 Task: Exporting MIDI.
Action: Mouse moved to (104, 13)
Screenshot: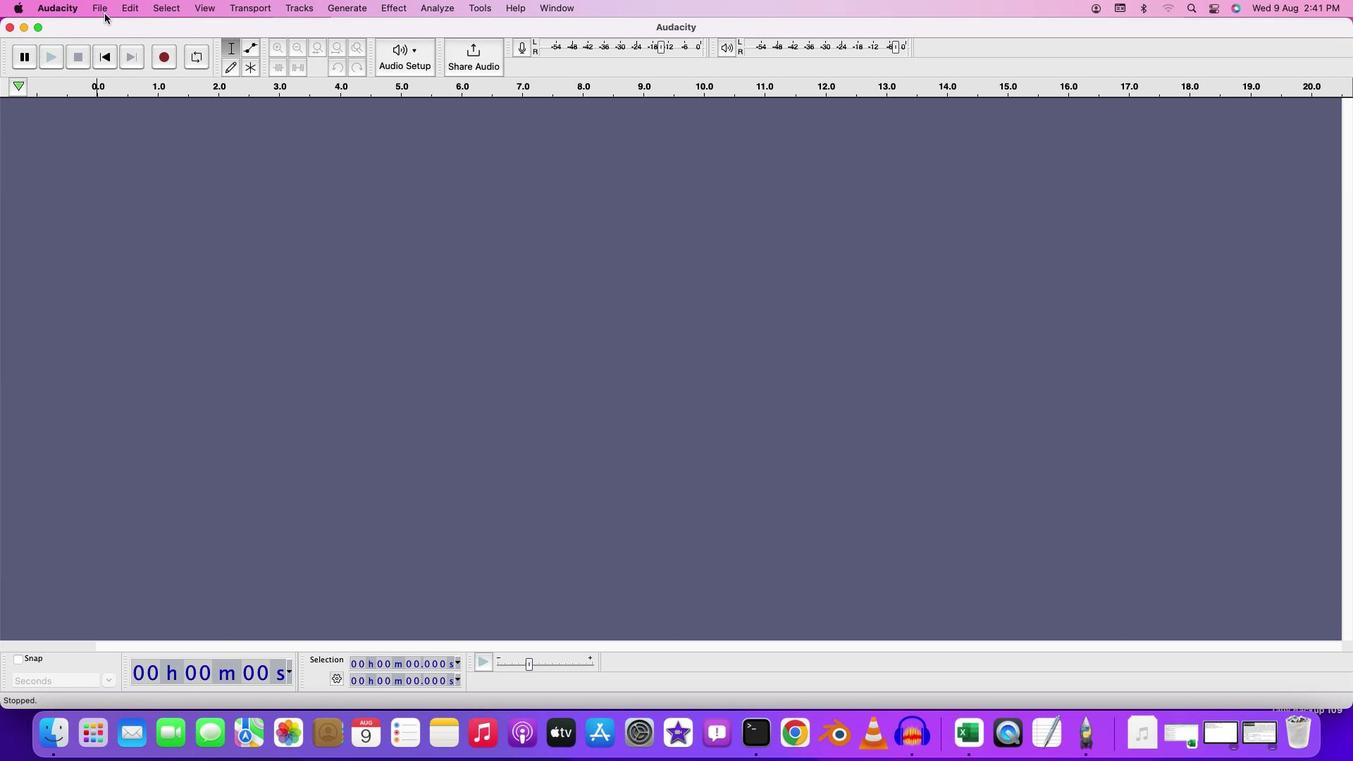 
Action: Mouse pressed left at (104, 13)
Screenshot: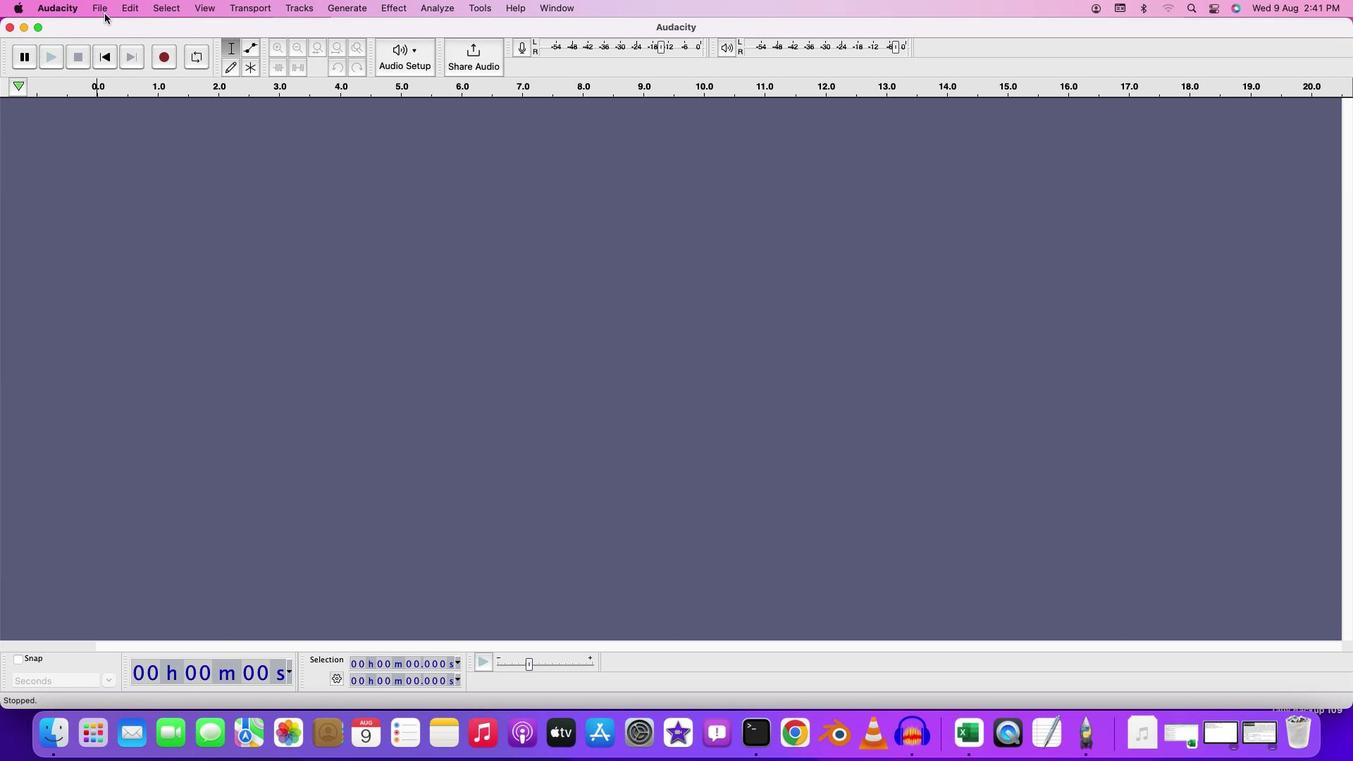 
Action: Mouse moved to (107, 45)
Screenshot: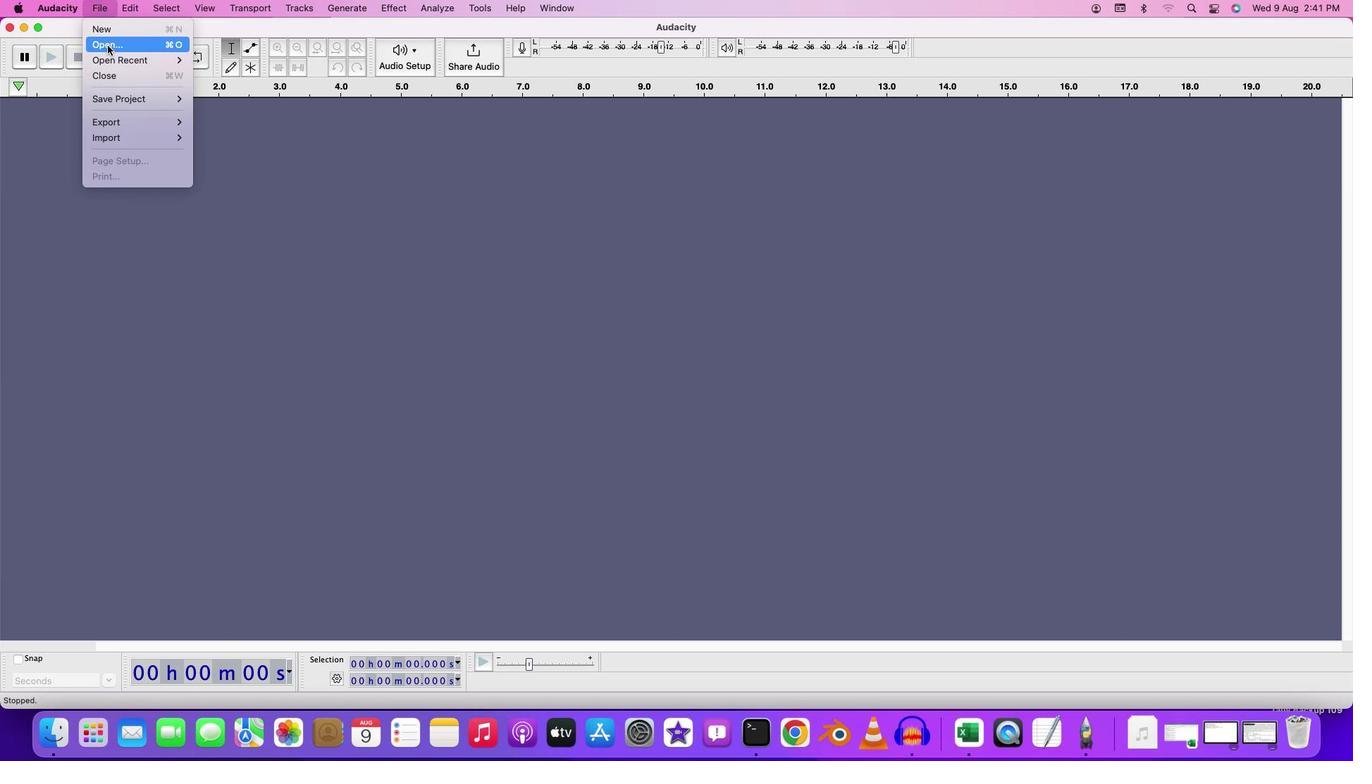 
Action: Mouse pressed left at (107, 45)
Screenshot: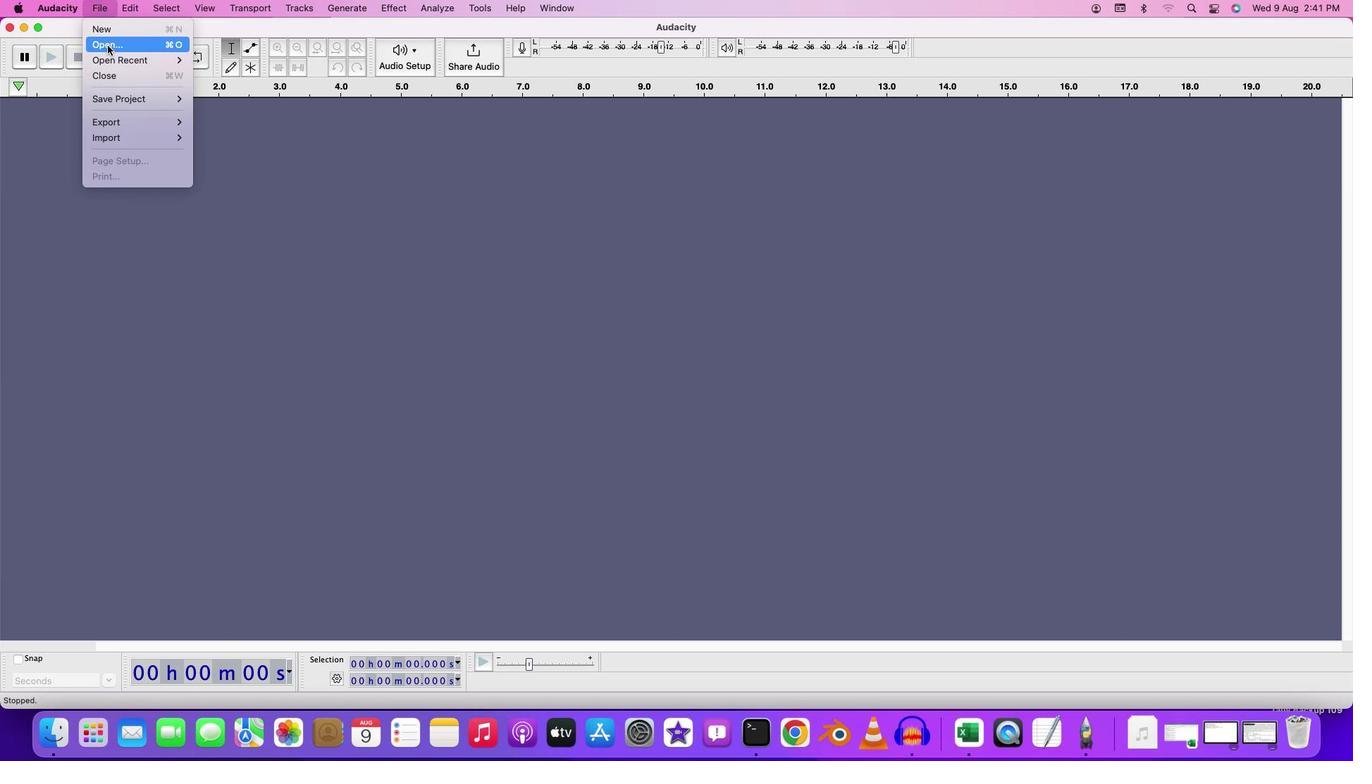 
Action: Mouse moved to (443, 187)
Screenshot: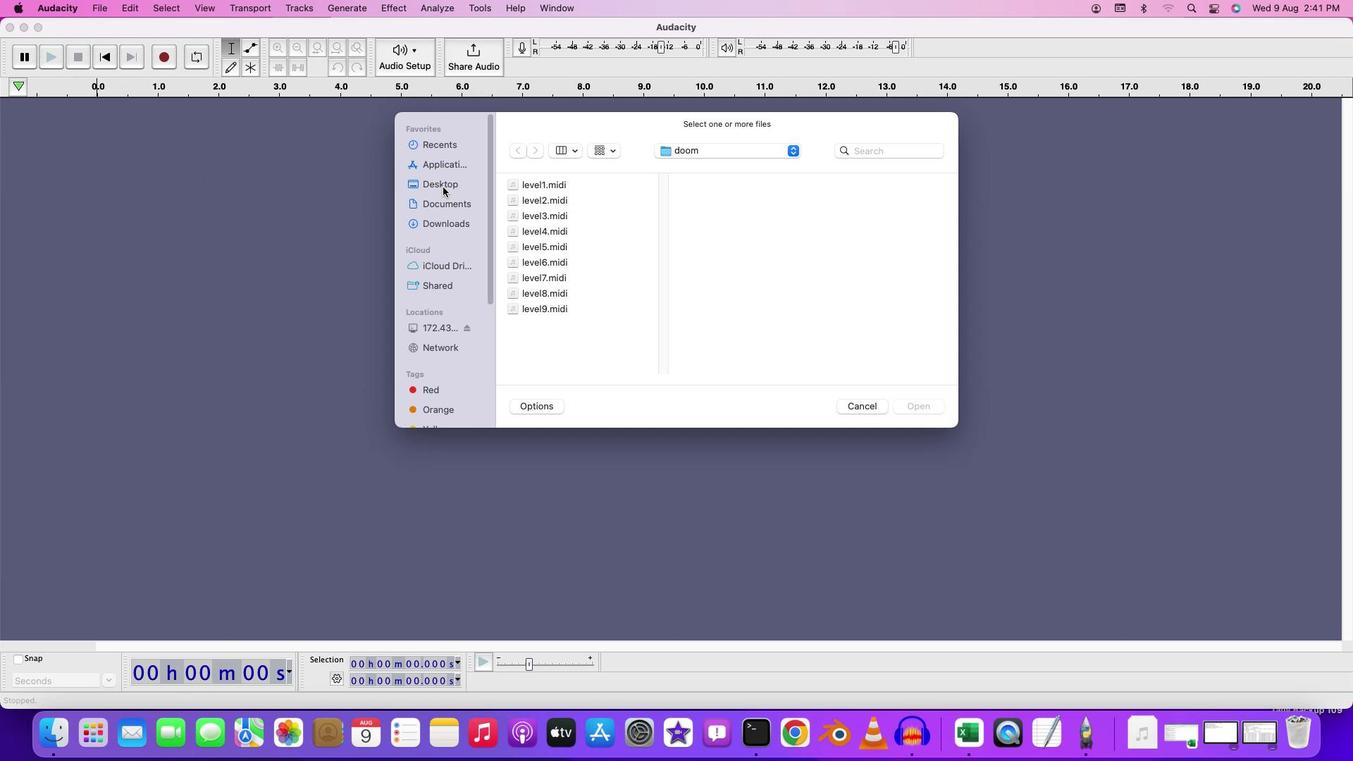 
Action: Mouse pressed left at (443, 187)
Screenshot: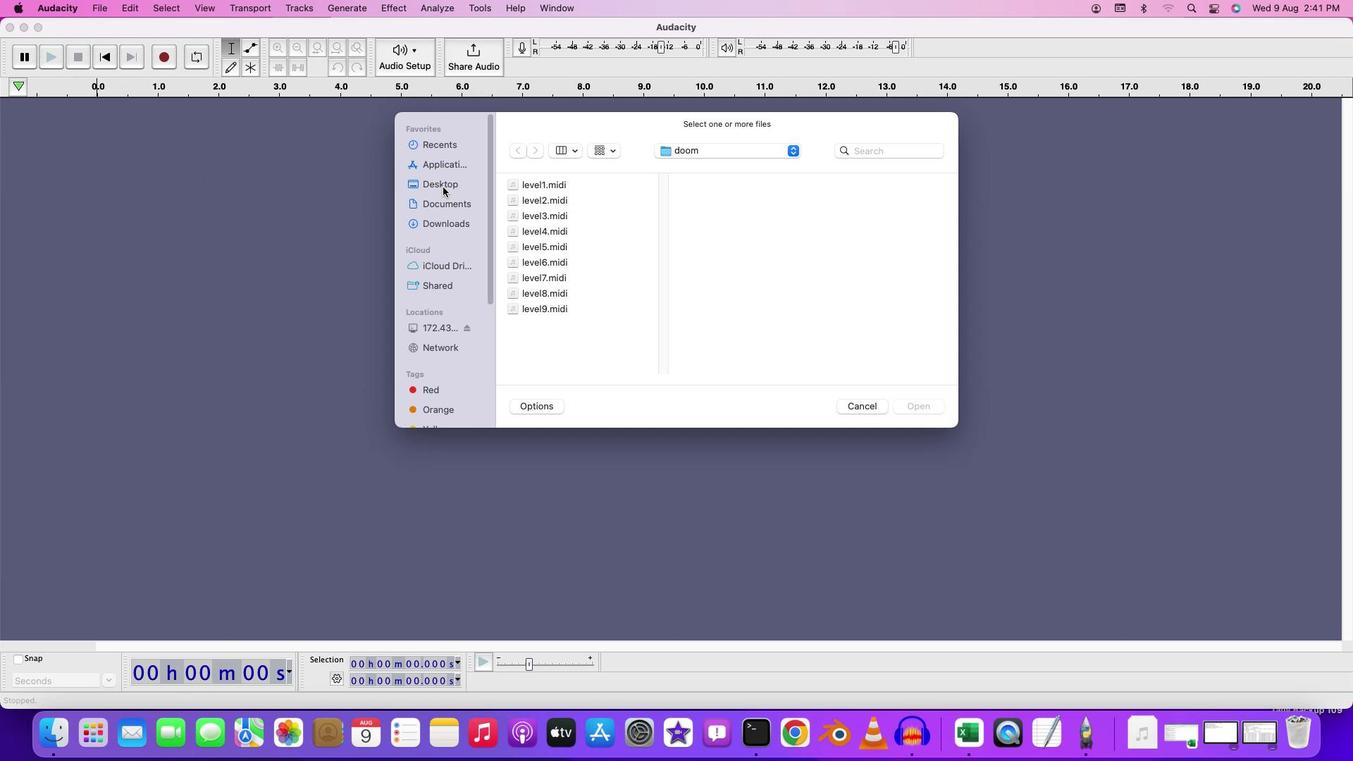 
Action: Mouse moved to (568, 205)
Screenshot: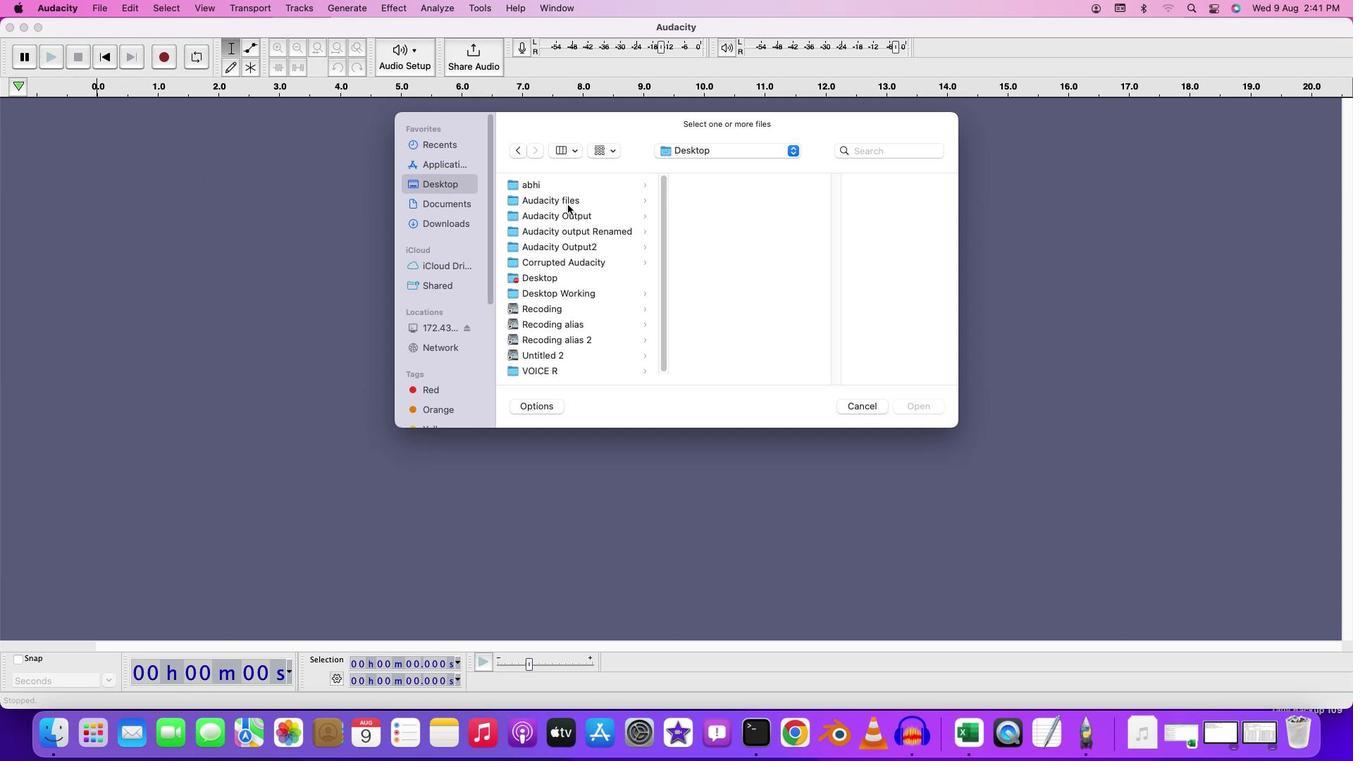 
Action: Mouse pressed left at (568, 205)
Screenshot: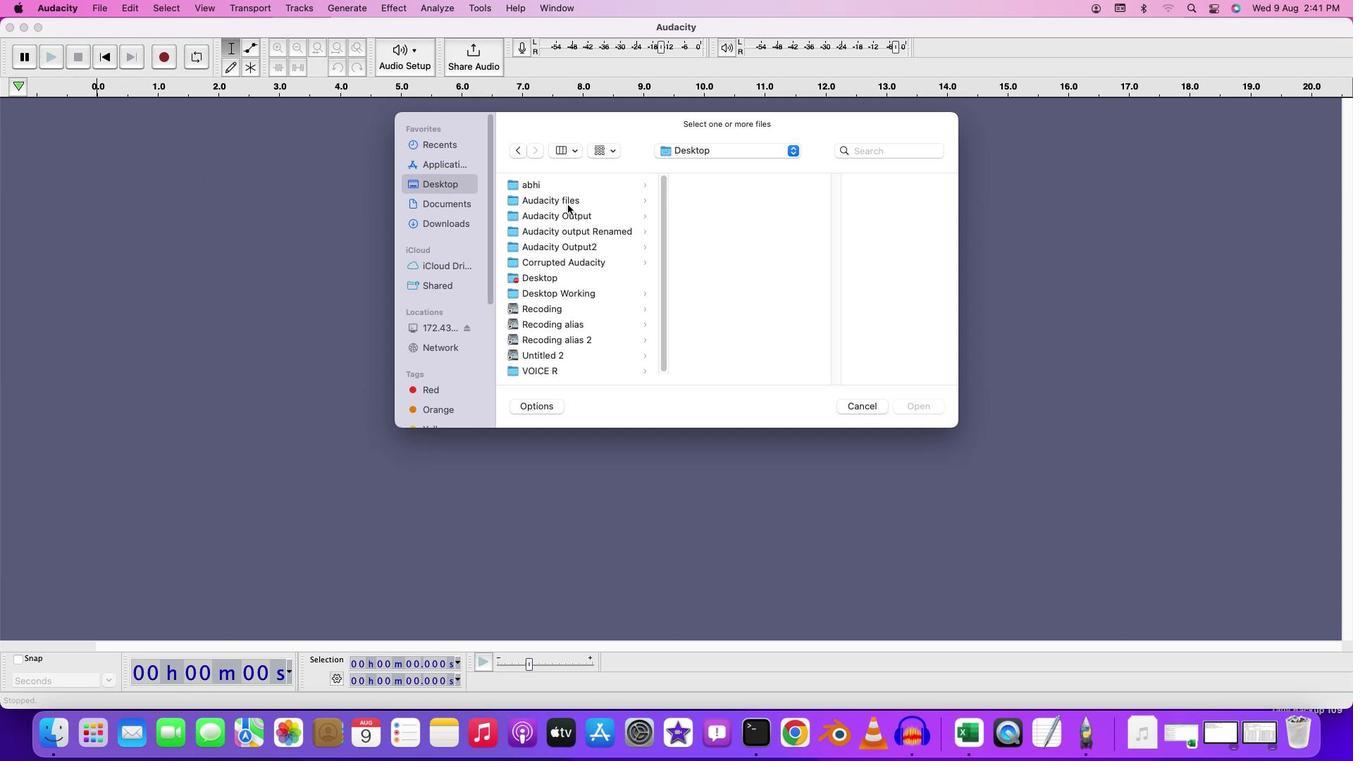 
Action: Mouse moved to (820, 306)
Screenshot: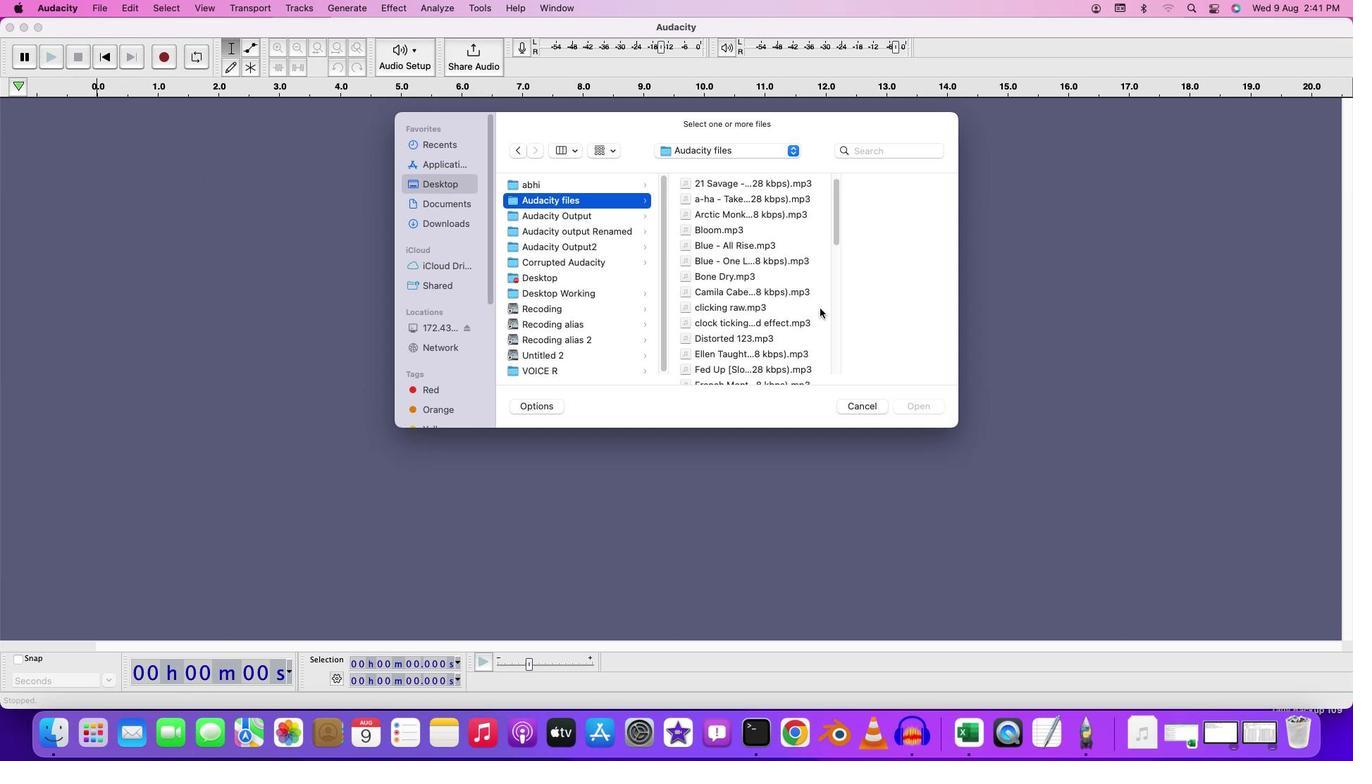 
Action: Mouse scrolled (820, 306) with delta (0, 0)
Screenshot: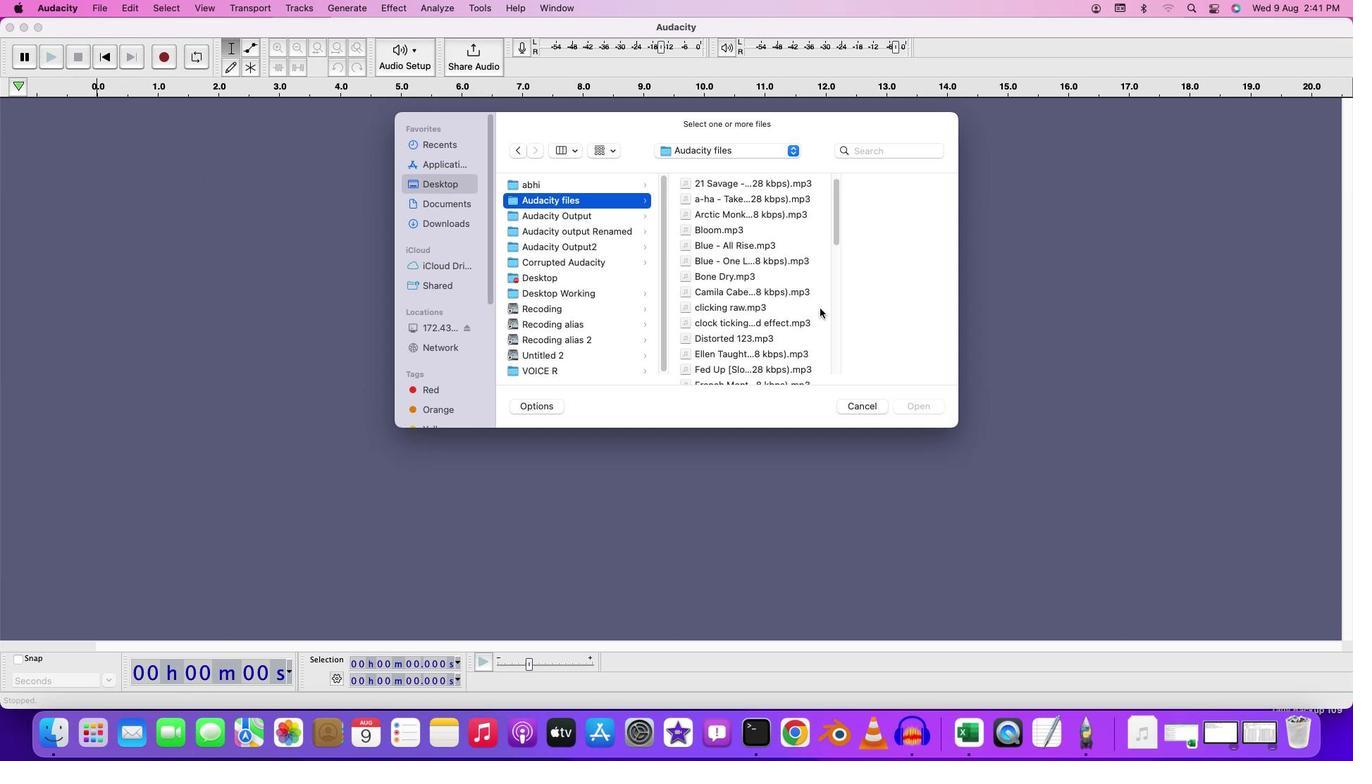 
Action: Mouse moved to (820, 308)
Screenshot: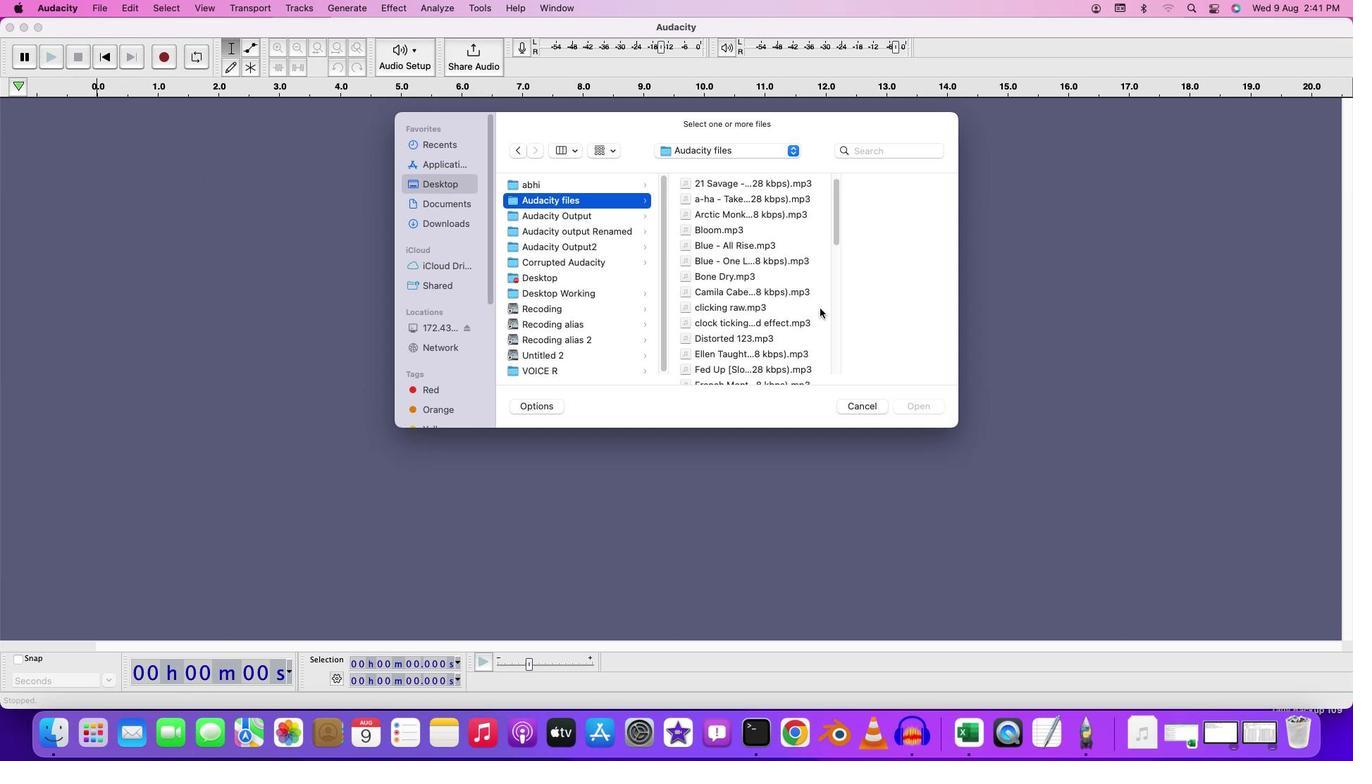 
Action: Mouse scrolled (820, 308) with delta (0, 0)
Screenshot: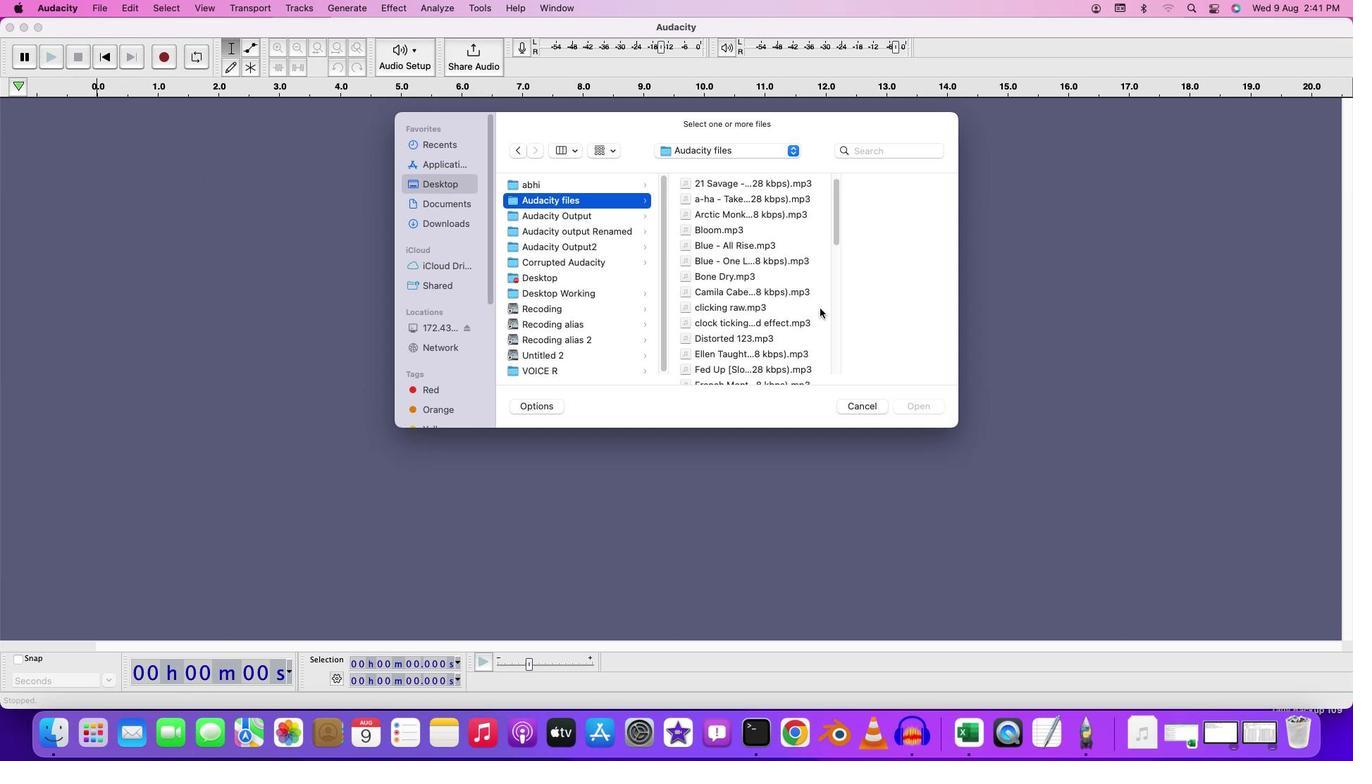 
Action: Mouse scrolled (820, 308) with delta (0, -2)
Screenshot: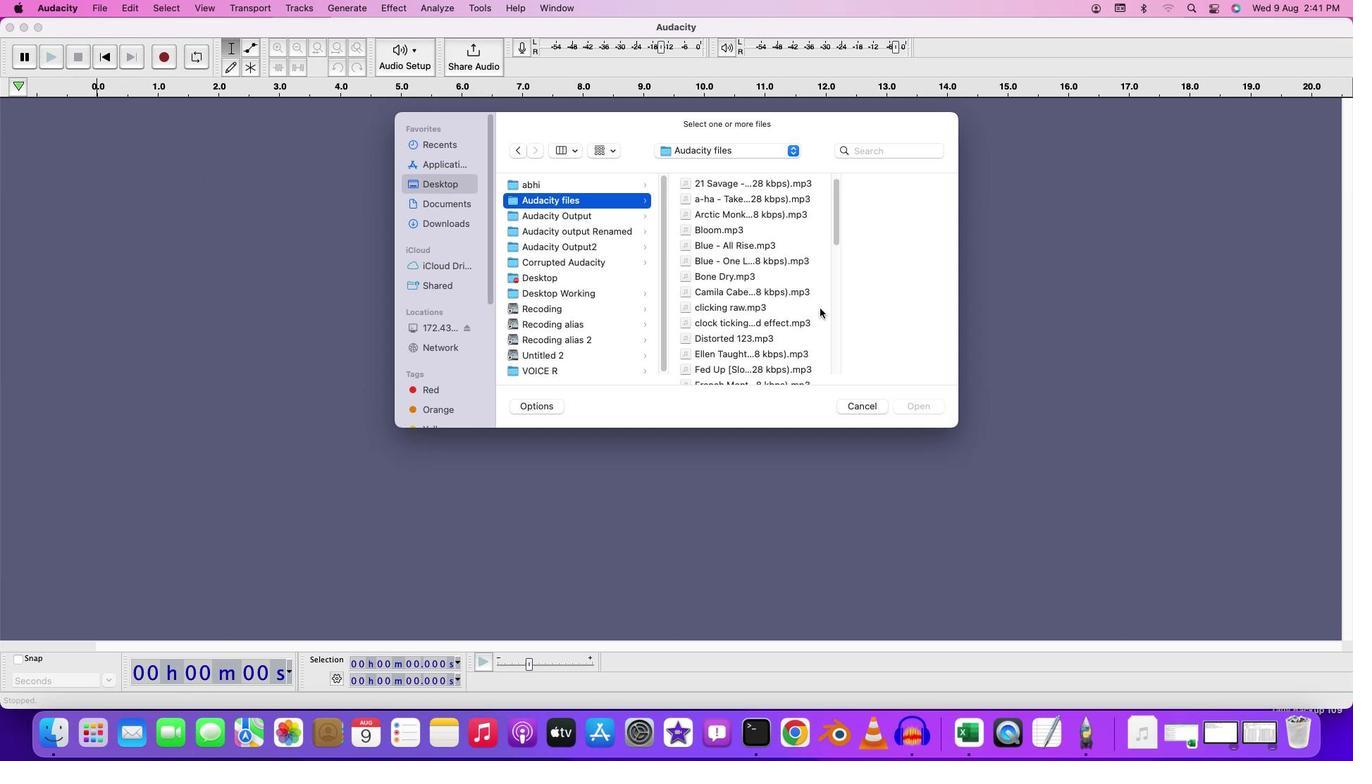 
Action: Mouse moved to (820, 308)
Screenshot: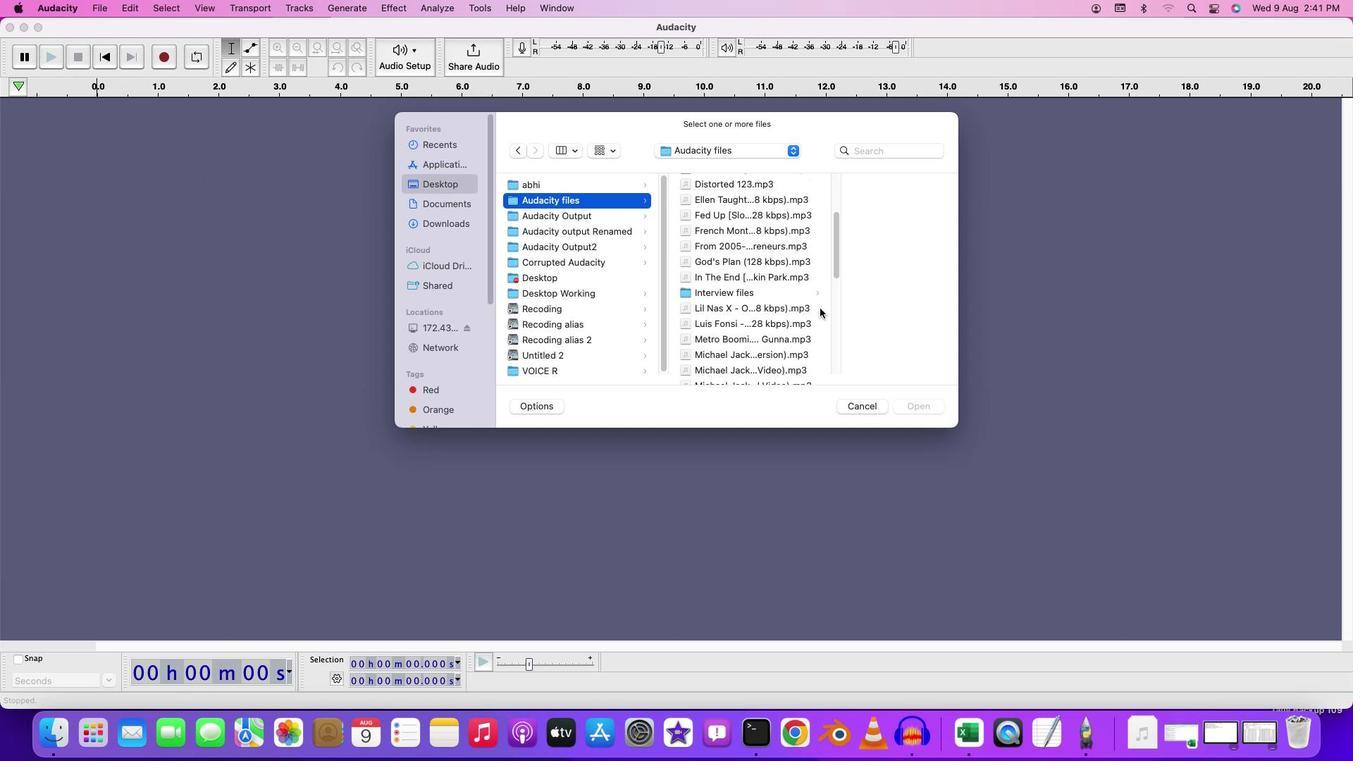 
Action: Mouse scrolled (820, 308) with delta (0, -3)
Screenshot: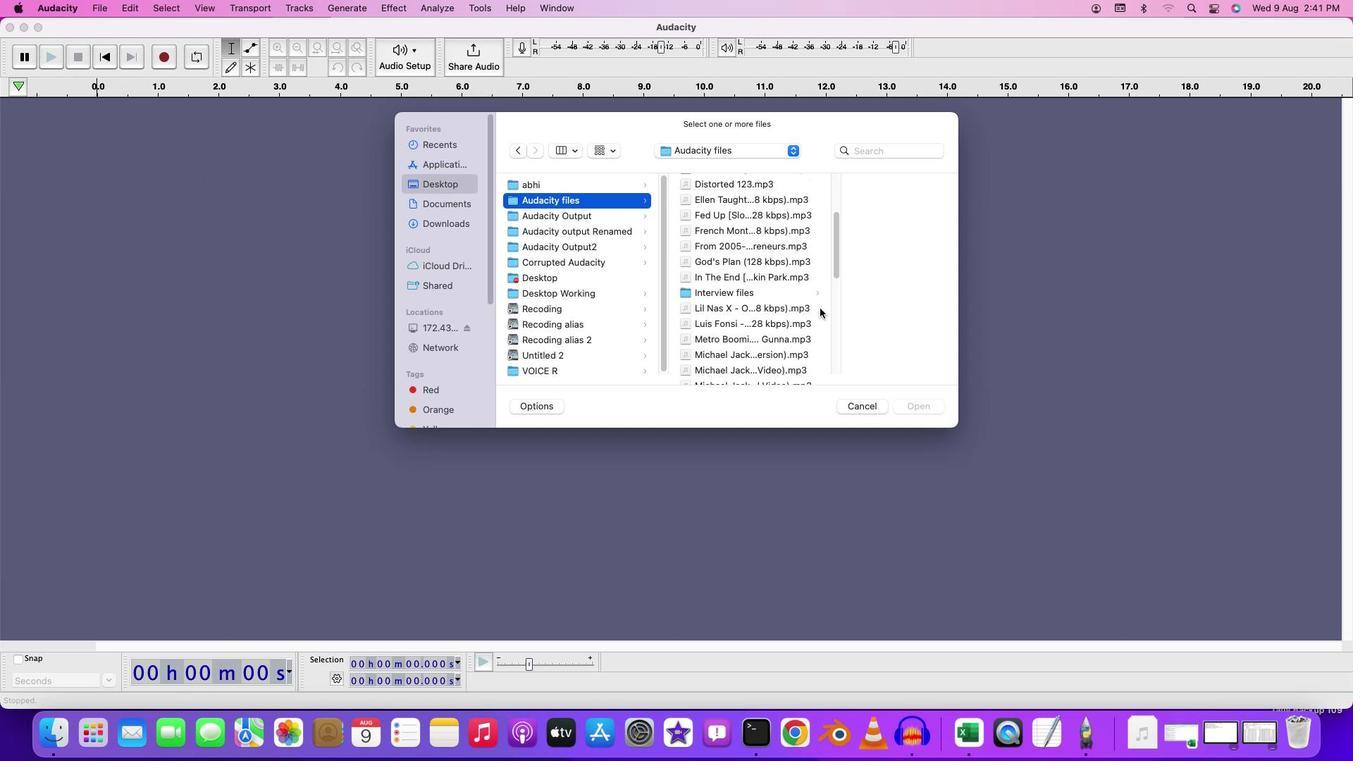 
Action: Mouse scrolled (820, 308) with delta (0, 0)
Screenshot: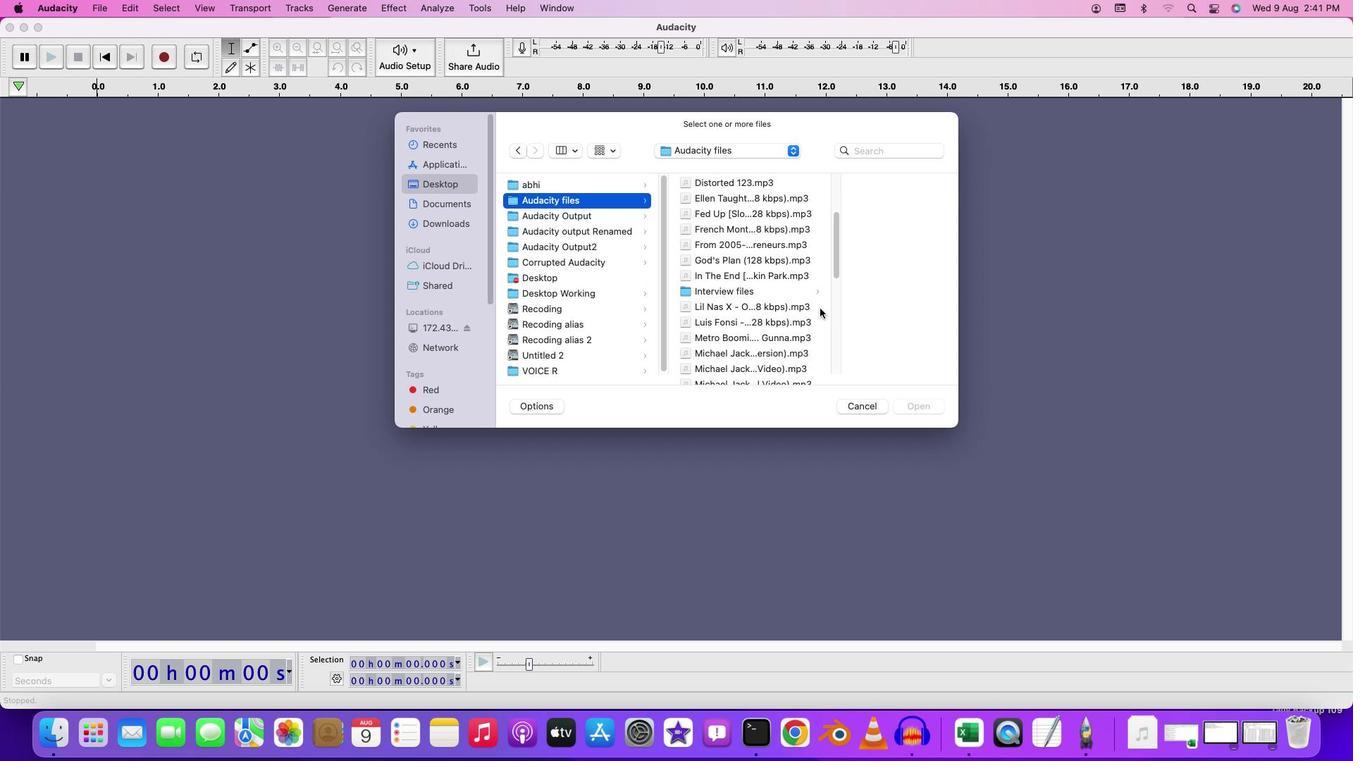 
Action: Mouse scrolled (820, 308) with delta (0, 0)
Screenshot: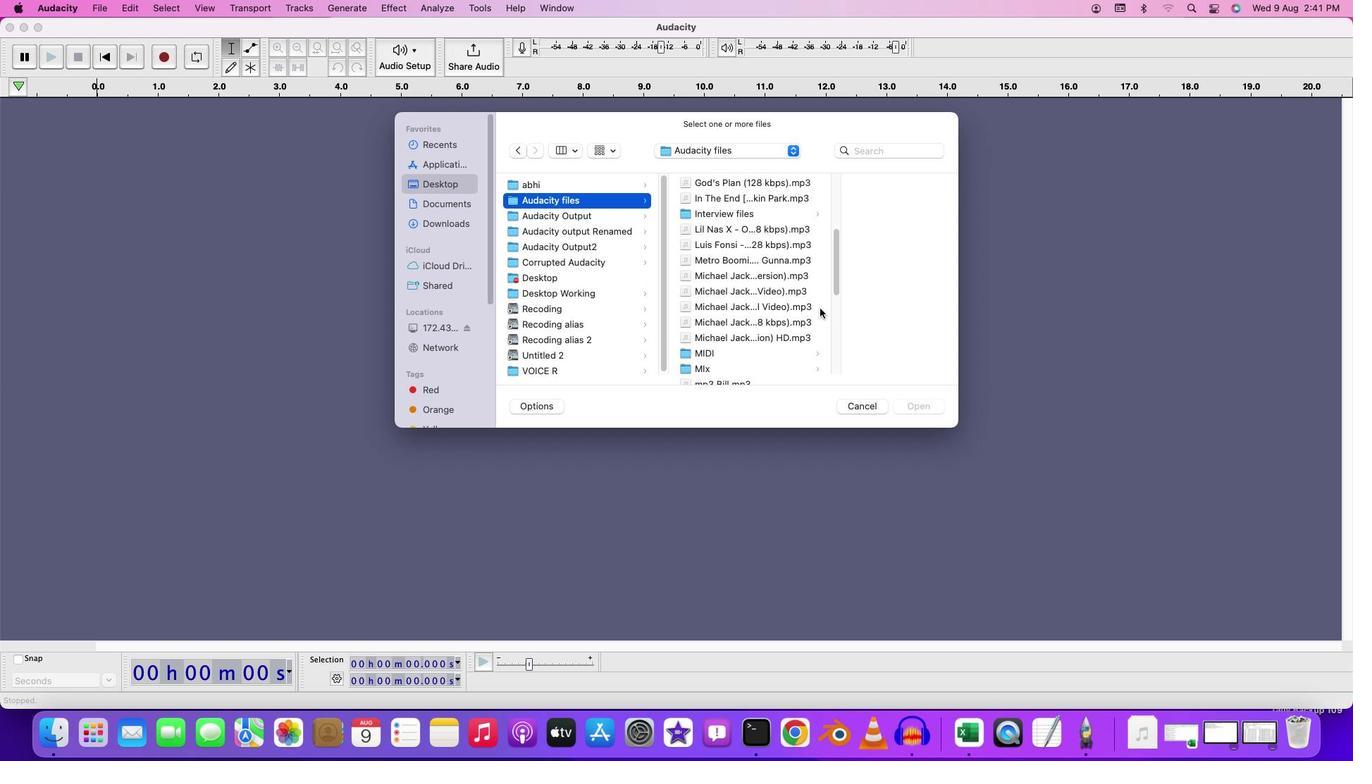 
Action: Mouse scrolled (820, 308) with delta (0, -2)
Screenshot: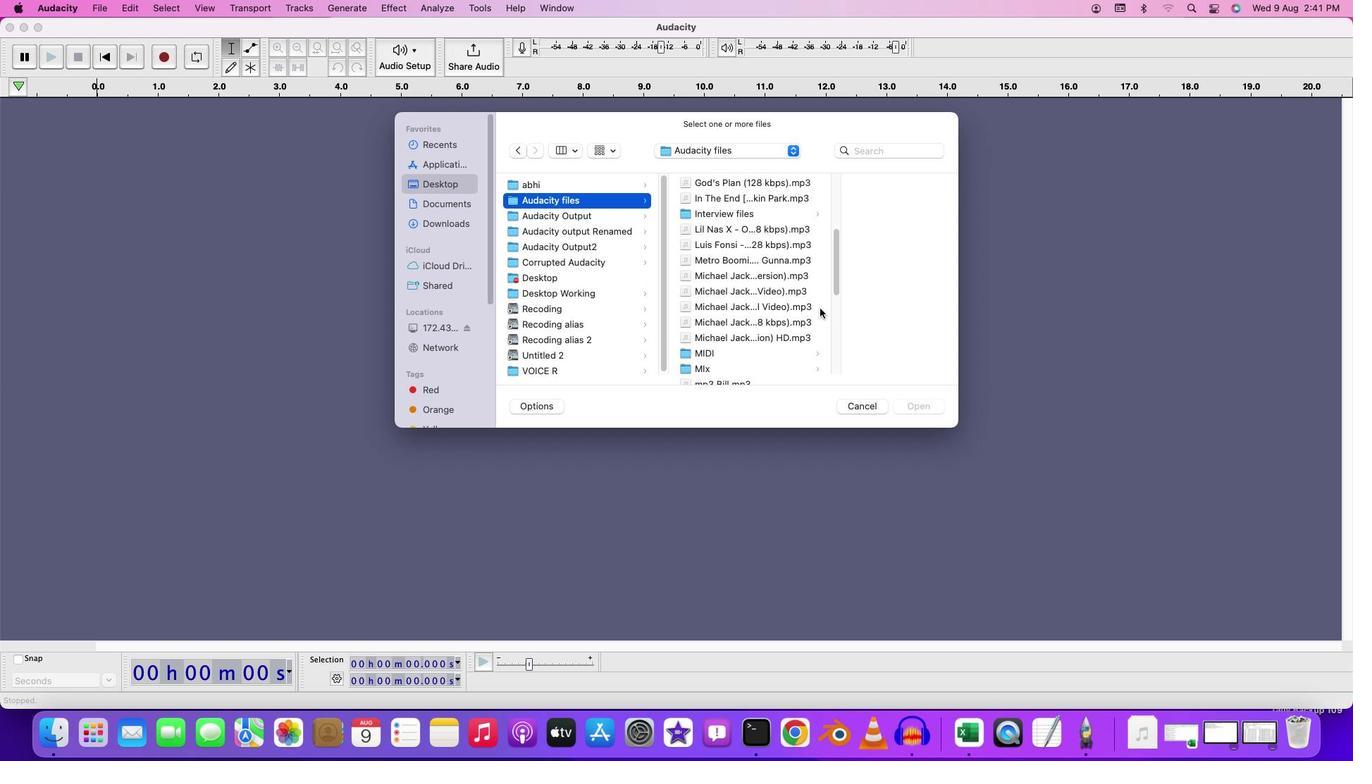 
Action: Mouse scrolled (820, 308) with delta (0, -3)
Screenshot: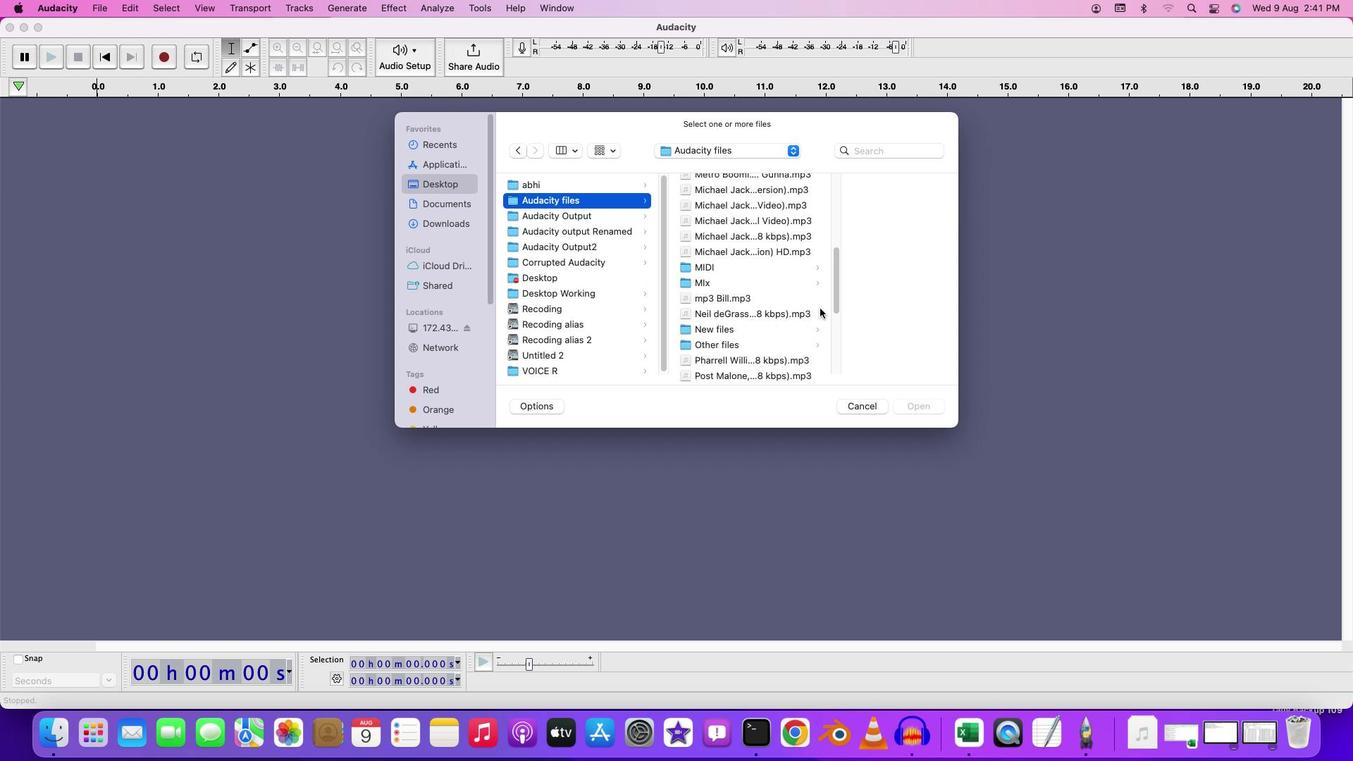 
Action: Mouse moved to (709, 263)
Screenshot: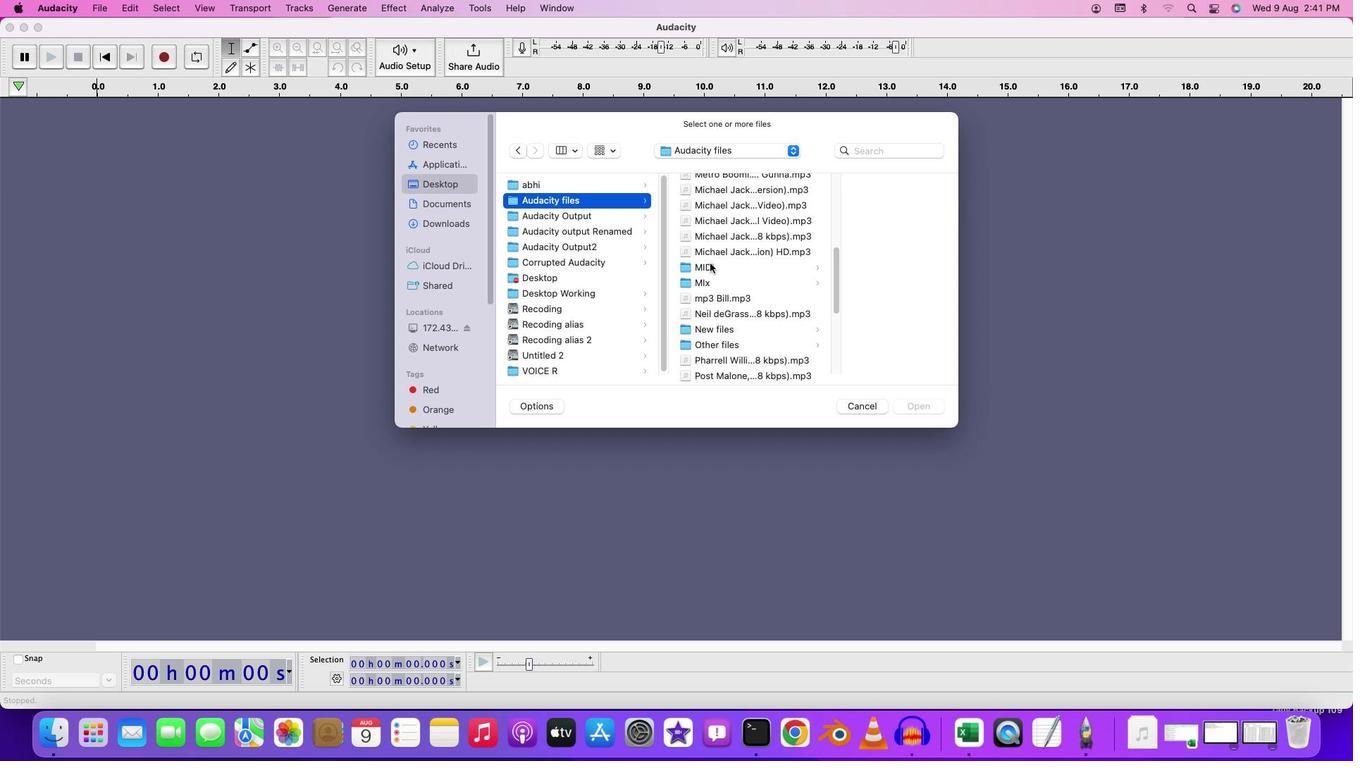 
Action: Mouse pressed left at (709, 263)
Screenshot: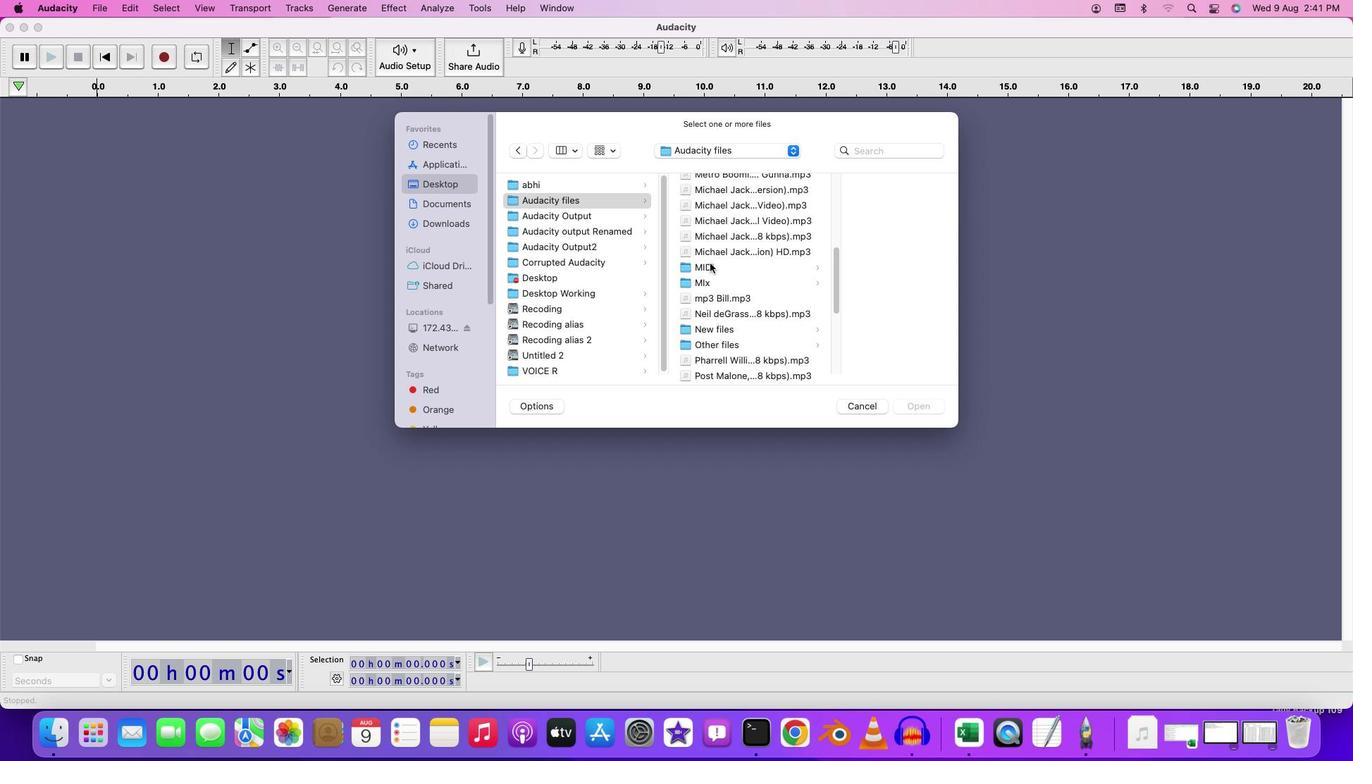 
Action: Mouse moved to (831, 181)
Screenshot: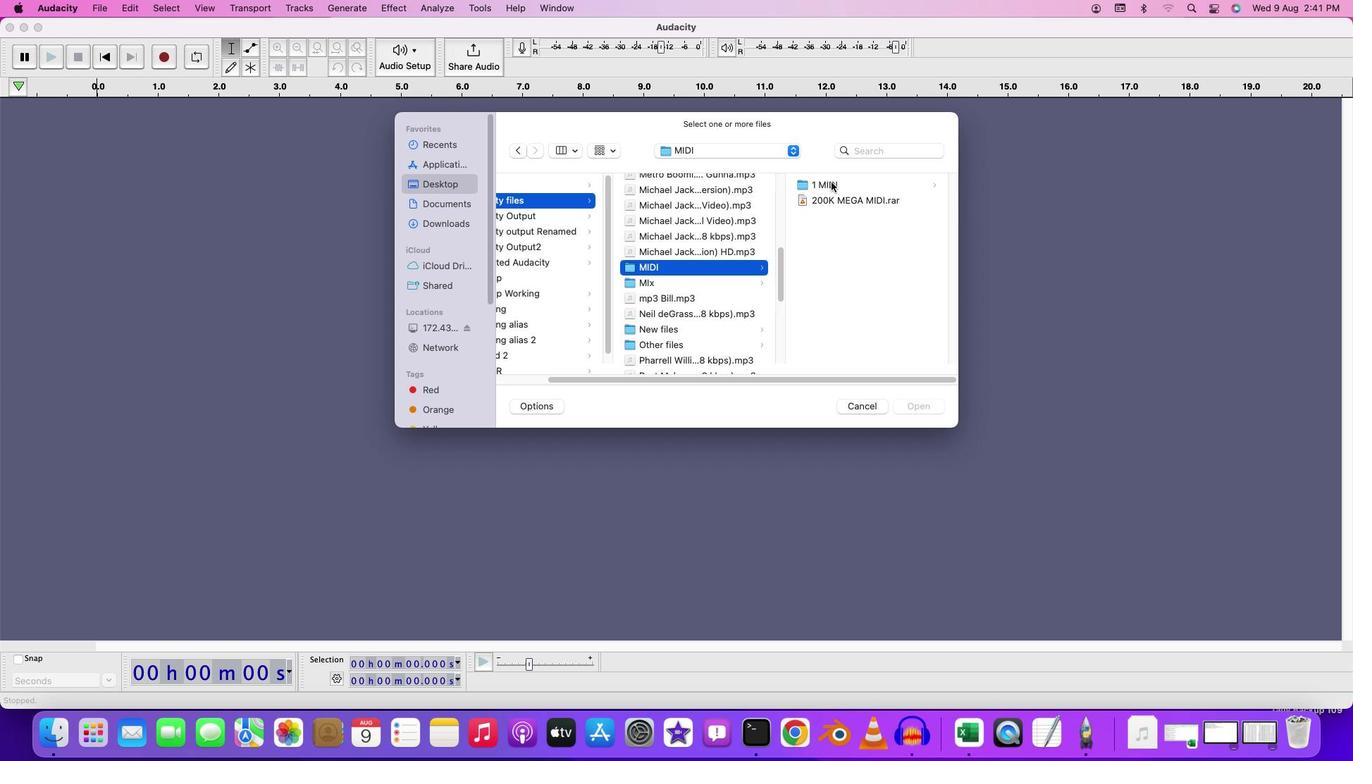 
Action: Mouse pressed left at (831, 181)
Screenshot: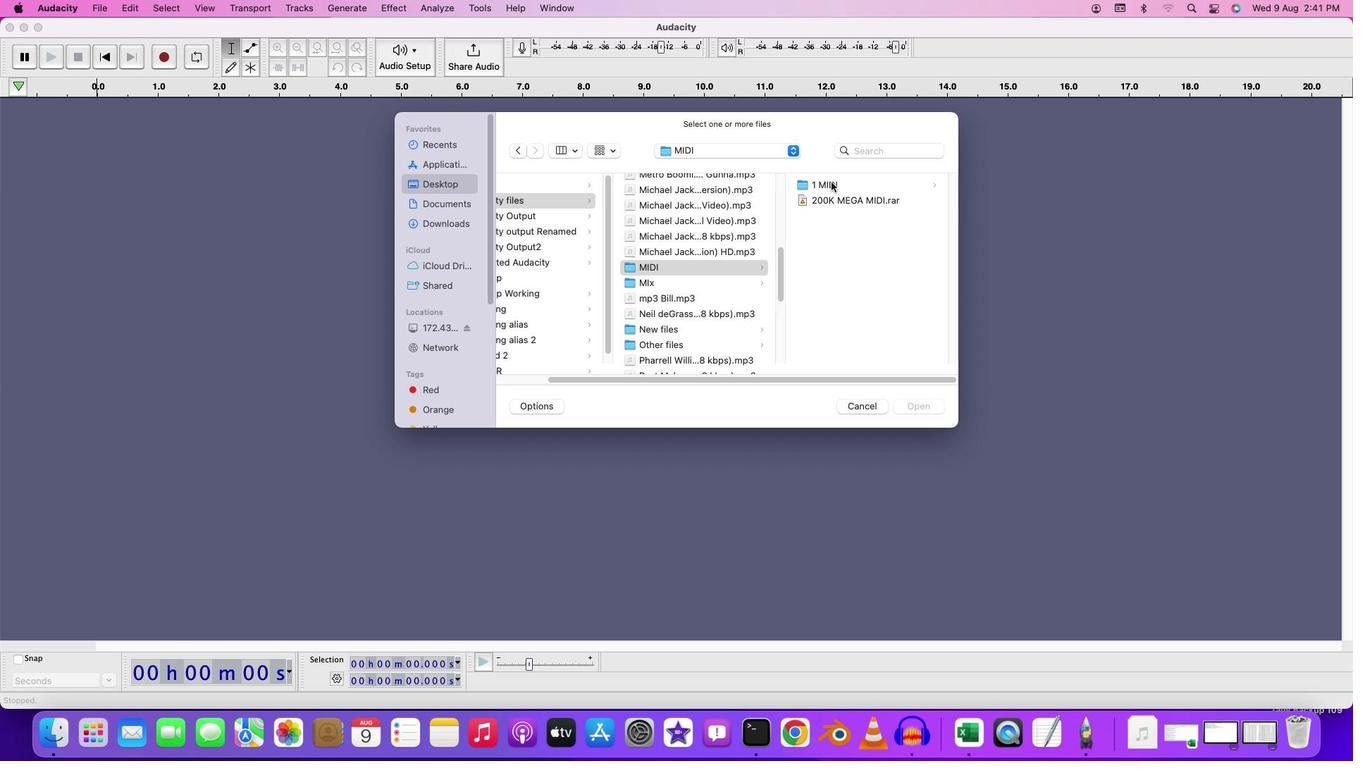 
Action: Mouse pressed left at (831, 181)
Screenshot: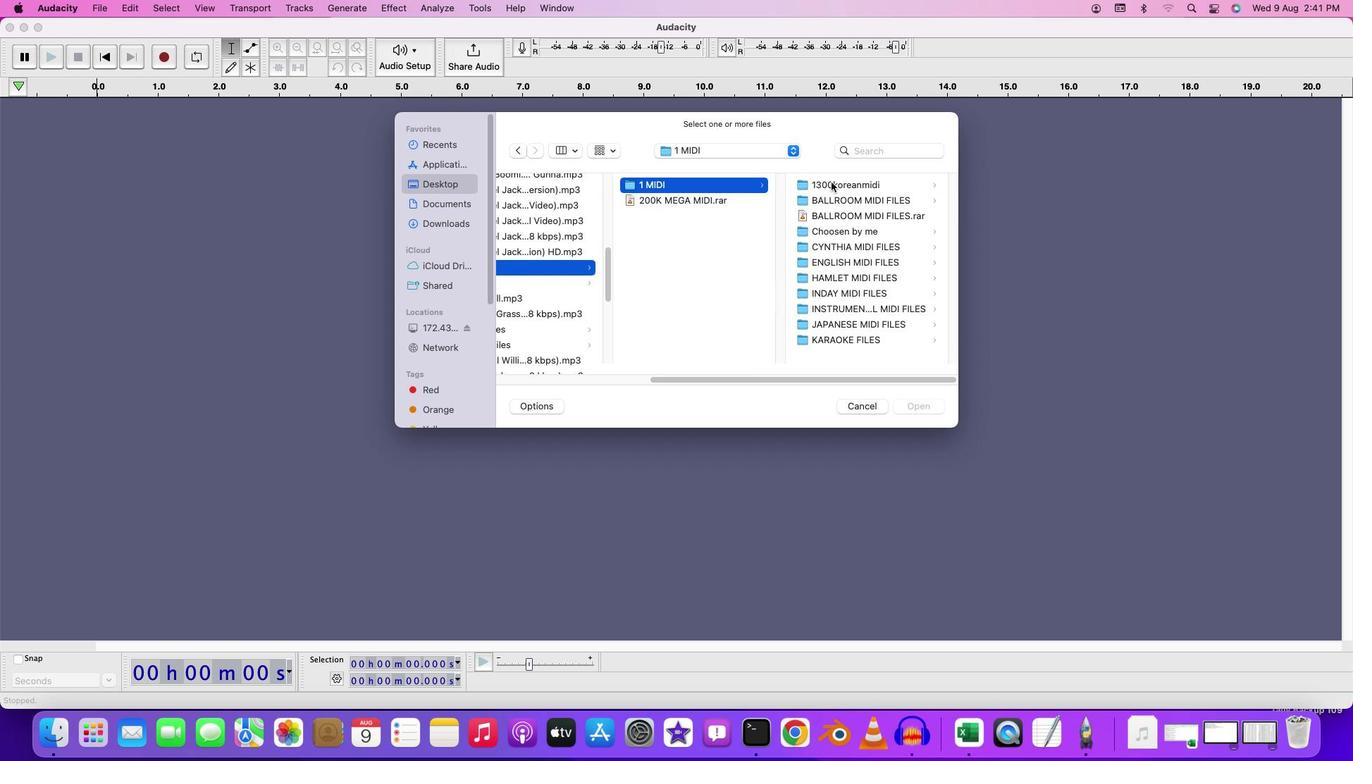 
Action: Mouse moved to (833, 240)
Screenshot: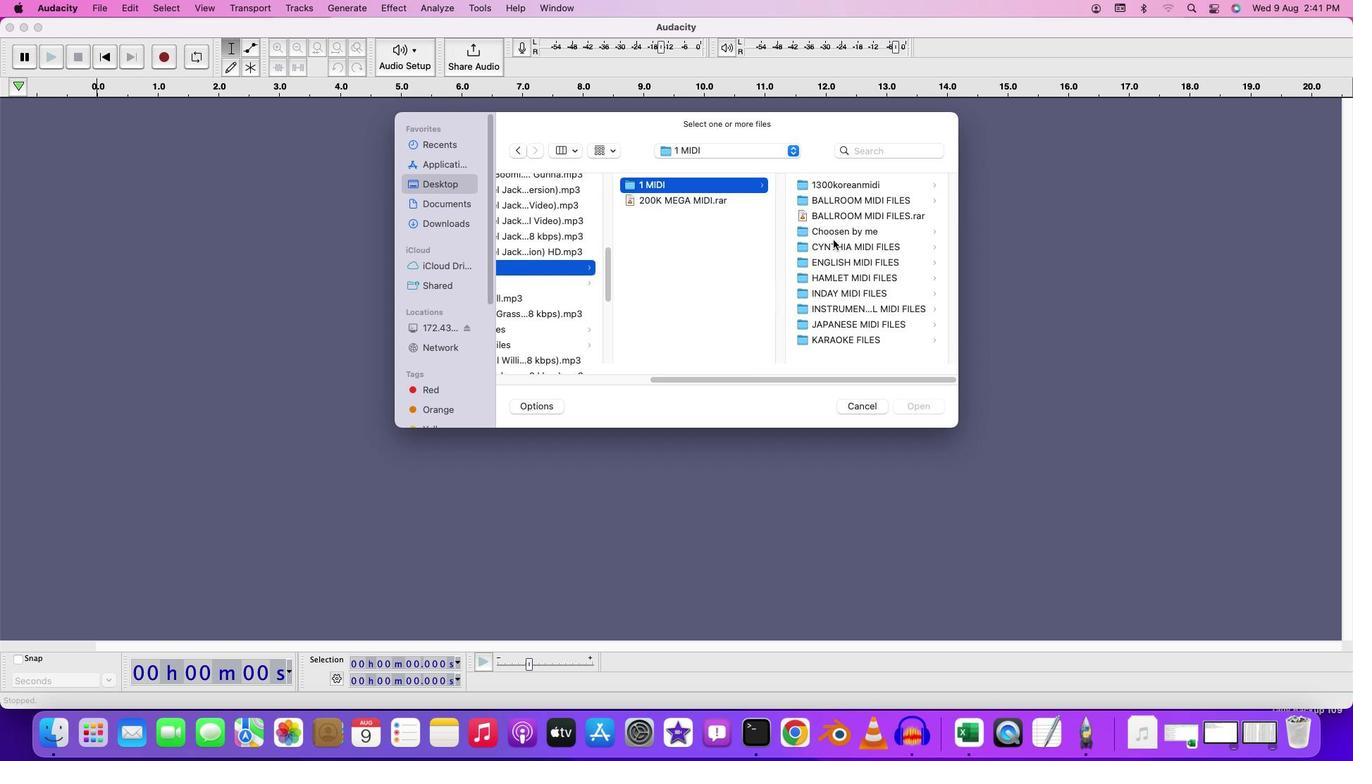 
Action: Mouse pressed left at (833, 240)
Screenshot: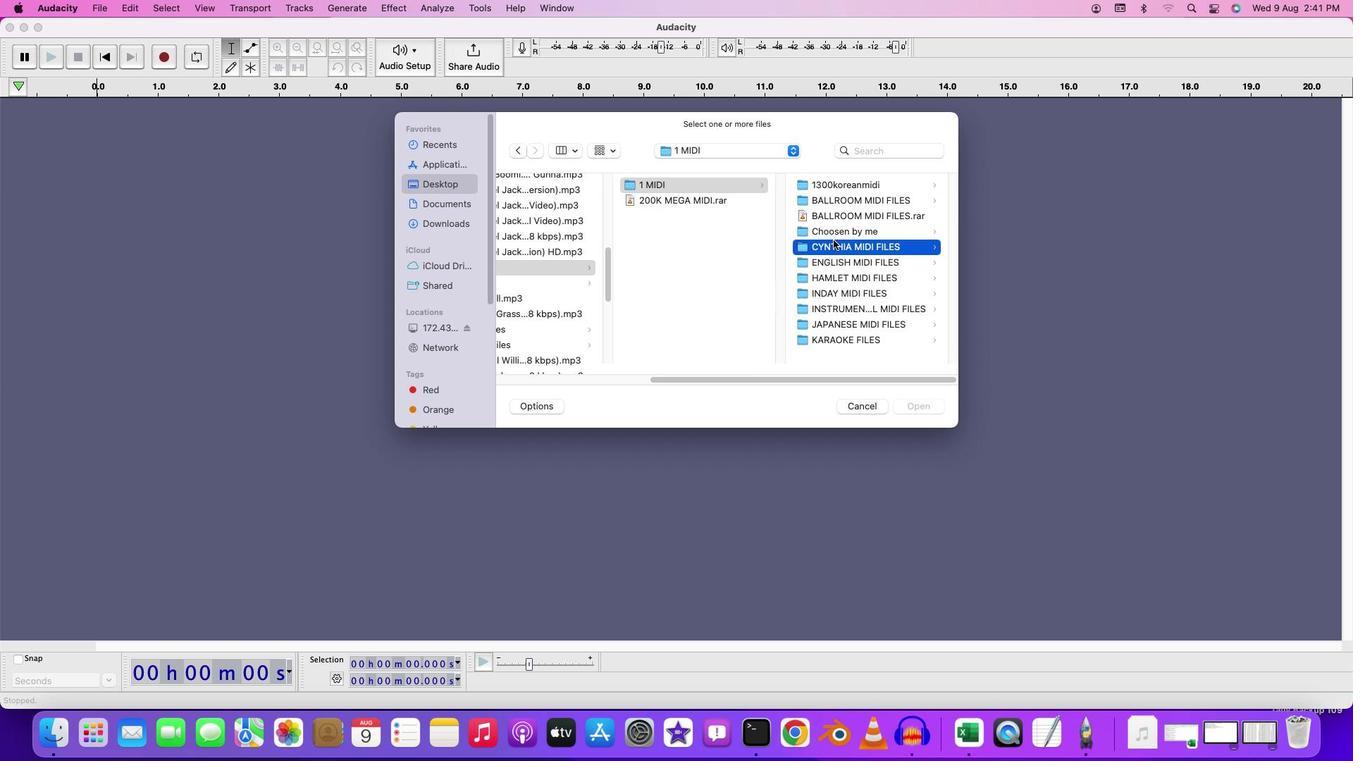 
Action: Mouse moved to (834, 235)
Screenshot: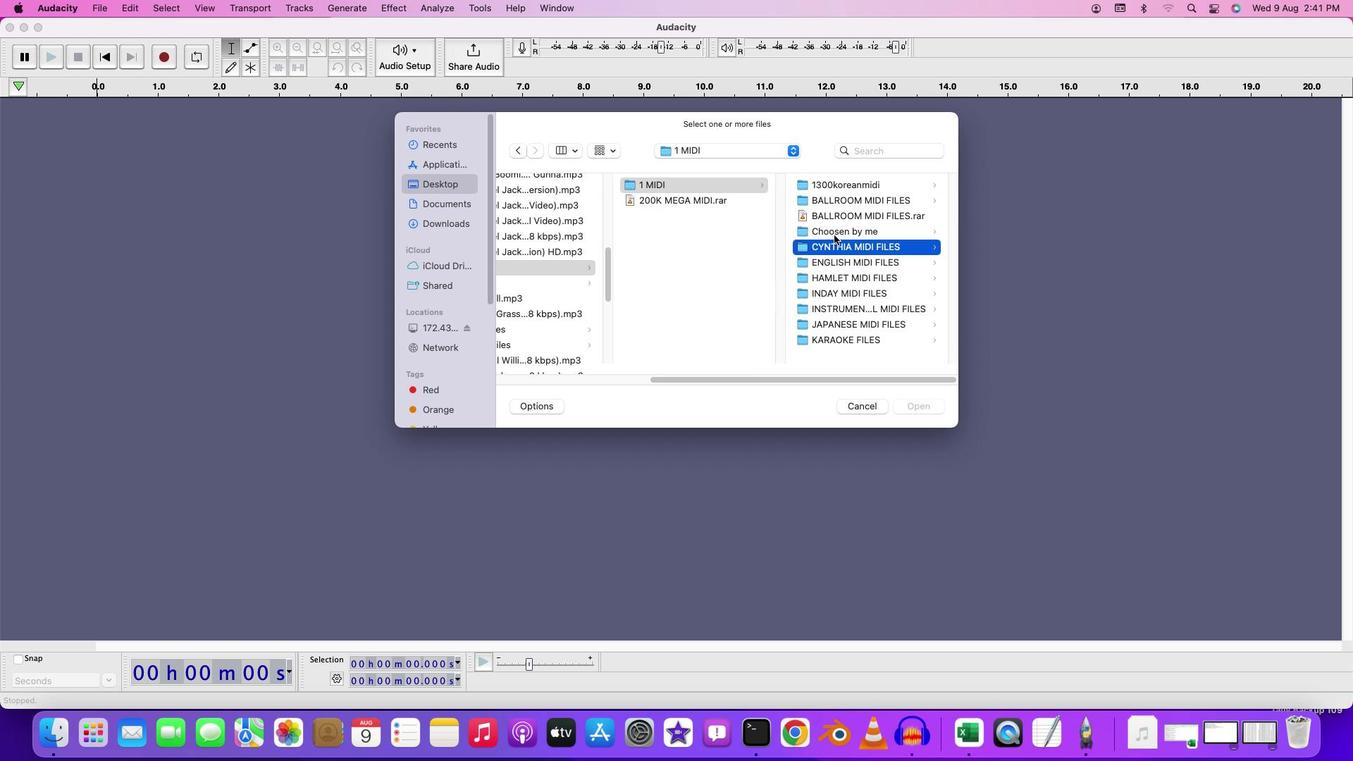 
Action: Mouse pressed left at (834, 235)
Screenshot: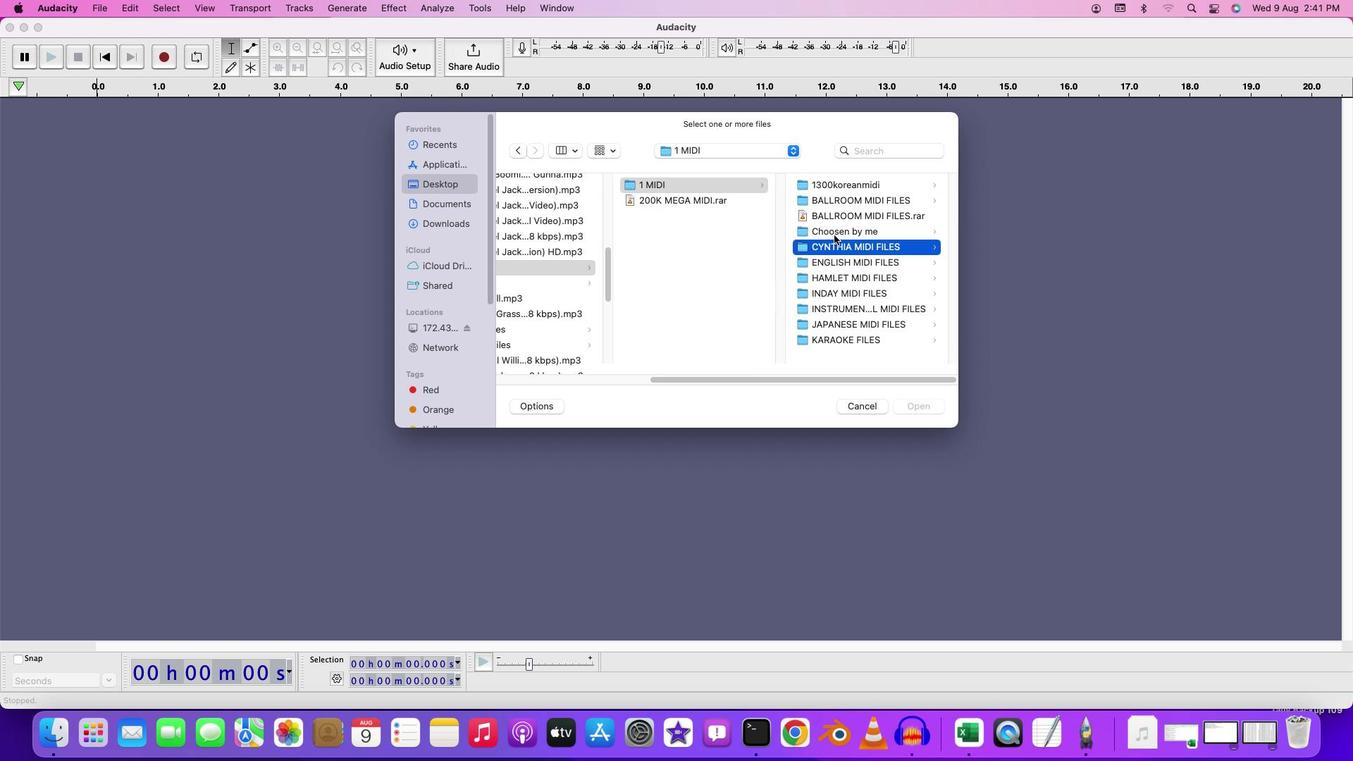 
Action: Mouse pressed left at (834, 235)
Screenshot: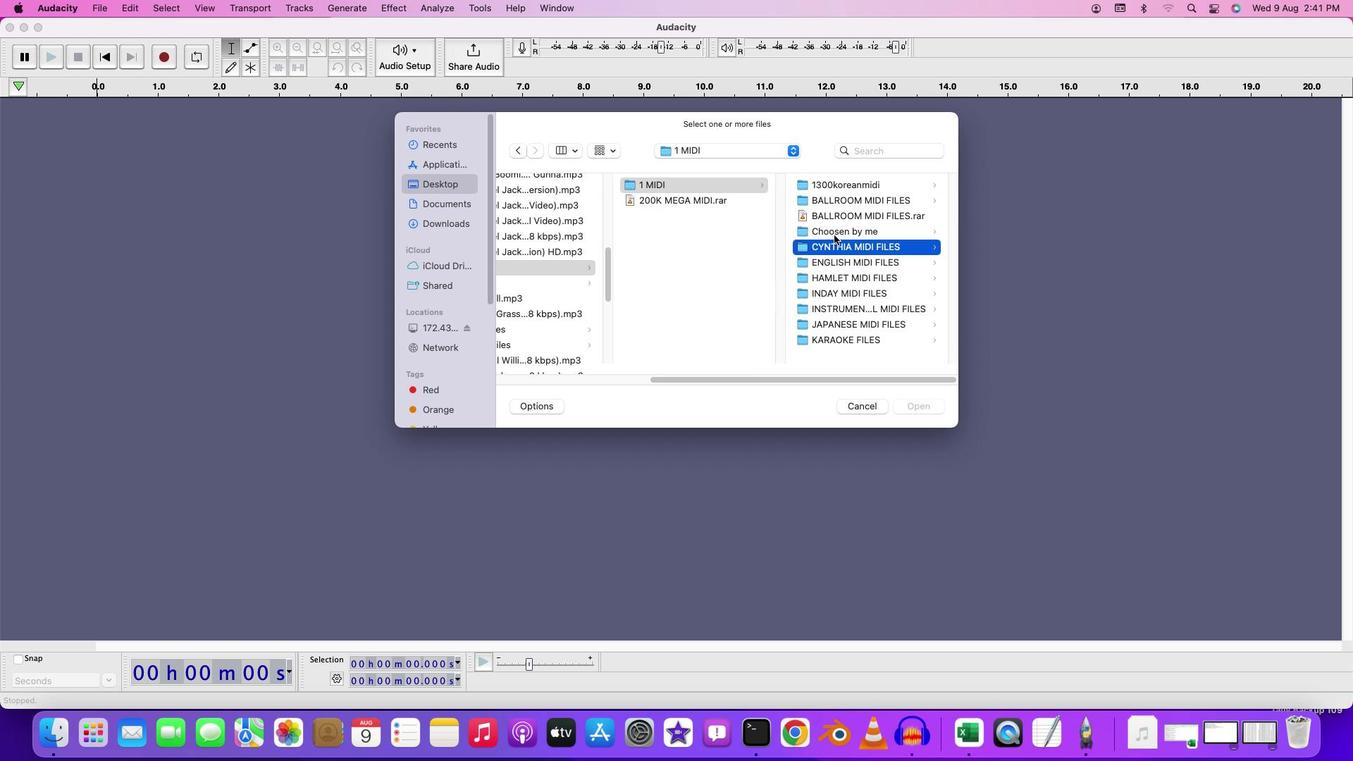 
Action: Mouse moved to (11, 107)
Screenshot: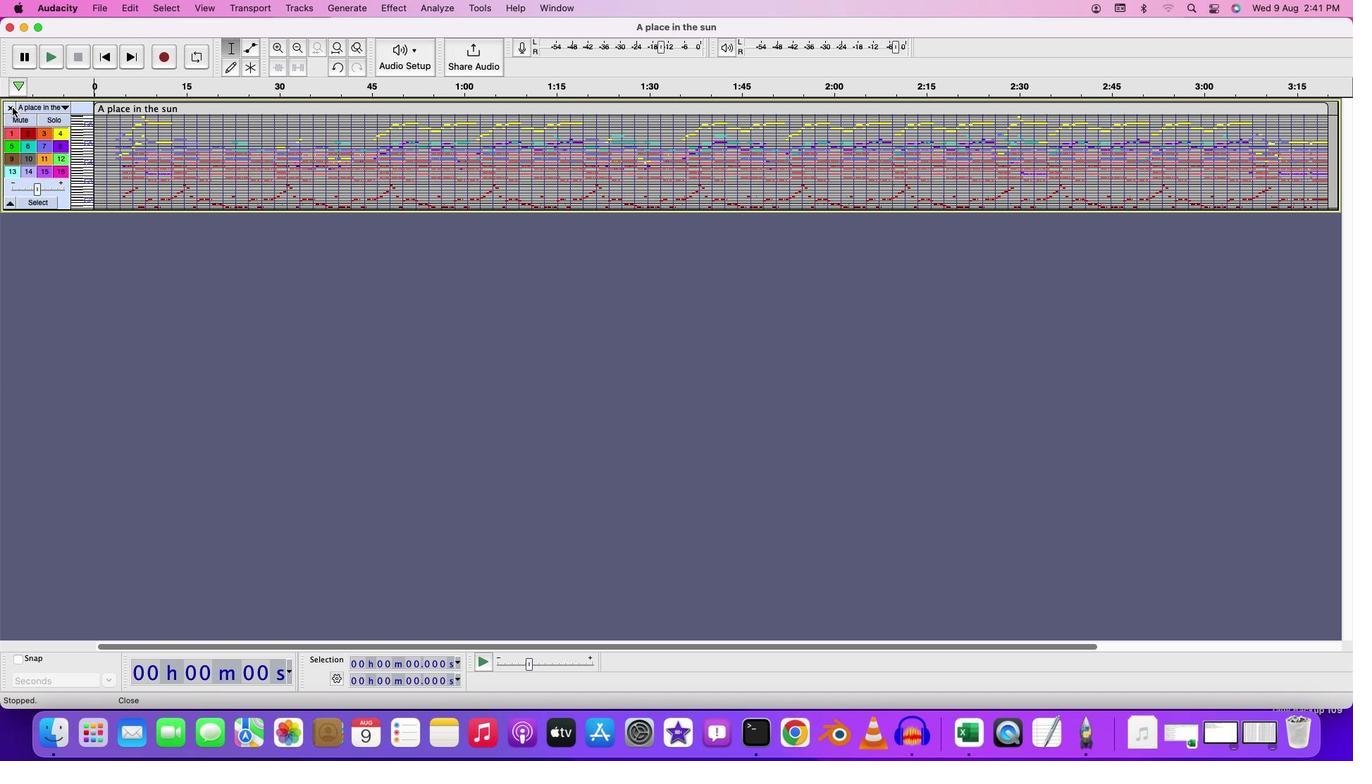 
Action: Mouse pressed left at (11, 107)
Screenshot: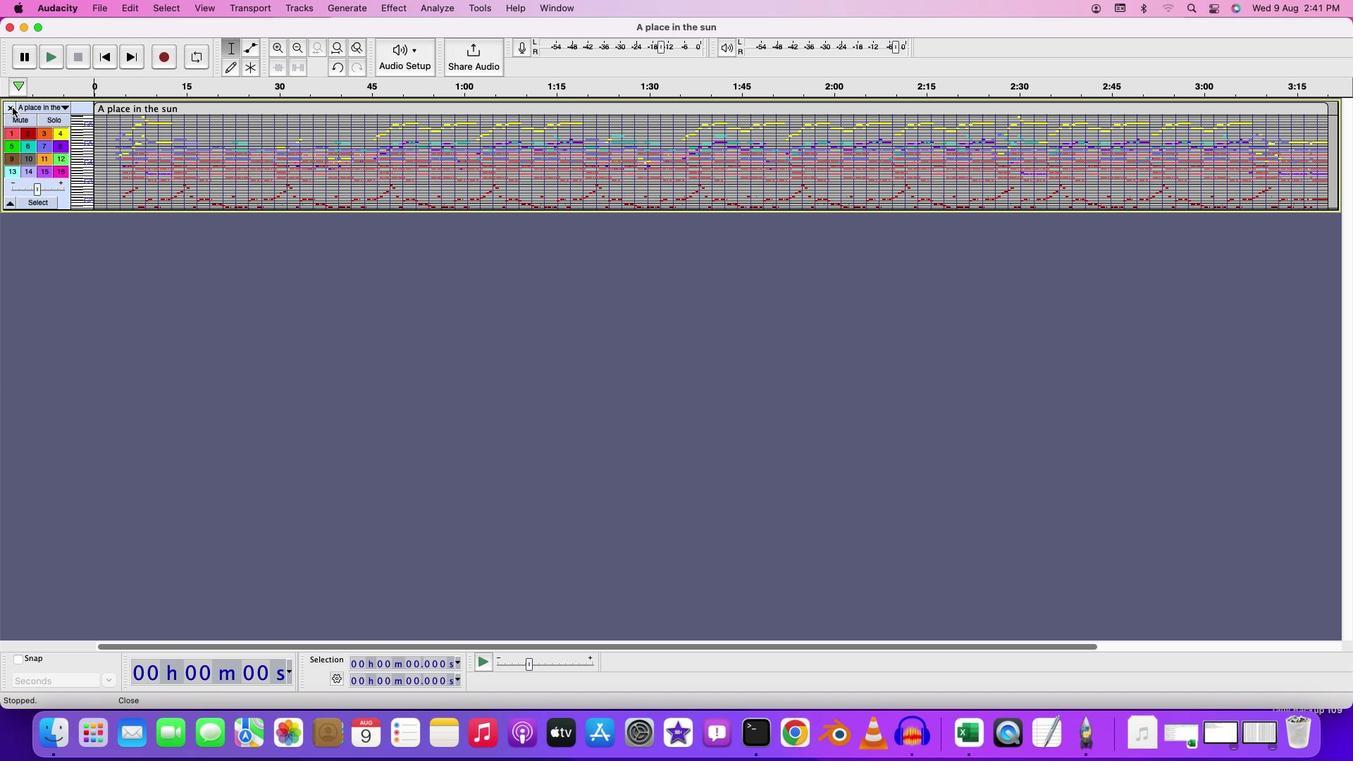 
Action: Mouse moved to (101, 11)
Screenshot: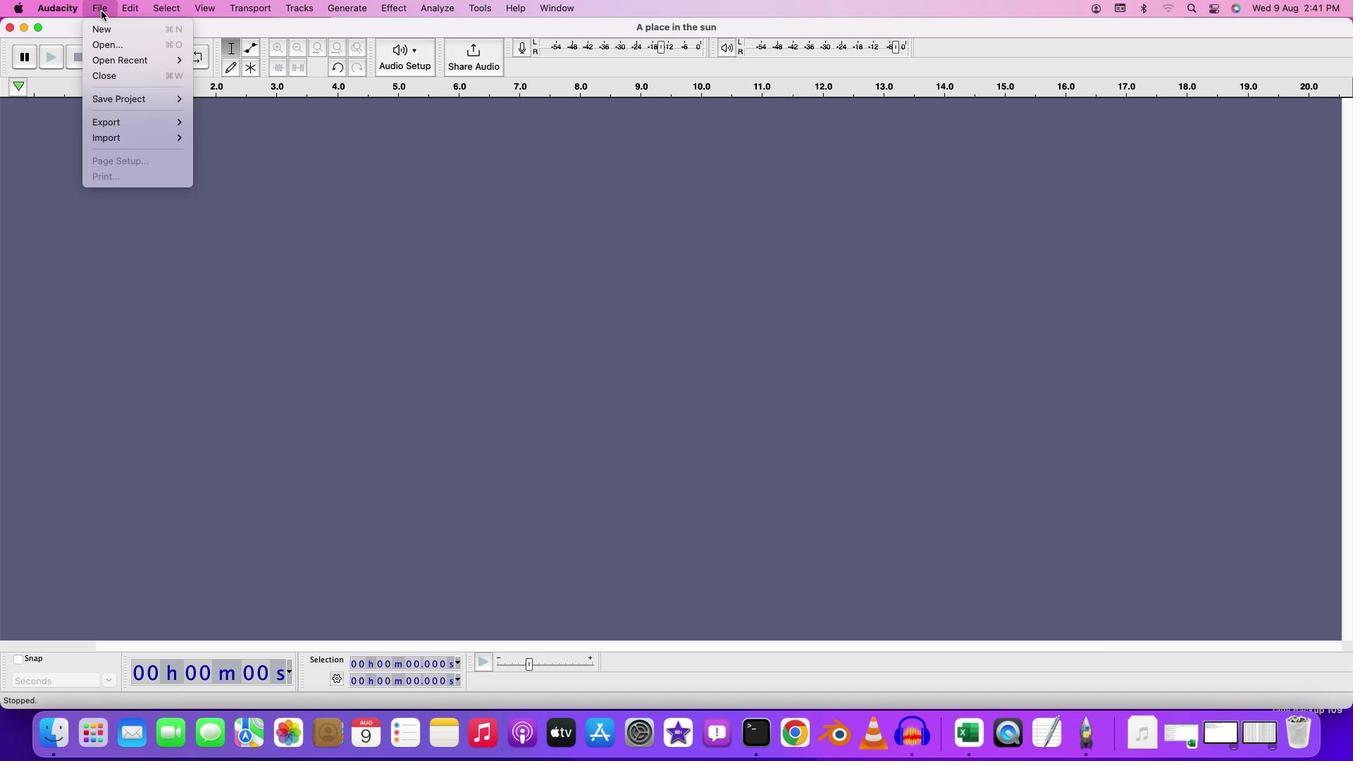 
Action: Mouse pressed left at (101, 11)
Screenshot: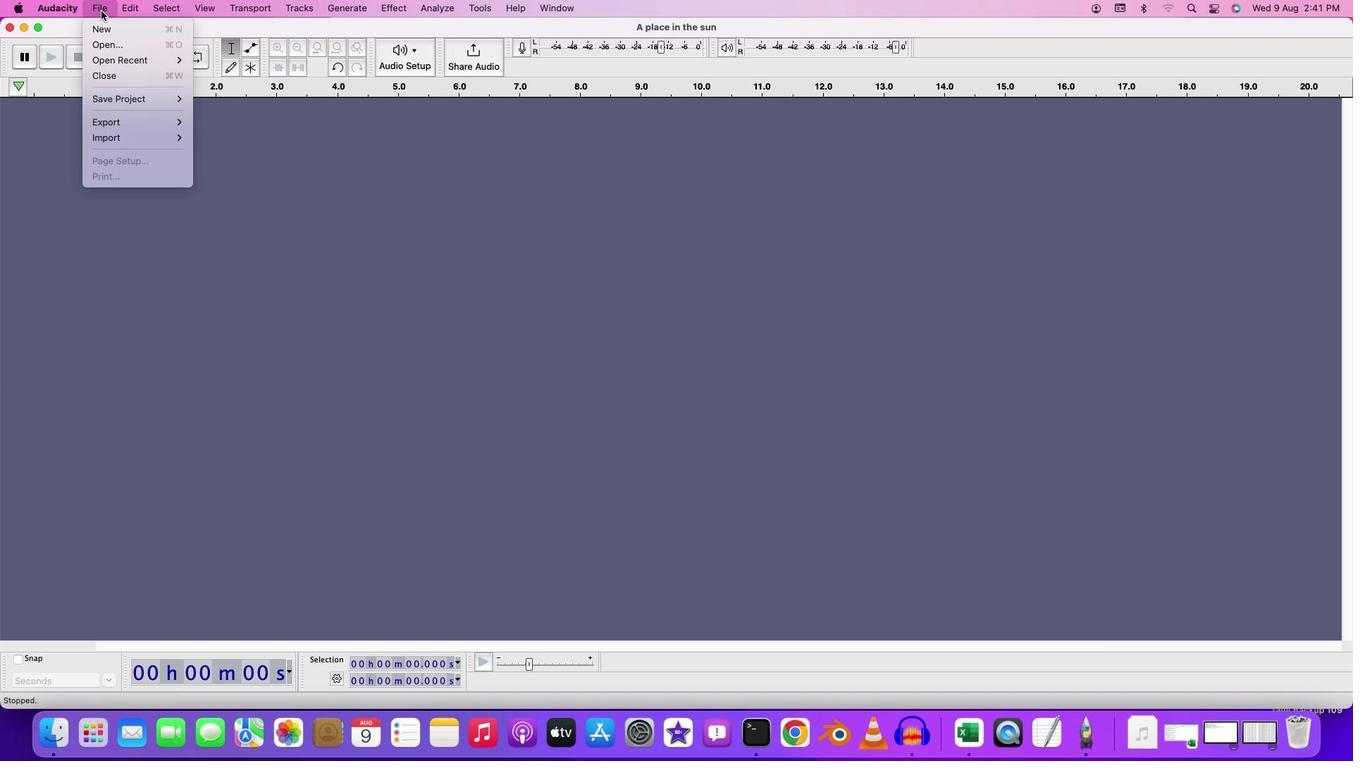 
Action: Mouse moved to (107, 47)
Screenshot: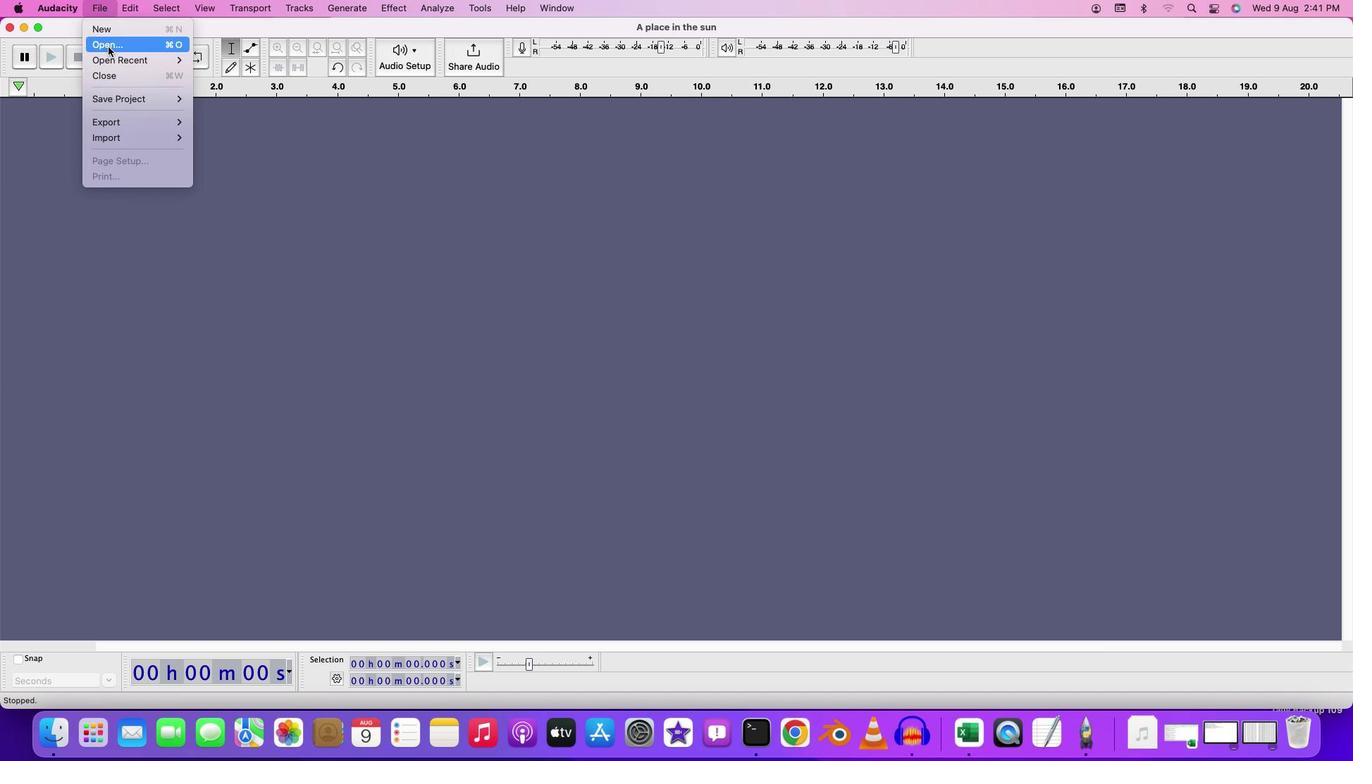 
Action: Mouse pressed left at (107, 47)
Screenshot: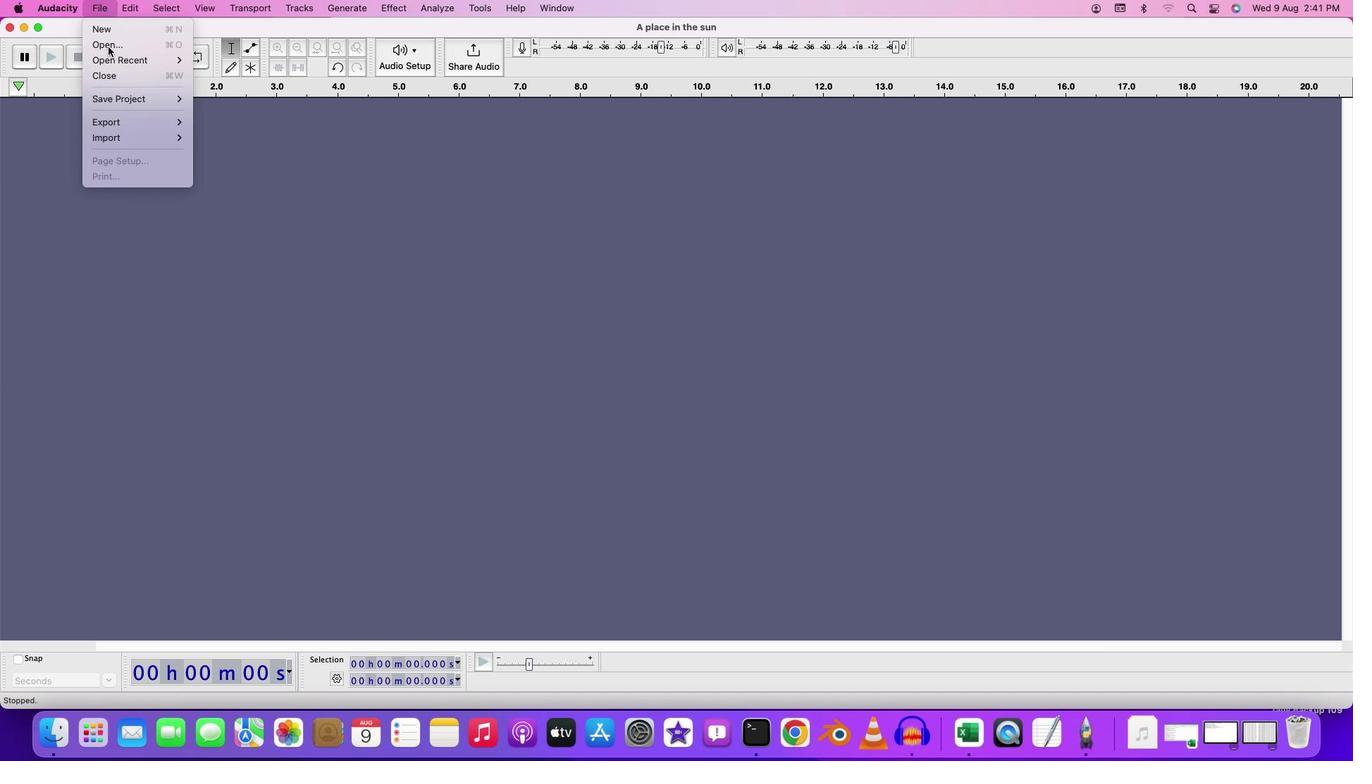 
Action: Mouse moved to (442, 184)
Screenshot: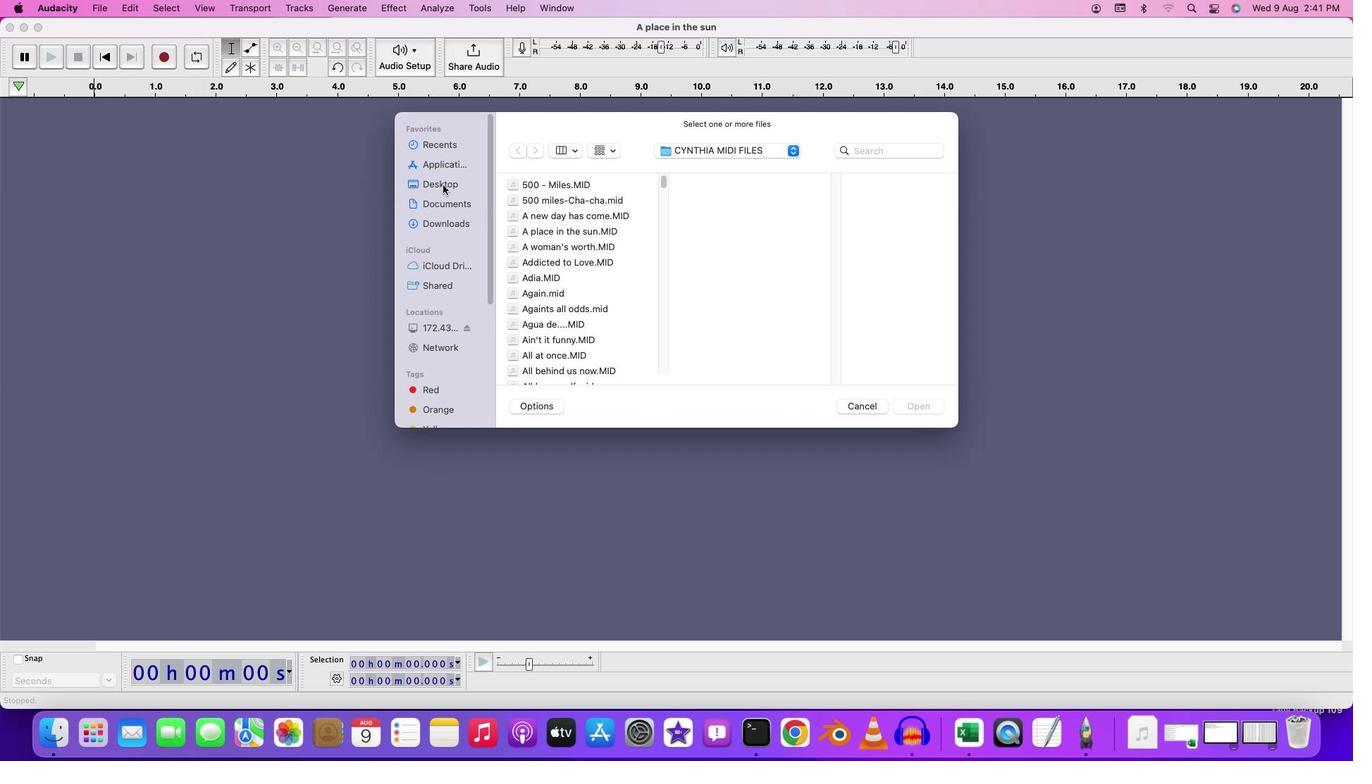 
Action: Mouse pressed left at (442, 184)
Screenshot: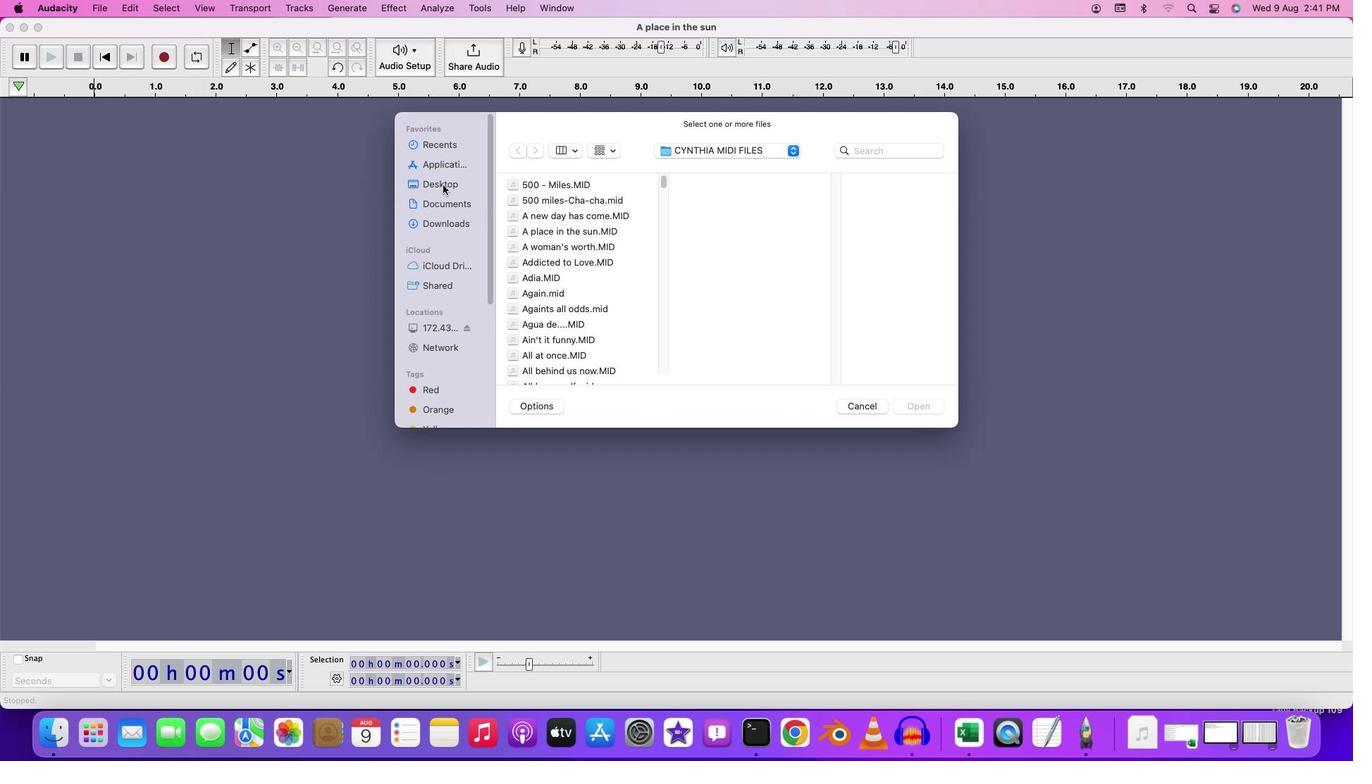 
Action: Mouse moved to (558, 205)
Screenshot: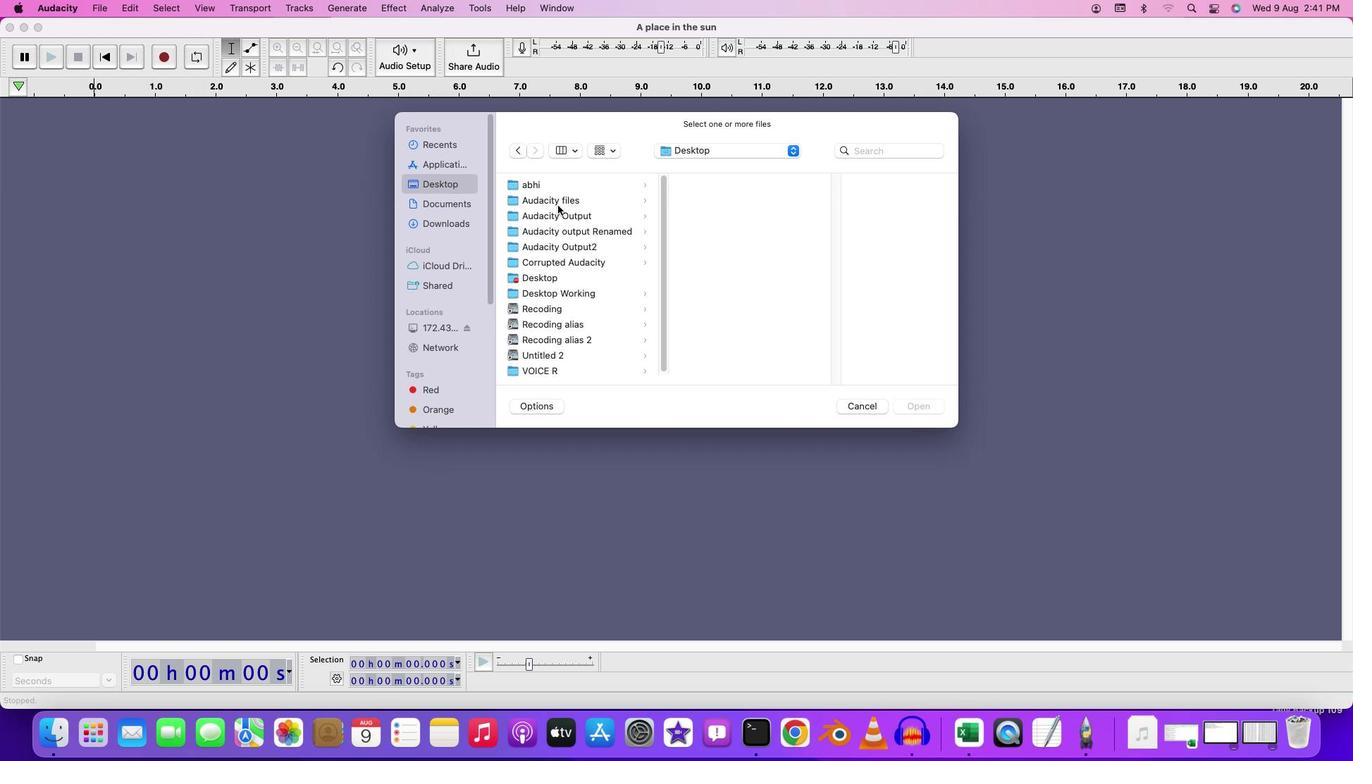 
Action: Mouse pressed left at (558, 205)
Screenshot: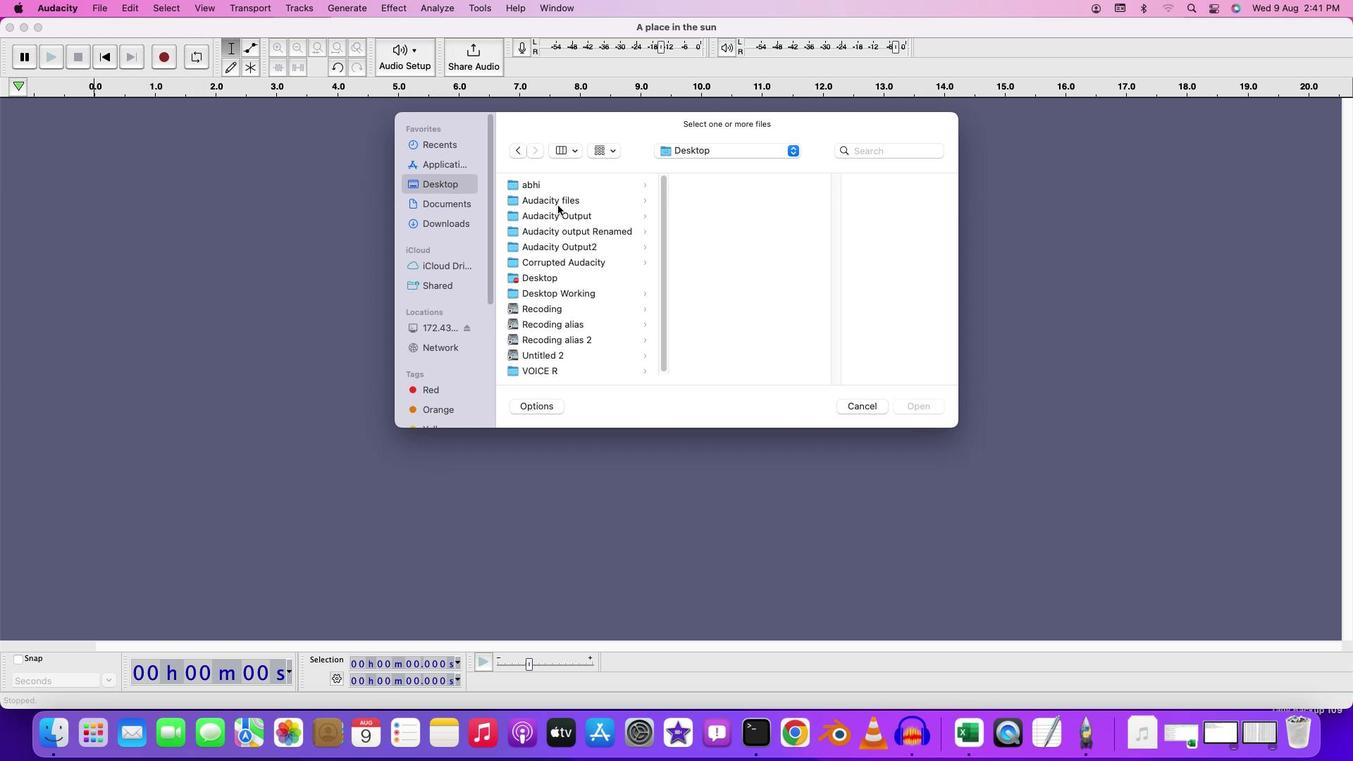 
Action: Mouse moved to (730, 272)
Screenshot: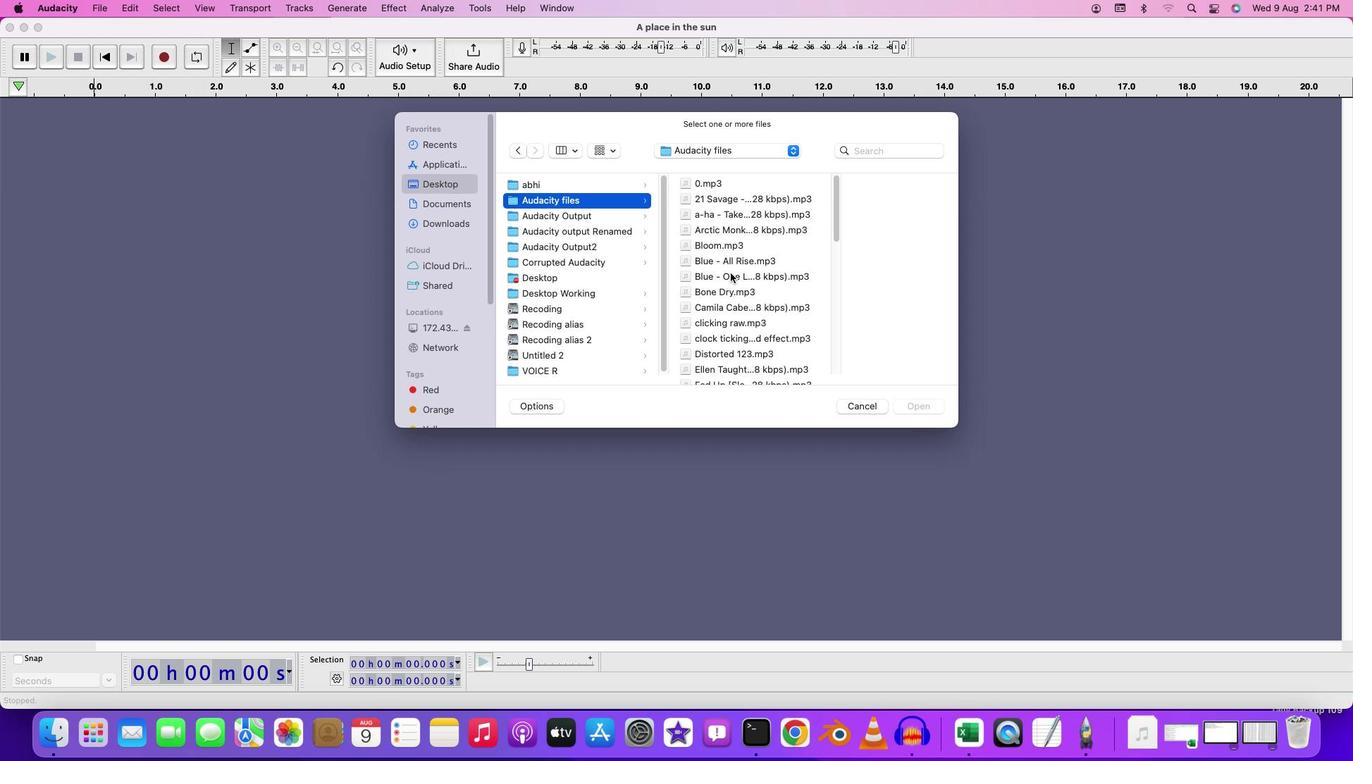 
Action: Mouse scrolled (730, 272) with delta (0, 0)
Screenshot: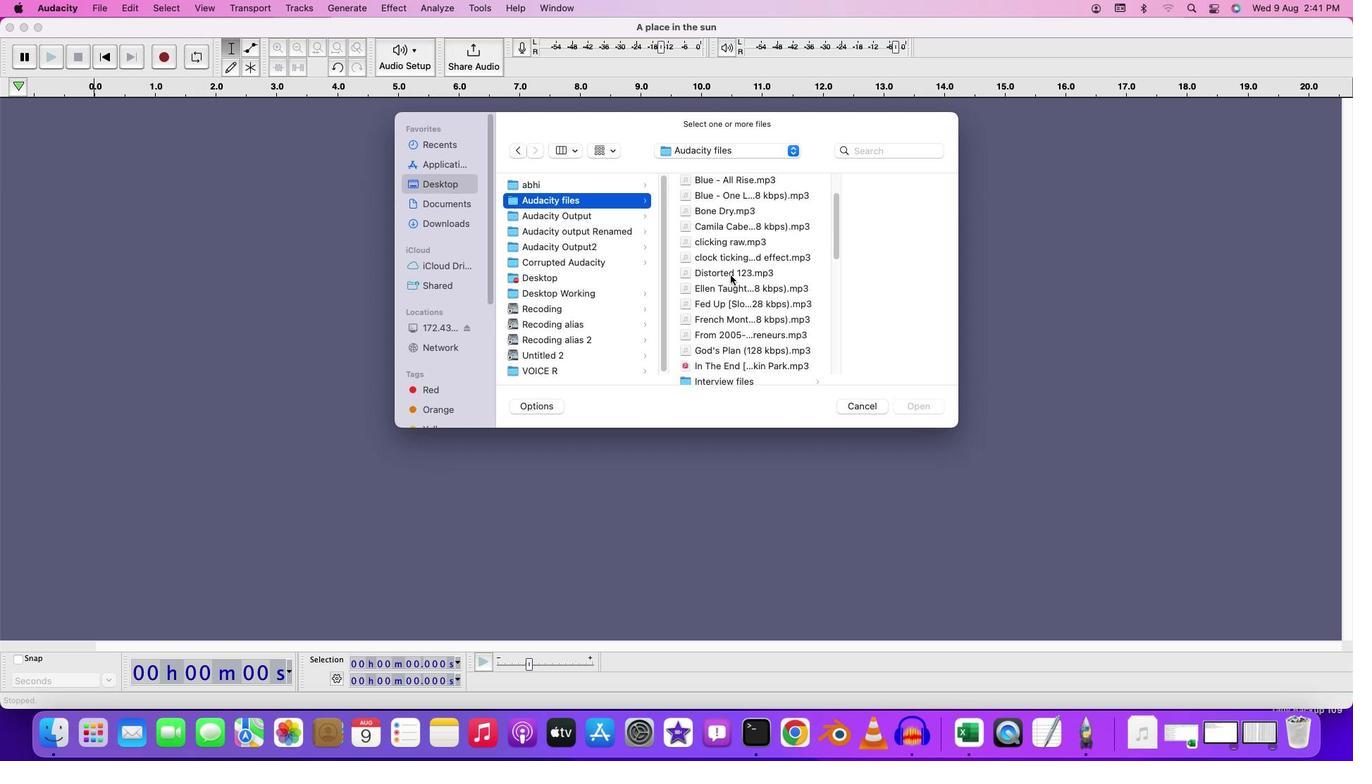 
Action: Mouse scrolled (730, 272) with delta (0, 0)
Screenshot: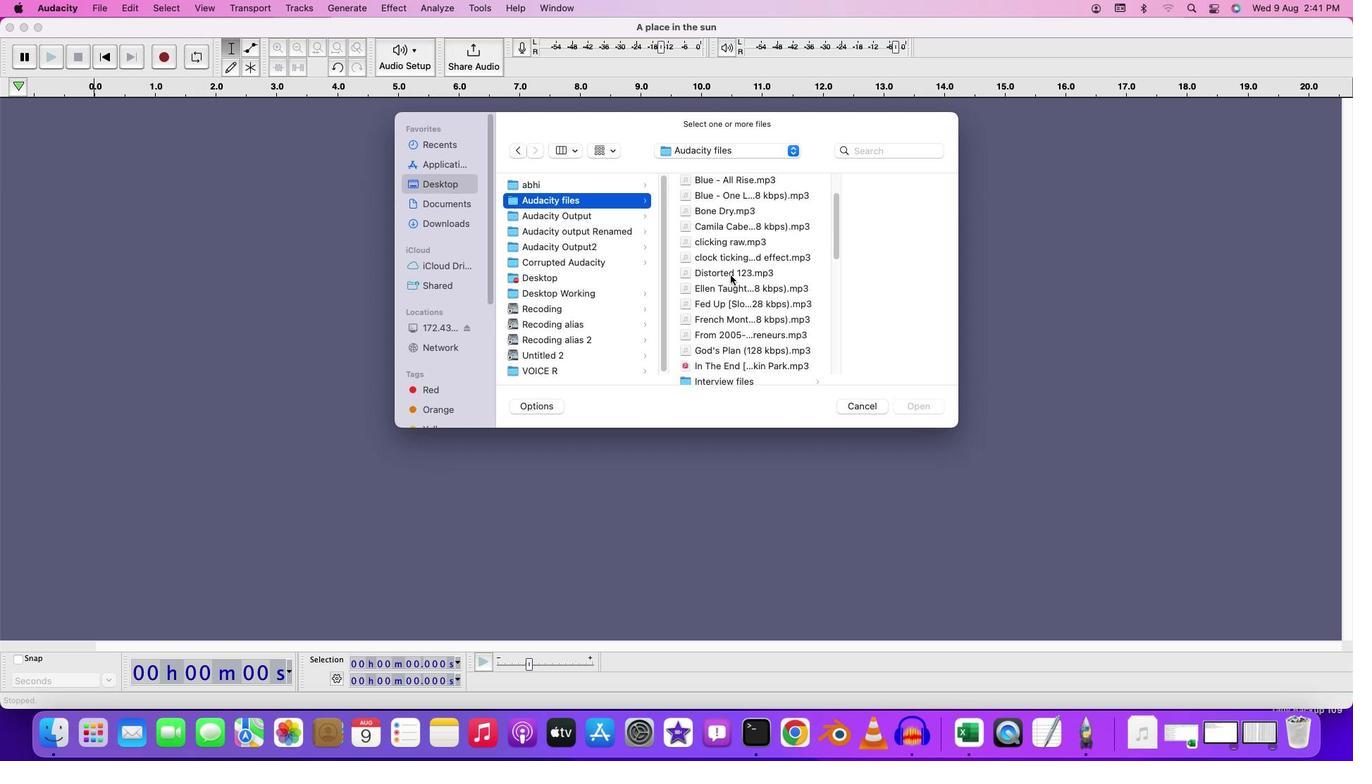 
Action: Mouse scrolled (730, 272) with delta (0, -2)
Screenshot: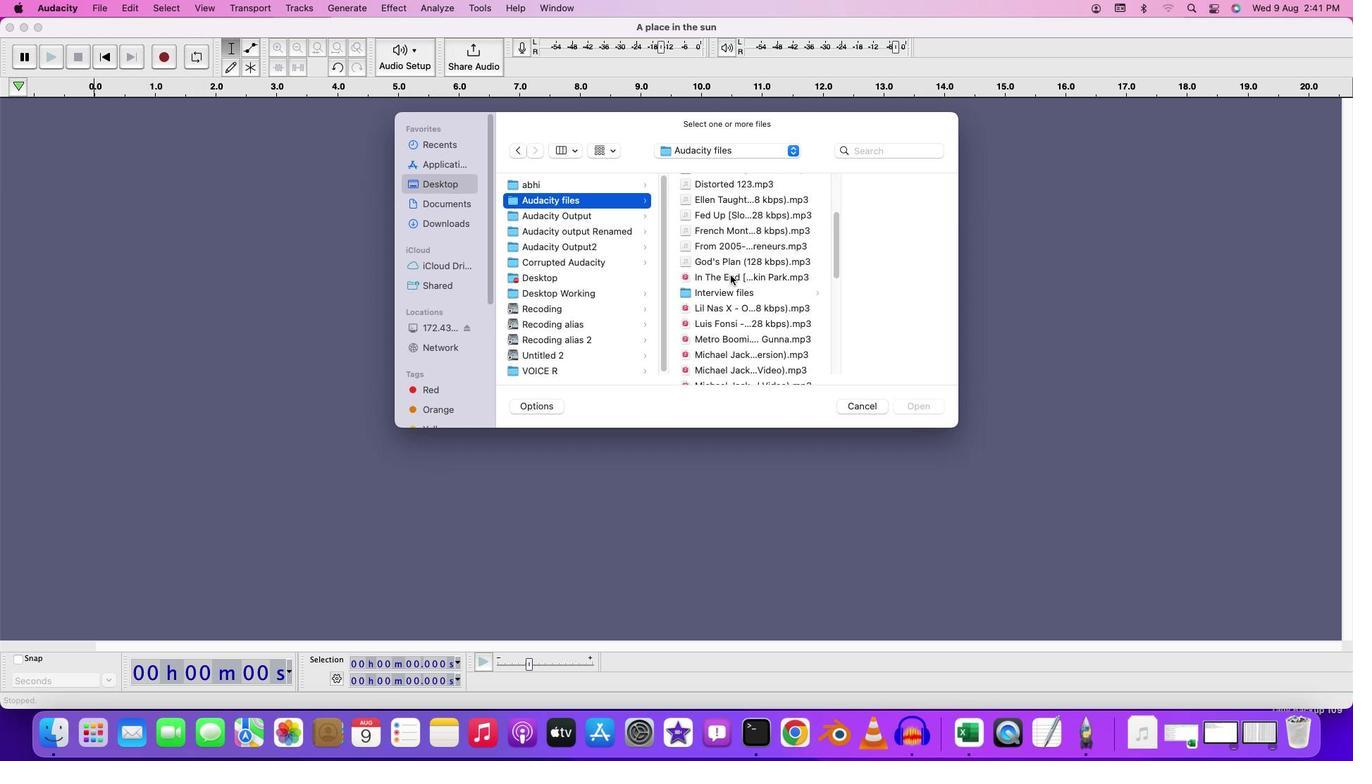 
Action: Mouse scrolled (730, 272) with delta (0, -3)
Screenshot: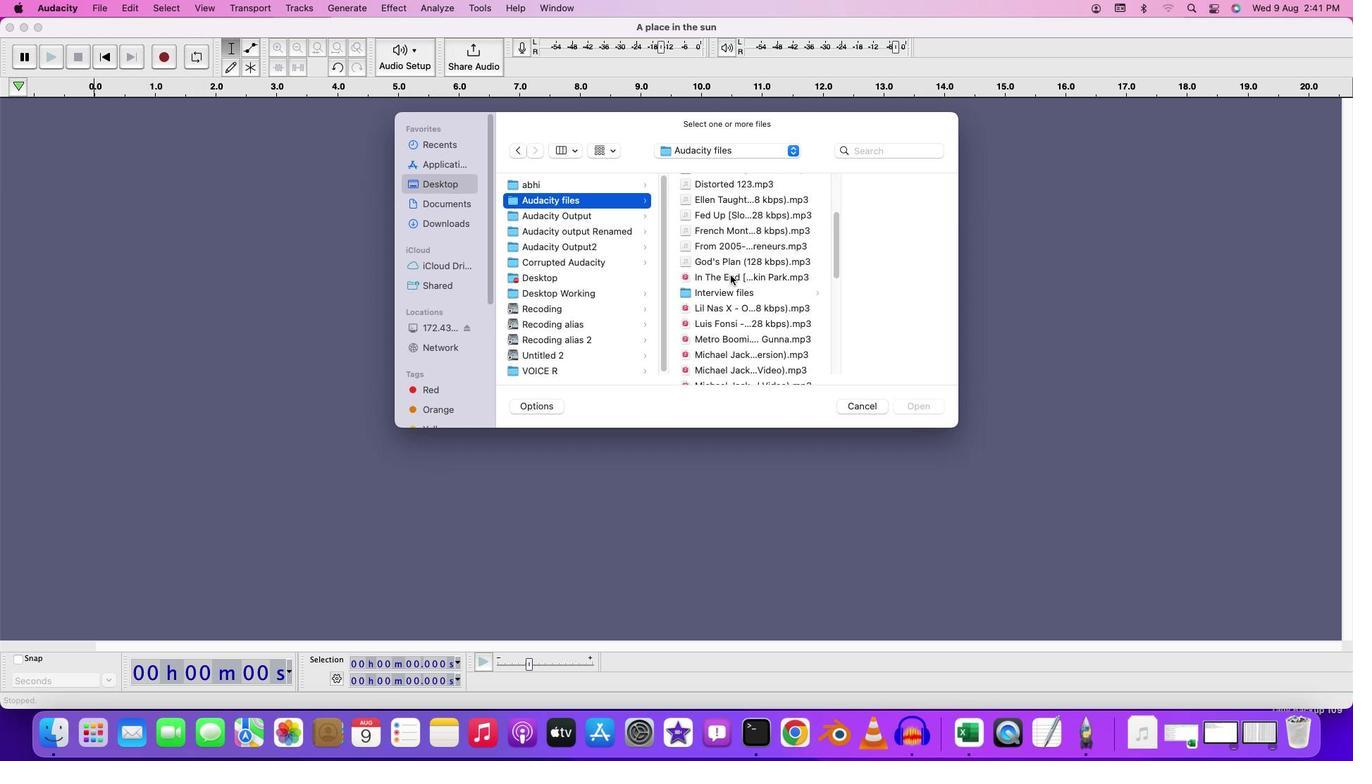 
Action: Mouse scrolled (730, 272) with delta (0, -4)
Screenshot: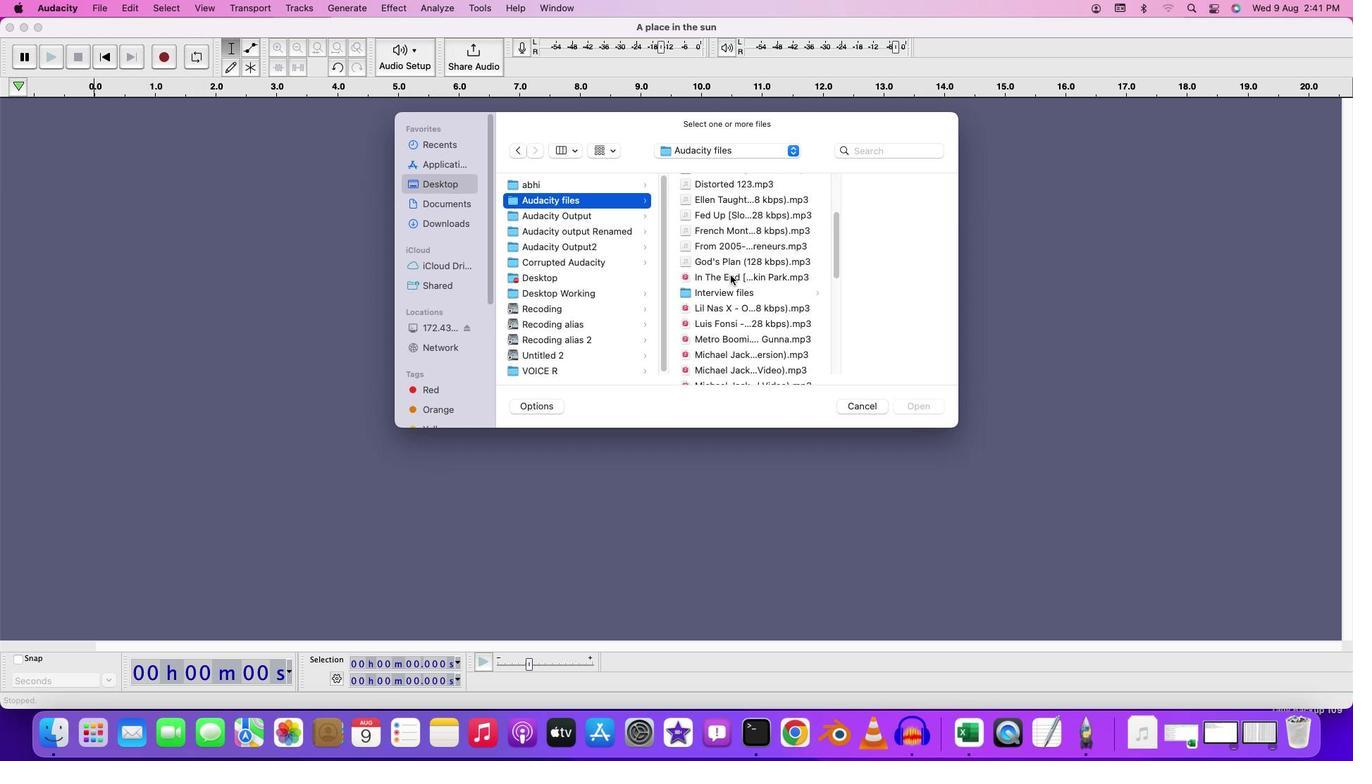 
Action: Mouse moved to (717, 334)
Screenshot: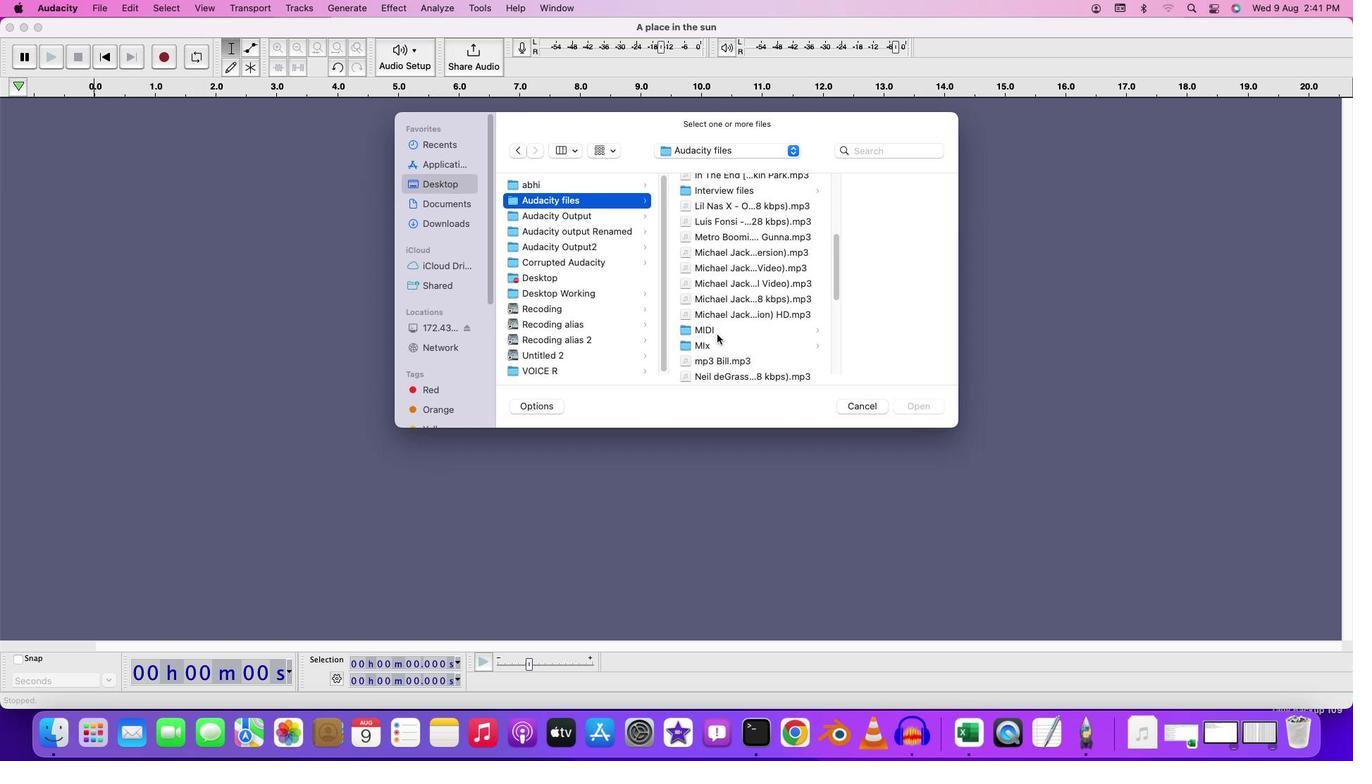 
Action: Mouse pressed left at (717, 334)
Screenshot: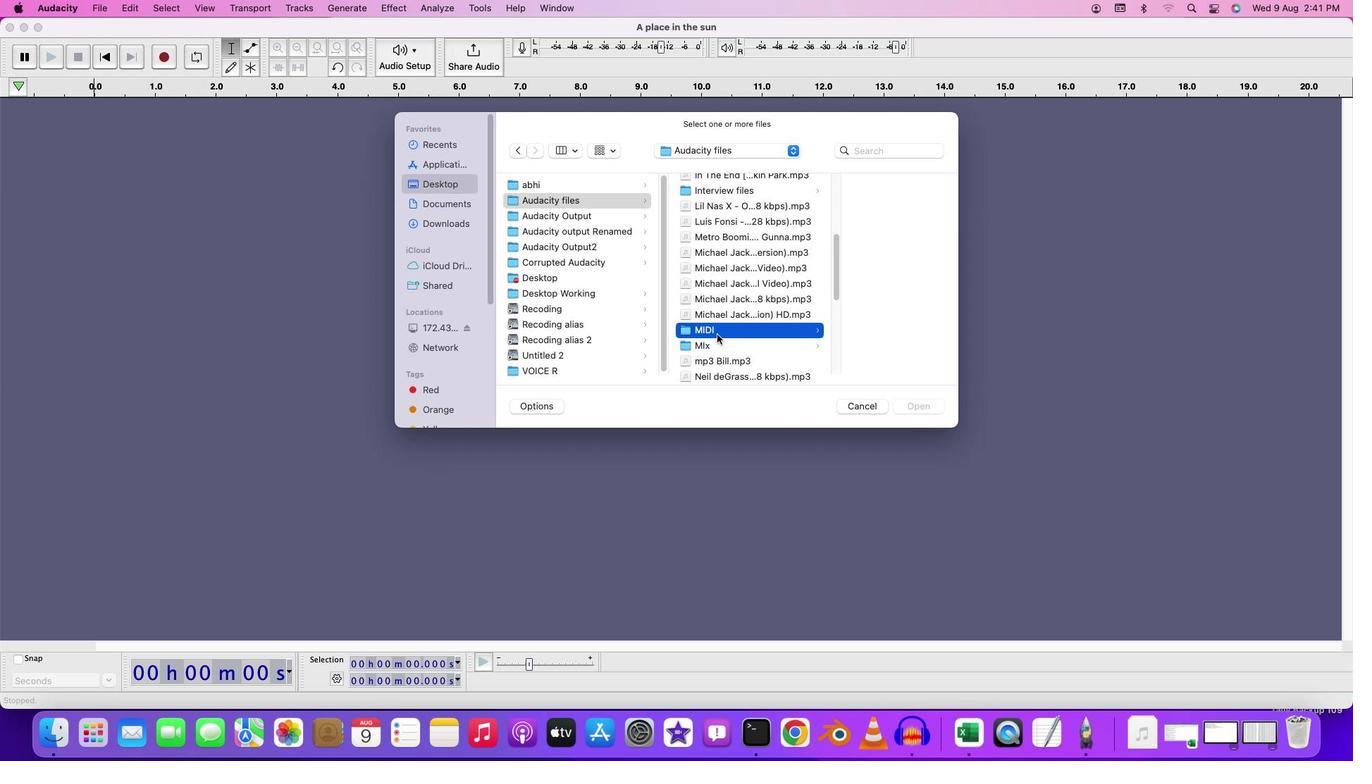 
Action: Mouse moved to (826, 186)
Screenshot: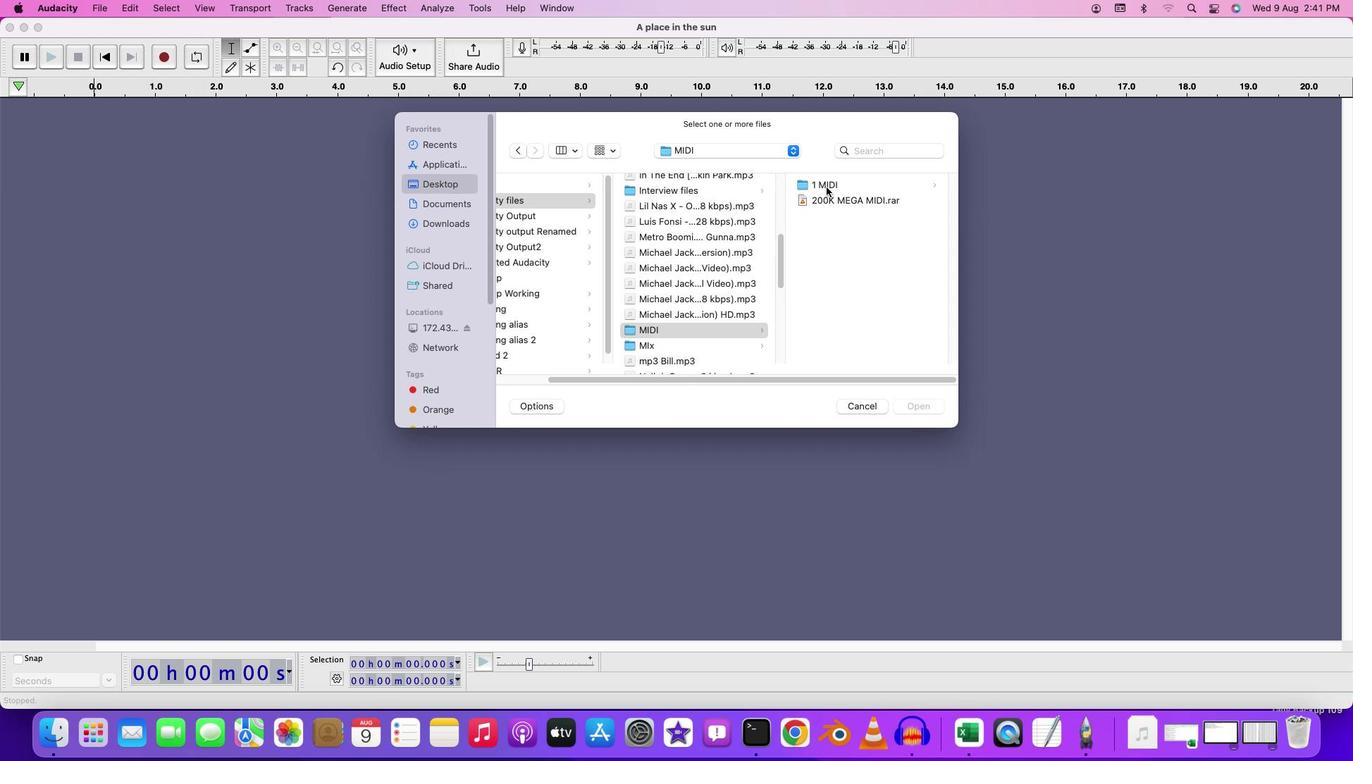 
Action: Mouse pressed left at (826, 186)
Screenshot: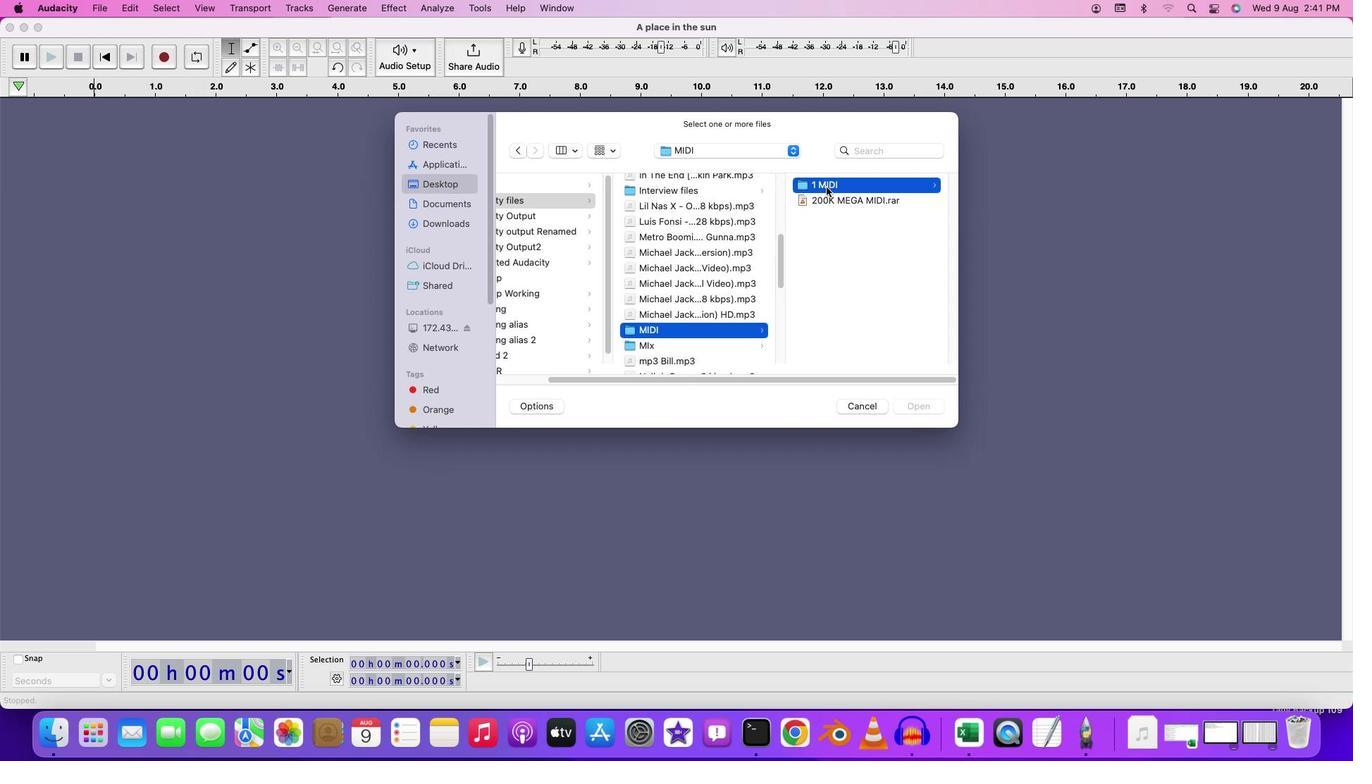 
Action: Mouse moved to (839, 231)
Screenshot: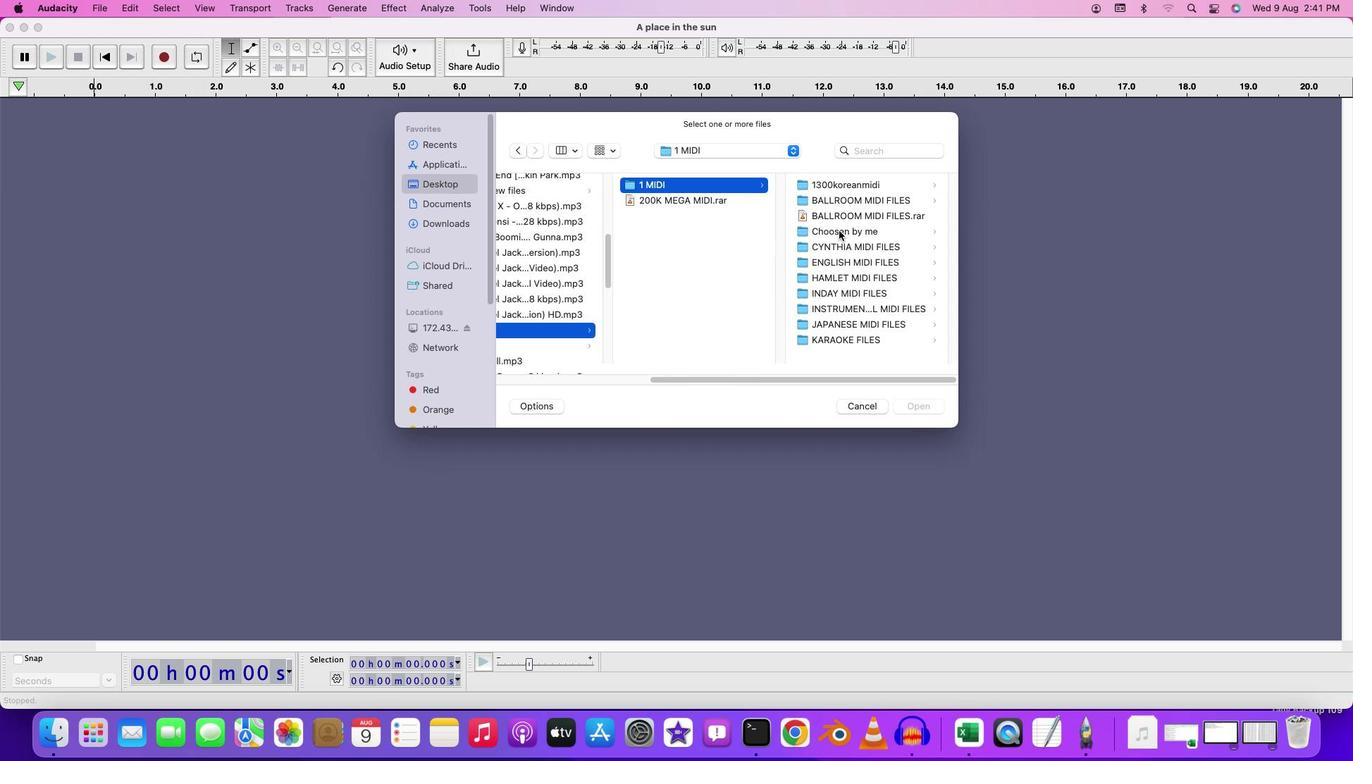 
Action: Mouse pressed left at (839, 231)
Screenshot: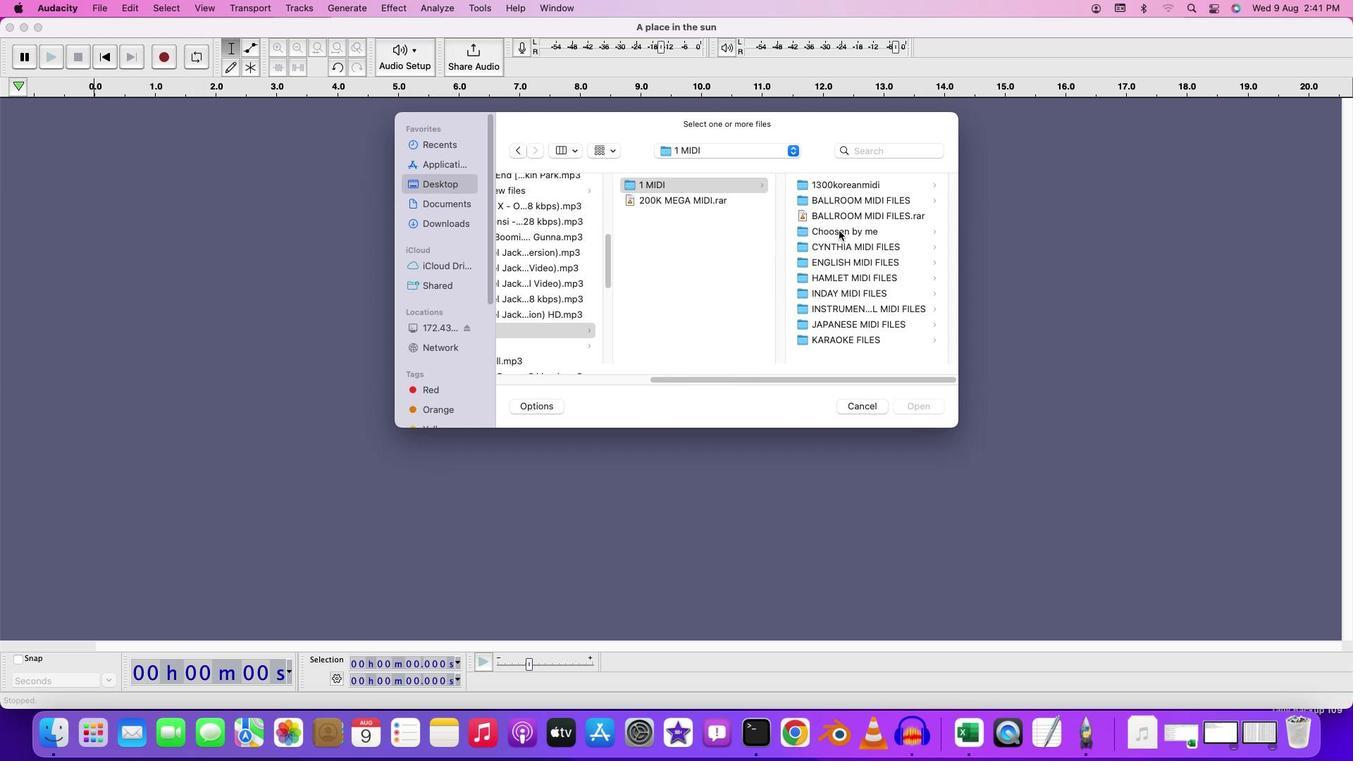 
Action: Mouse moved to (829, 232)
Screenshot: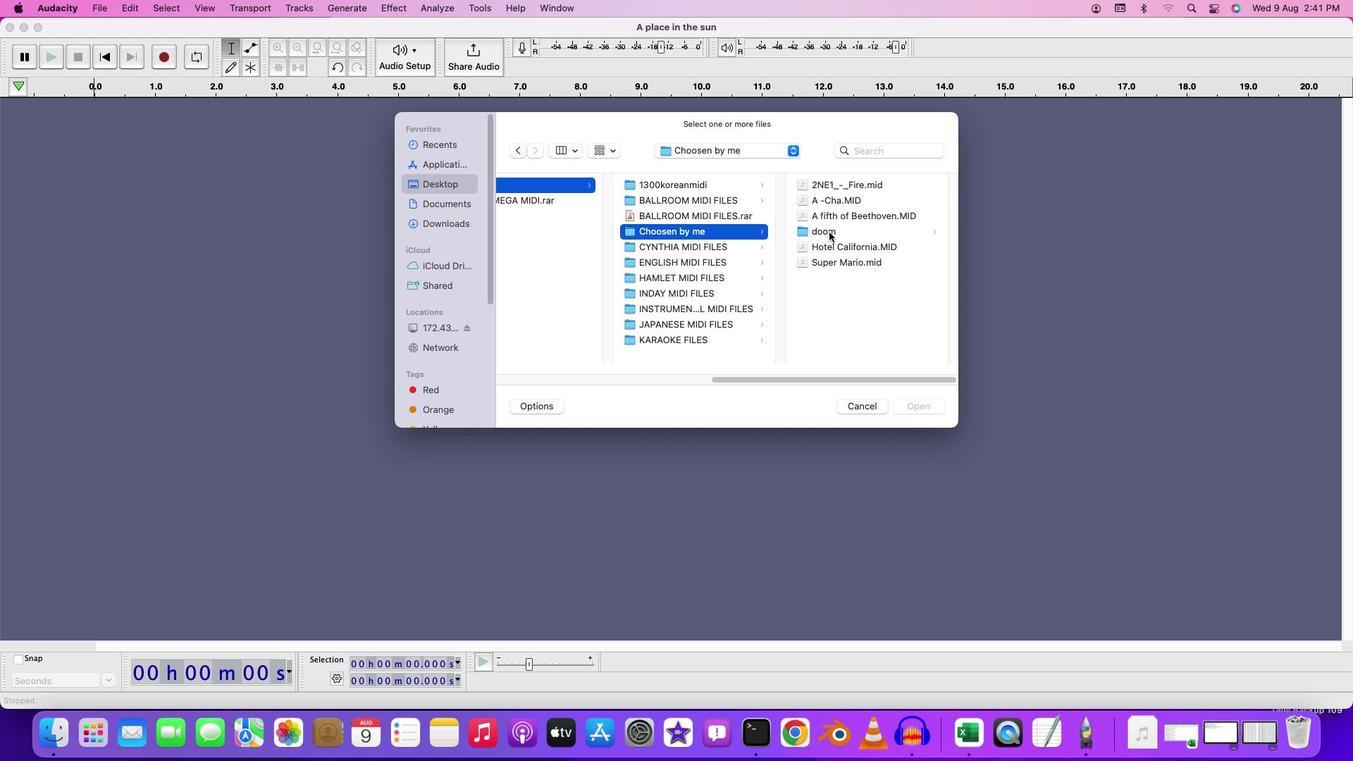 
Action: Mouse pressed left at (829, 232)
Screenshot: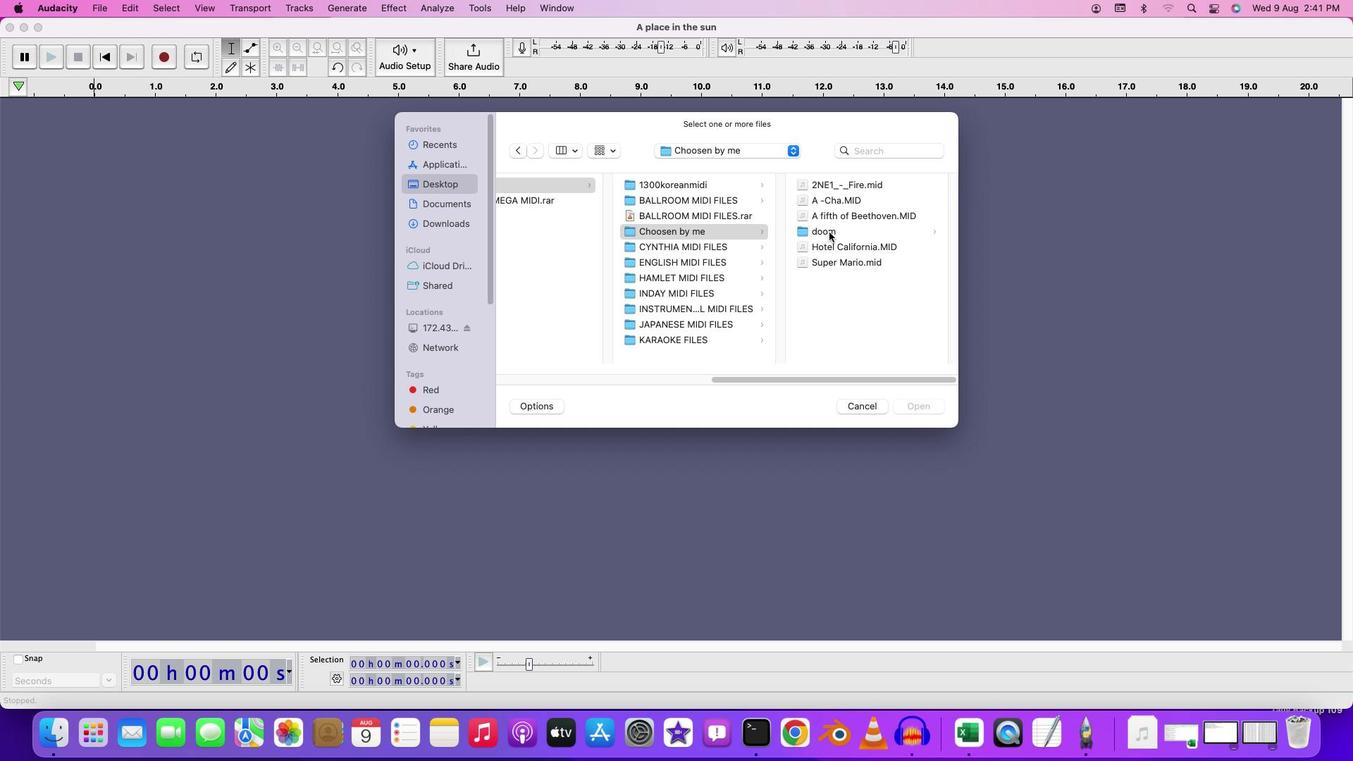 
Action: Mouse moved to (820, 183)
Screenshot: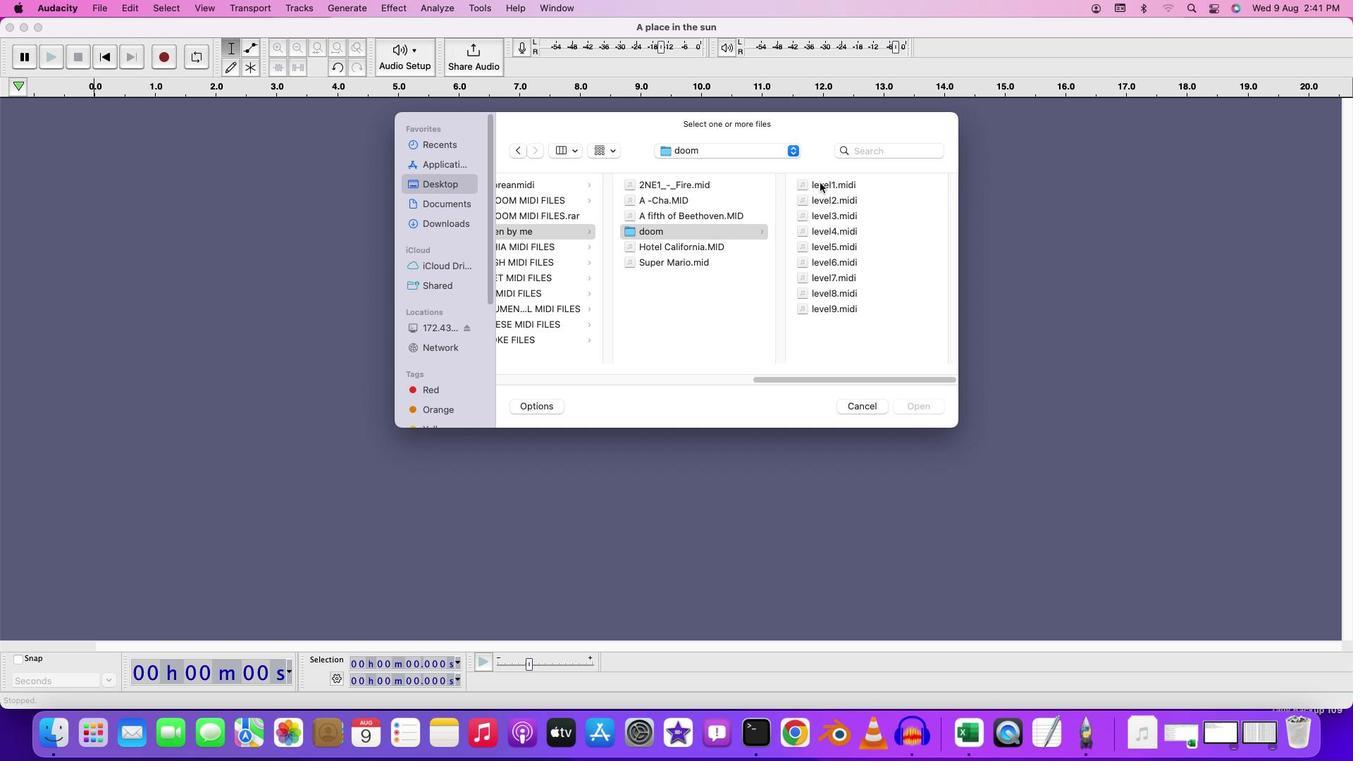 
Action: Mouse pressed left at (820, 183)
Screenshot: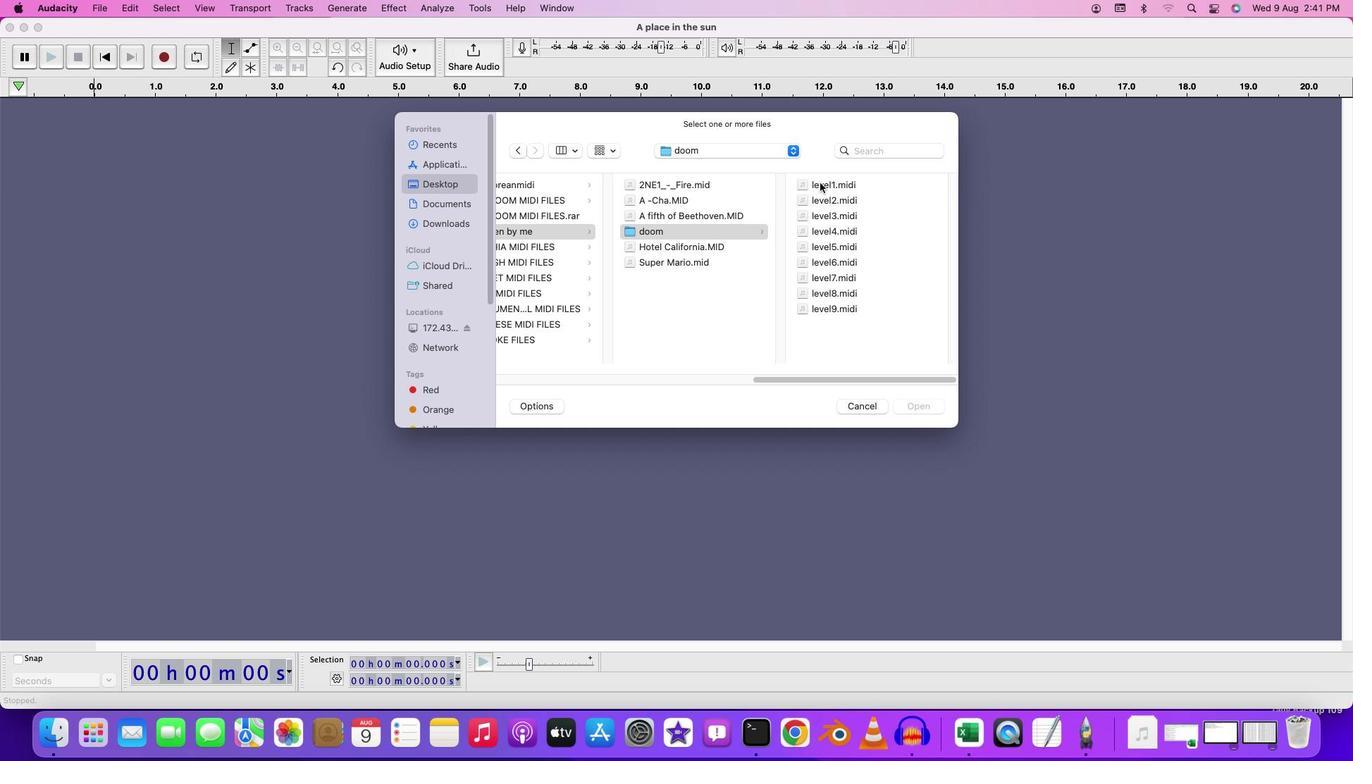 
Action: Mouse pressed left at (820, 183)
Screenshot: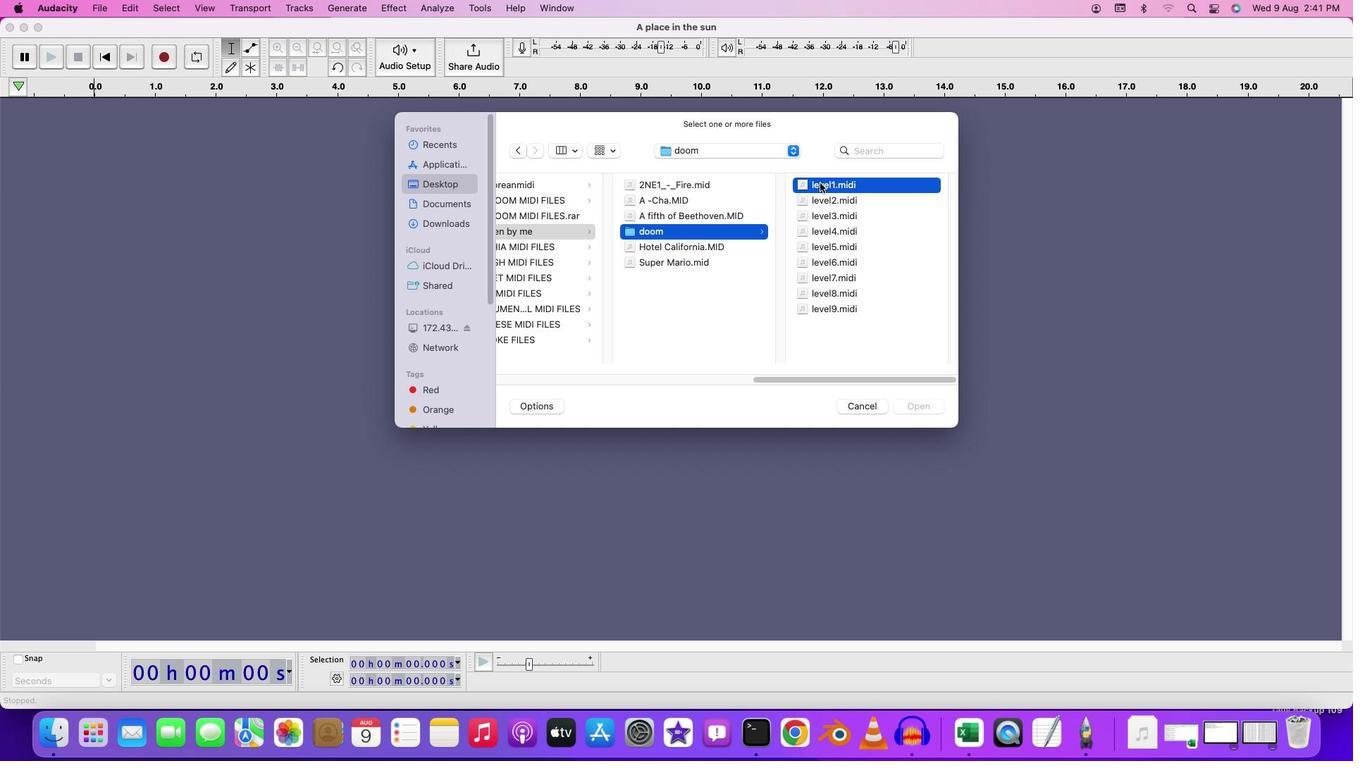 
Action: Mouse moved to (298, 274)
Screenshot: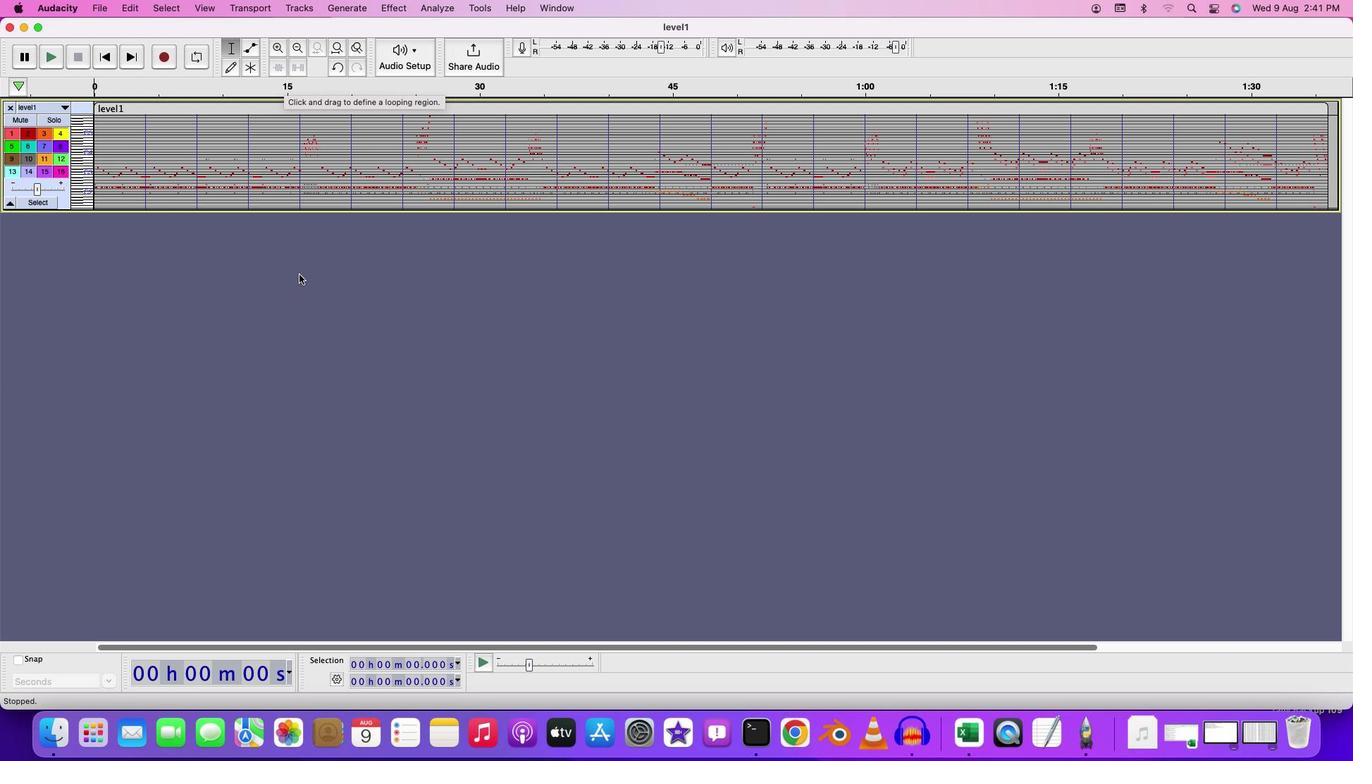 
Action: Mouse pressed left at (298, 274)
Screenshot: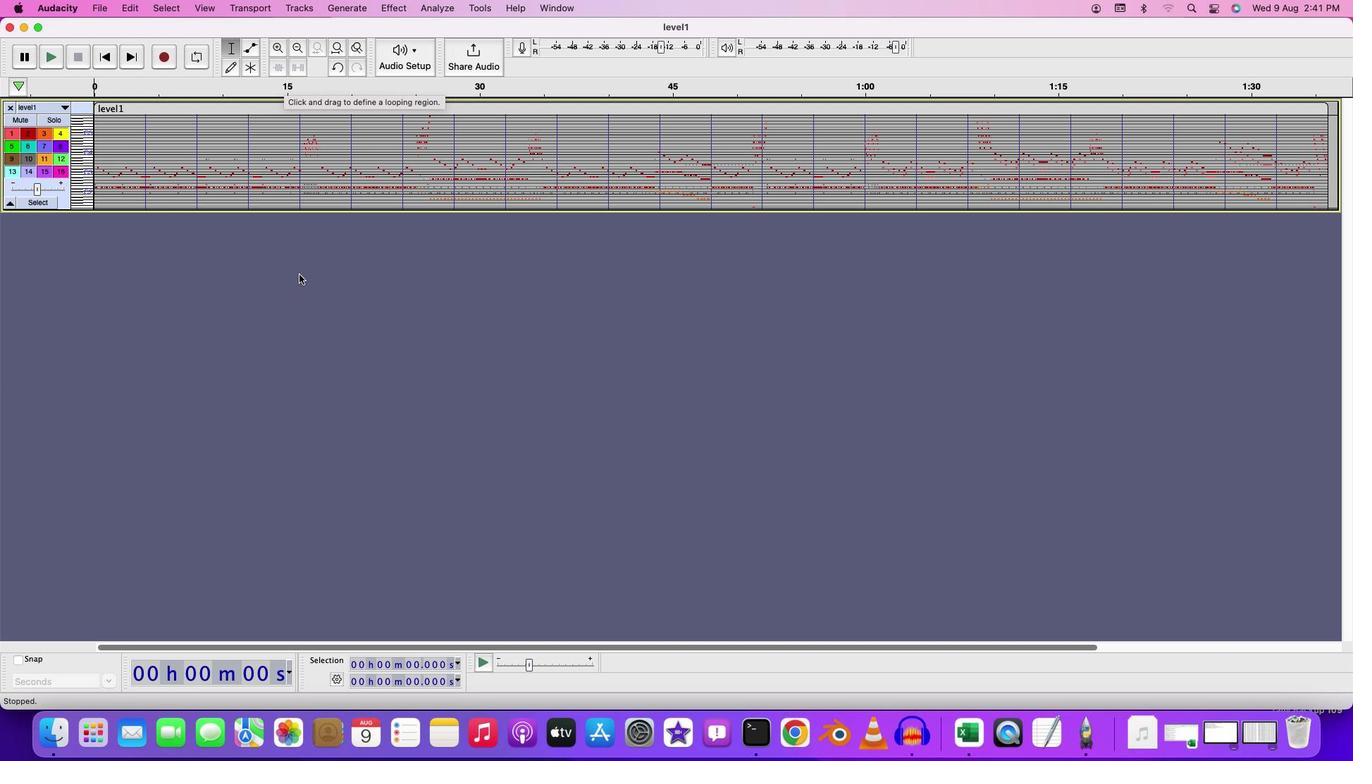 
Action: Mouse moved to (97, 11)
Screenshot: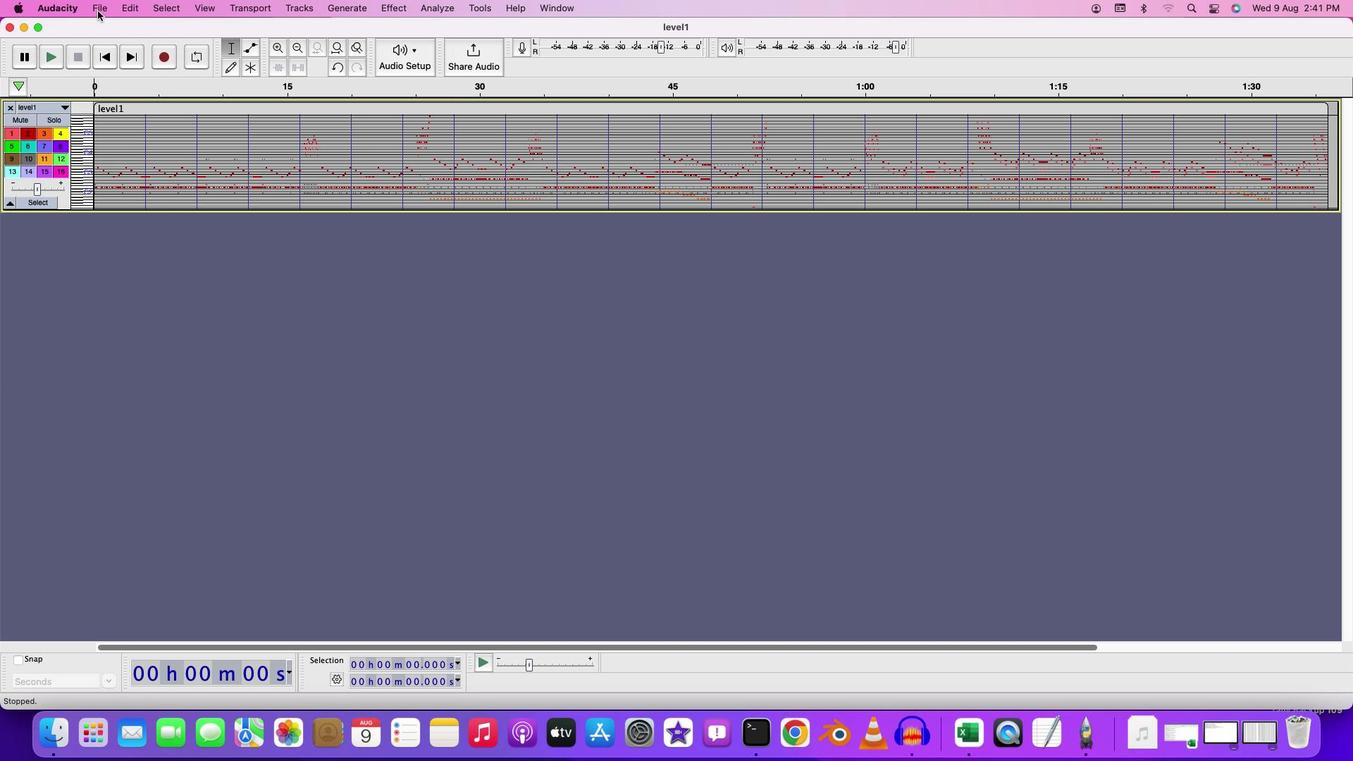 
Action: Mouse pressed left at (97, 11)
Screenshot: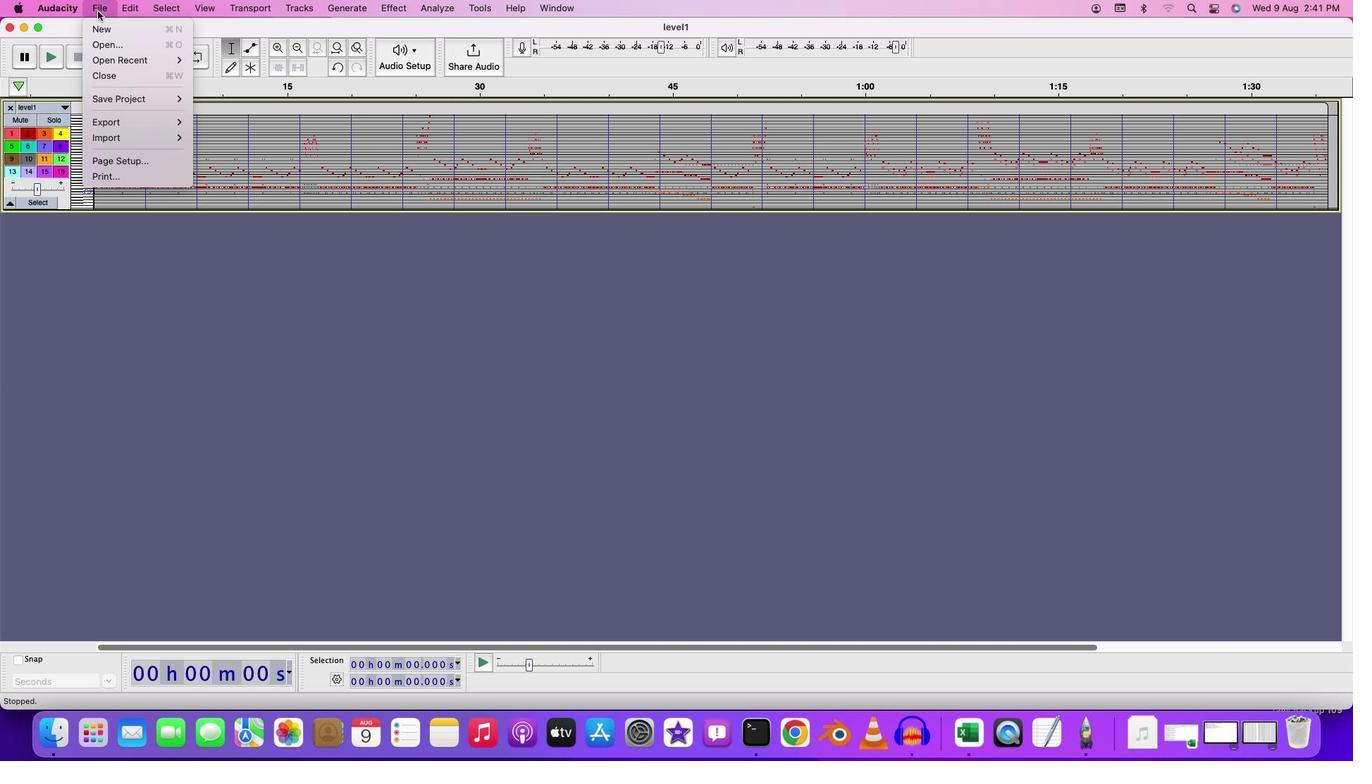 
Action: Mouse moved to (114, 42)
Screenshot: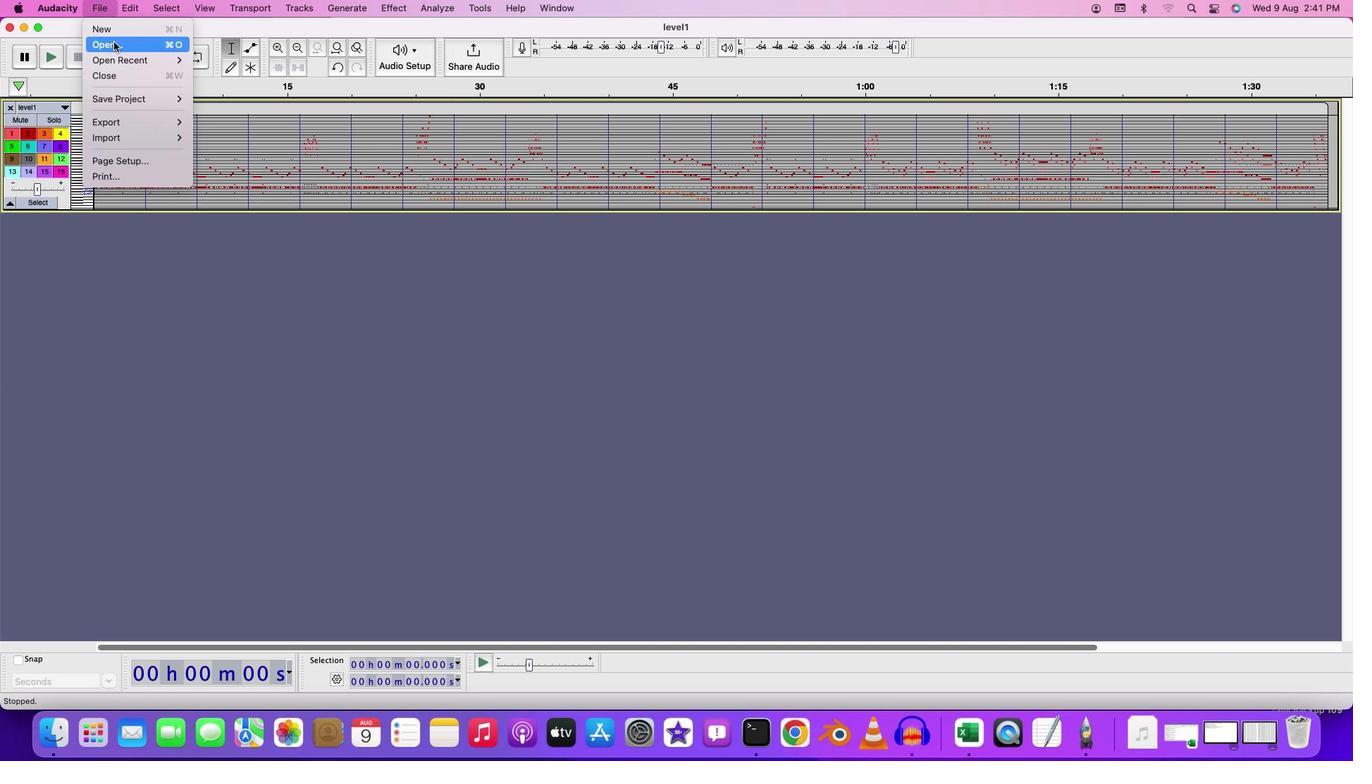 
Action: Mouse pressed left at (114, 42)
Screenshot: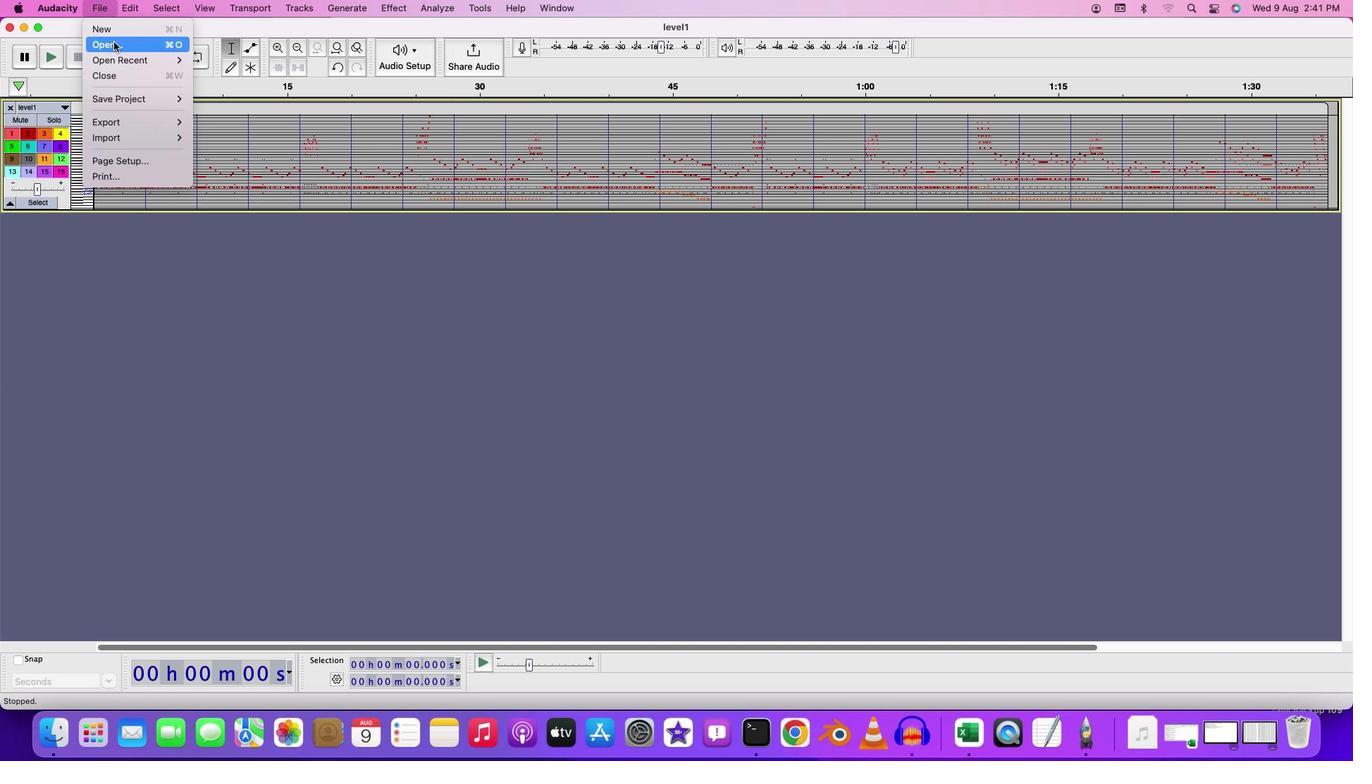 
Action: Mouse moved to (549, 201)
Screenshot: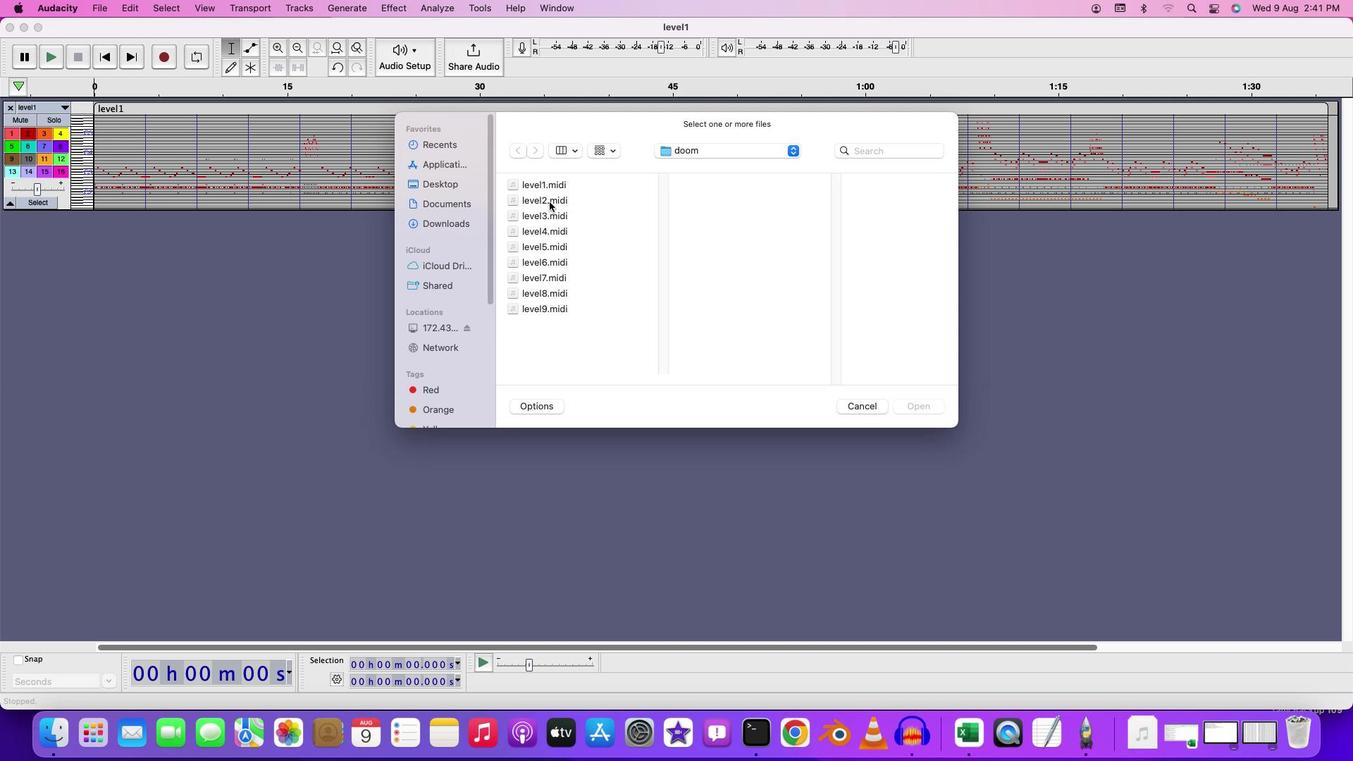 
Action: Mouse pressed left at (549, 201)
Screenshot: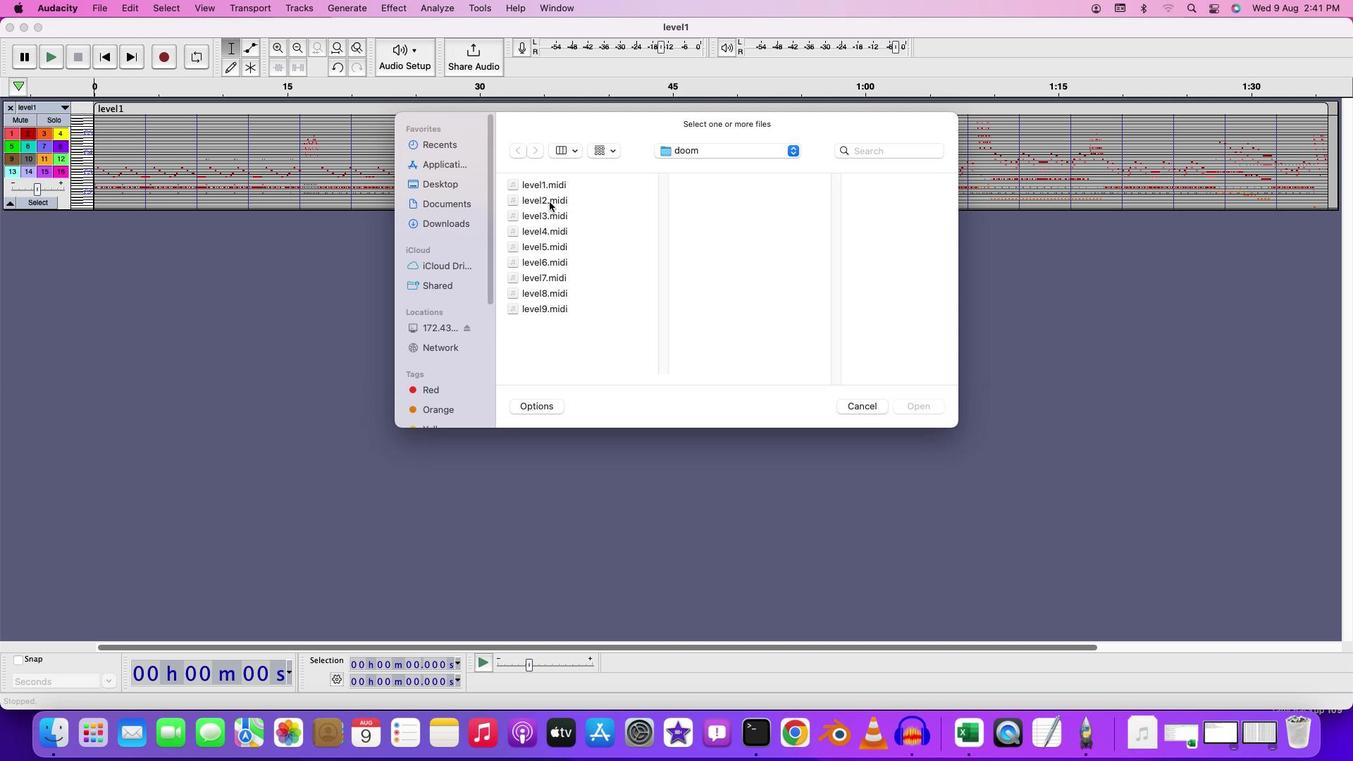 
Action: Mouse moved to (591, 121)
Screenshot: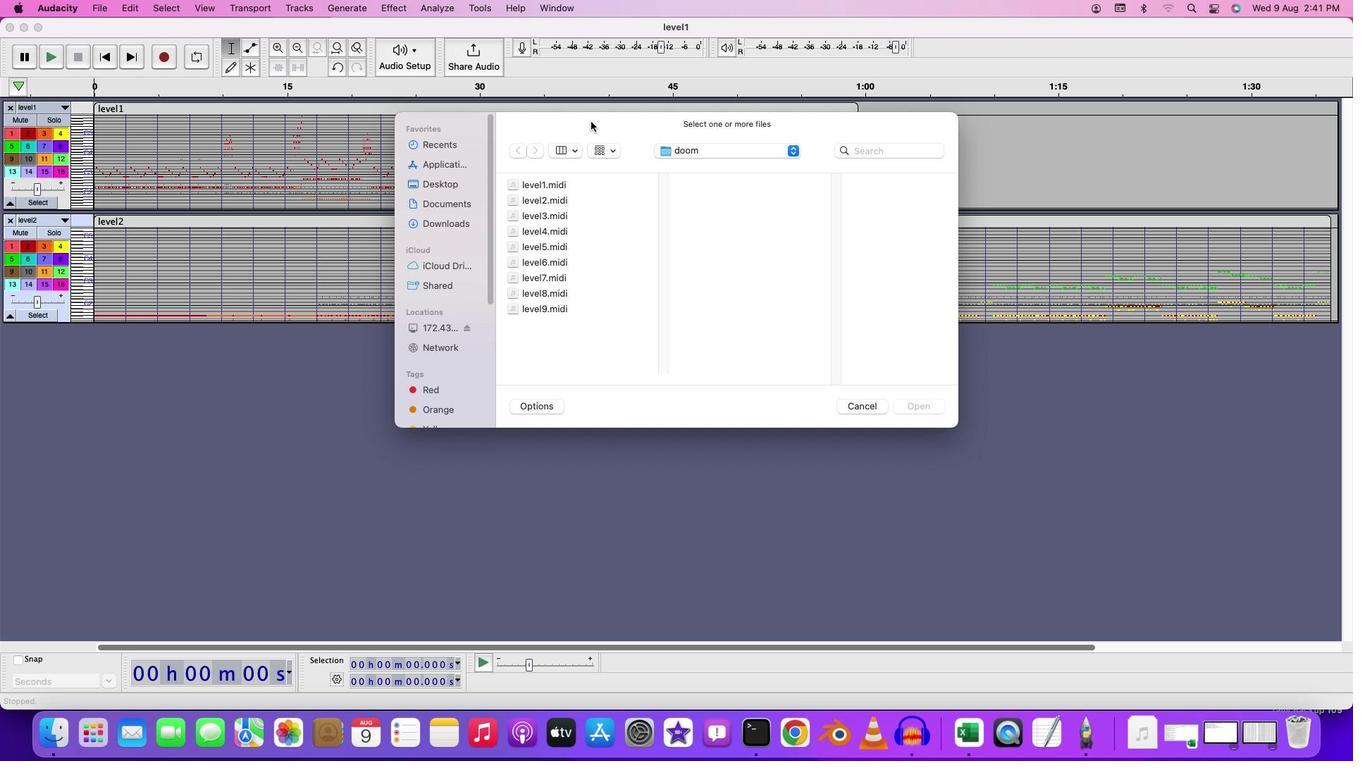 
Action: Mouse pressed left at (591, 121)
Screenshot: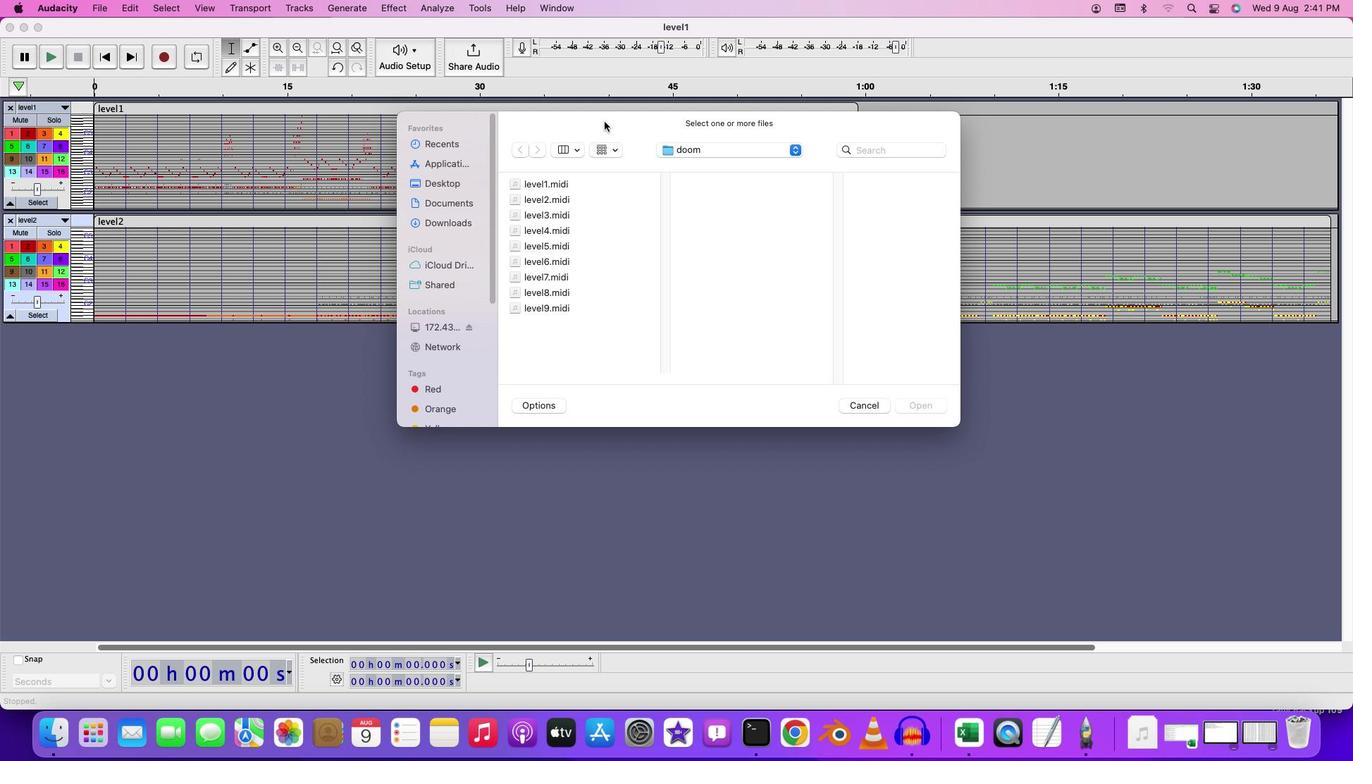 
Action: Mouse moved to (819, 210)
Screenshot: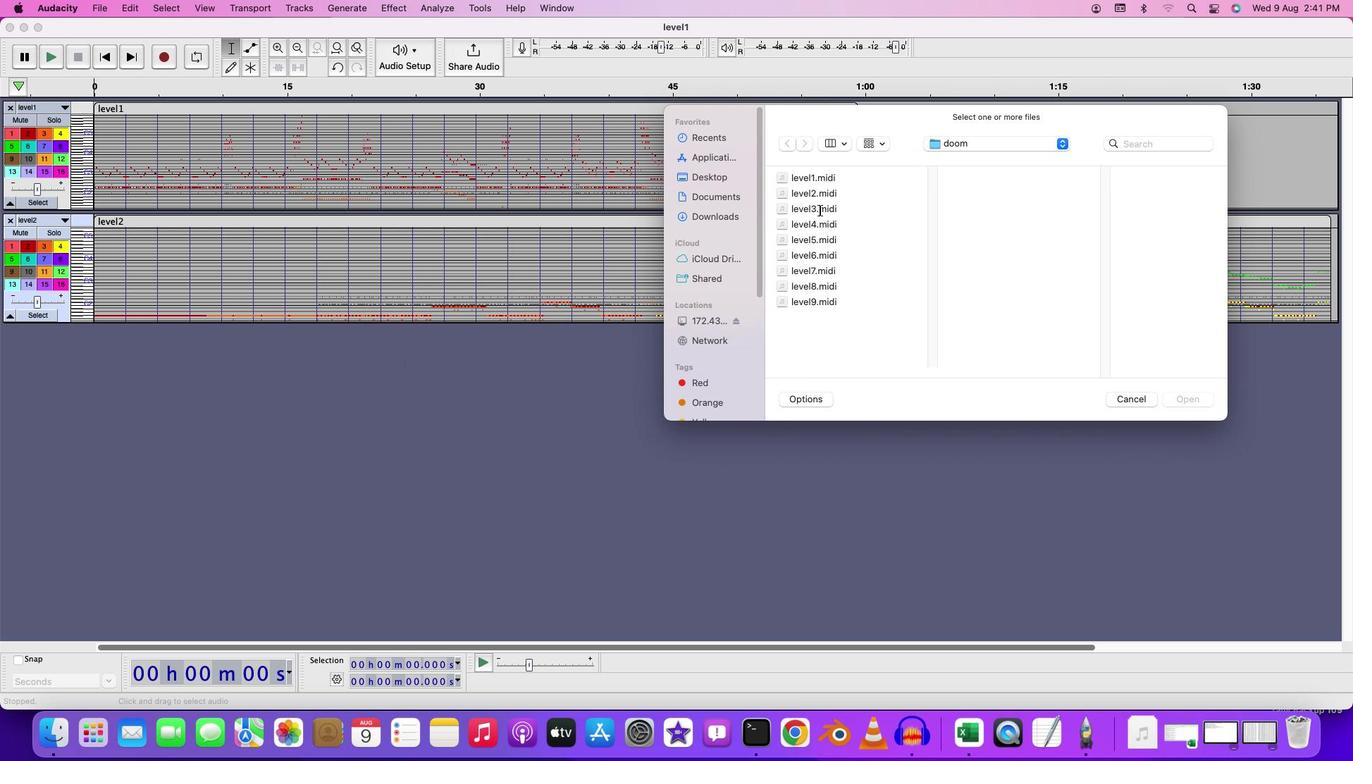 
Action: Mouse pressed left at (819, 210)
Screenshot: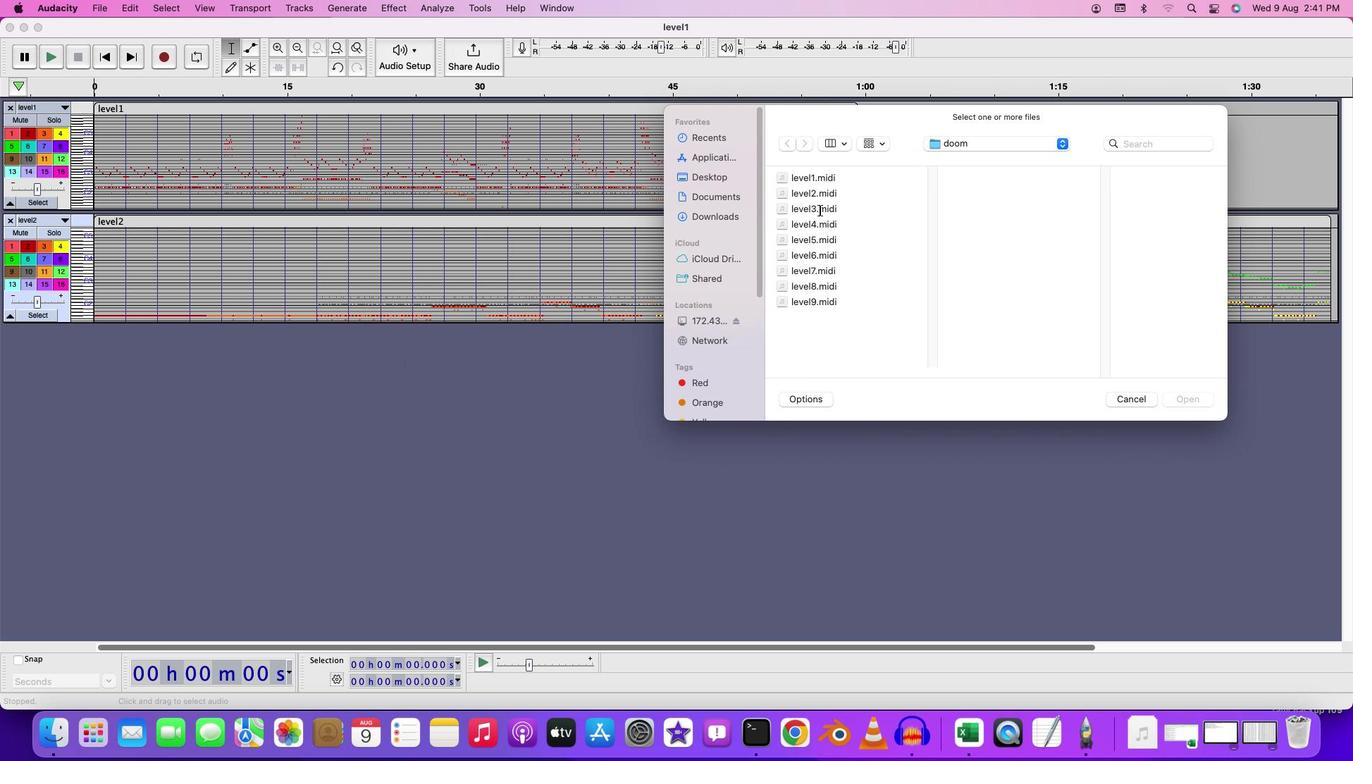 
Action: Mouse moved to (1134, 399)
Screenshot: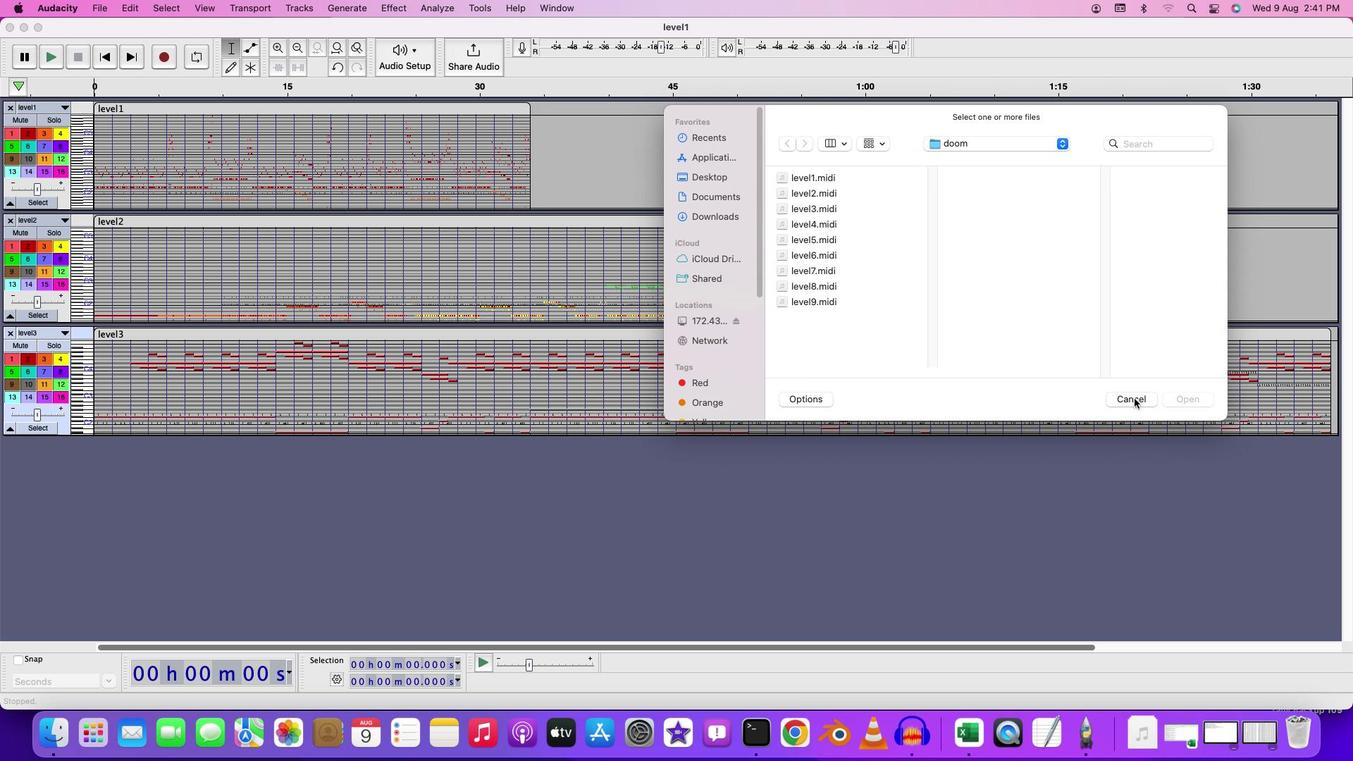 
Action: Mouse pressed left at (1134, 399)
Screenshot: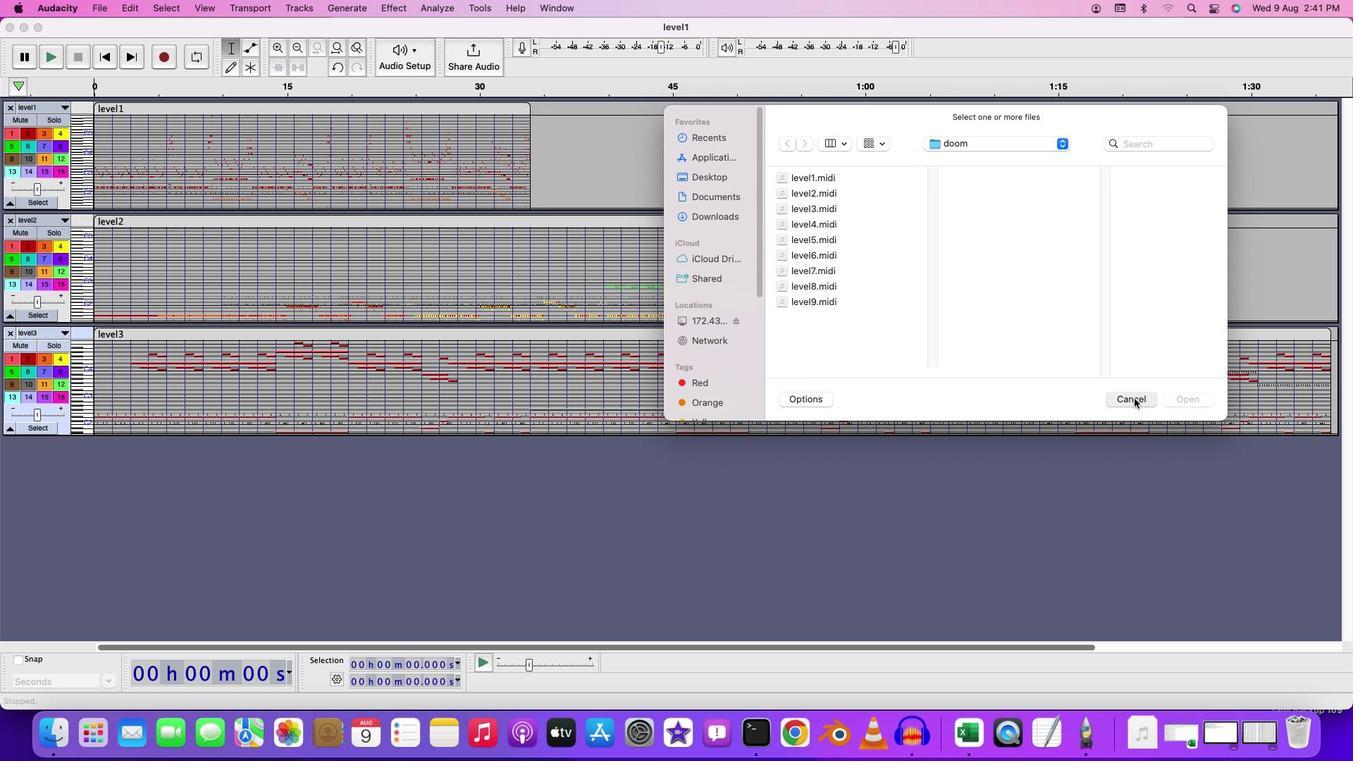 
Action: Mouse moved to (654, 378)
Screenshot: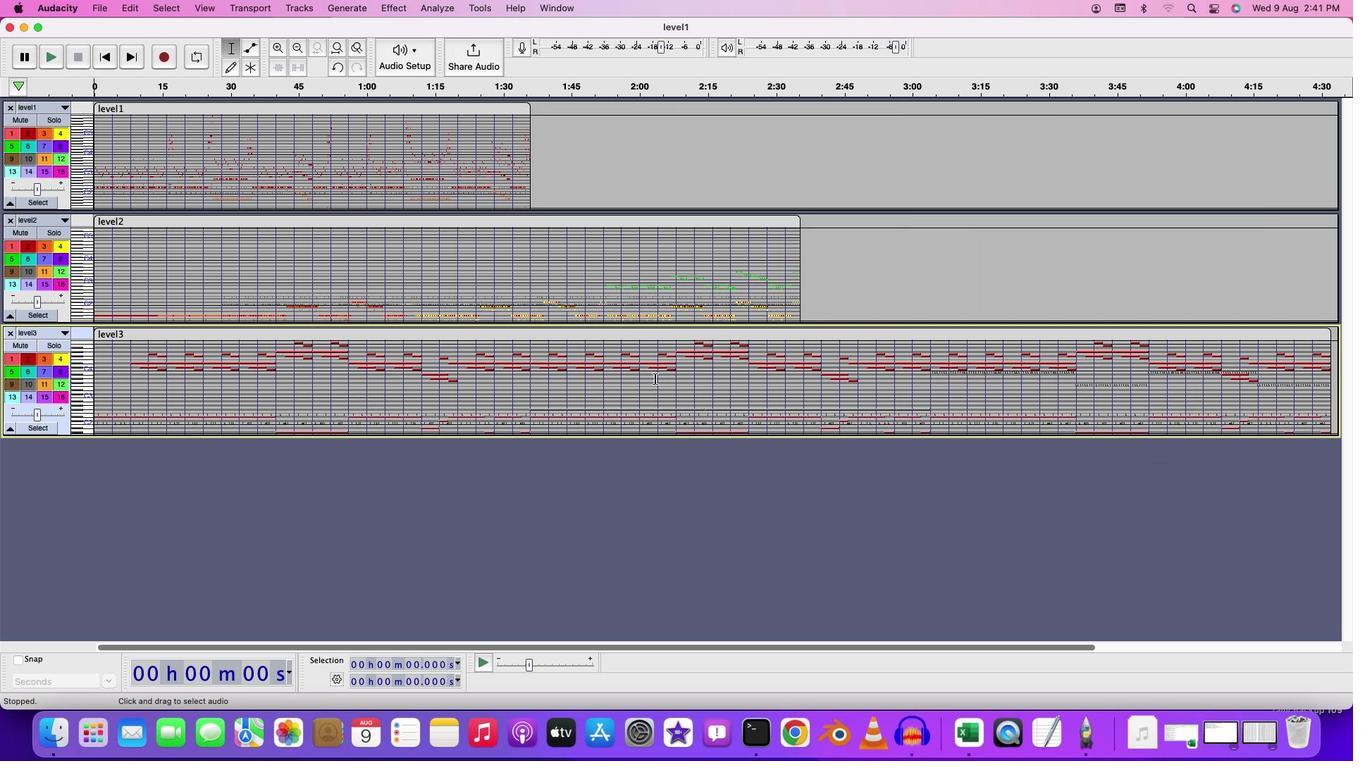 
Action: Key pressed Key.cmd
Screenshot: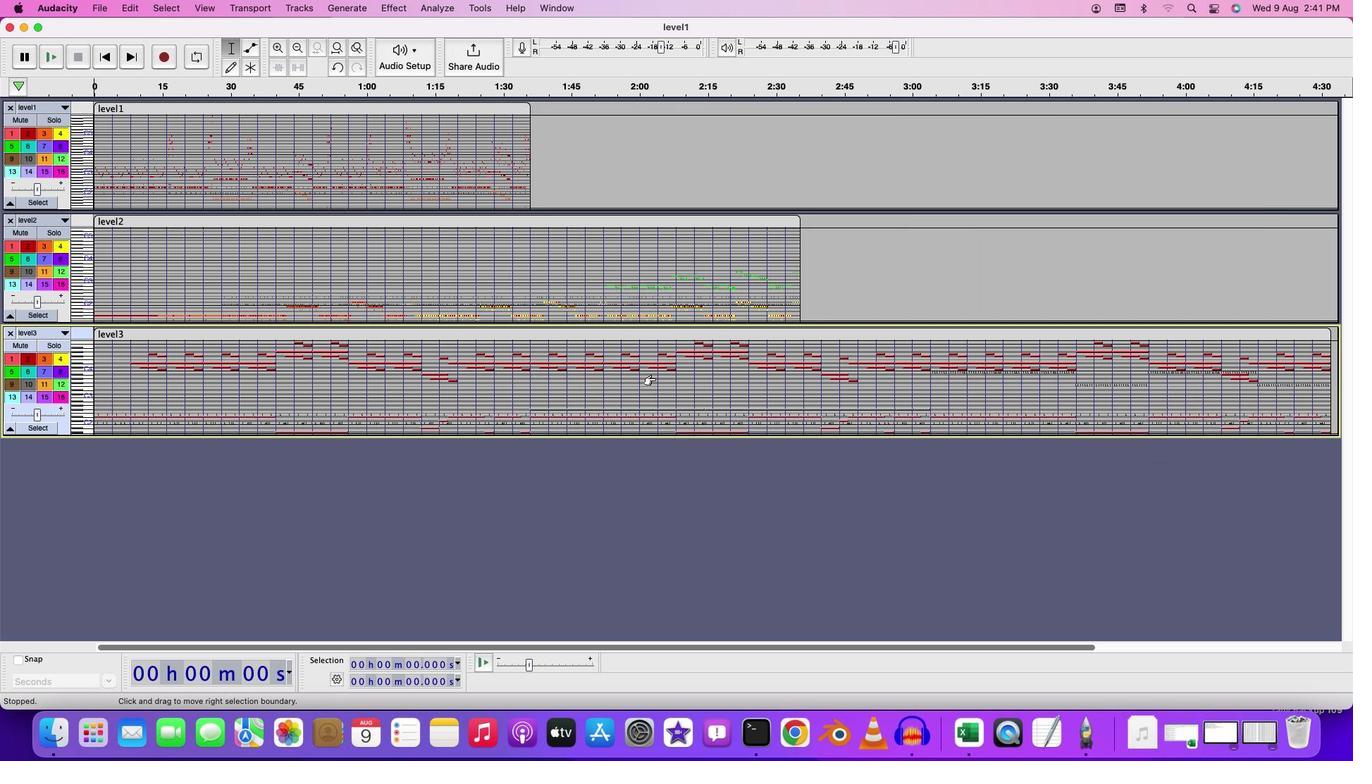 
Action: Mouse scrolled (654, 378) with delta (0, 0)
Screenshot: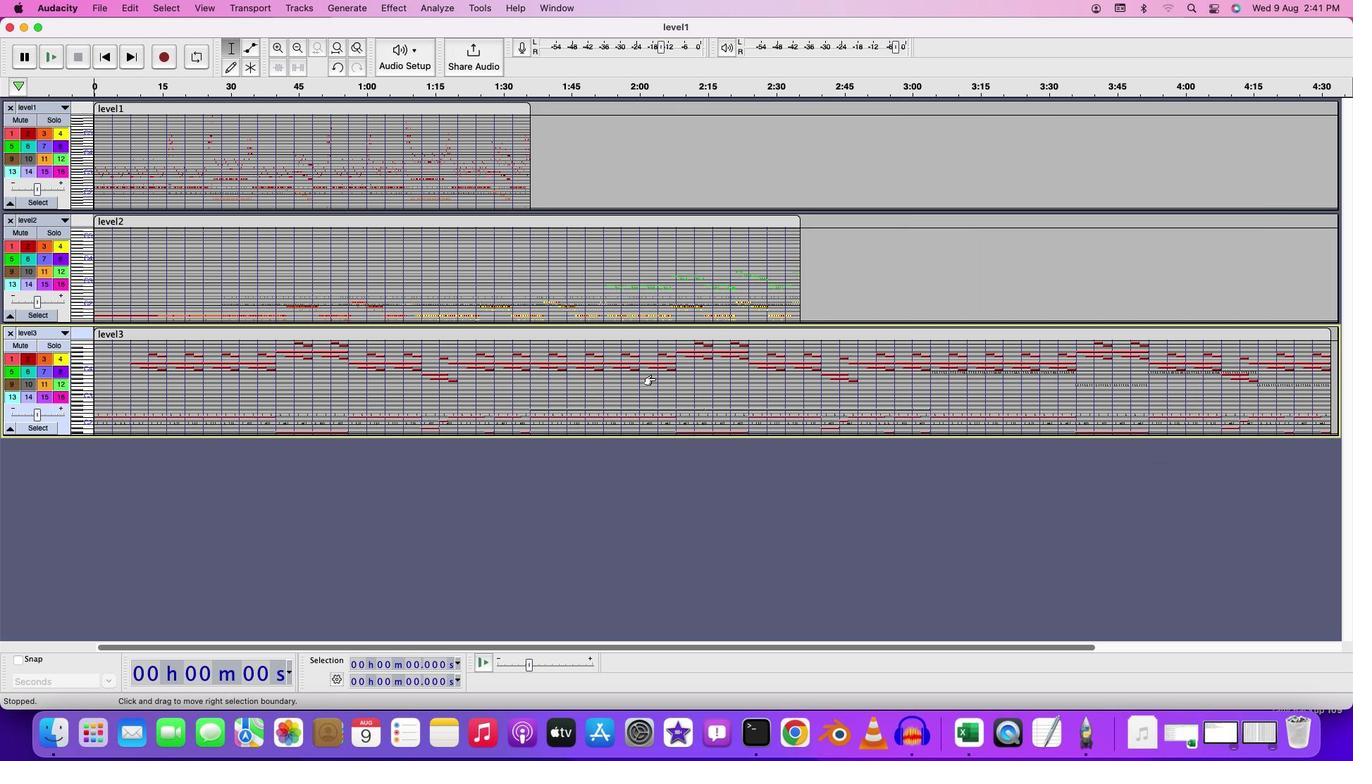 
Action: Mouse scrolled (654, 378) with delta (0, 0)
Screenshot: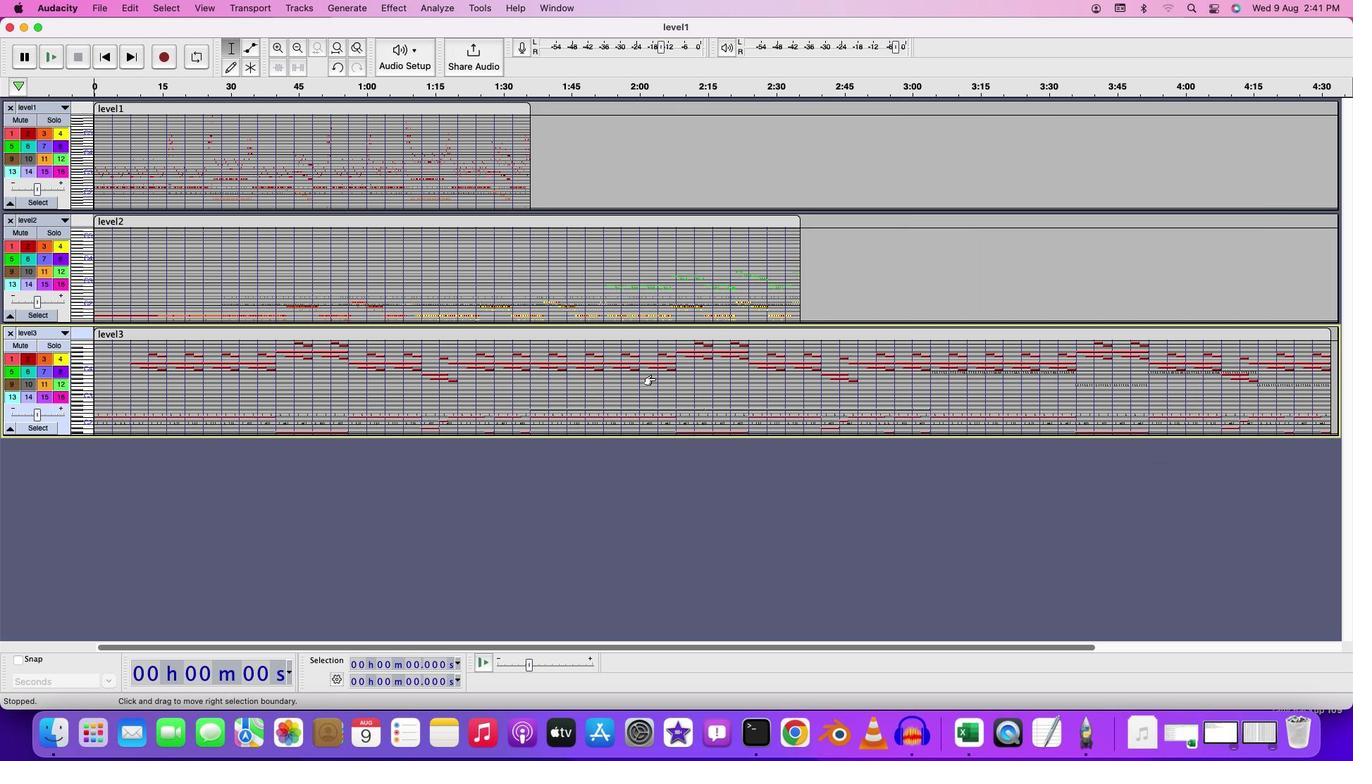 
Action: Mouse scrolled (654, 378) with delta (0, -2)
Screenshot: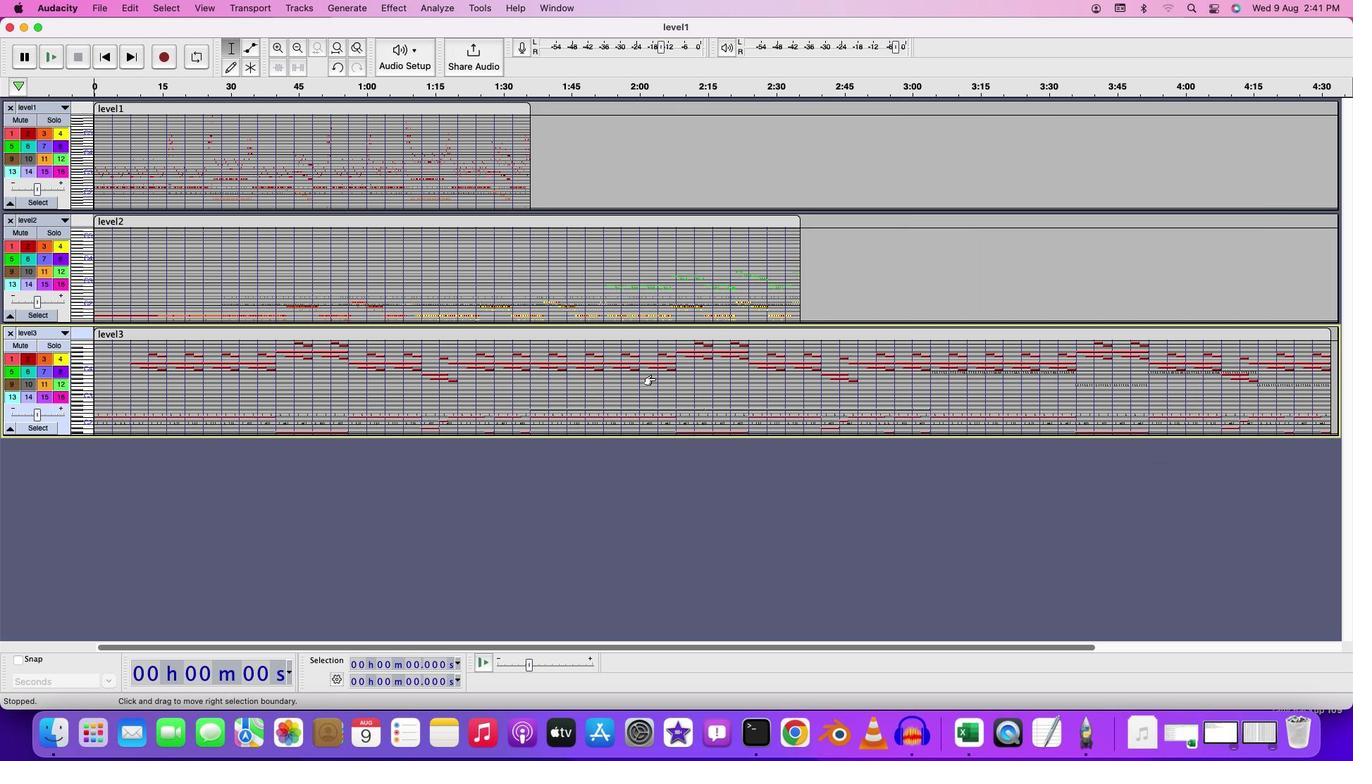 
Action: Mouse scrolled (654, 378) with delta (0, -2)
Screenshot: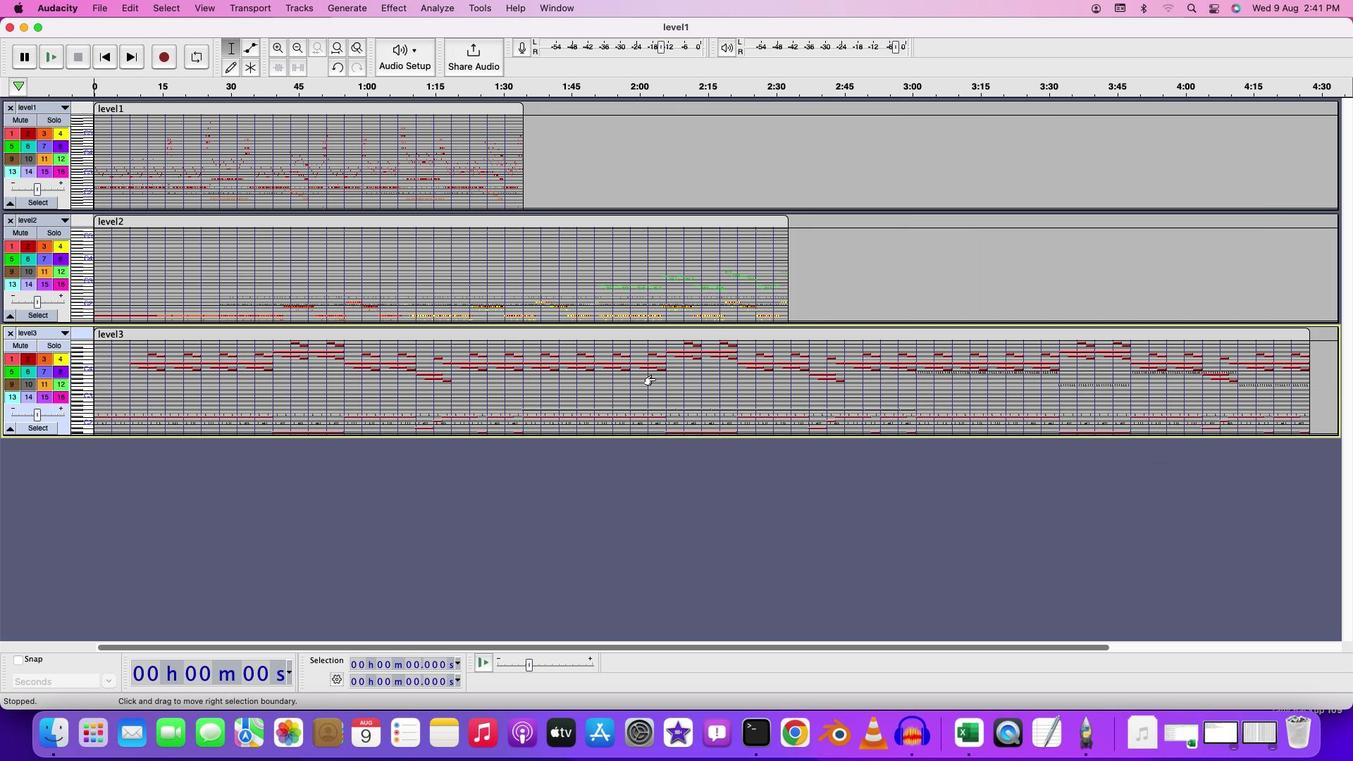 
Action: Mouse scrolled (654, 378) with delta (0, -3)
Screenshot: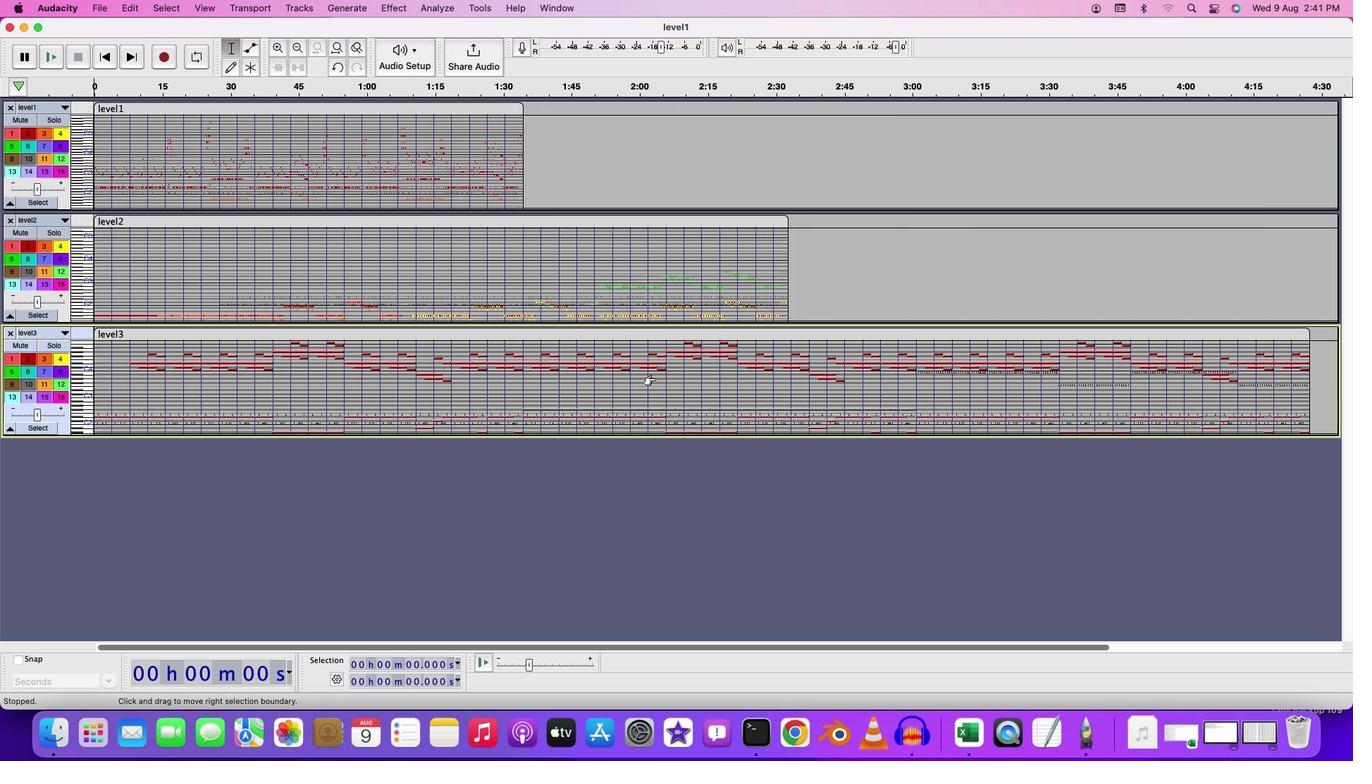 
Action: Mouse scrolled (654, 378) with delta (0, 0)
Screenshot: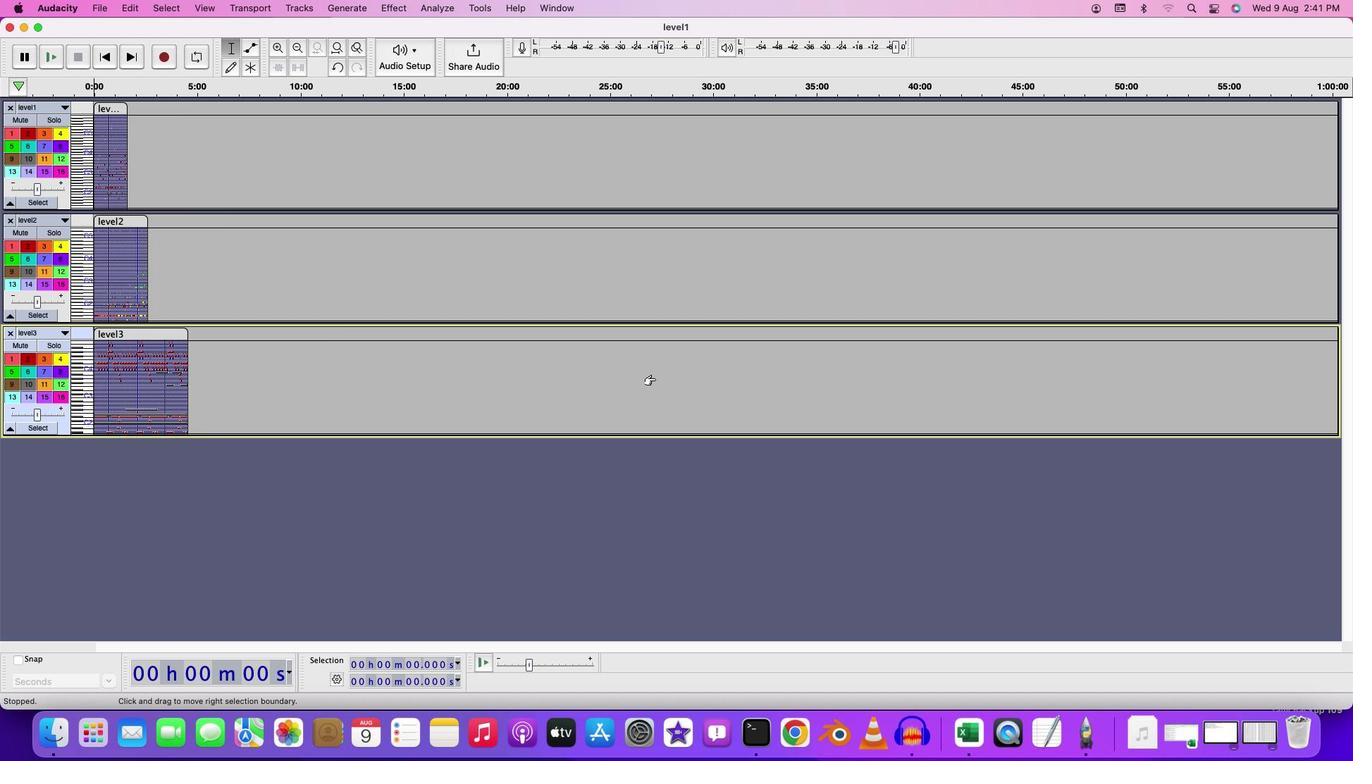 
Action: Mouse scrolled (654, 378) with delta (0, 0)
Screenshot: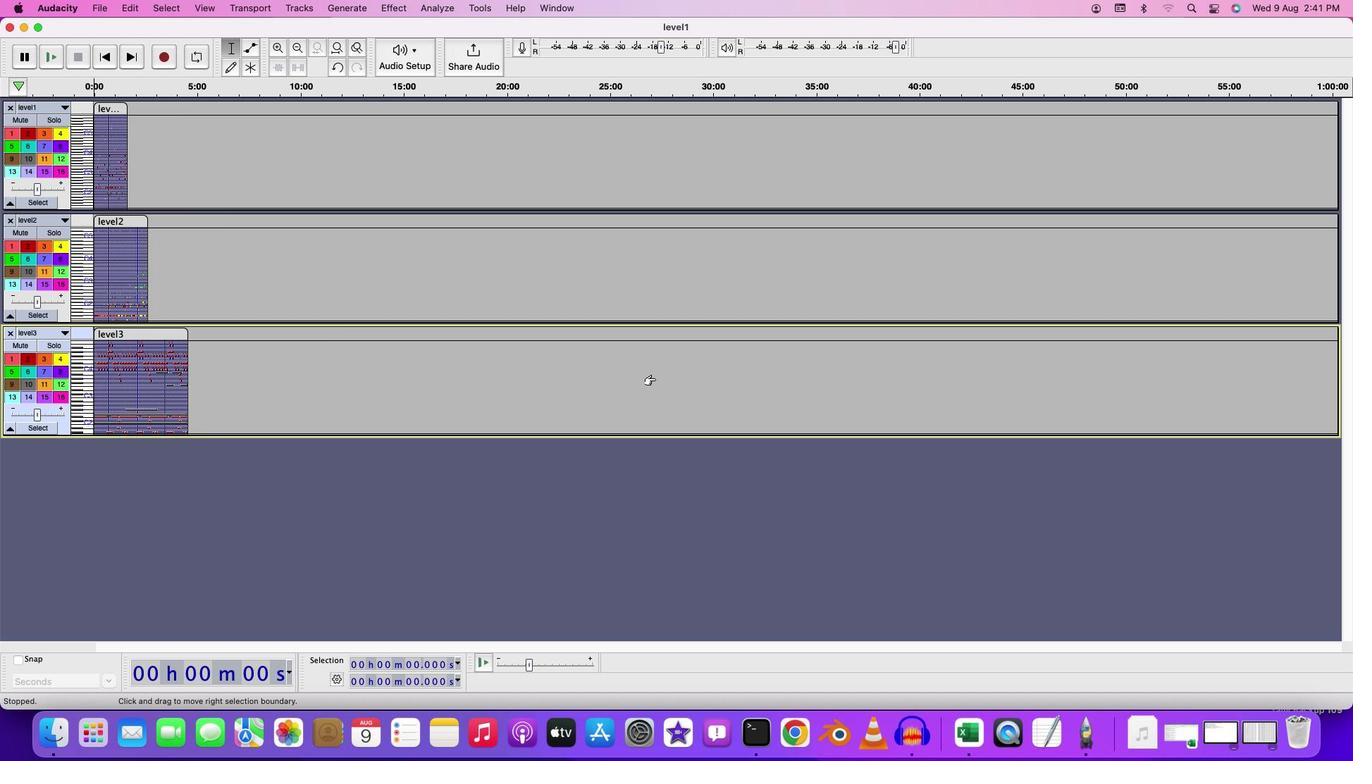 
Action: Mouse scrolled (654, 378) with delta (0, 1)
Screenshot: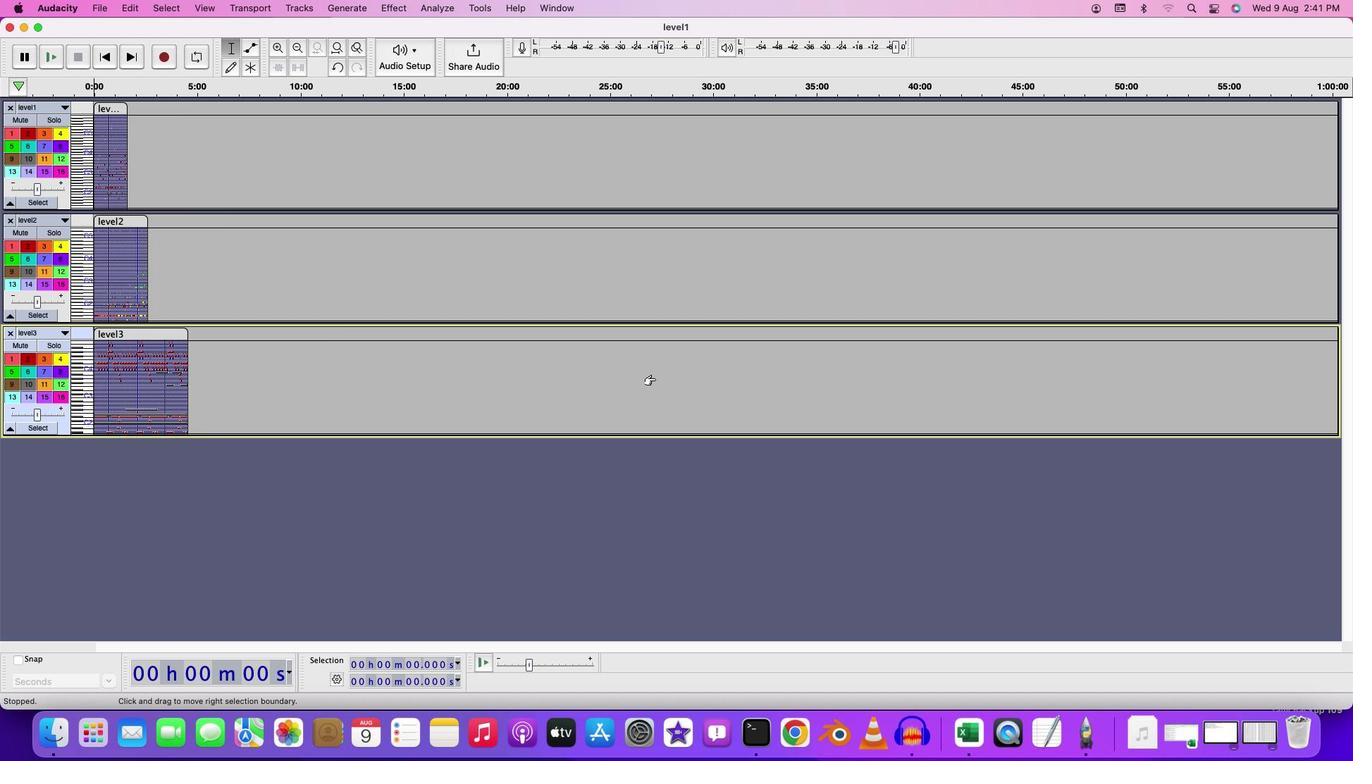 
Action: Mouse scrolled (654, 378) with delta (0, 2)
Screenshot: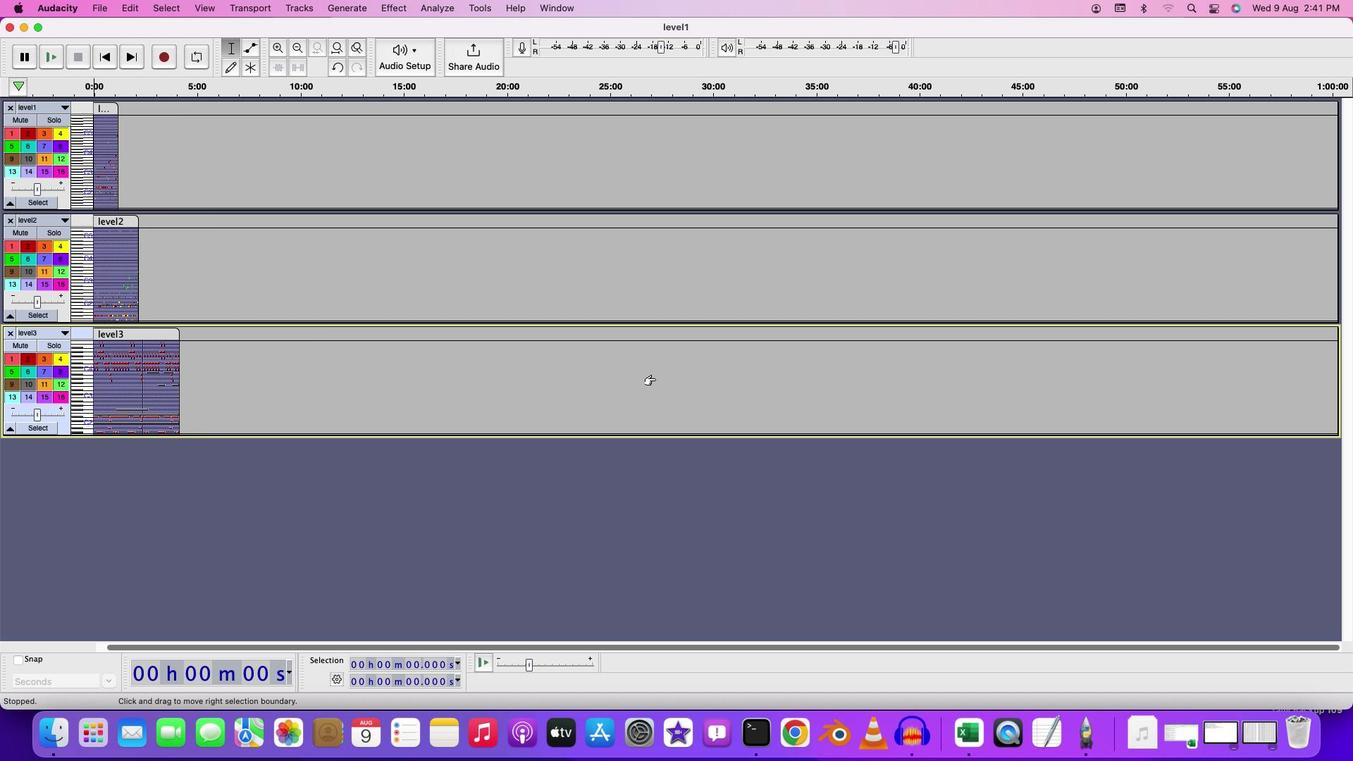 
Action: Mouse scrolled (654, 378) with delta (0, 0)
Screenshot: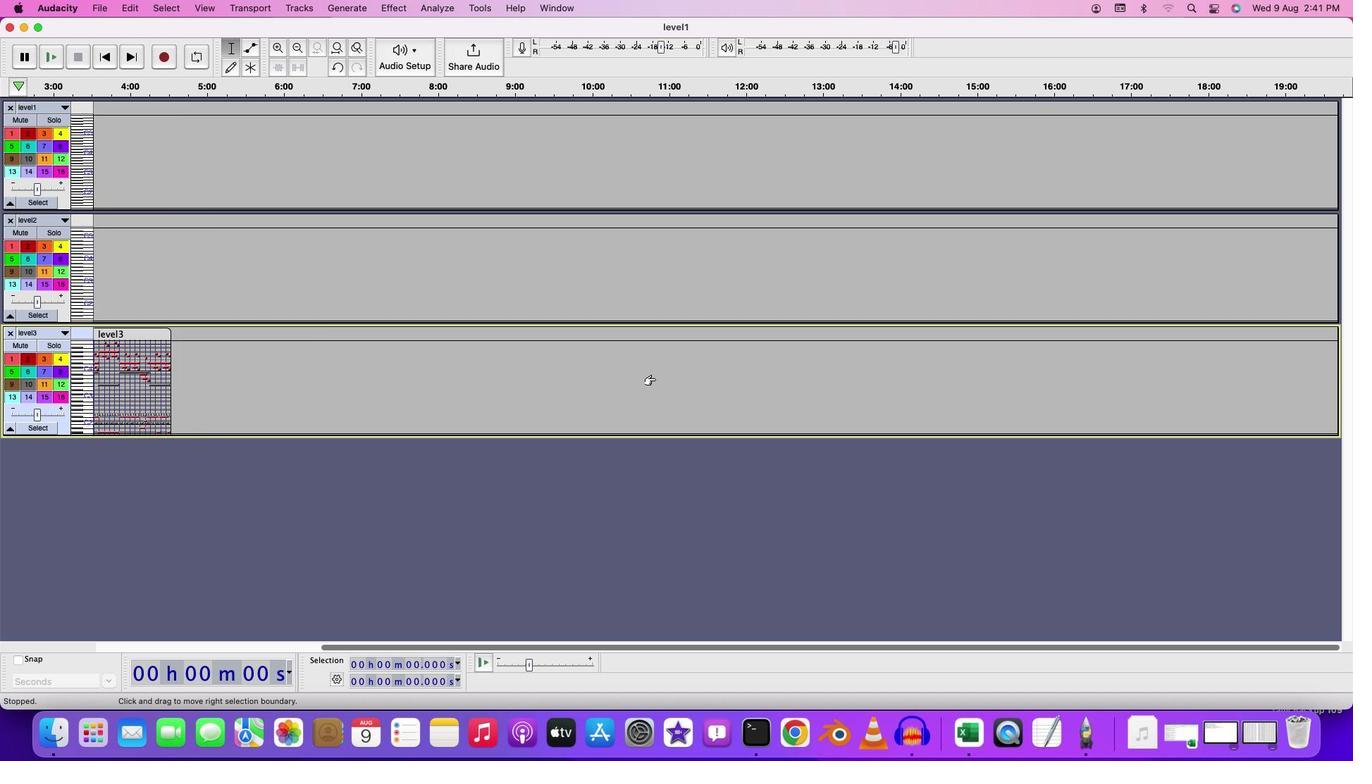 
Action: Mouse scrolled (654, 378) with delta (0, 0)
Screenshot: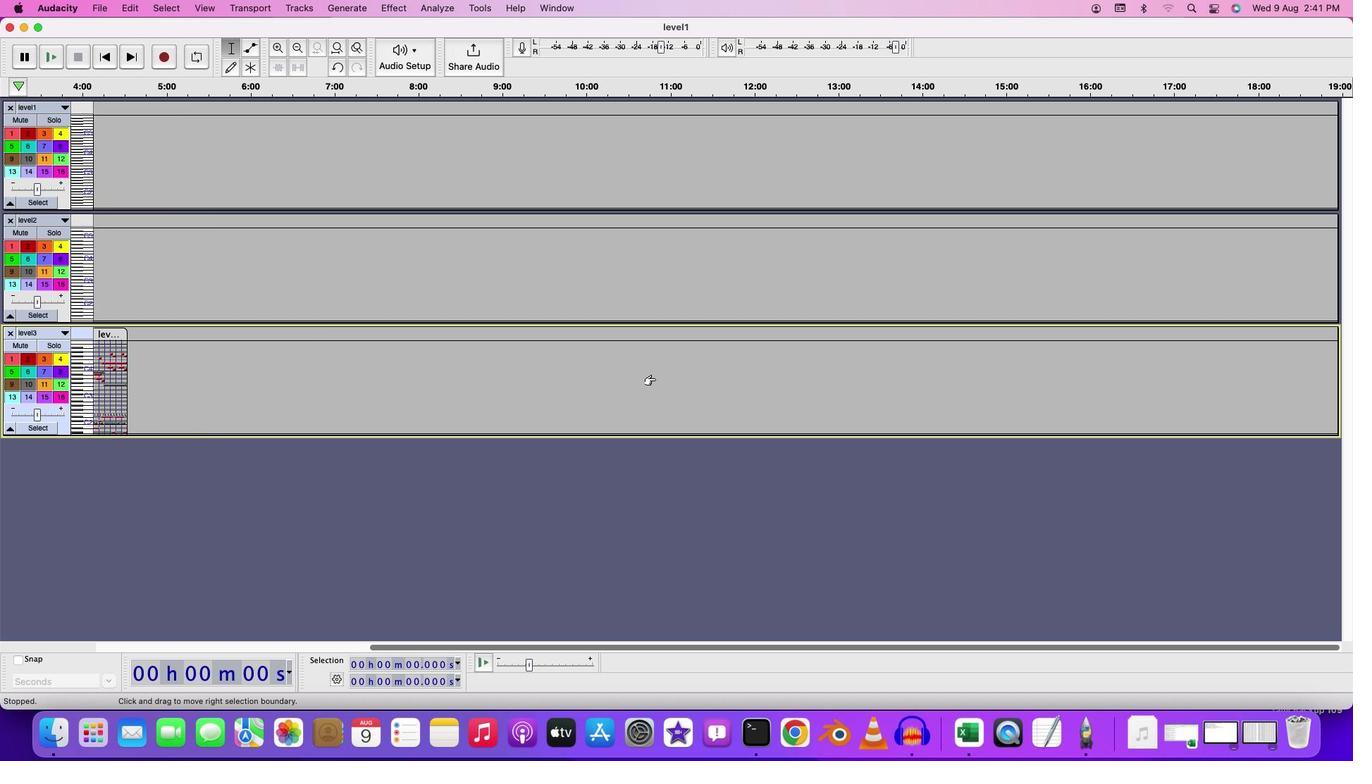 
Action: Mouse moved to (666, 645)
Screenshot: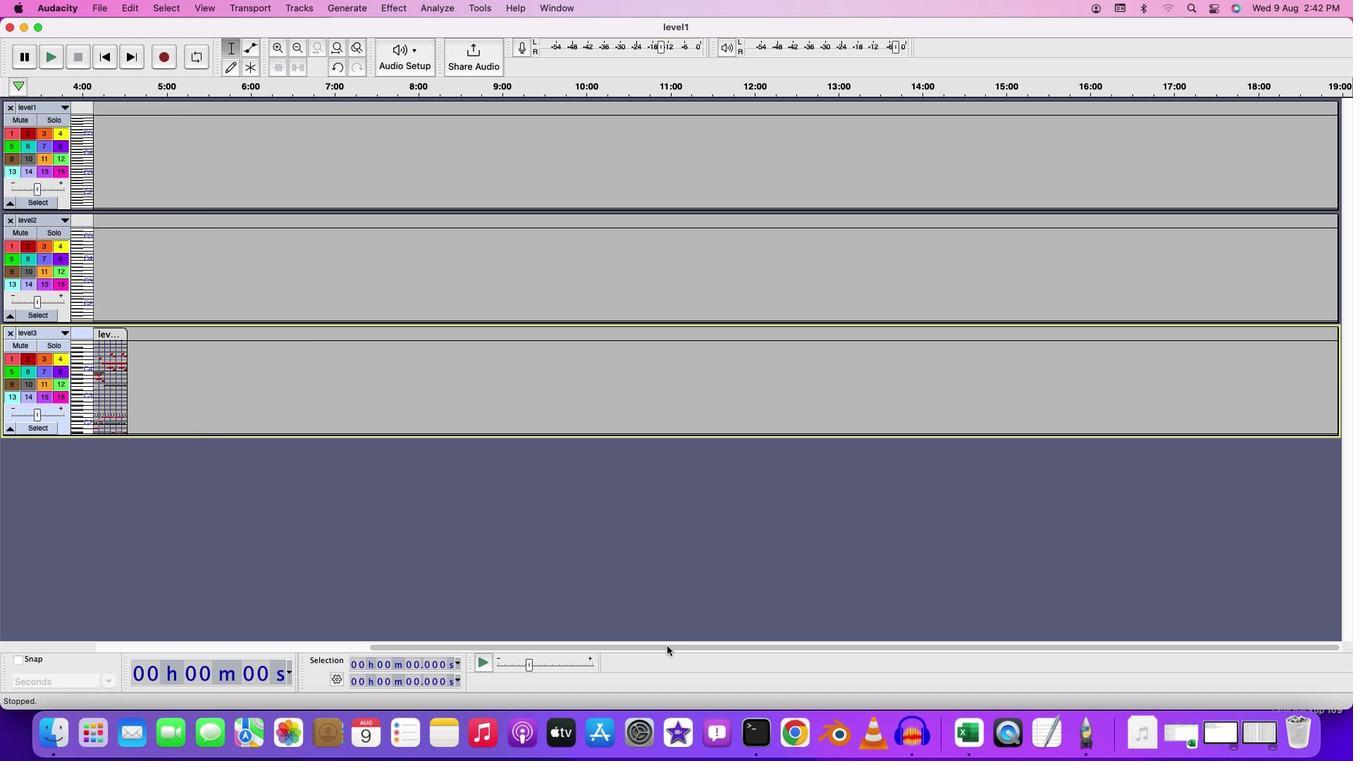 
Action: Mouse pressed left at (666, 645)
Screenshot: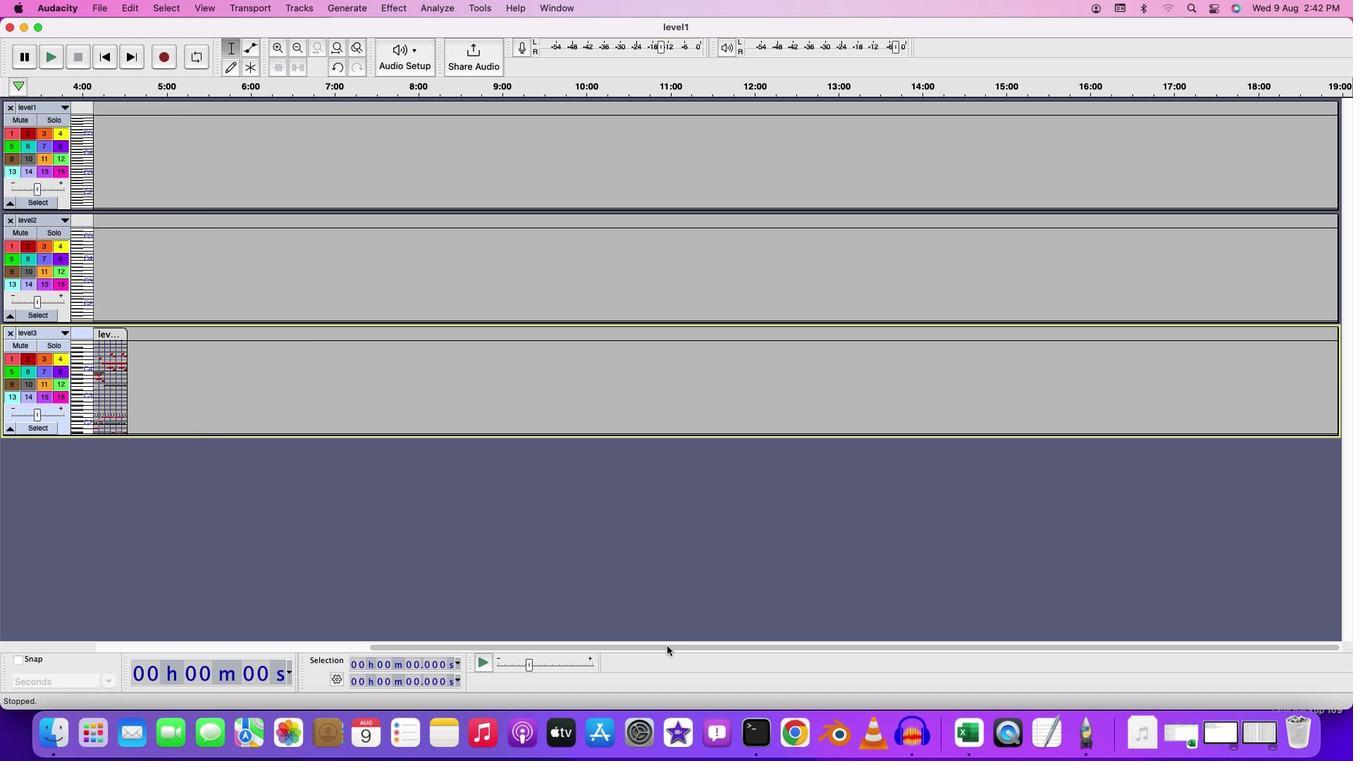 
Action: Mouse moved to (234, 221)
Screenshot: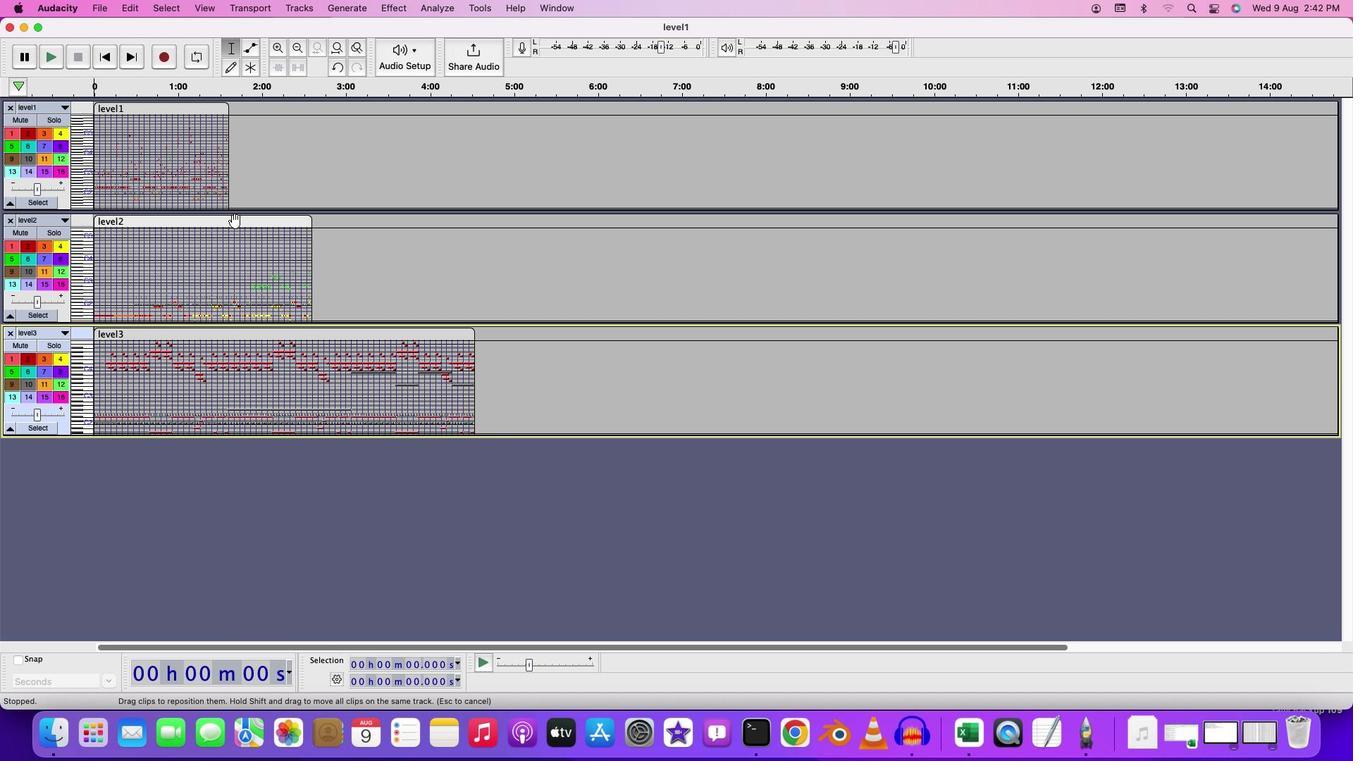 
Action: Mouse pressed left at (234, 221)
Screenshot: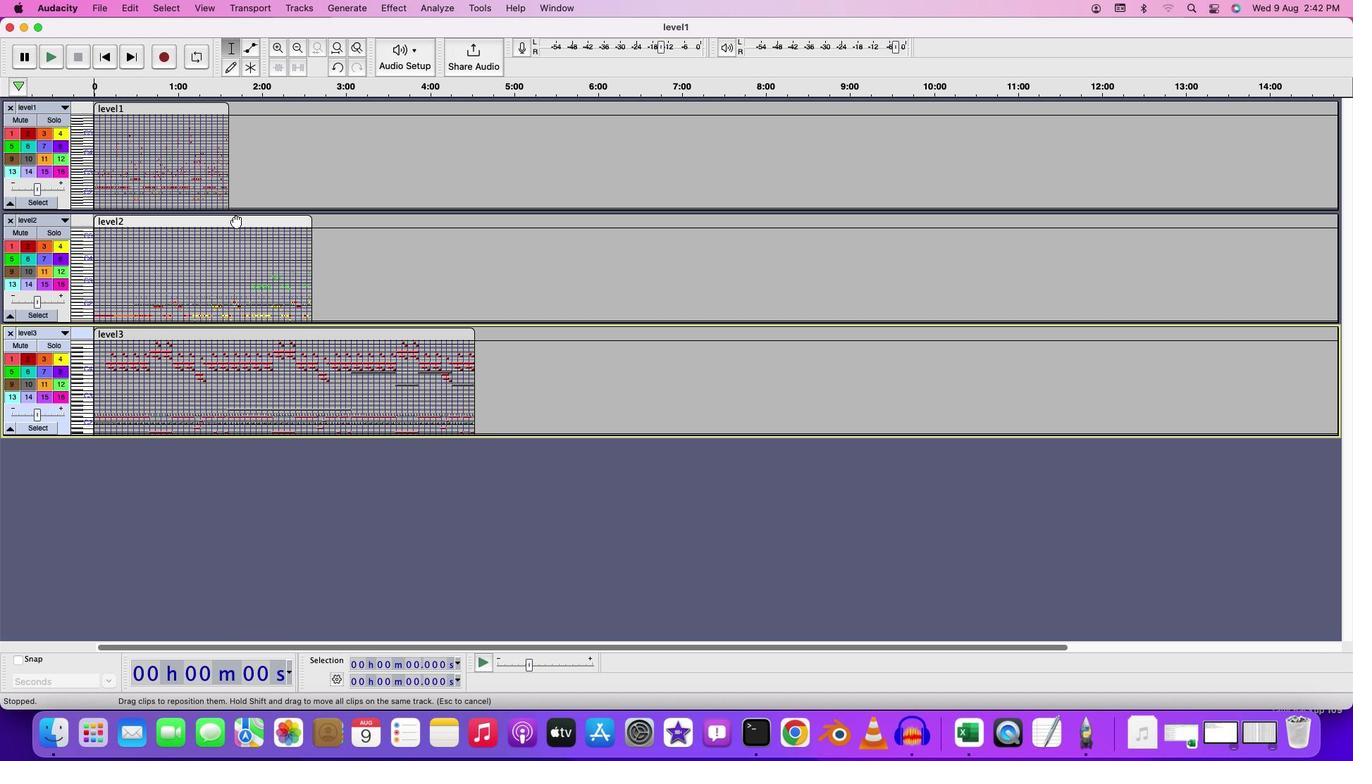 
Action: Mouse moved to (268, 331)
Screenshot: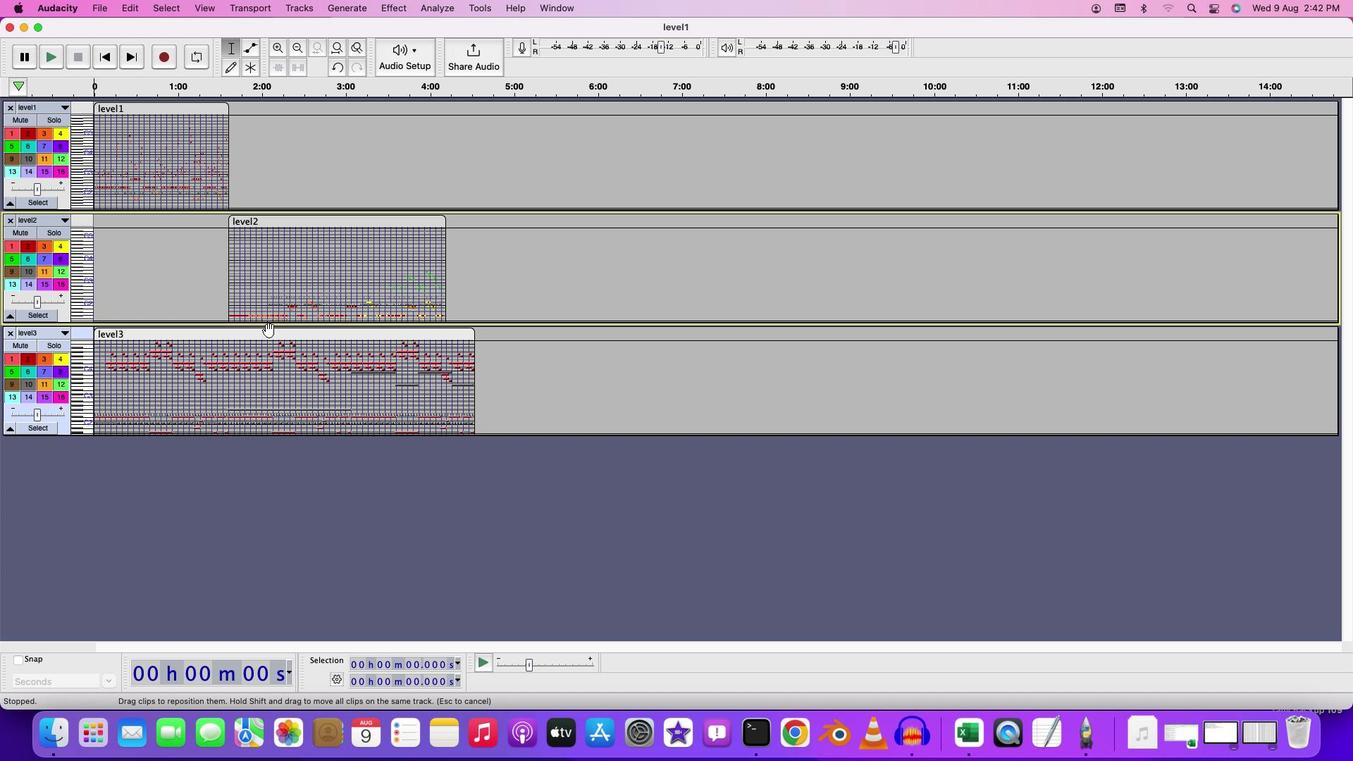 
Action: Mouse pressed left at (268, 331)
Screenshot: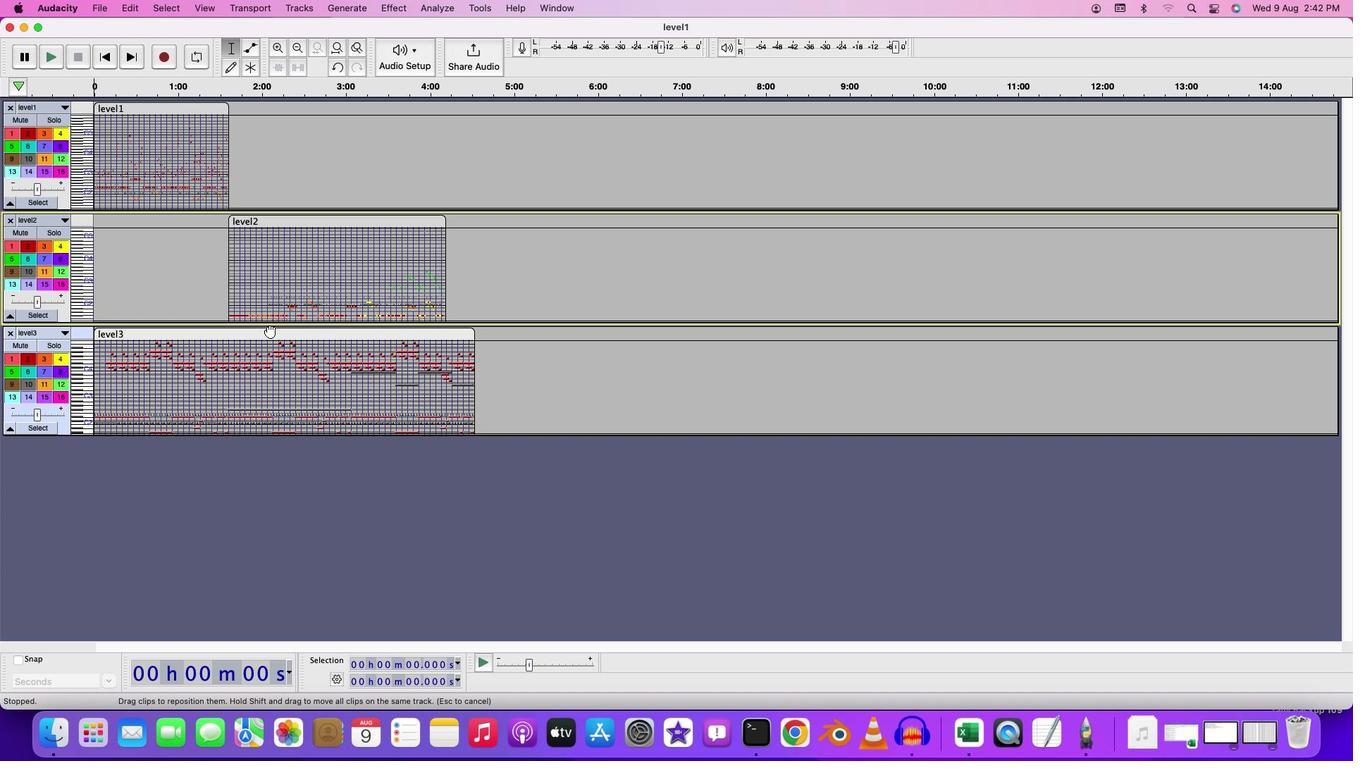 
Action: Mouse moved to (114, 247)
Screenshot: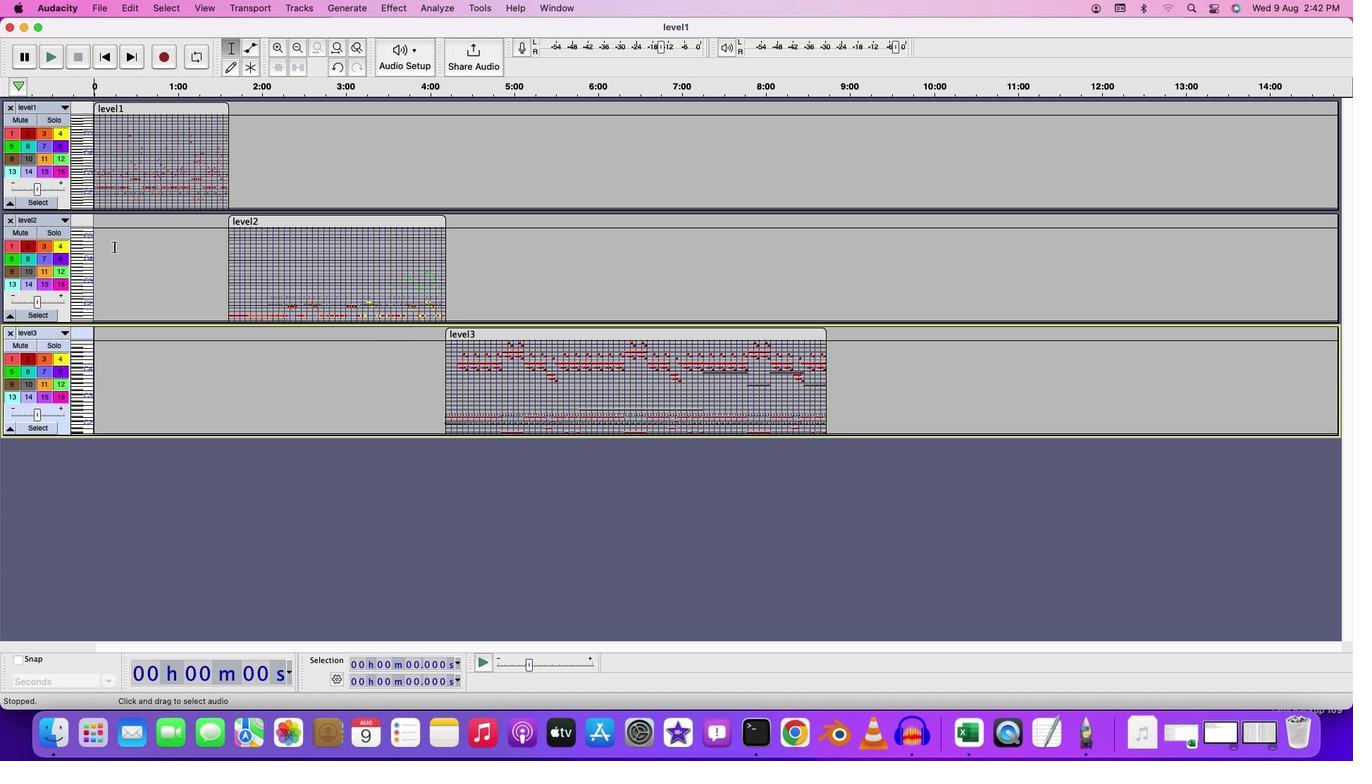 
Action: Mouse pressed left at (114, 247)
Screenshot: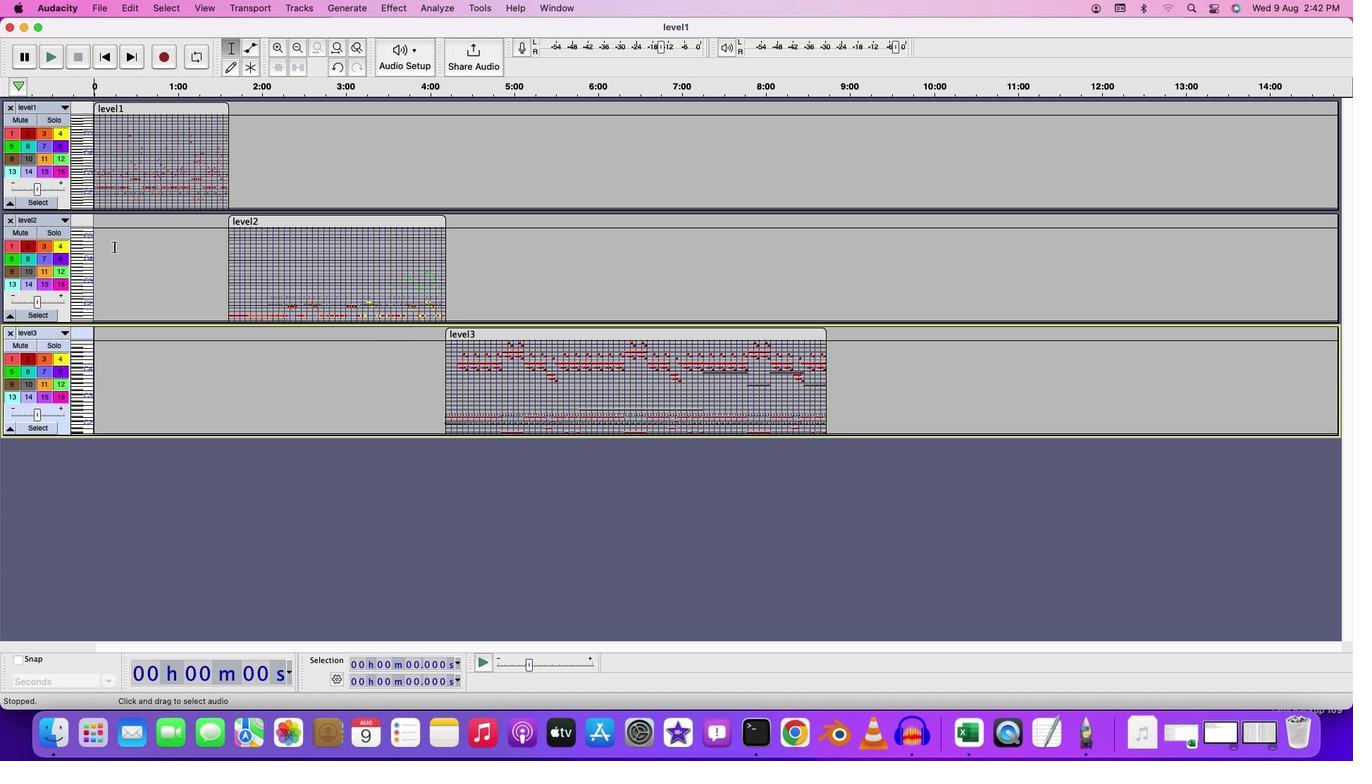 
Action: Key pressed Key.space
Screenshot: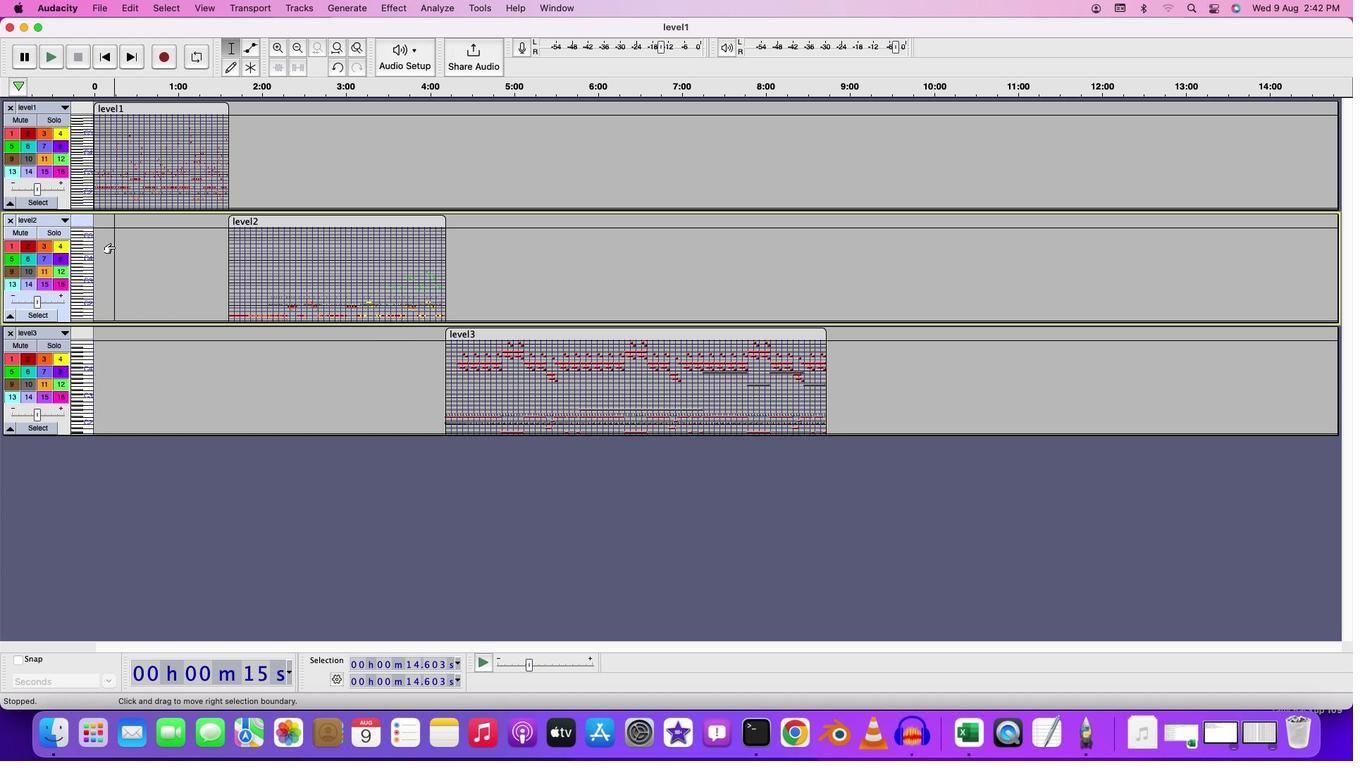 
Action: Mouse moved to (431, 172)
Screenshot: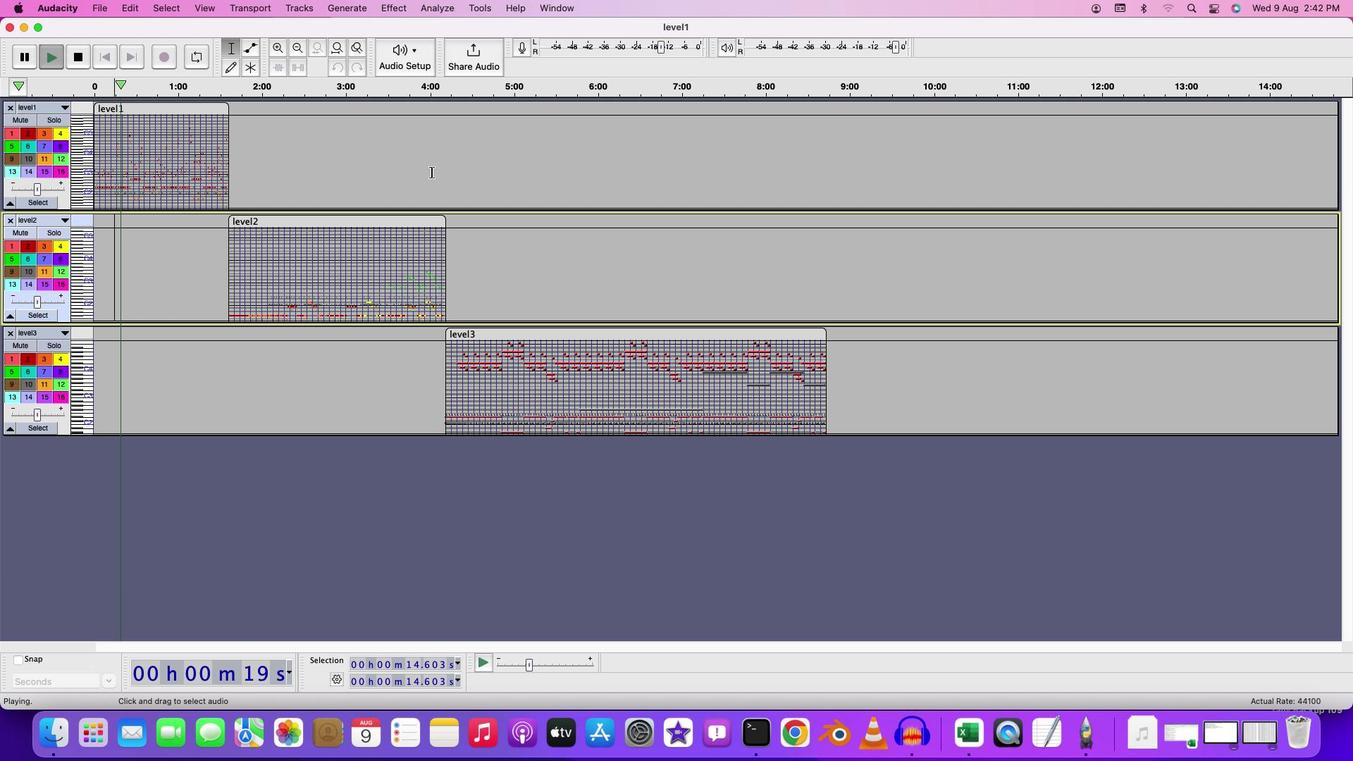 
Action: Mouse pressed left at (431, 172)
Screenshot: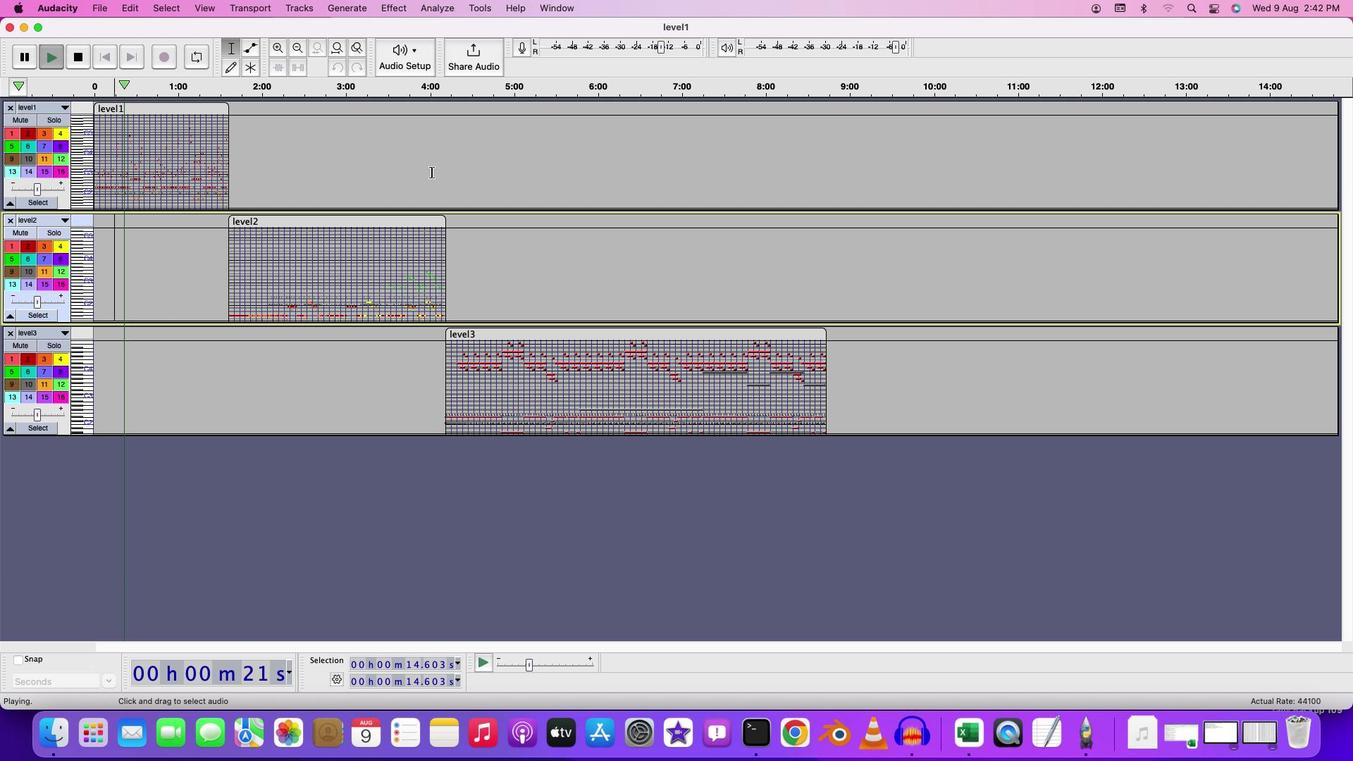 
Action: Key pressed Key.spaceKey.spaceKey.spaceKey.space
Screenshot: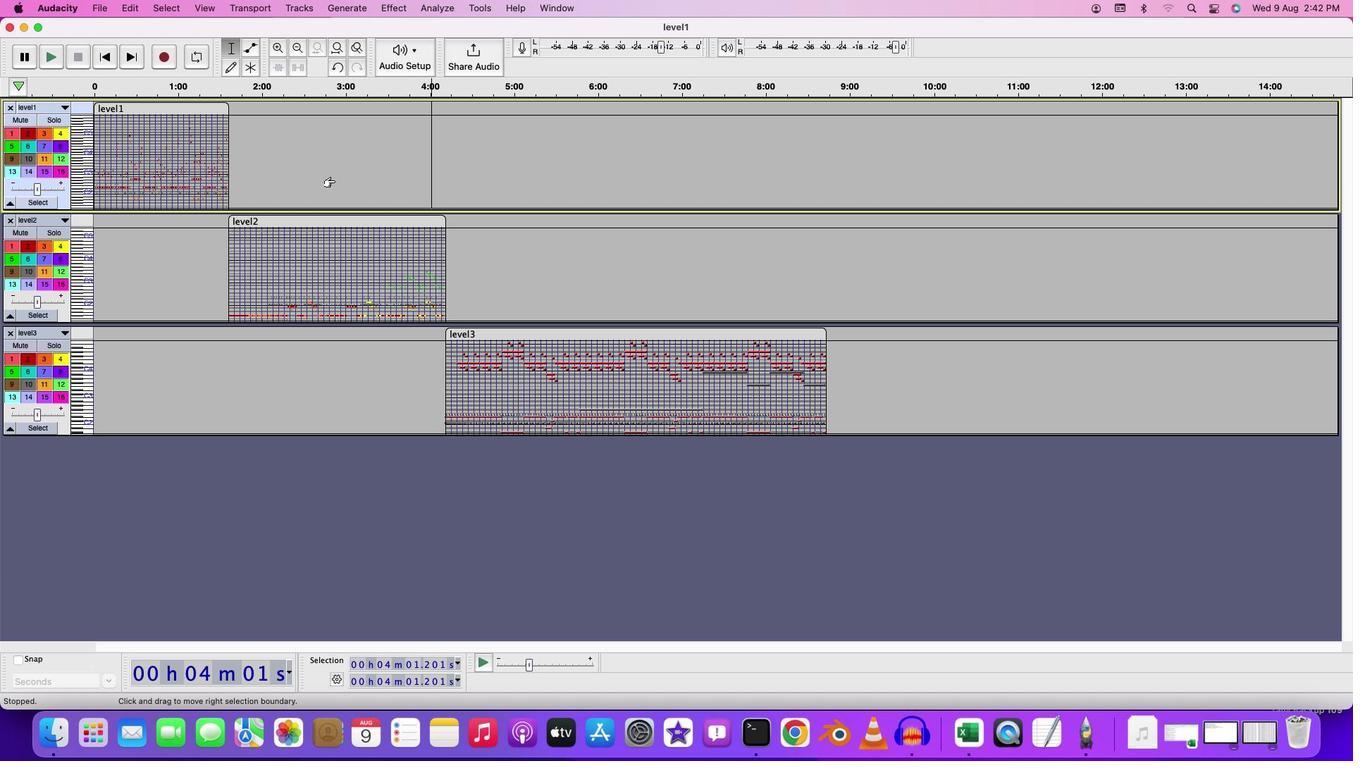 
Action: Mouse moved to (35, 187)
Screenshot: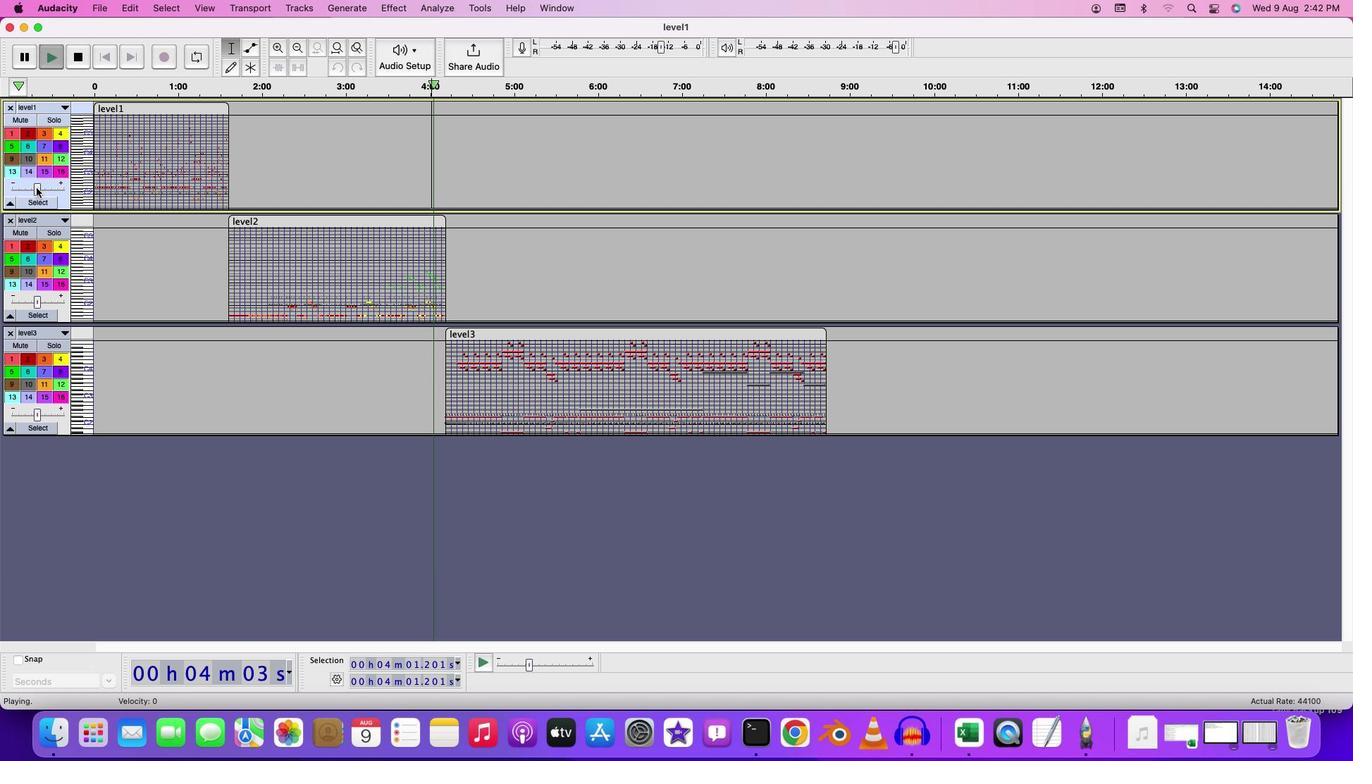 
Action: Mouse pressed left at (35, 187)
Screenshot: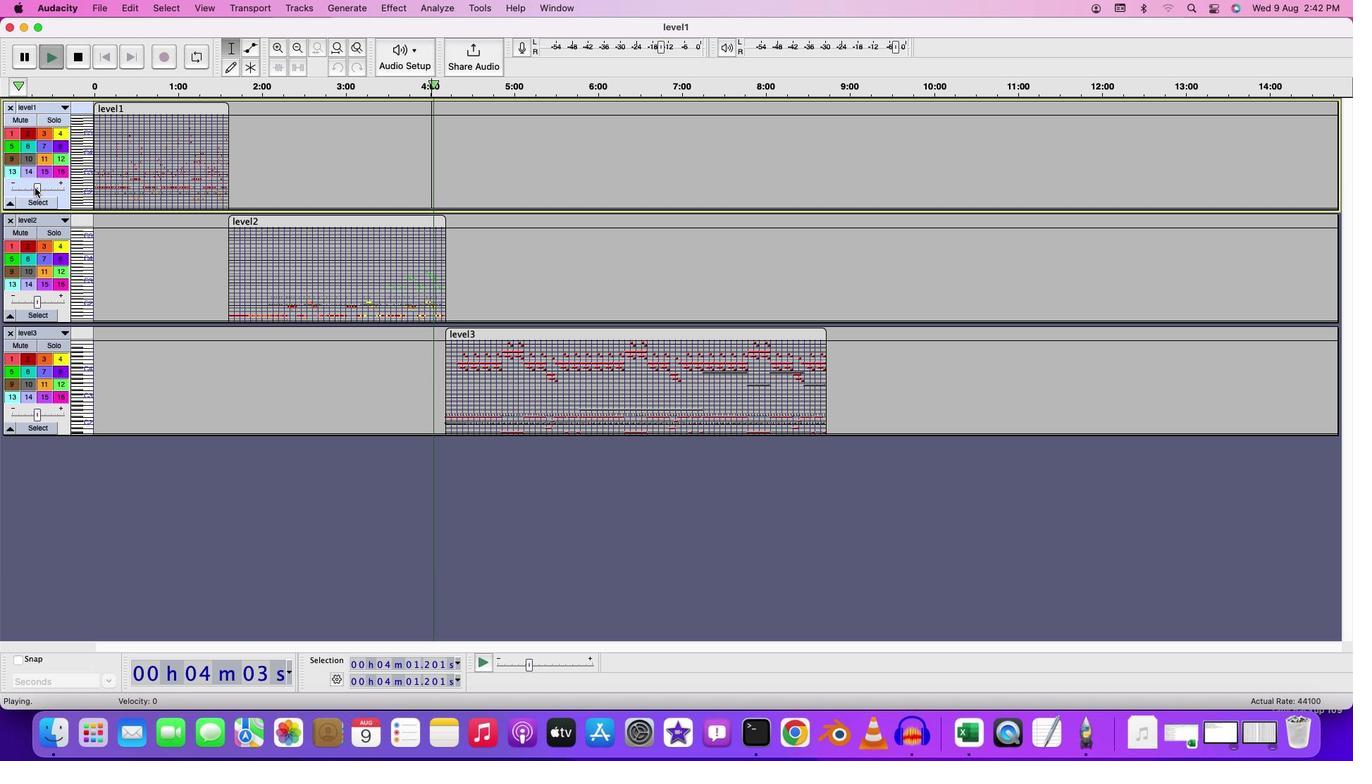 
Action: Mouse moved to (35, 306)
Screenshot: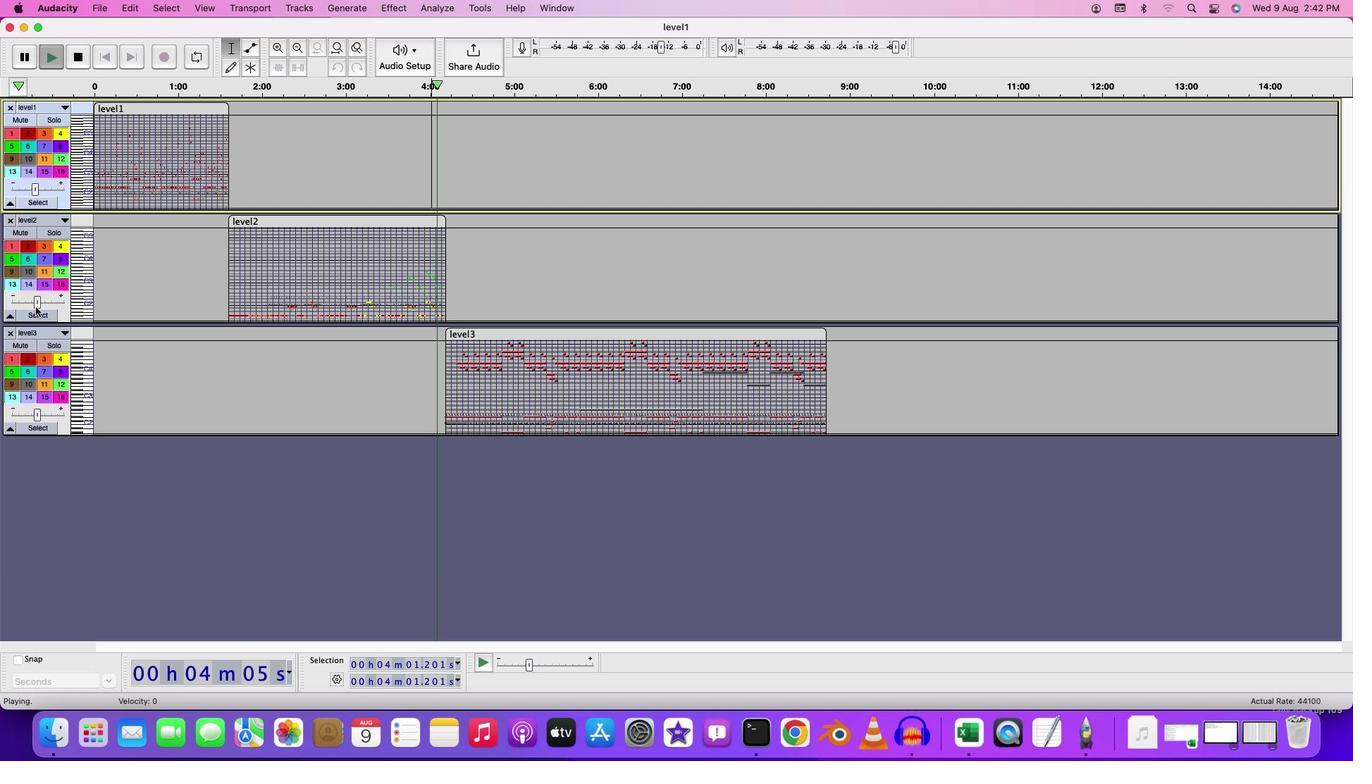 
Action: Mouse pressed left at (35, 306)
Screenshot: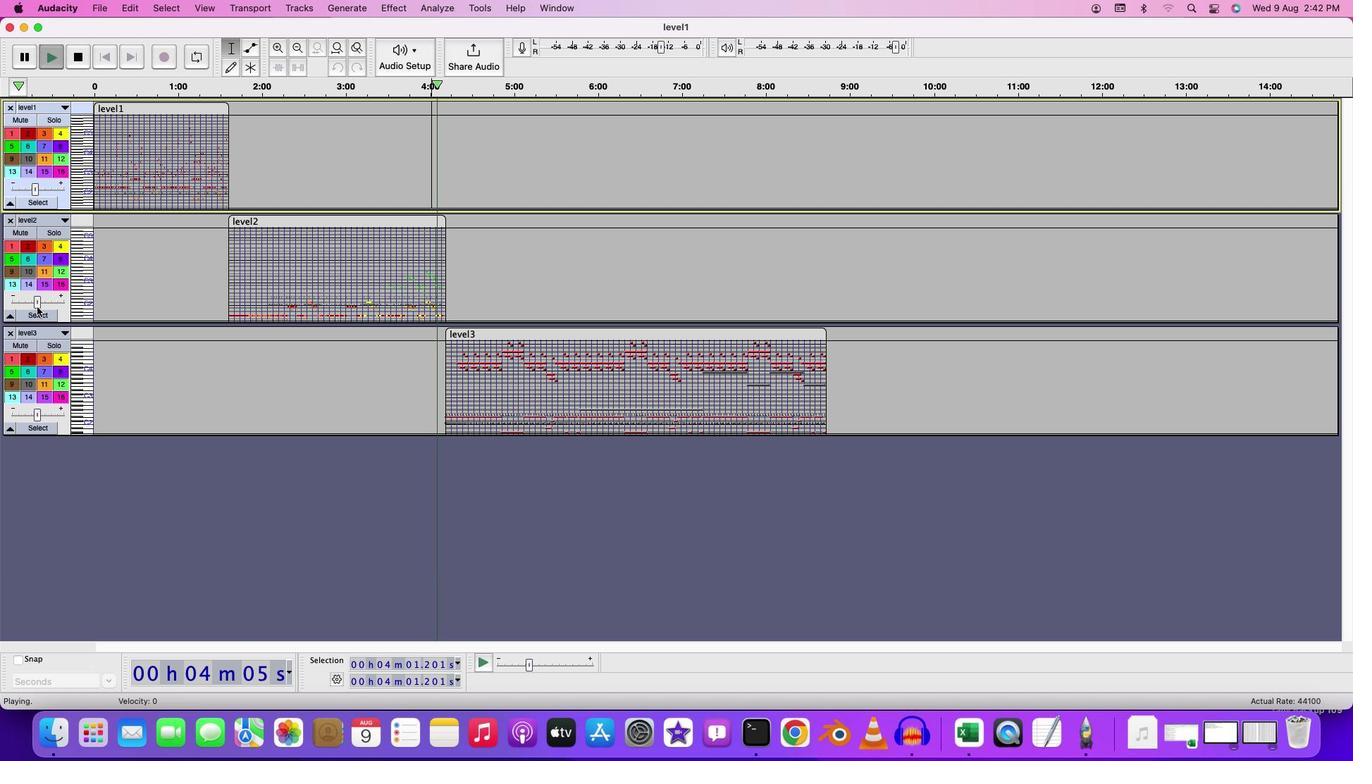 
Action: Mouse moved to (39, 415)
Screenshot: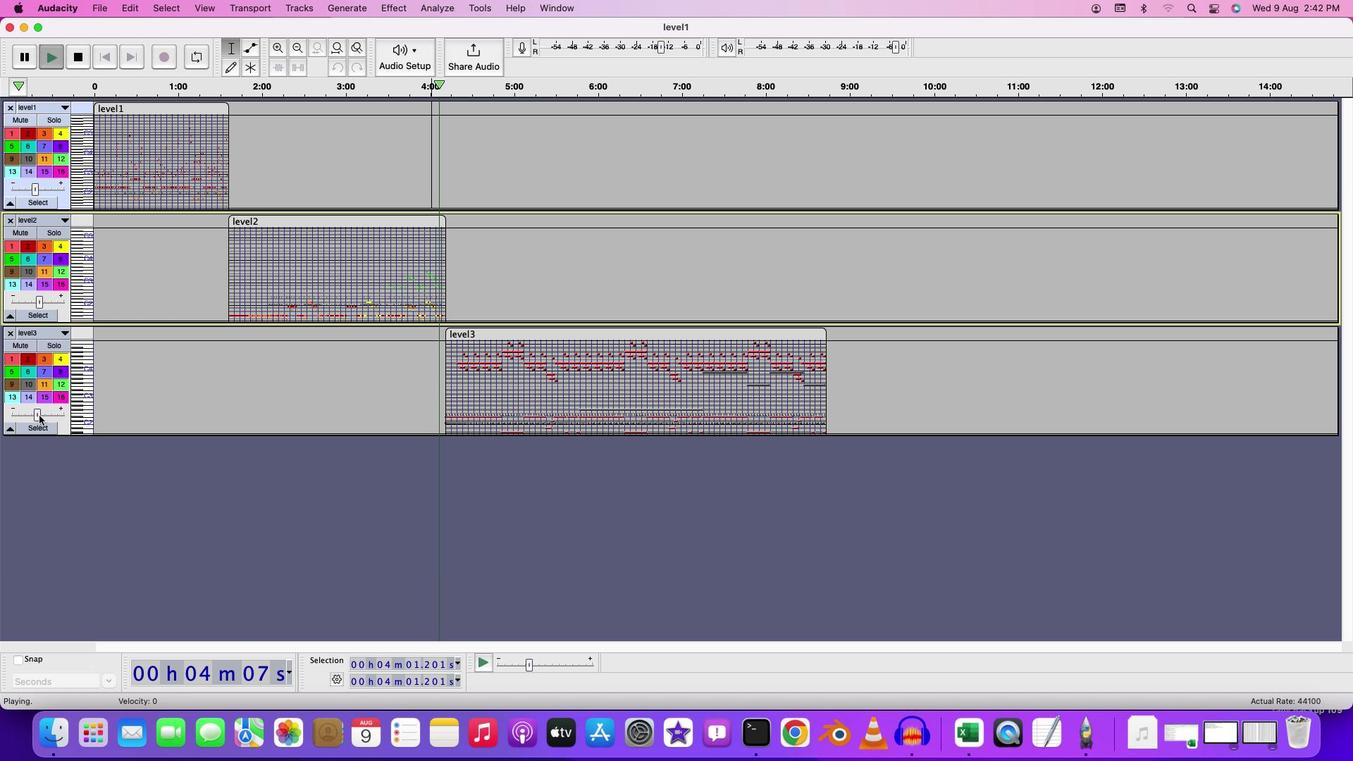 
Action: Mouse pressed left at (39, 415)
Screenshot: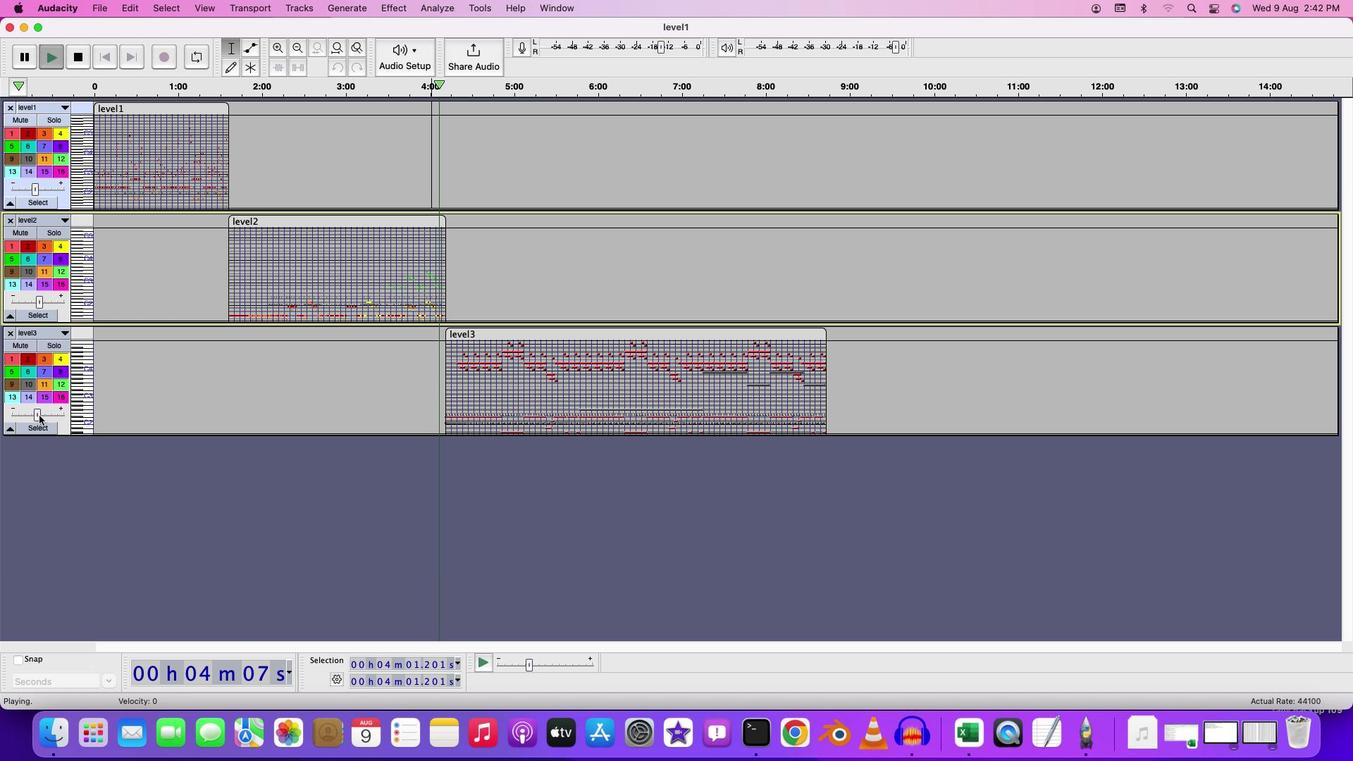 
Action: Mouse moved to (129, 504)
Screenshot: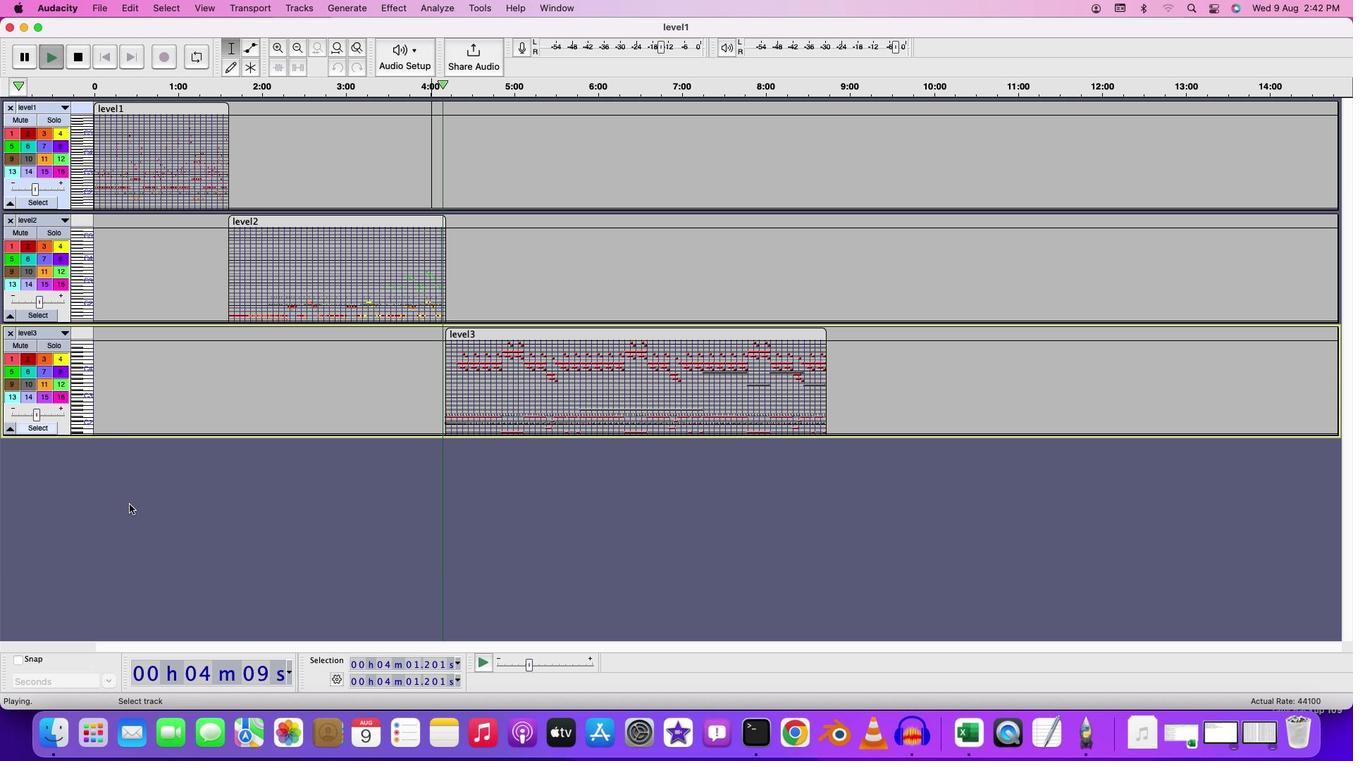 
Action: Mouse pressed left at (129, 504)
Screenshot: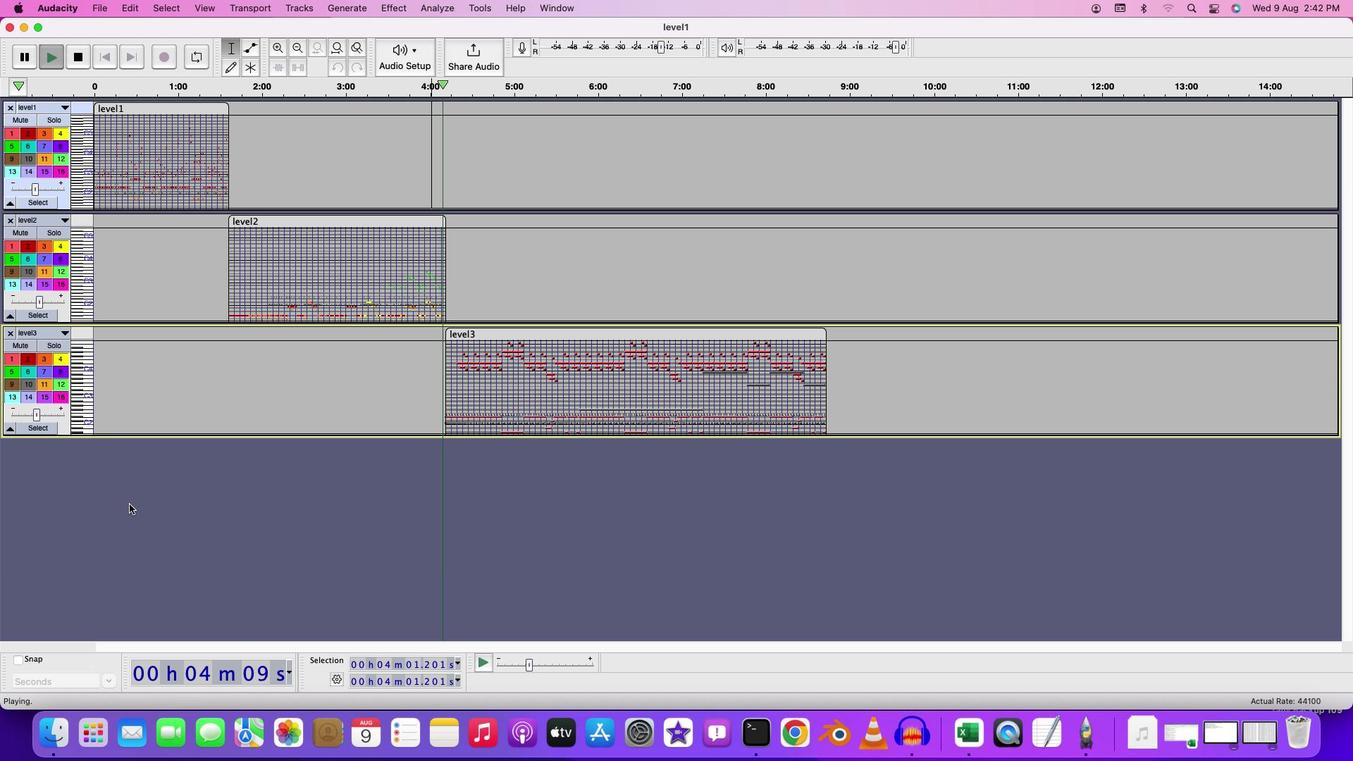
Action: Mouse moved to (66, 106)
Screenshot: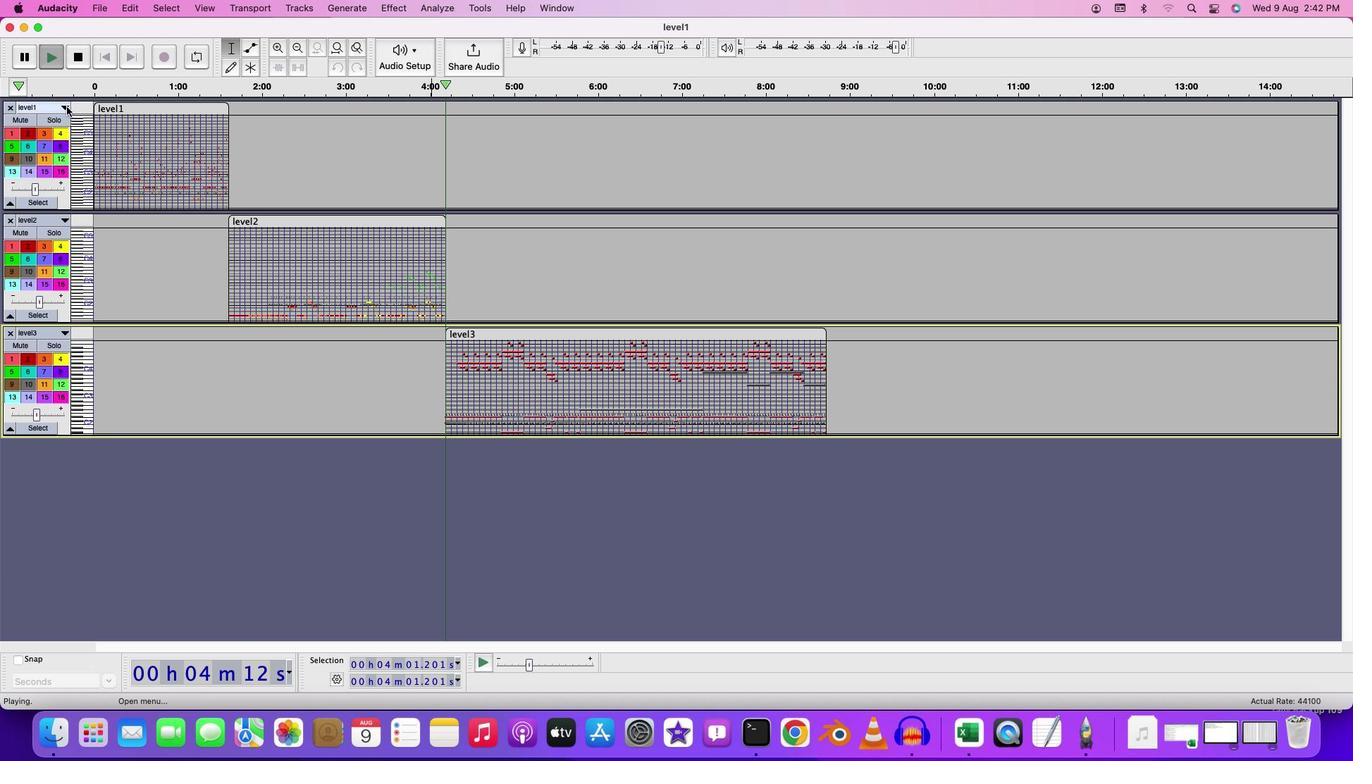 
Action: Mouse pressed left at (66, 106)
Screenshot: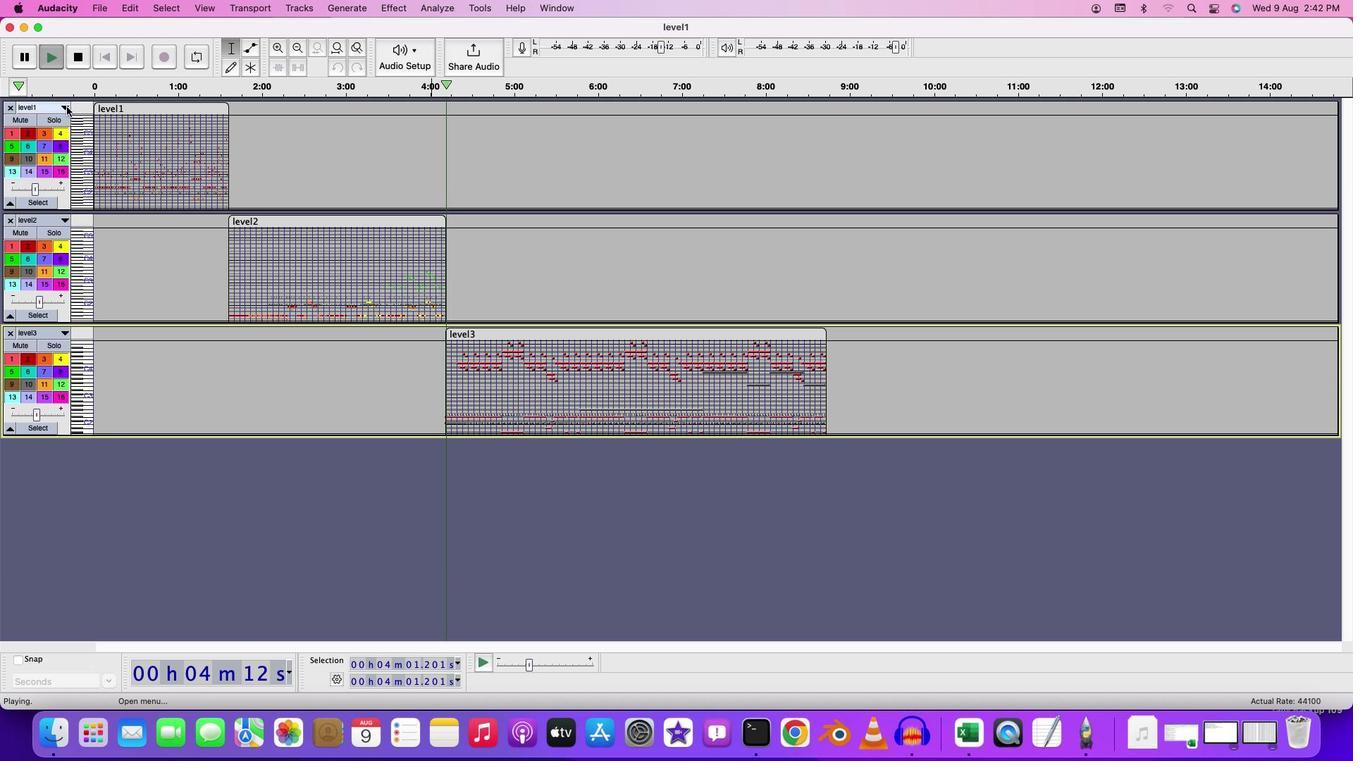 
Action: Mouse moved to (49, 478)
Screenshot: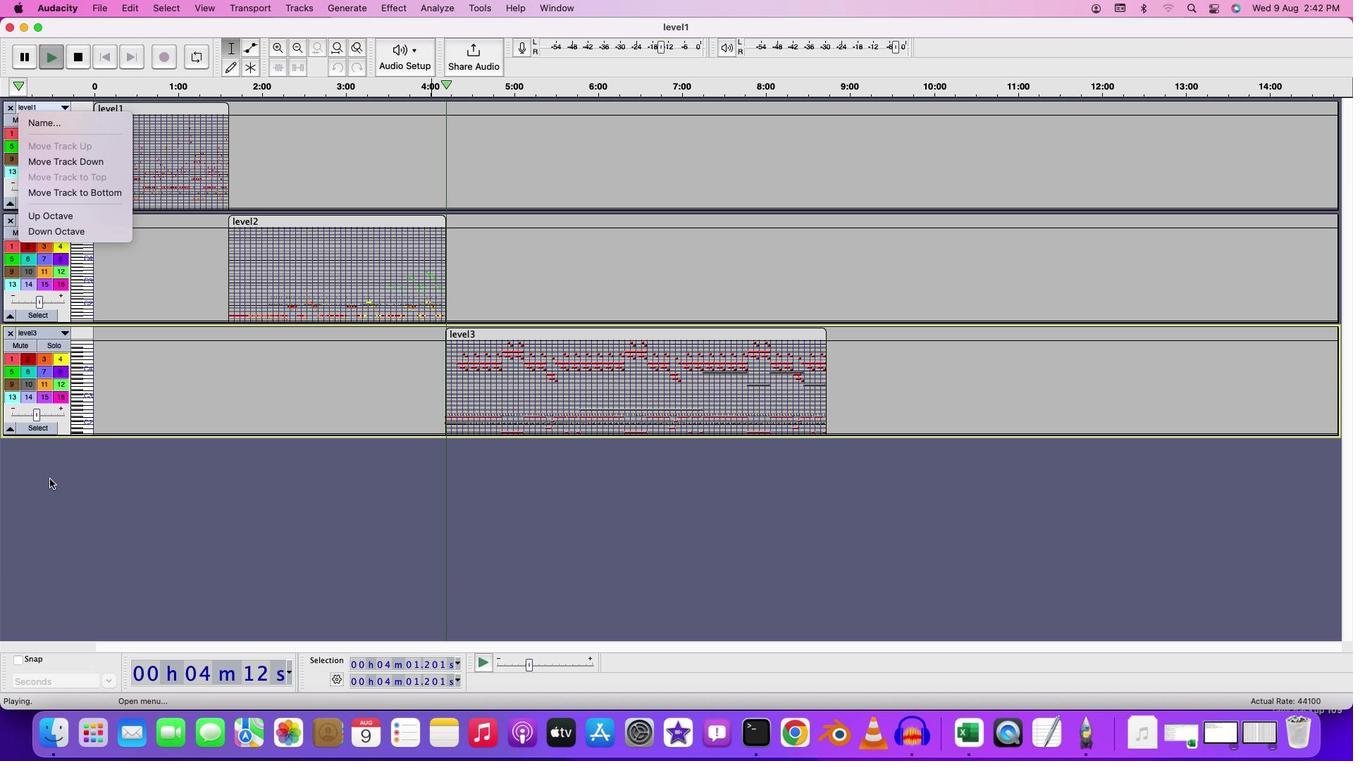 
Action: Mouse pressed left at (49, 478)
Screenshot: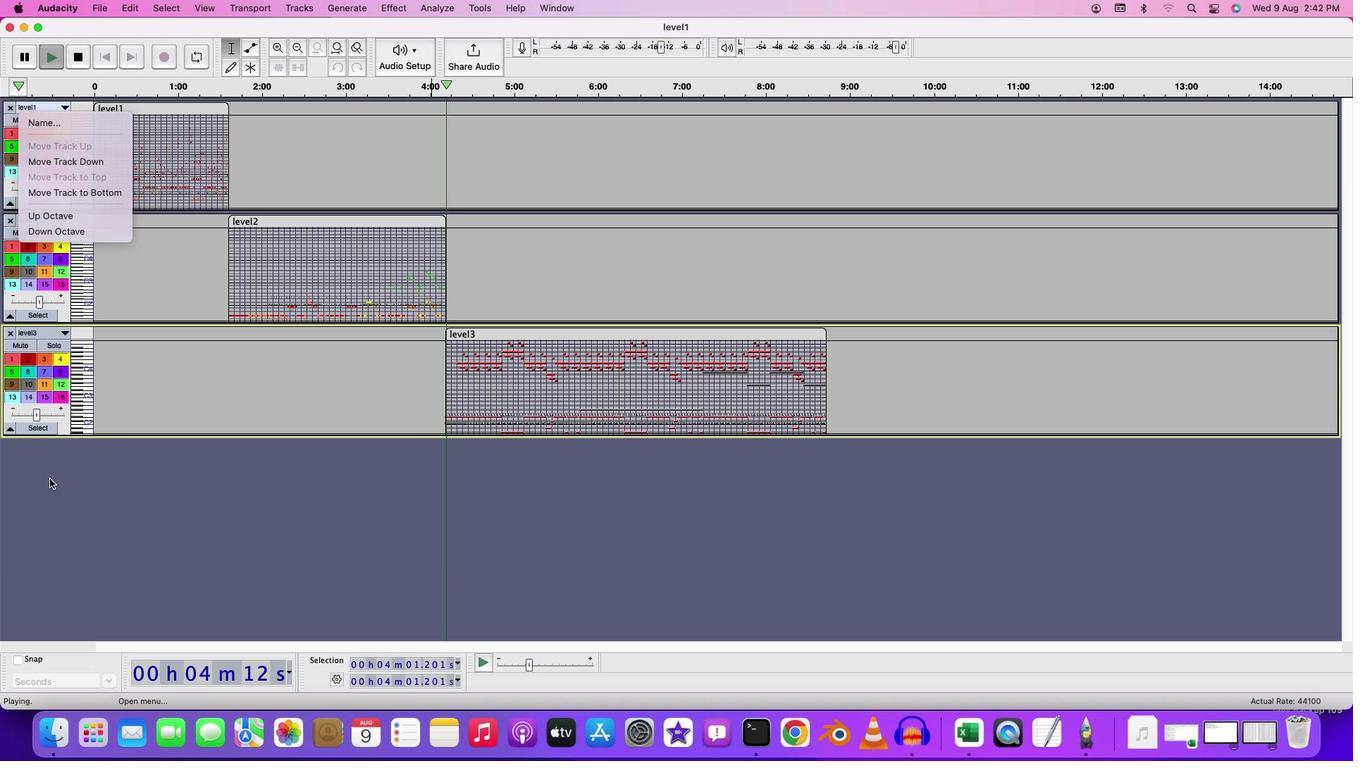 
Action: Mouse moved to (10, 430)
Screenshot: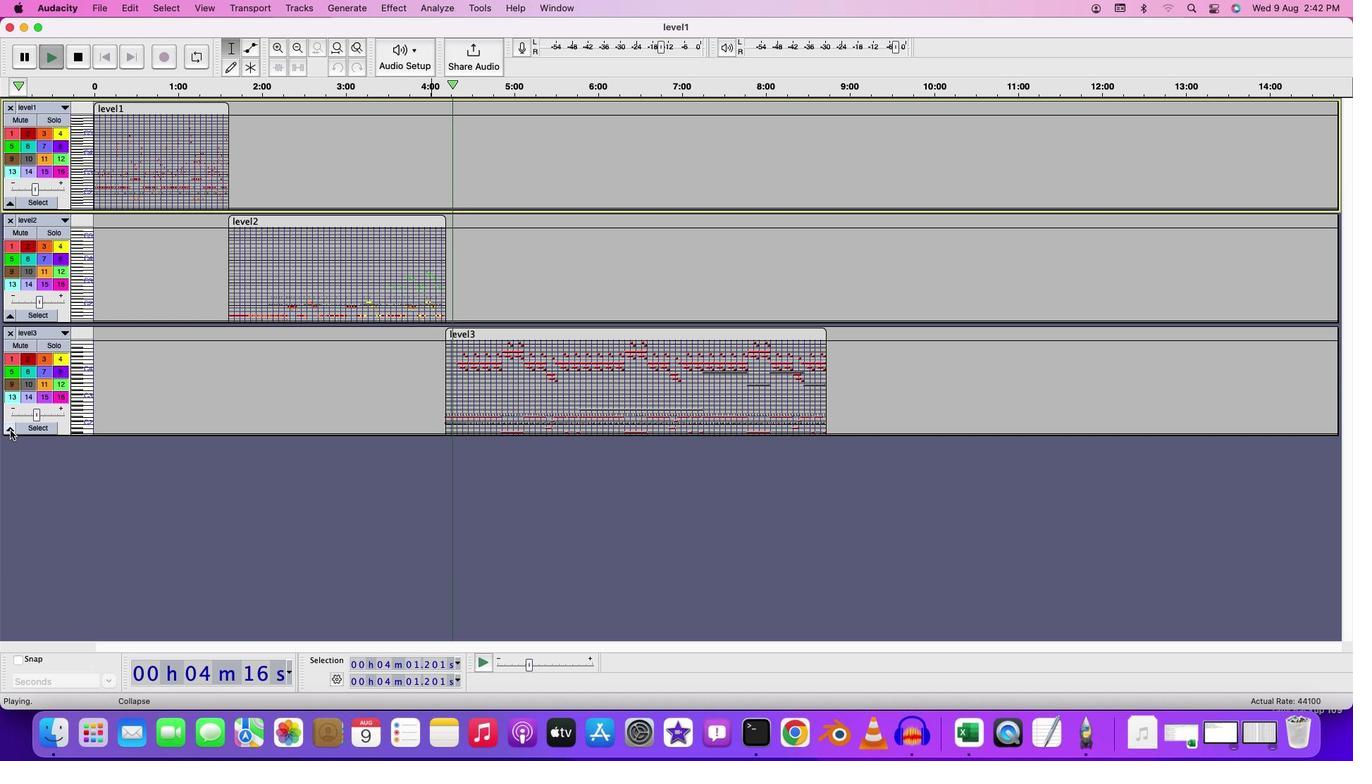 
Action: Mouse pressed left at (10, 430)
Screenshot: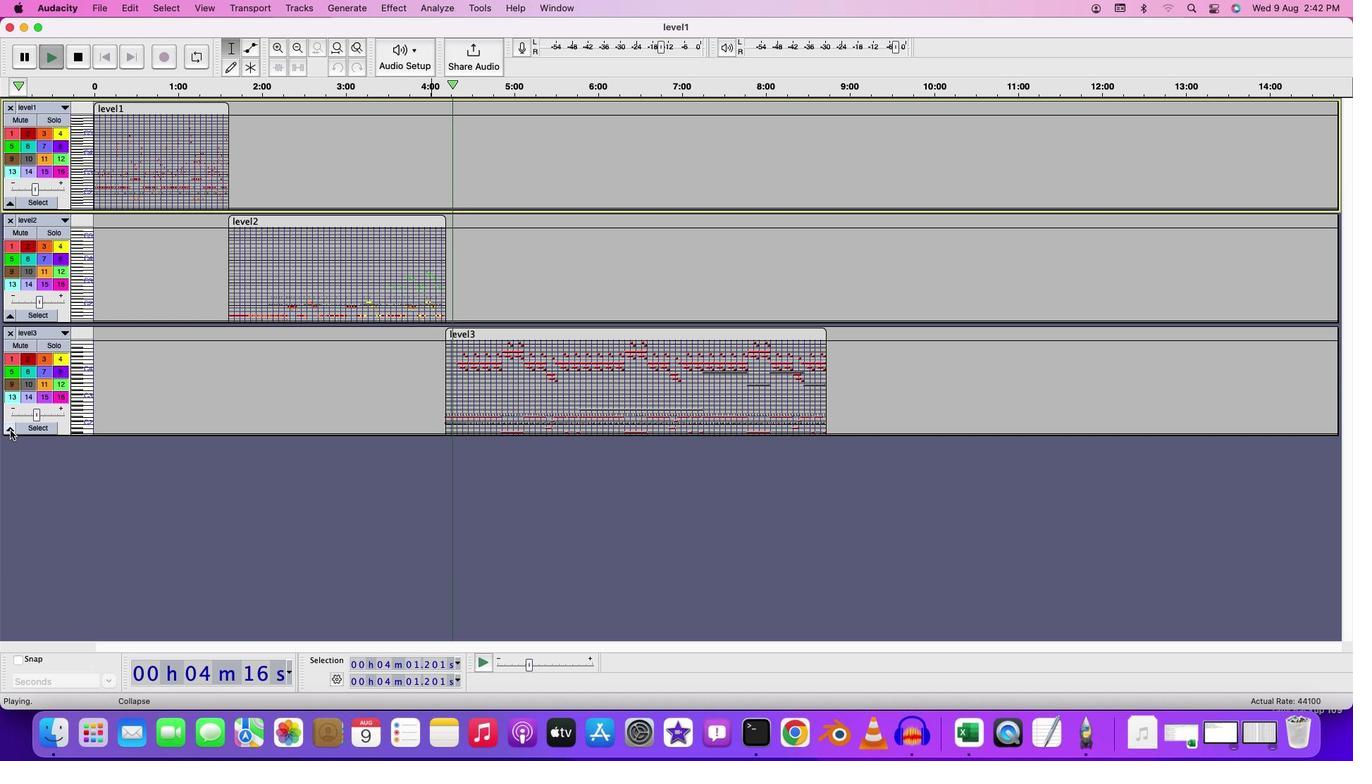 
Action: Mouse moved to (11, 350)
Screenshot: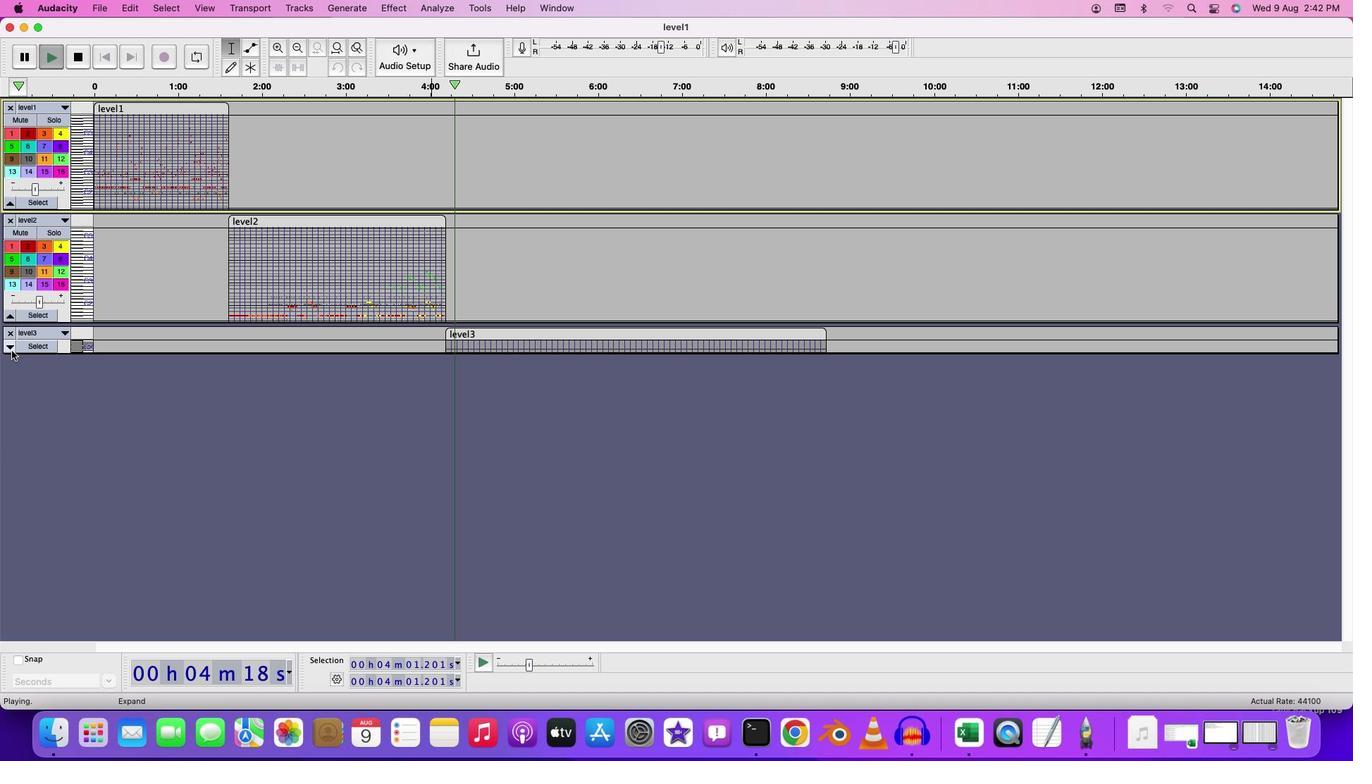 
Action: Mouse pressed left at (11, 350)
Screenshot: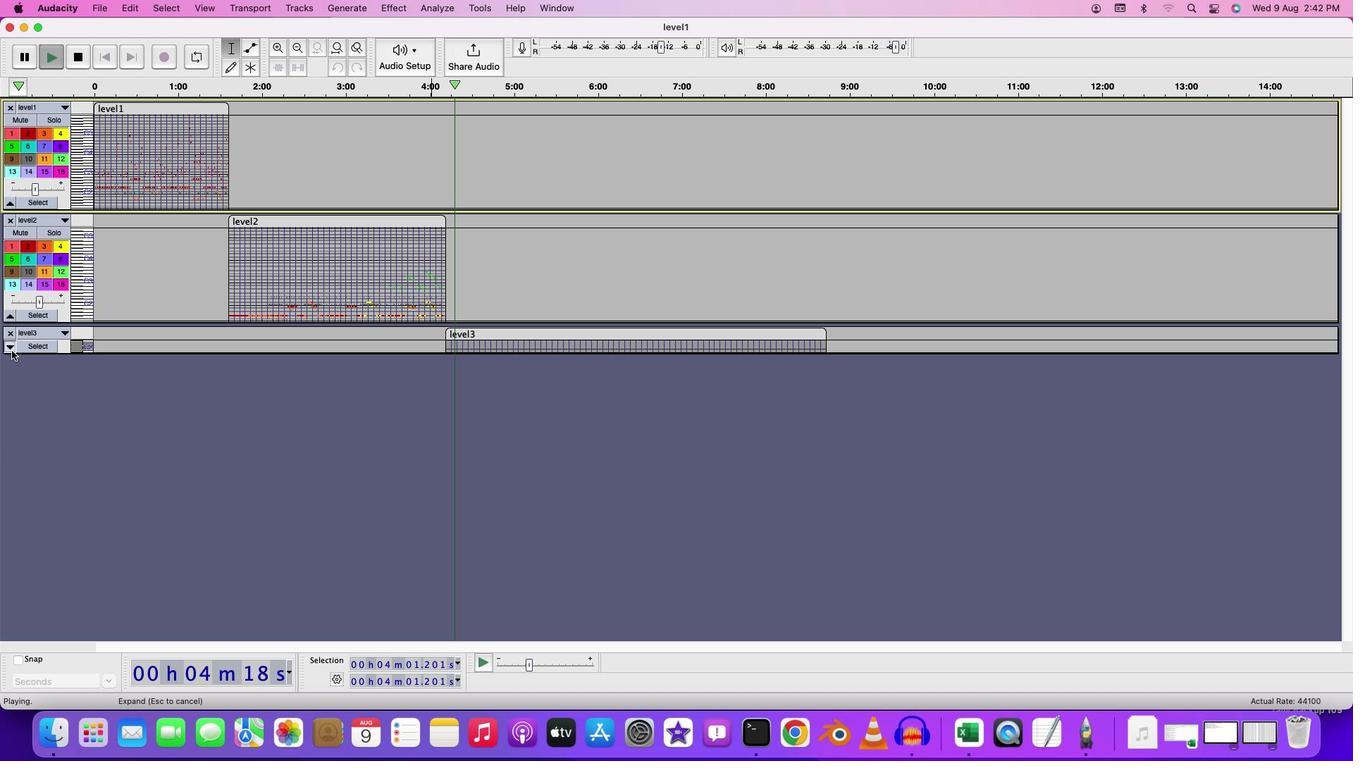 
Action: Mouse moved to (41, 423)
Screenshot: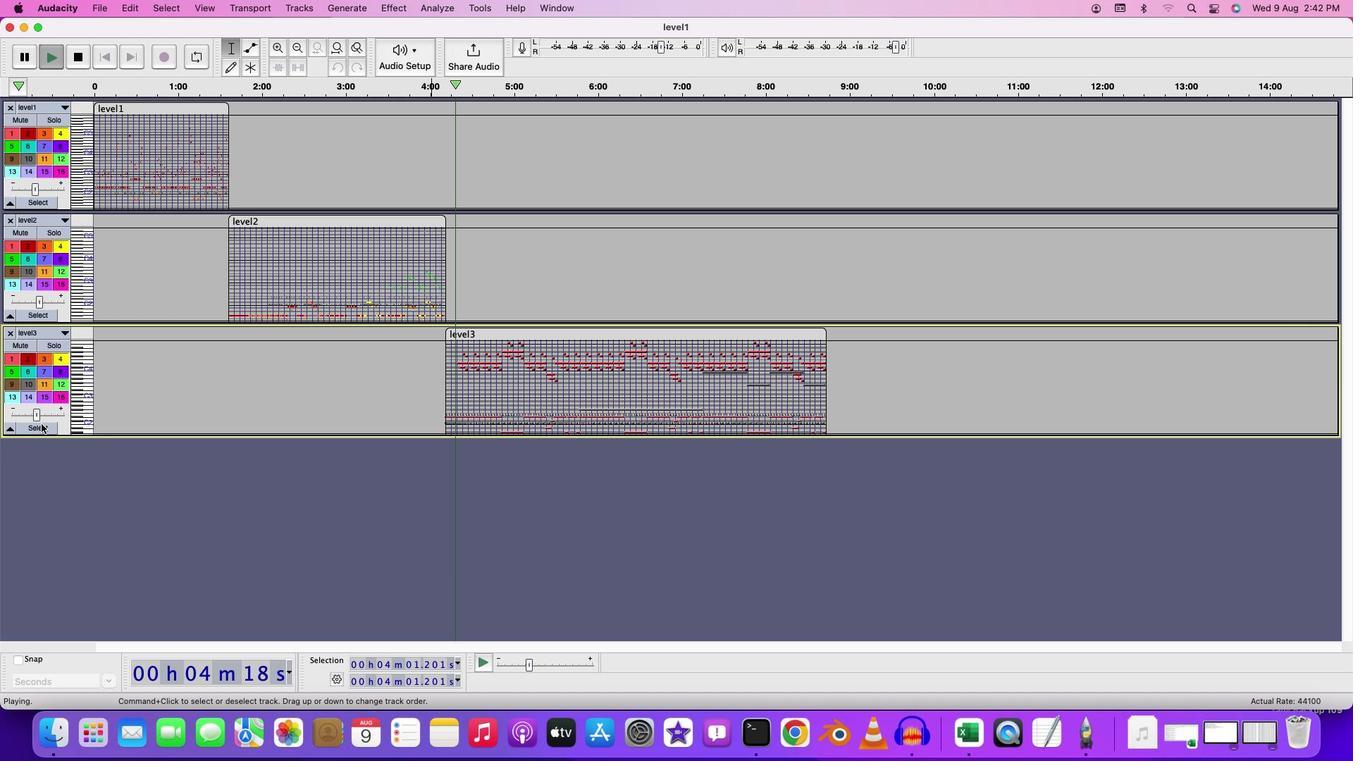 
Action: Mouse pressed left at (41, 423)
Screenshot: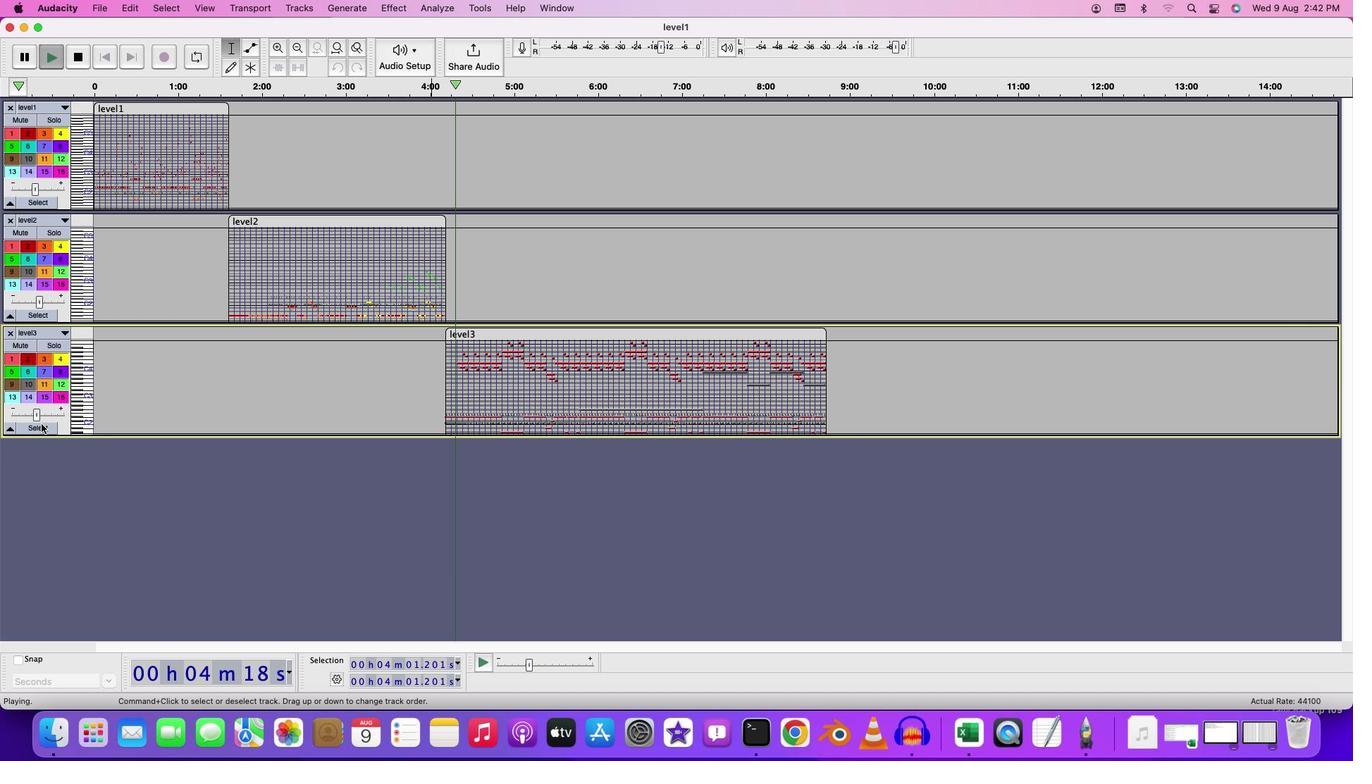 
Action: Mouse moved to (69, 454)
Screenshot: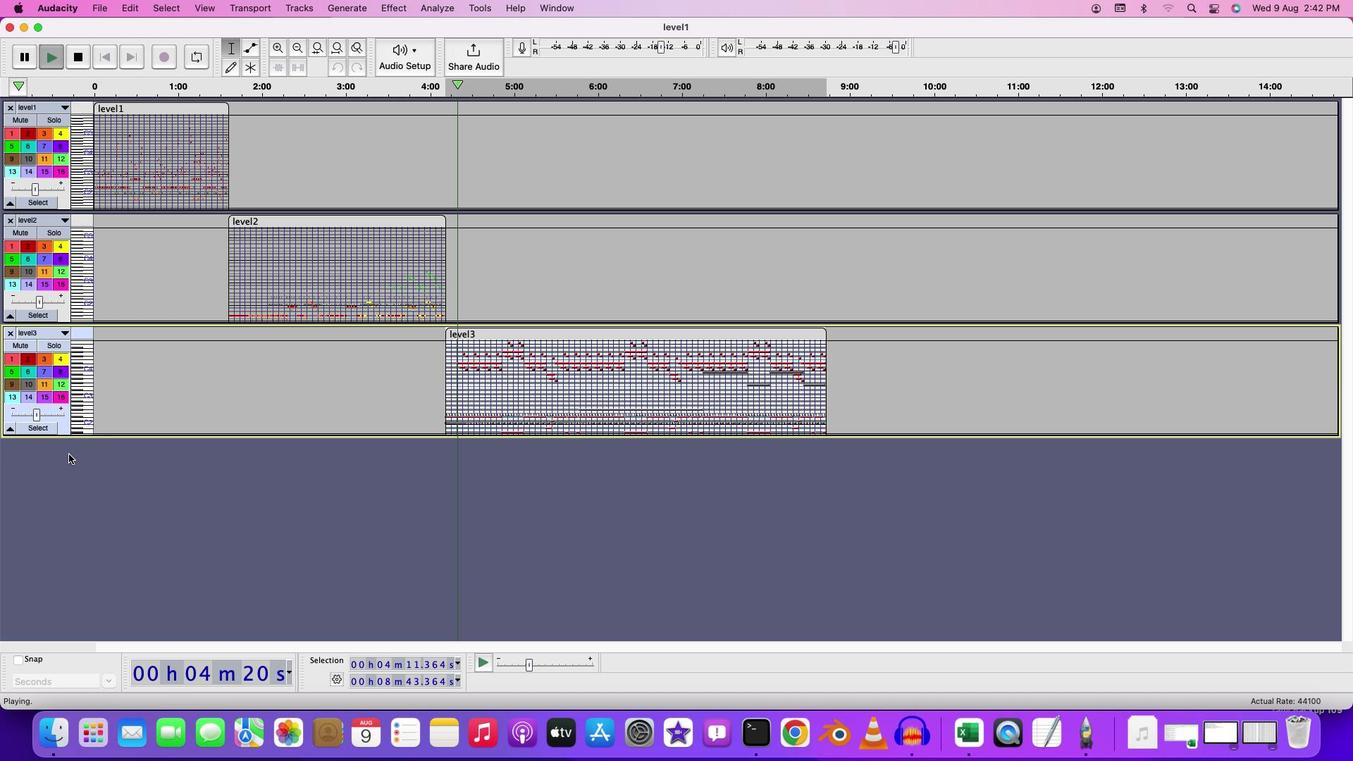 
Action: Mouse pressed left at (69, 454)
Screenshot: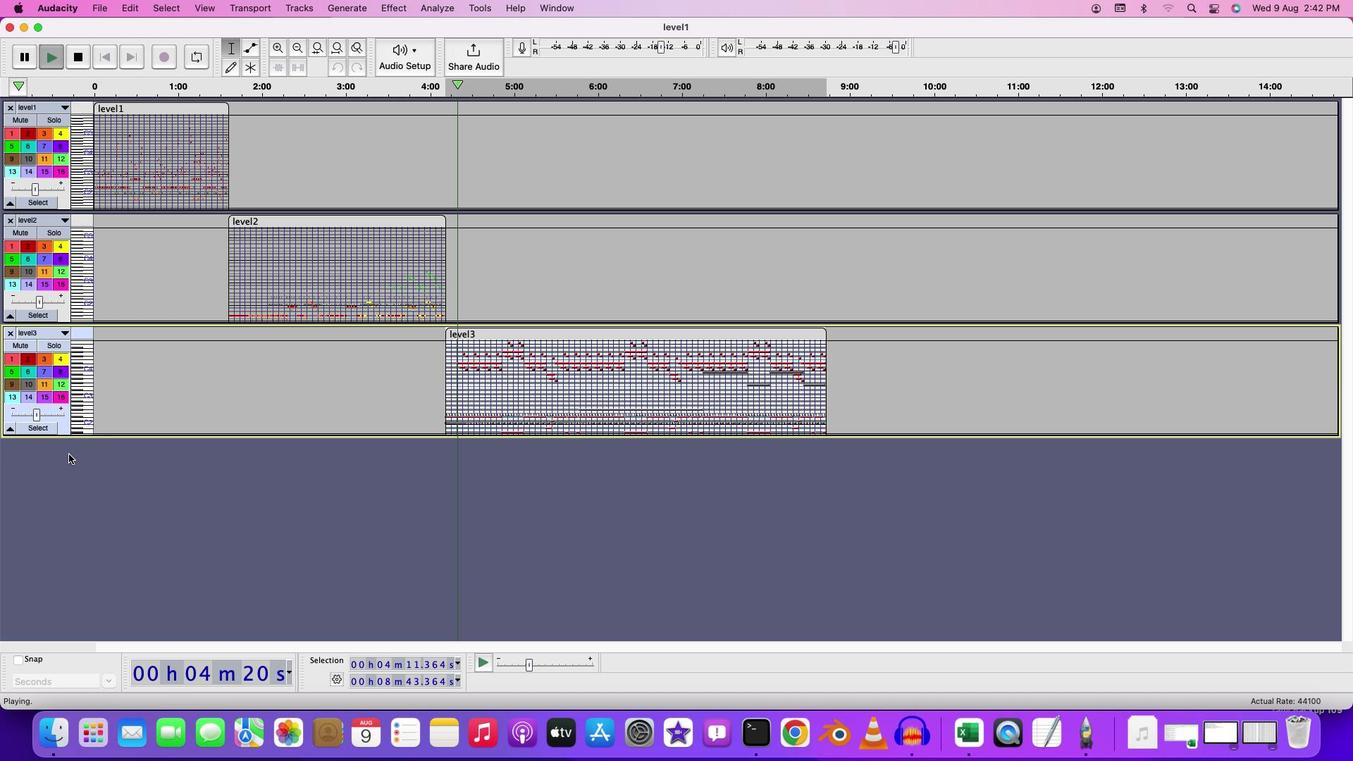 
Action: Mouse moved to (64, 105)
Screenshot: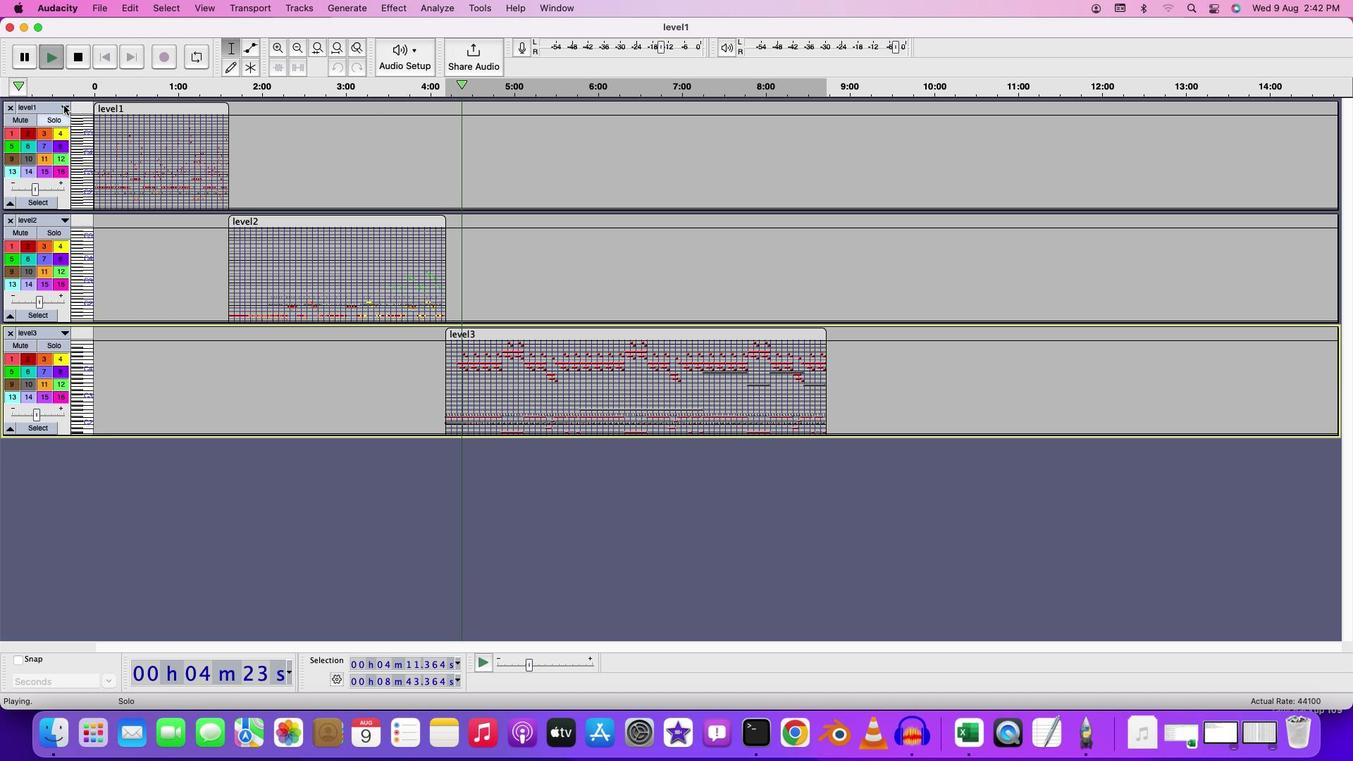 
Action: Mouse pressed left at (64, 105)
Screenshot: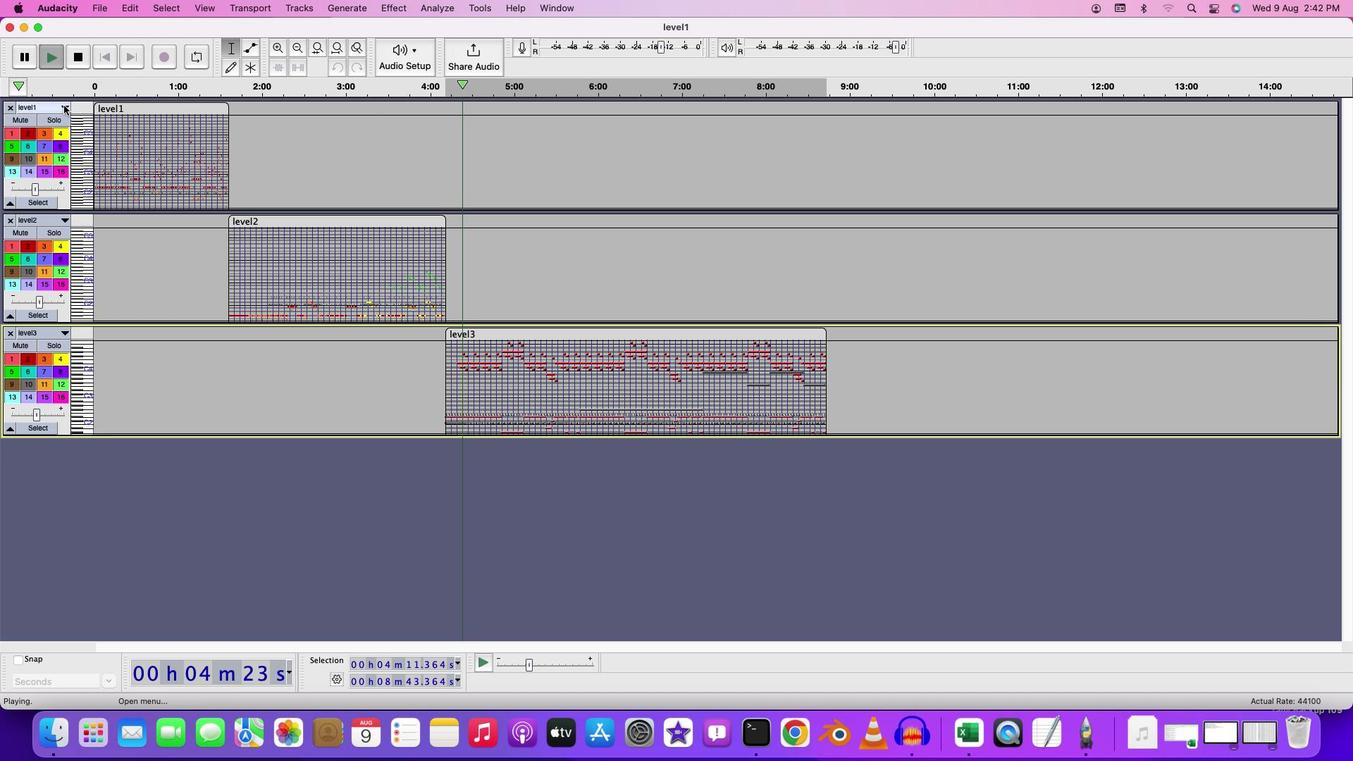 
Action: Mouse moved to (75, 129)
Screenshot: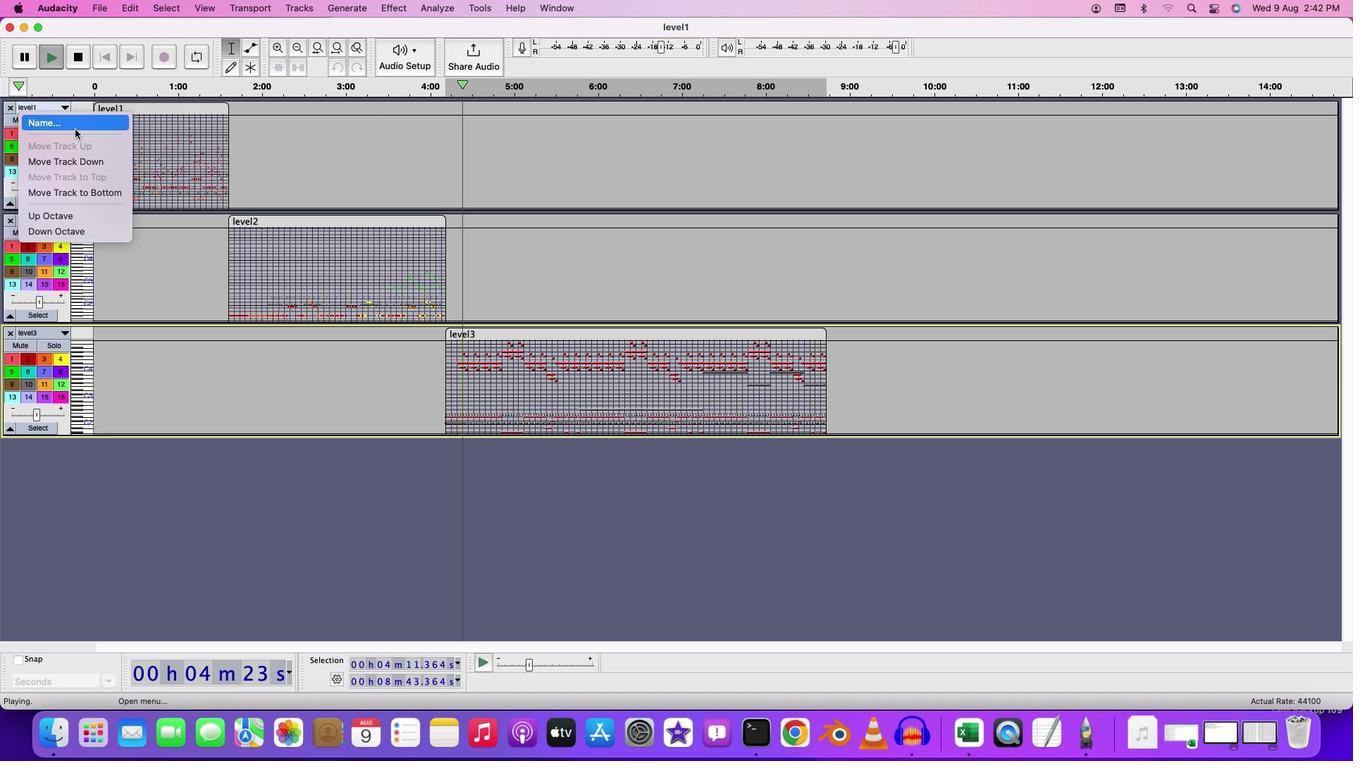
Action: Mouse pressed left at (75, 129)
Screenshot: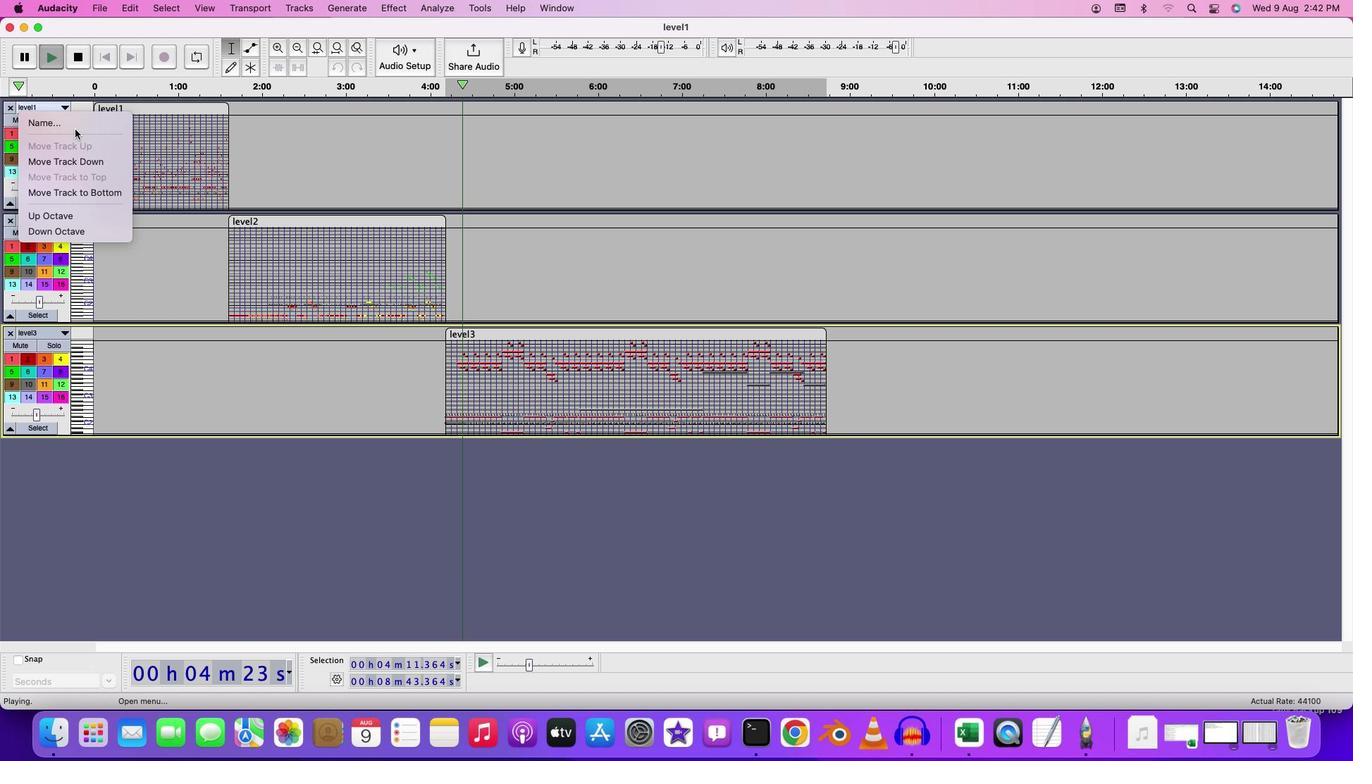 
Action: Mouse moved to (314, 157)
Screenshot: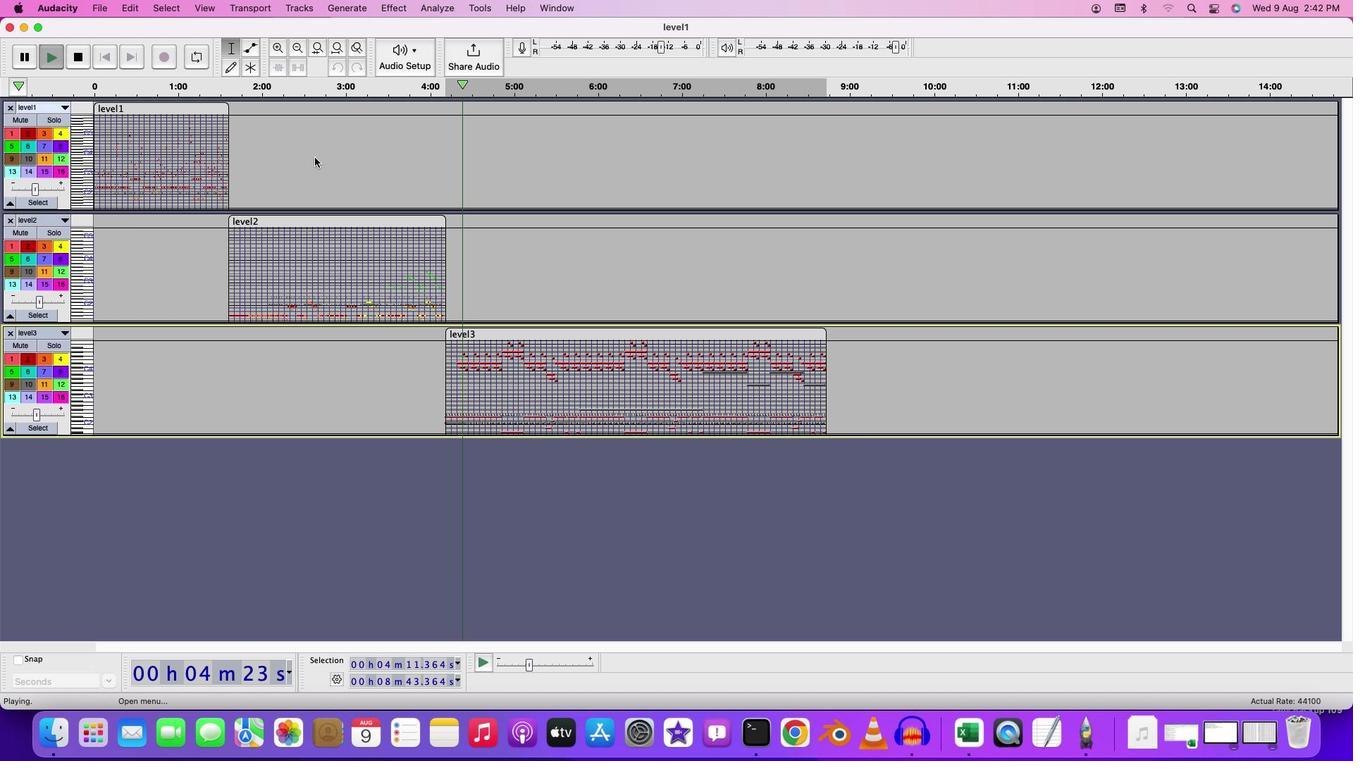 
Action: Key pressed Key.backspaceKey.shift'M''i''d''i'Key.space'1'
Screenshot: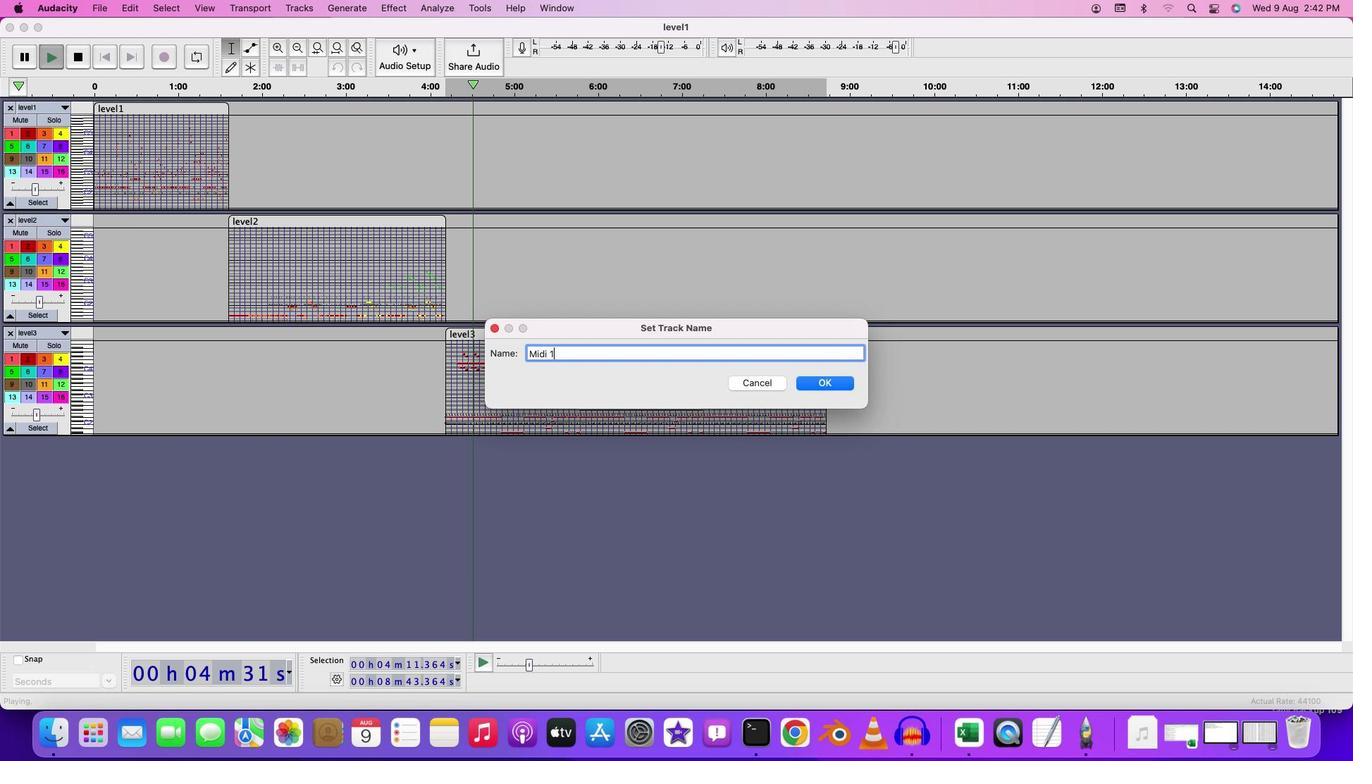 
Action: Mouse moved to (814, 384)
Screenshot: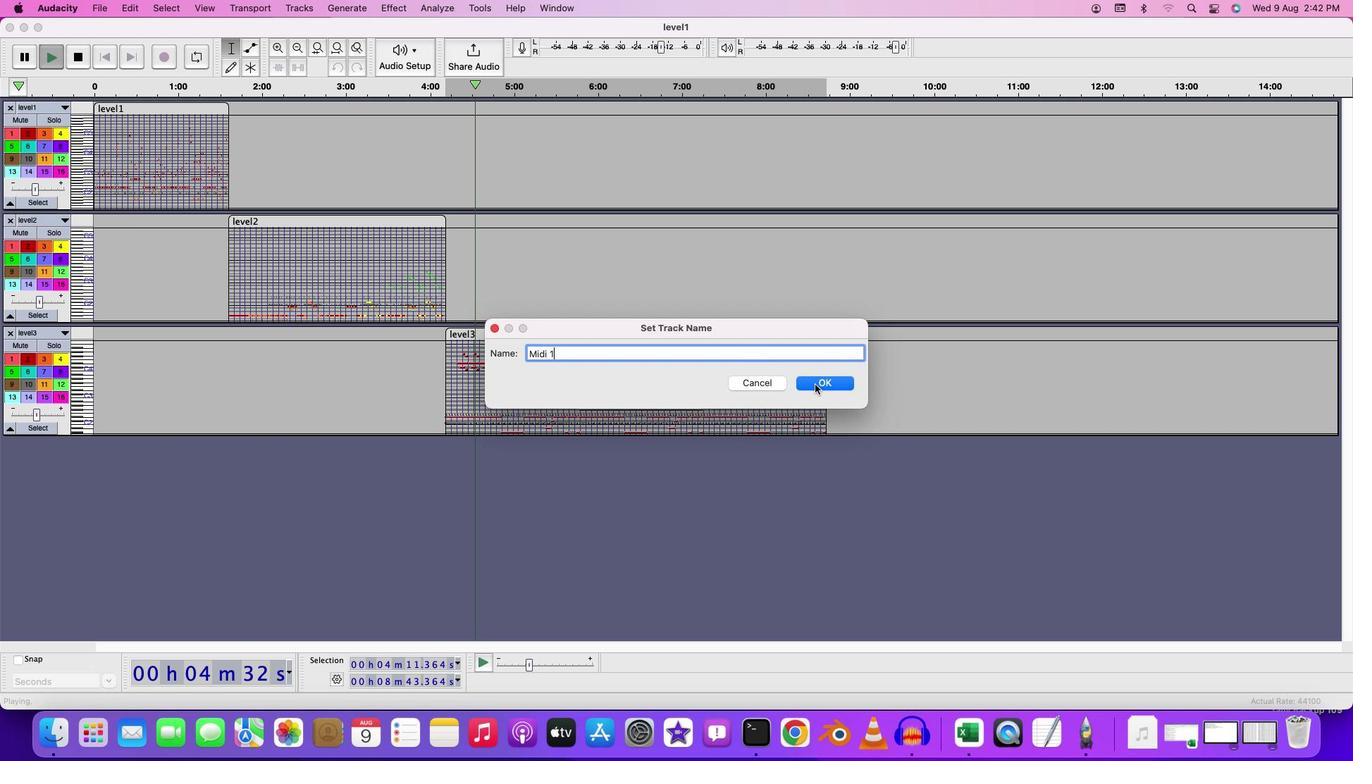 
Action: Mouse pressed left at (814, 384)
Screenshot: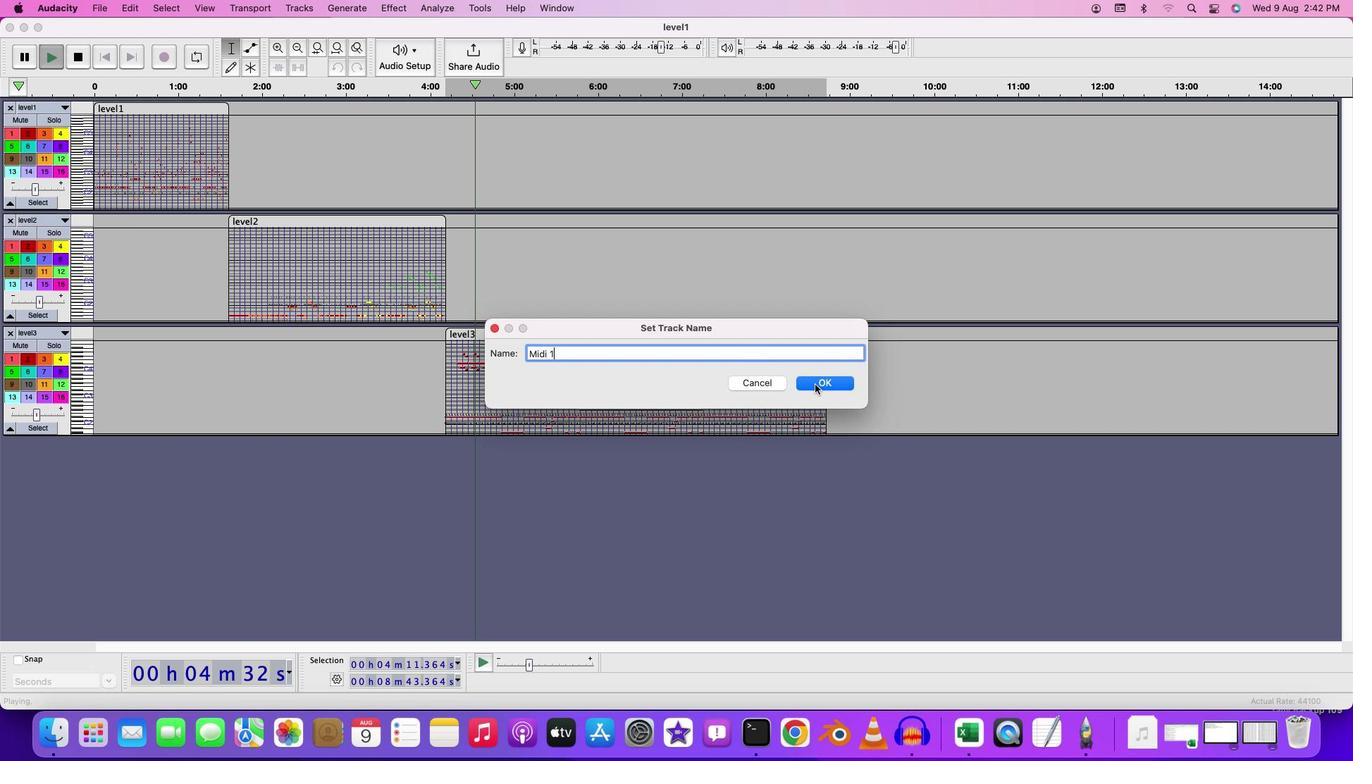 
Action: Mouse moved to (66, 221)
Screenshot: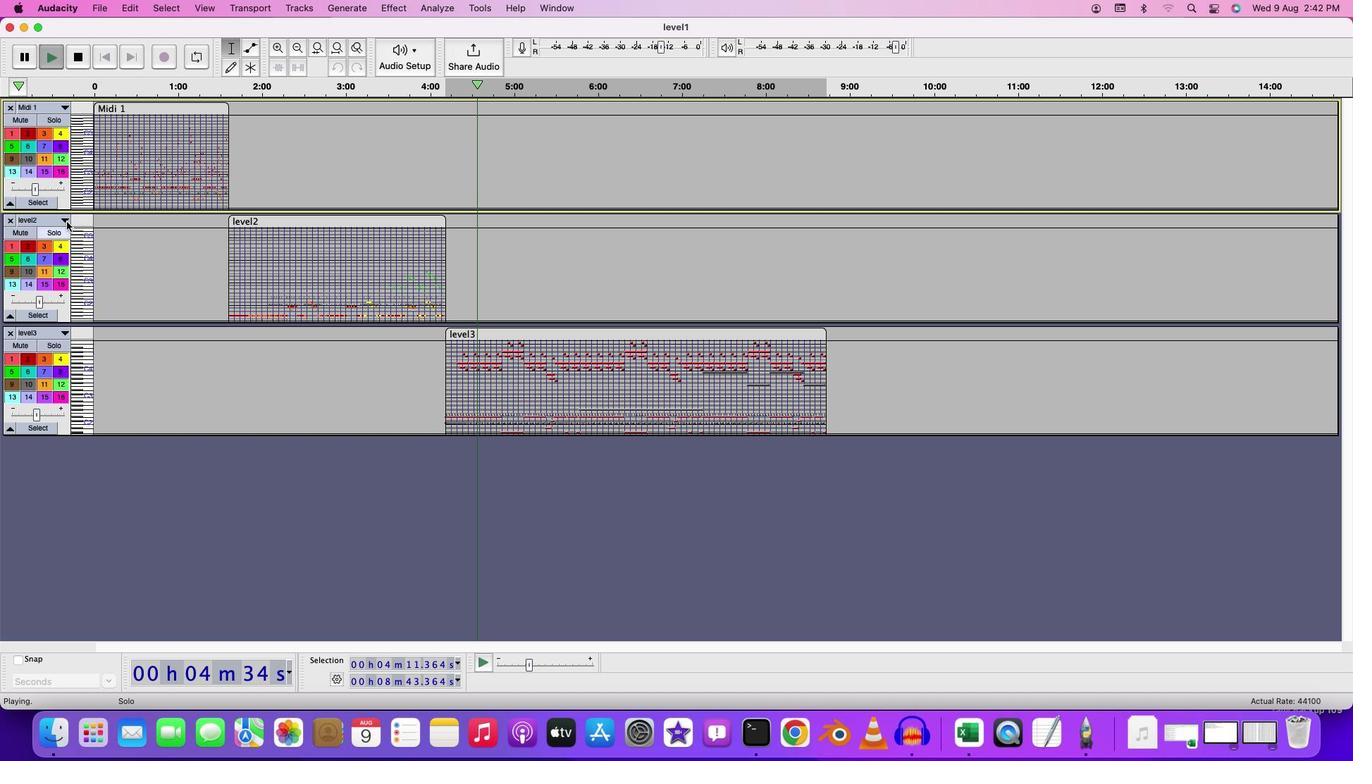 
Action: Mouse pressed left at (66, 221)
Screenshot: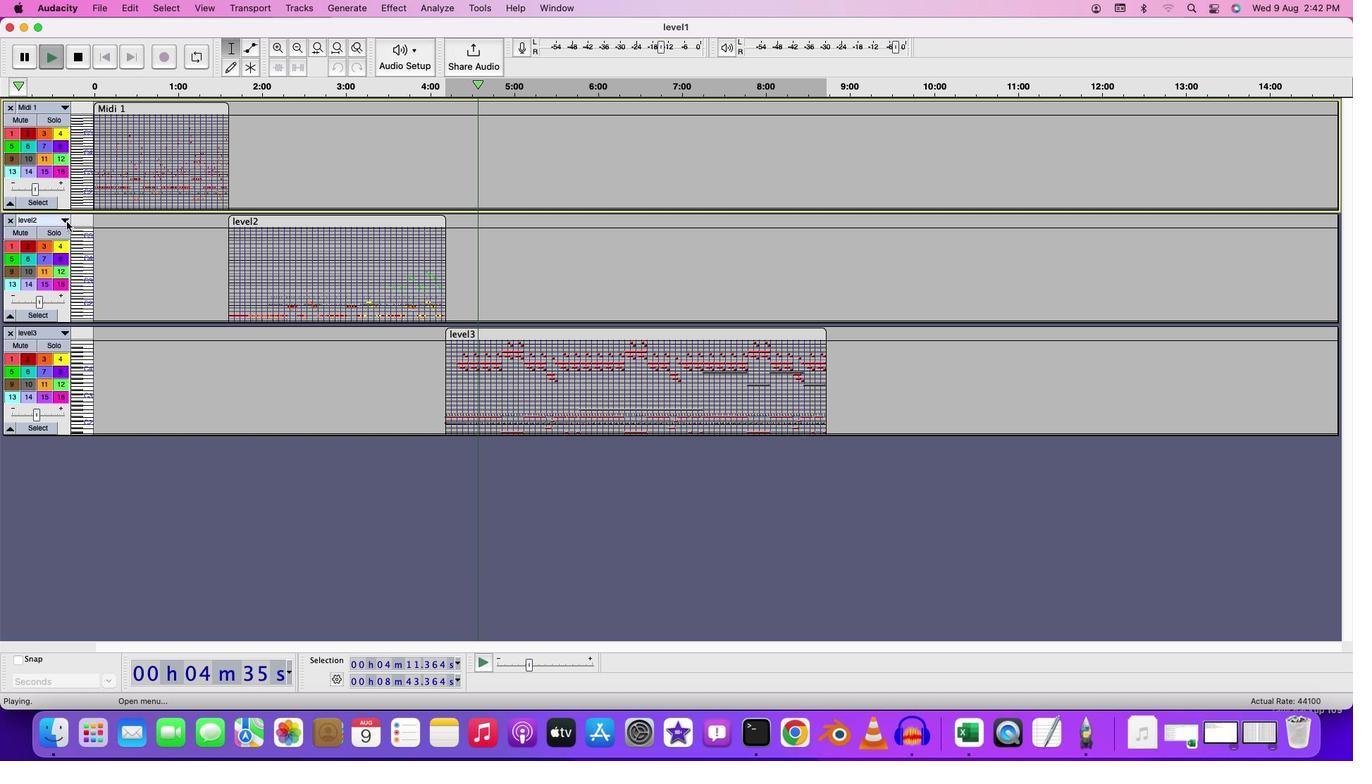 
Action: Mouse moved to (75, 236)
Screenshot: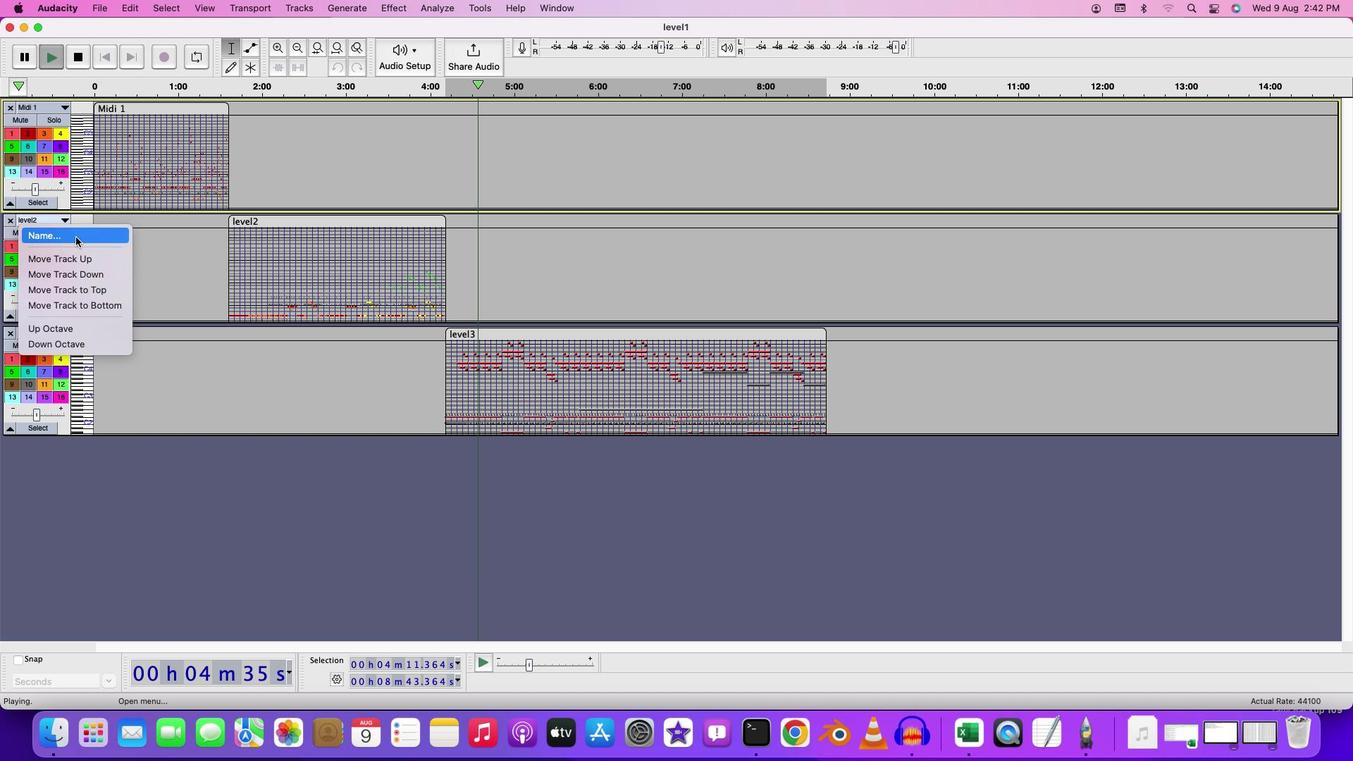 
Action: Mouse pressed left at (75, 236)
Screenshot: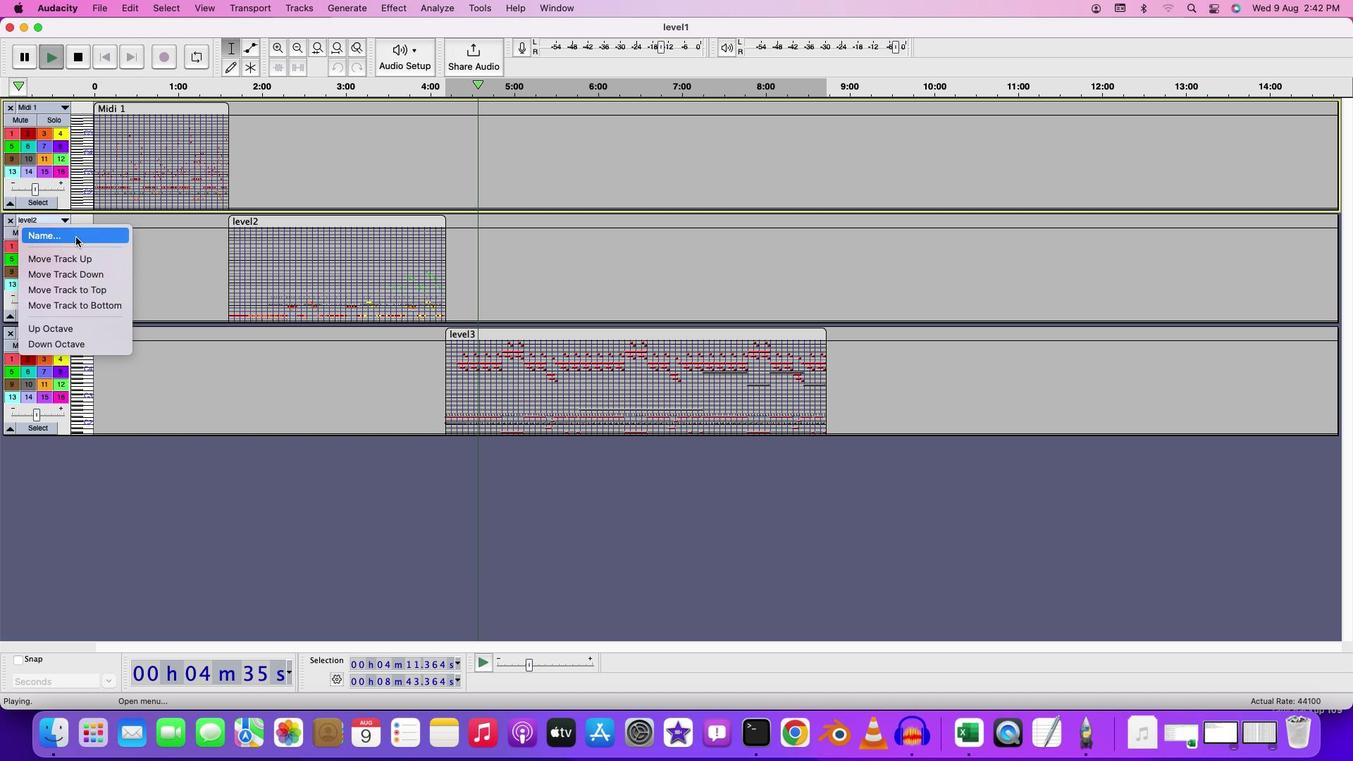 
Action: Mouse moved to (317, 286)
Screenshot: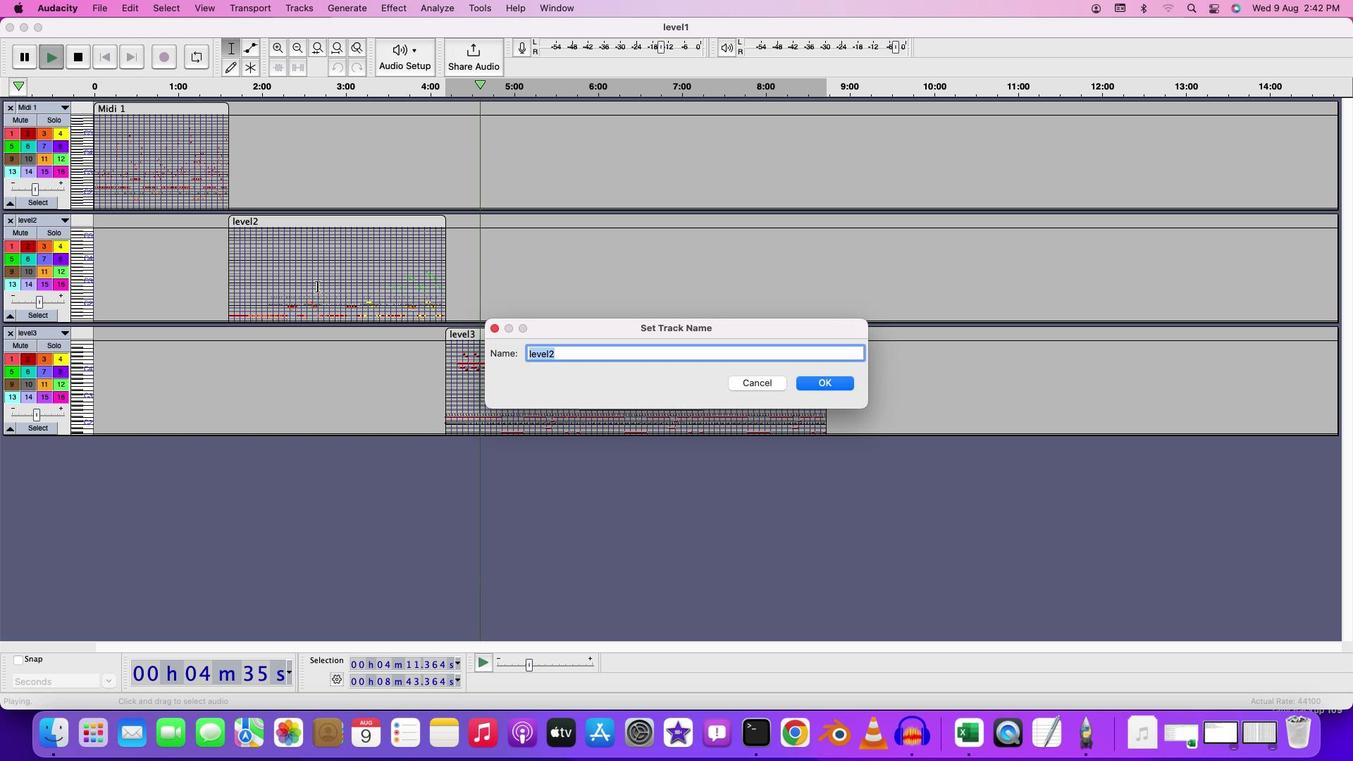 
Action: Key pressed Key.backspaceKey.shift'M''i''d''2'Key.backspace'i'Key.space'2'
Screenshot: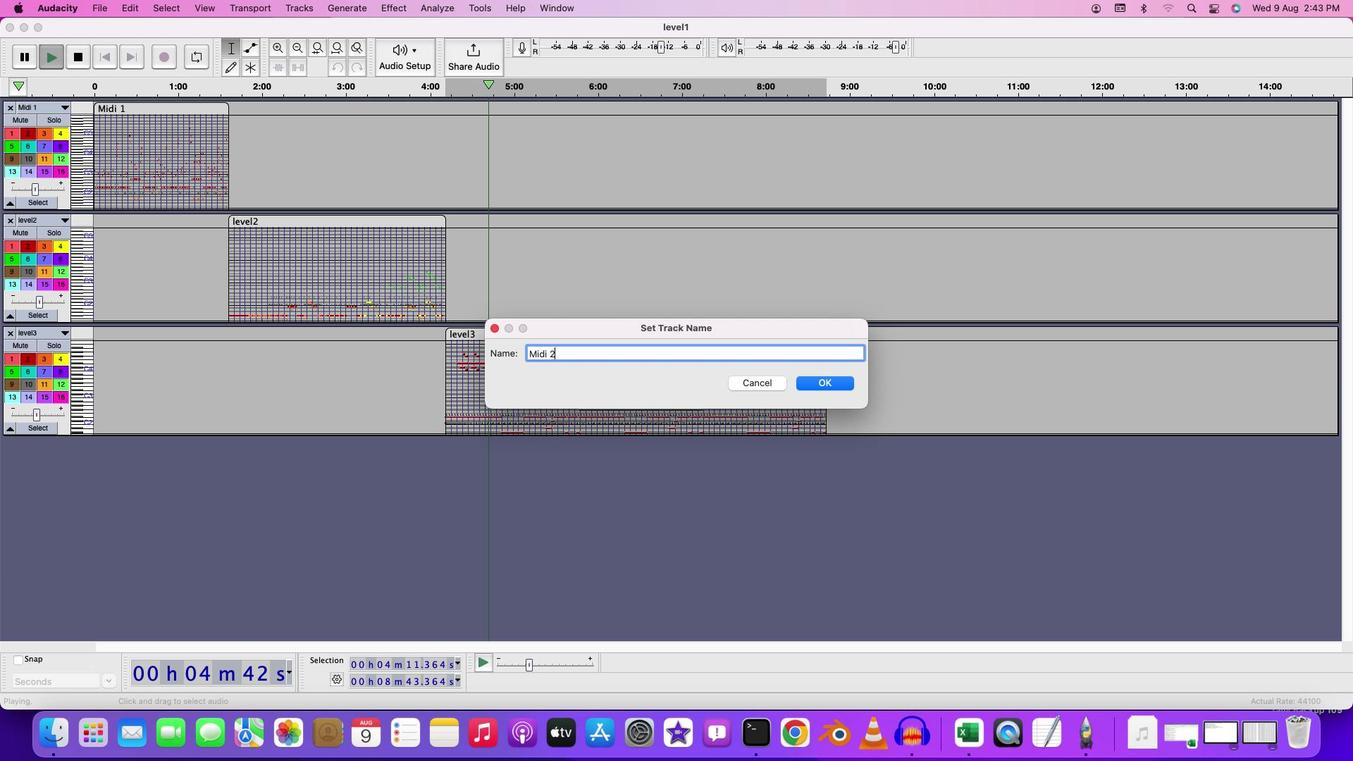 
Action: Mouse moved to (829, 379)
Screenshot: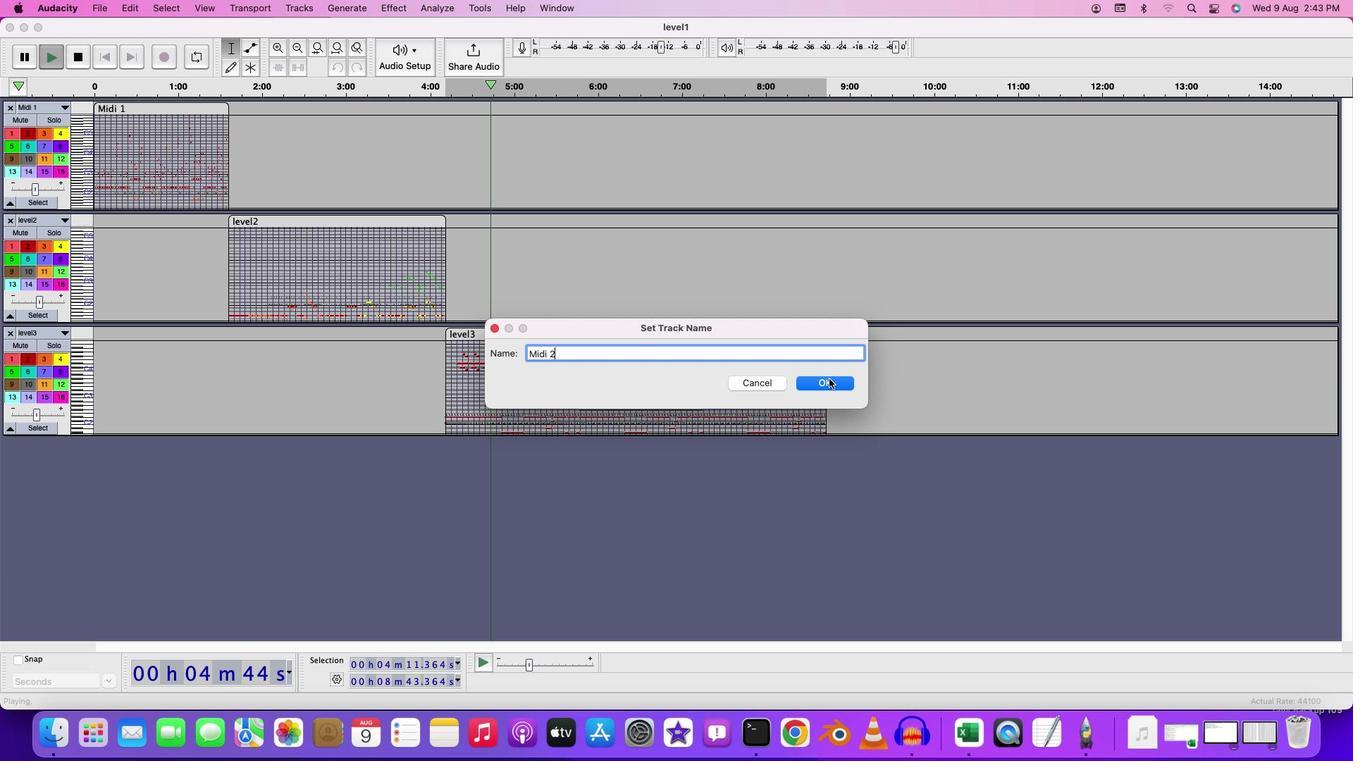 
Action: Mouse pressed left at (829, 379)
Screenshot: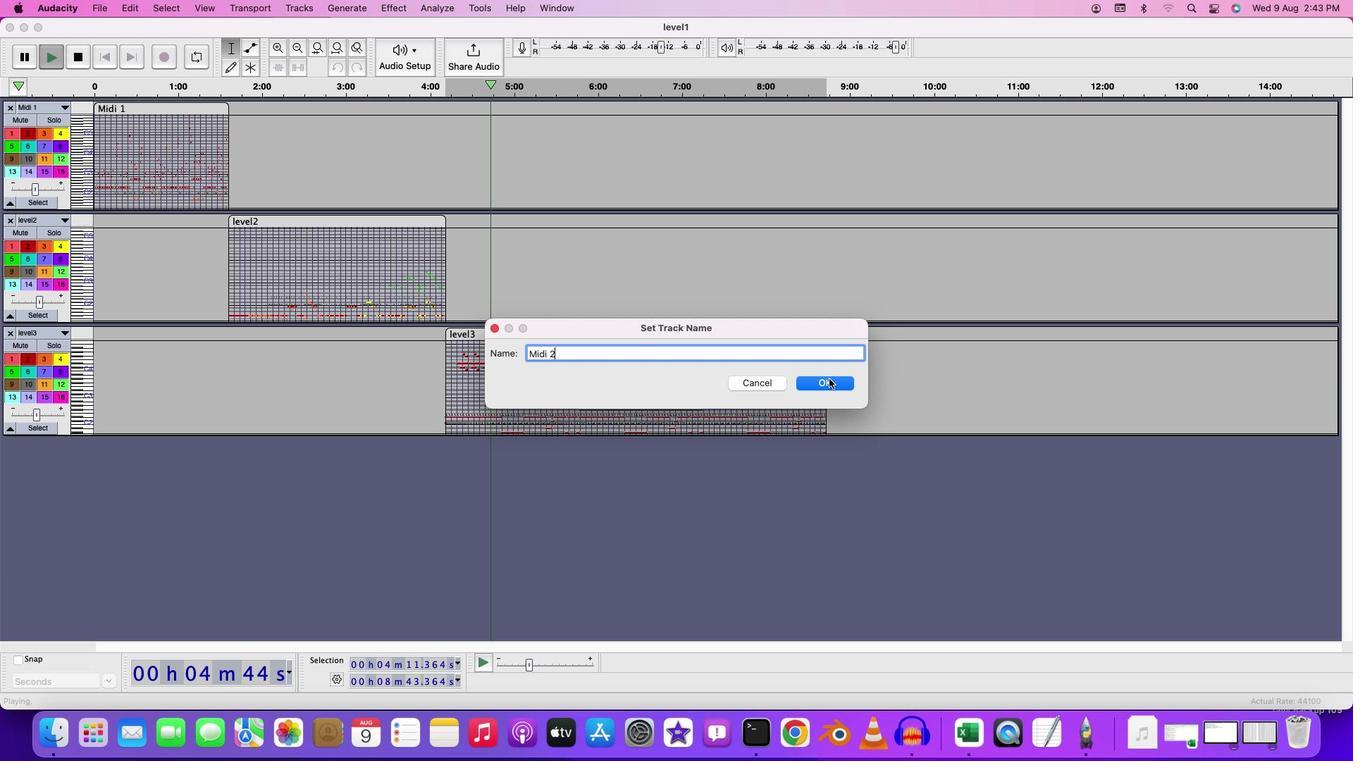 
Action: Mouse moved to (58, 336)
Screenshot: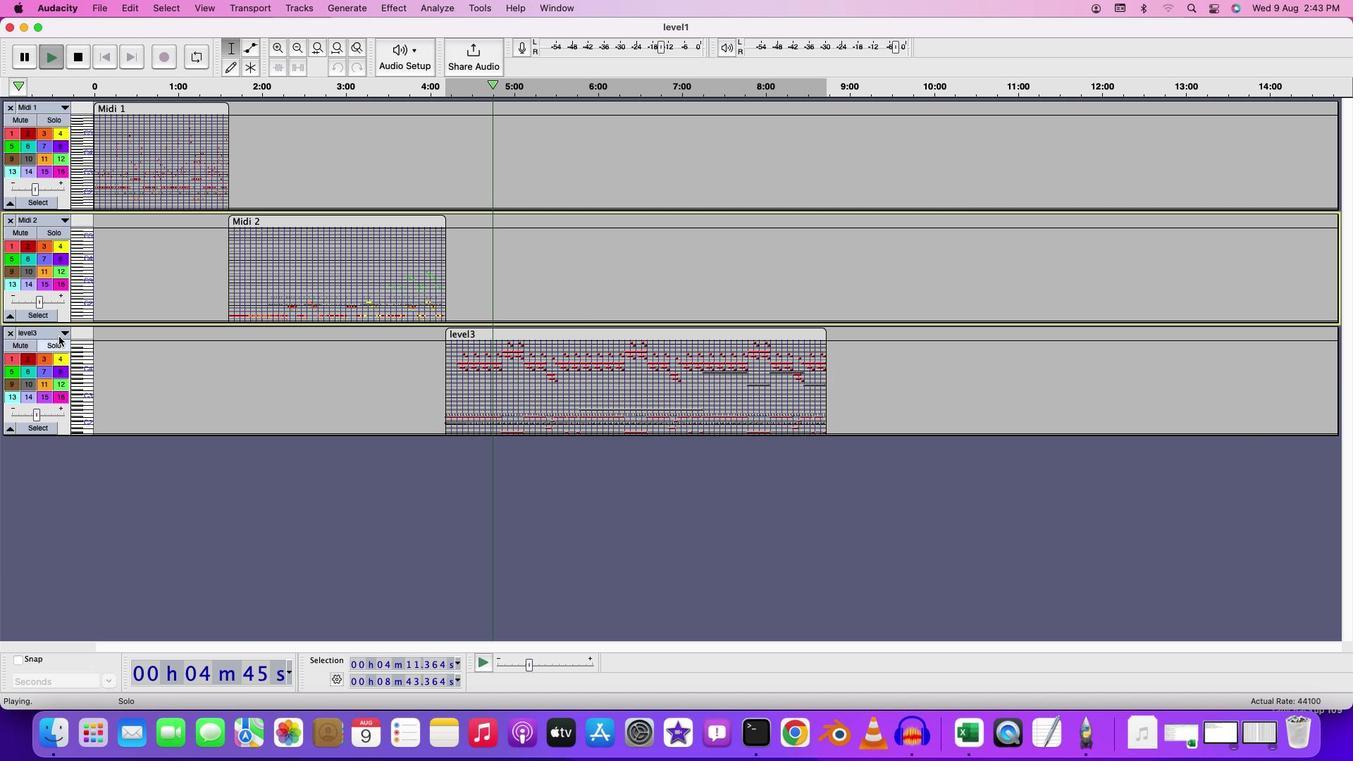 
Action: Mouse pressed left at (58, 336)
Screenshot: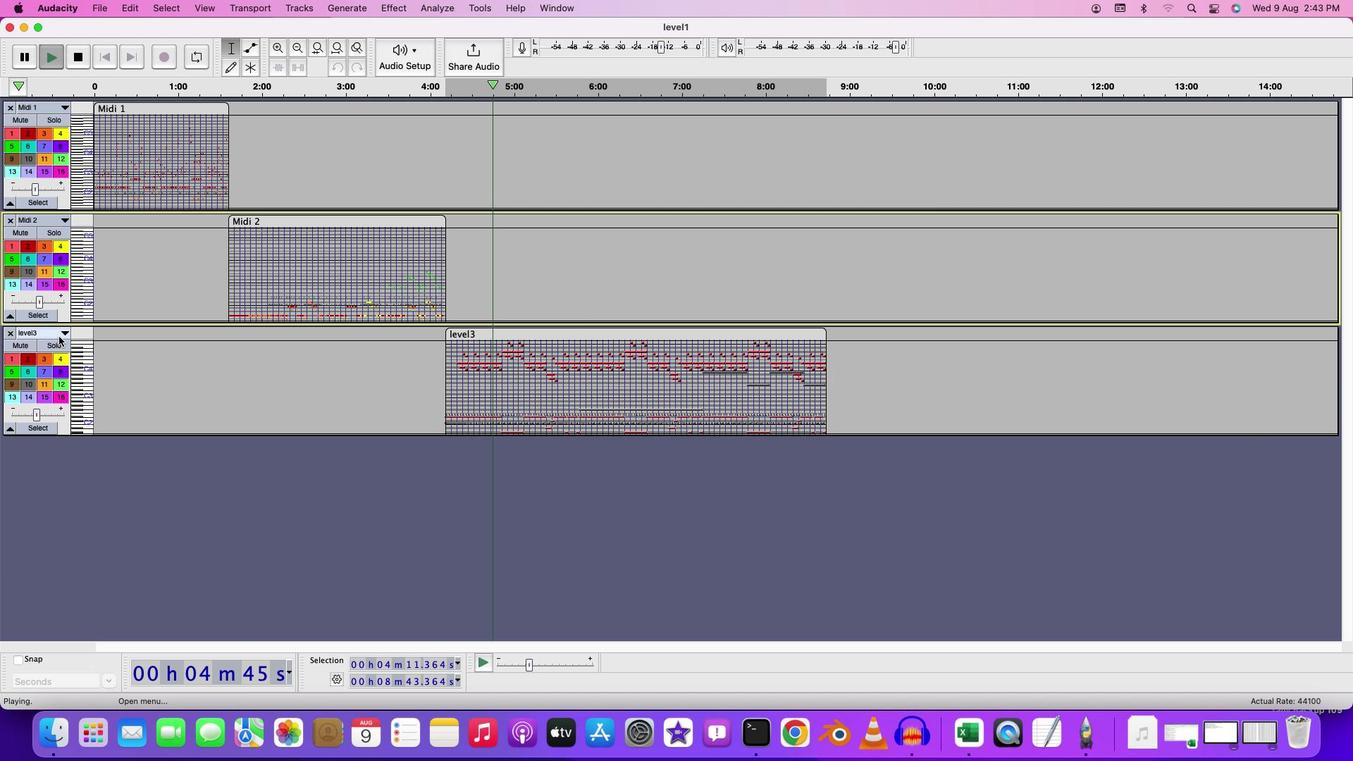
Action: Mouse moved to (60, 344)
Screenshot: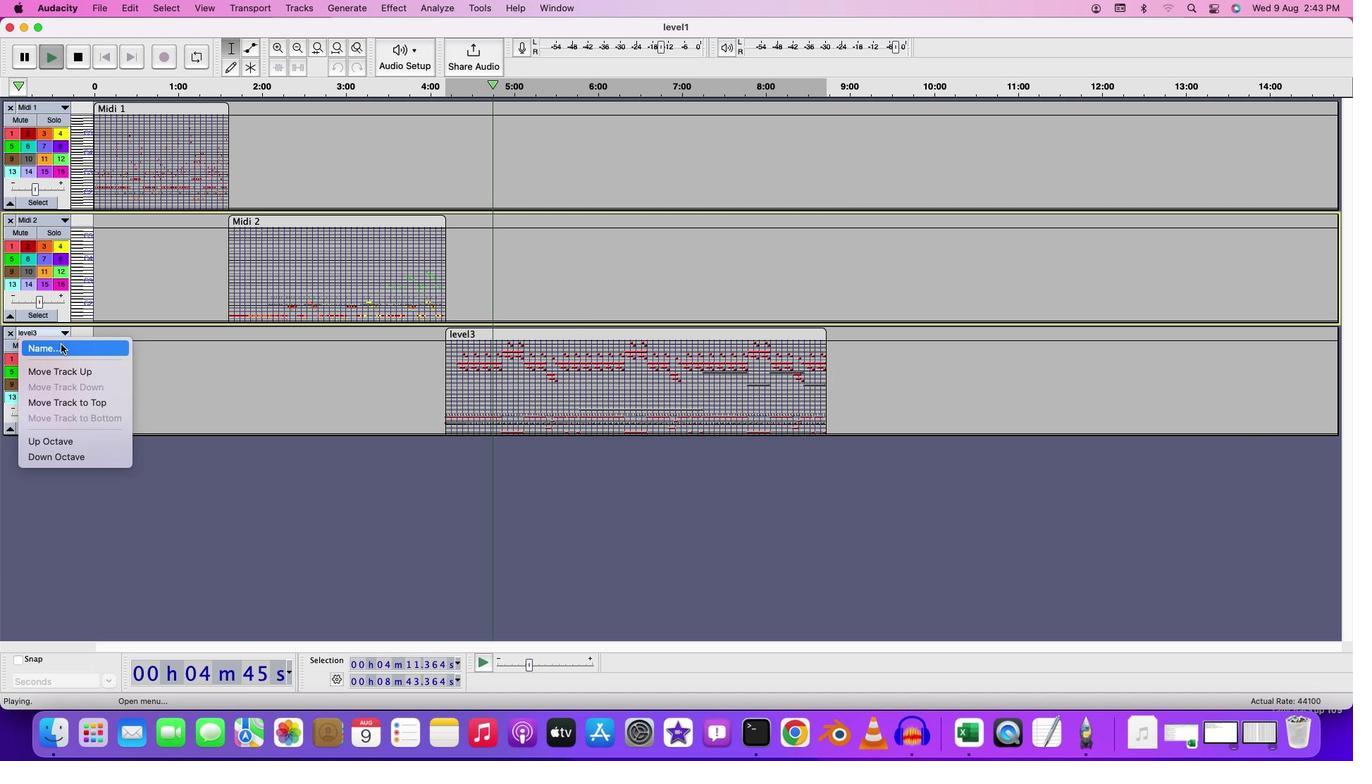 
Action: Mouse pressed left at (60, 344)
Screenshot: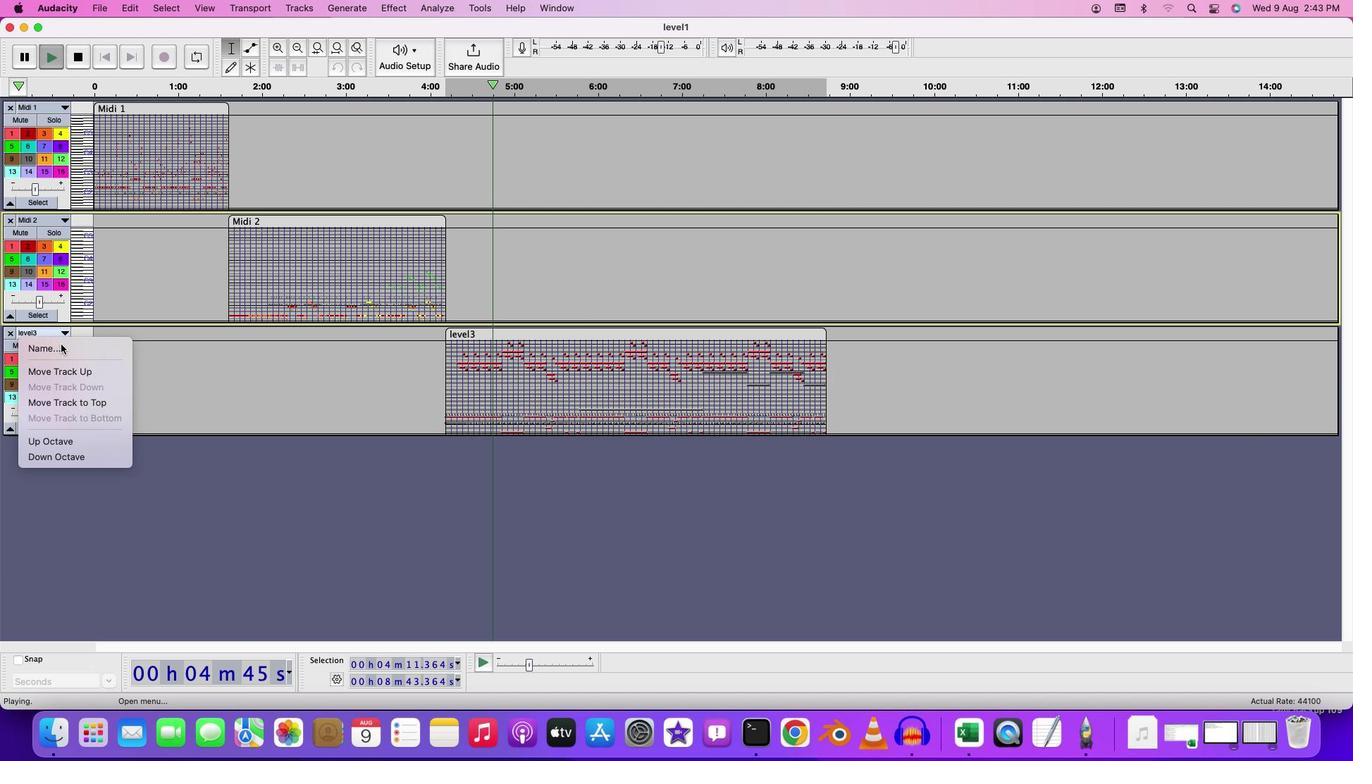 
Action: Key pressed Key.shiftKey.backspaceKey.shift'm''i''d'Key.backspaceKey.backspaceKey.backspaceKey.shift'M''i''d''i''3'
Screenshot: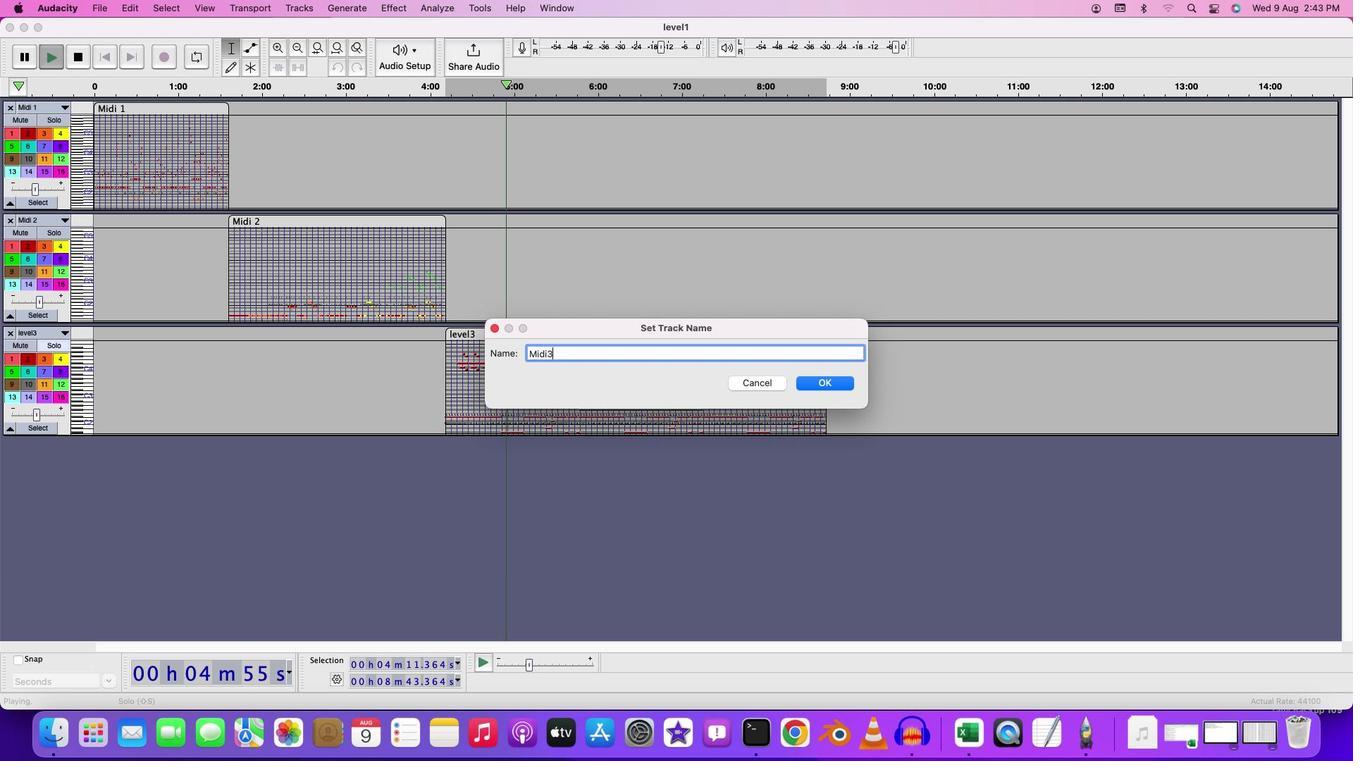 
Action: Mouse moved to (828, 384)
Screenshot: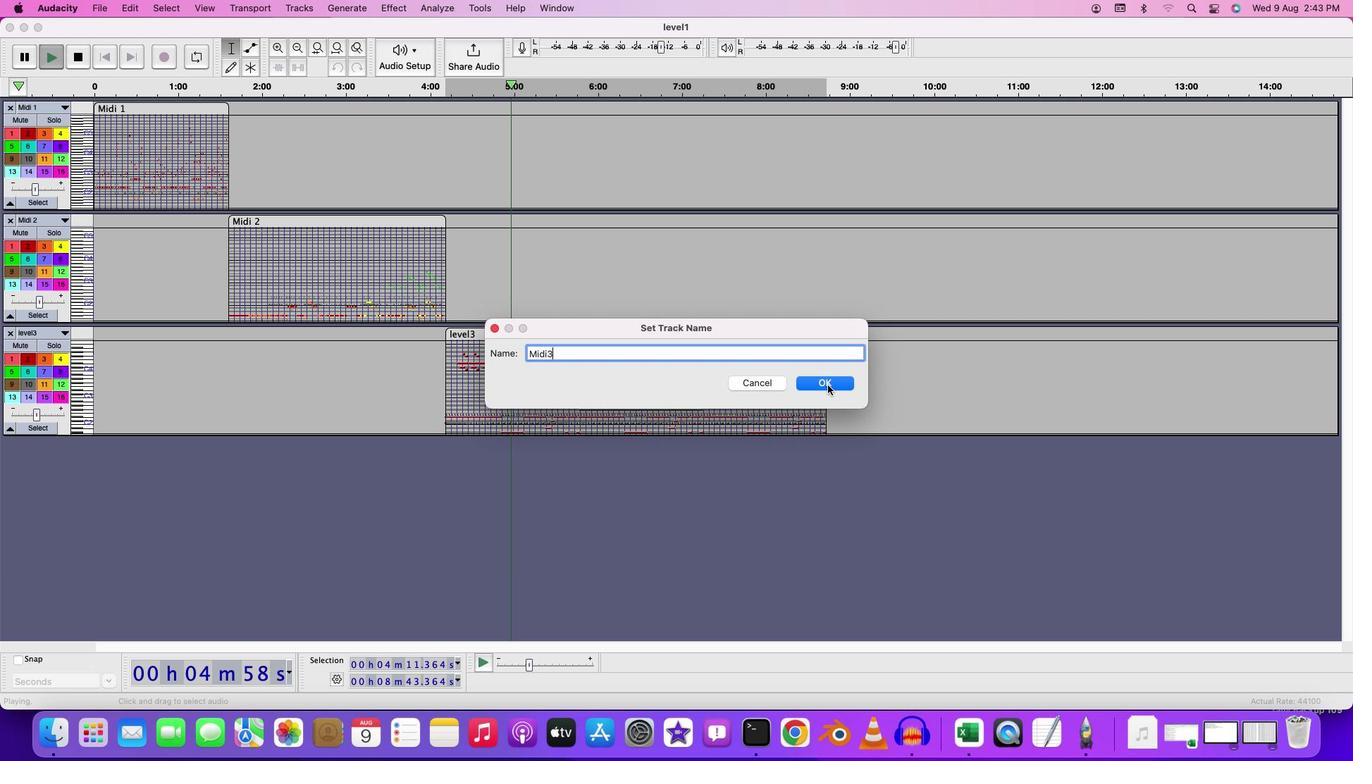 
Action: Mouse pressed left at (828, 384)
Screenshot: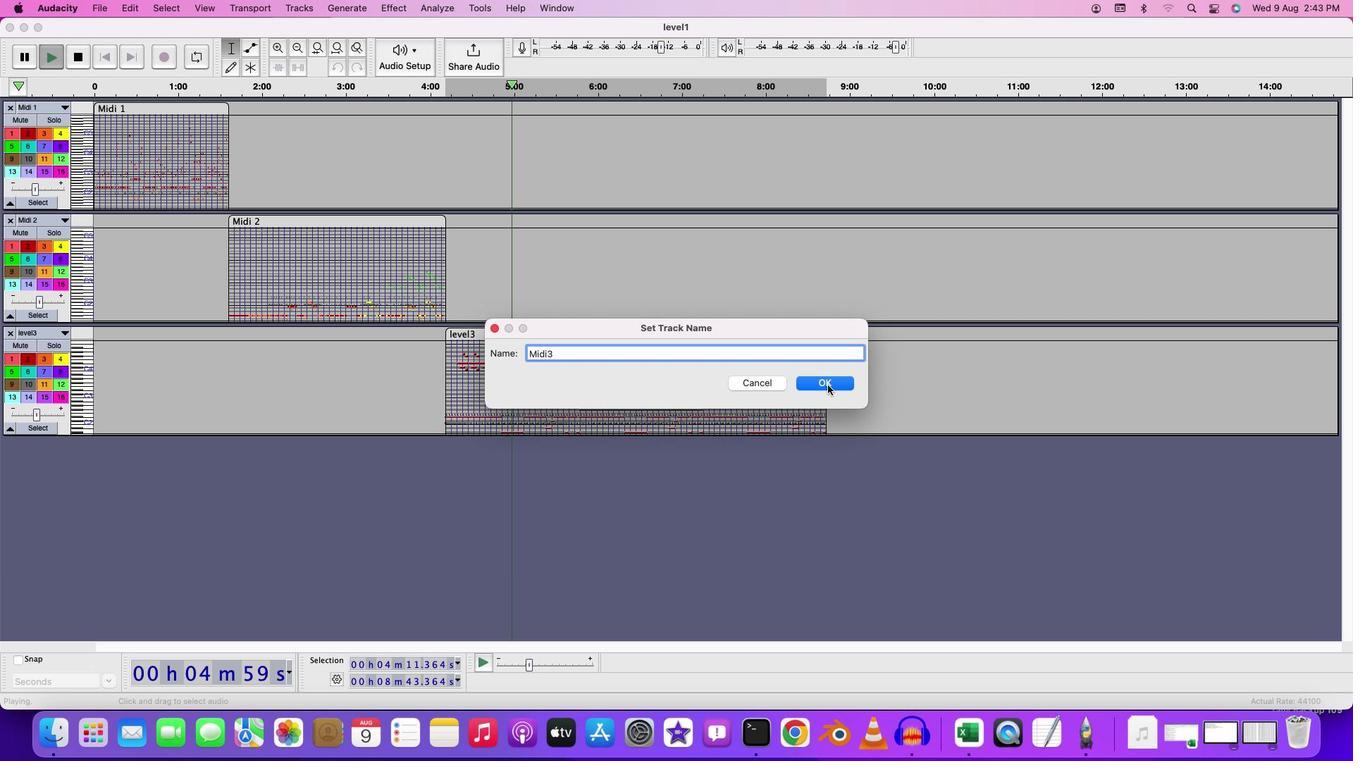 
Action: Mouse moved to (61, 331)
Screenshot: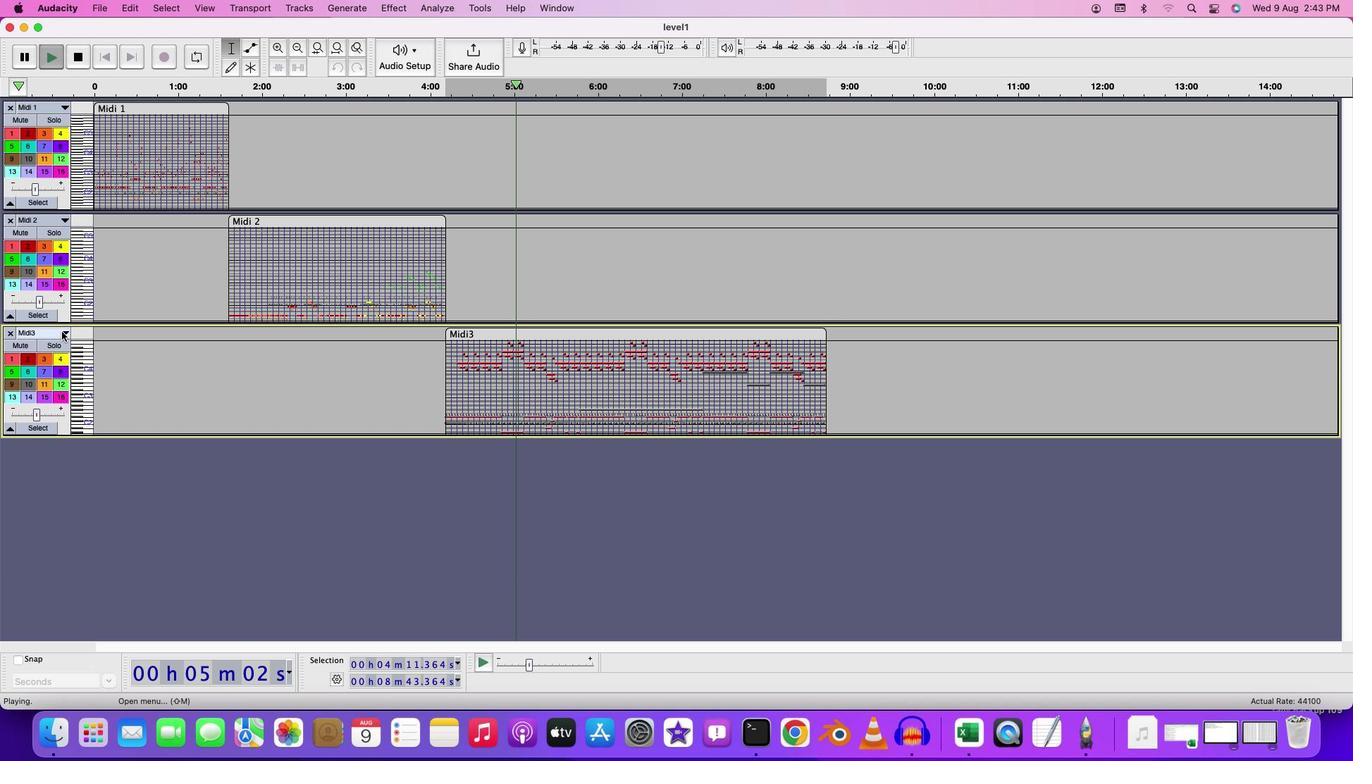 
Action: Mouse pressed left at (61, 331)
Screenshot: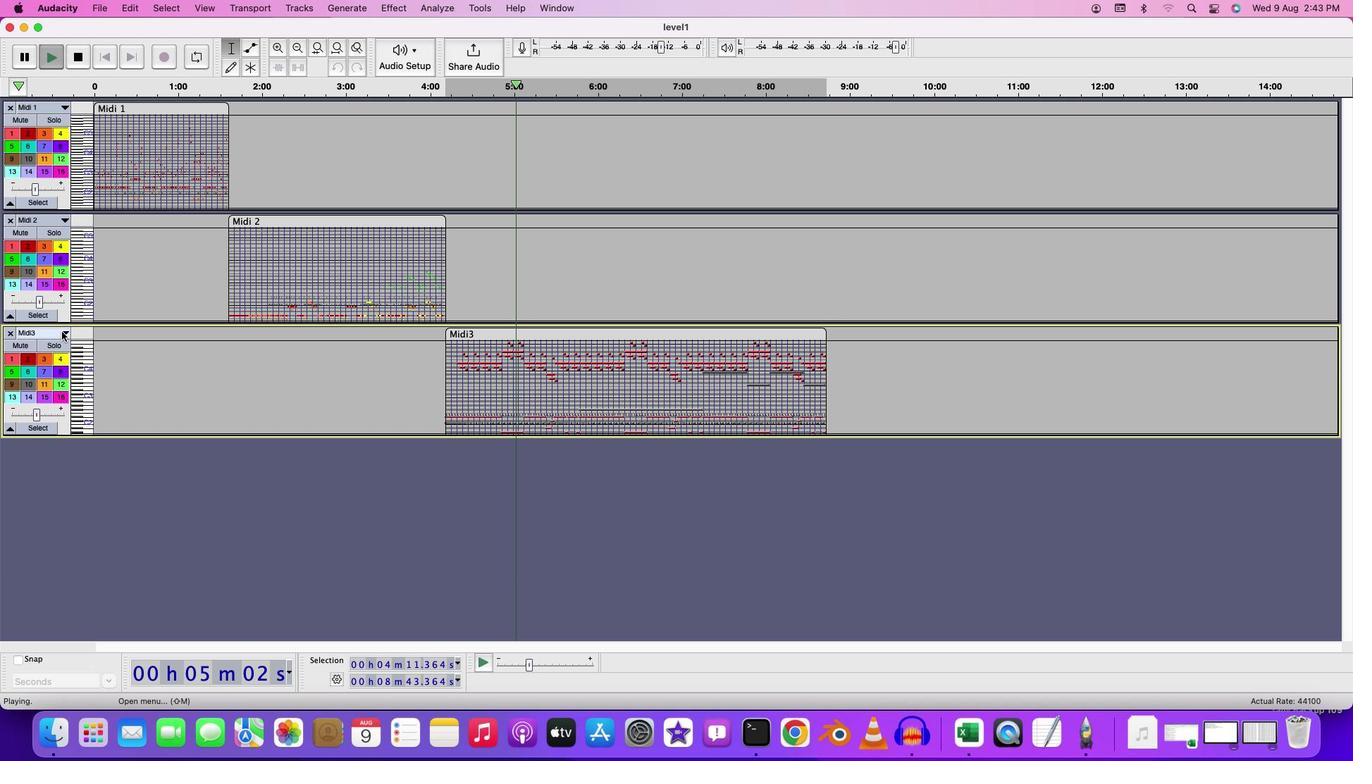 
Action: Mouse moved to (88, 342)
Screenshot: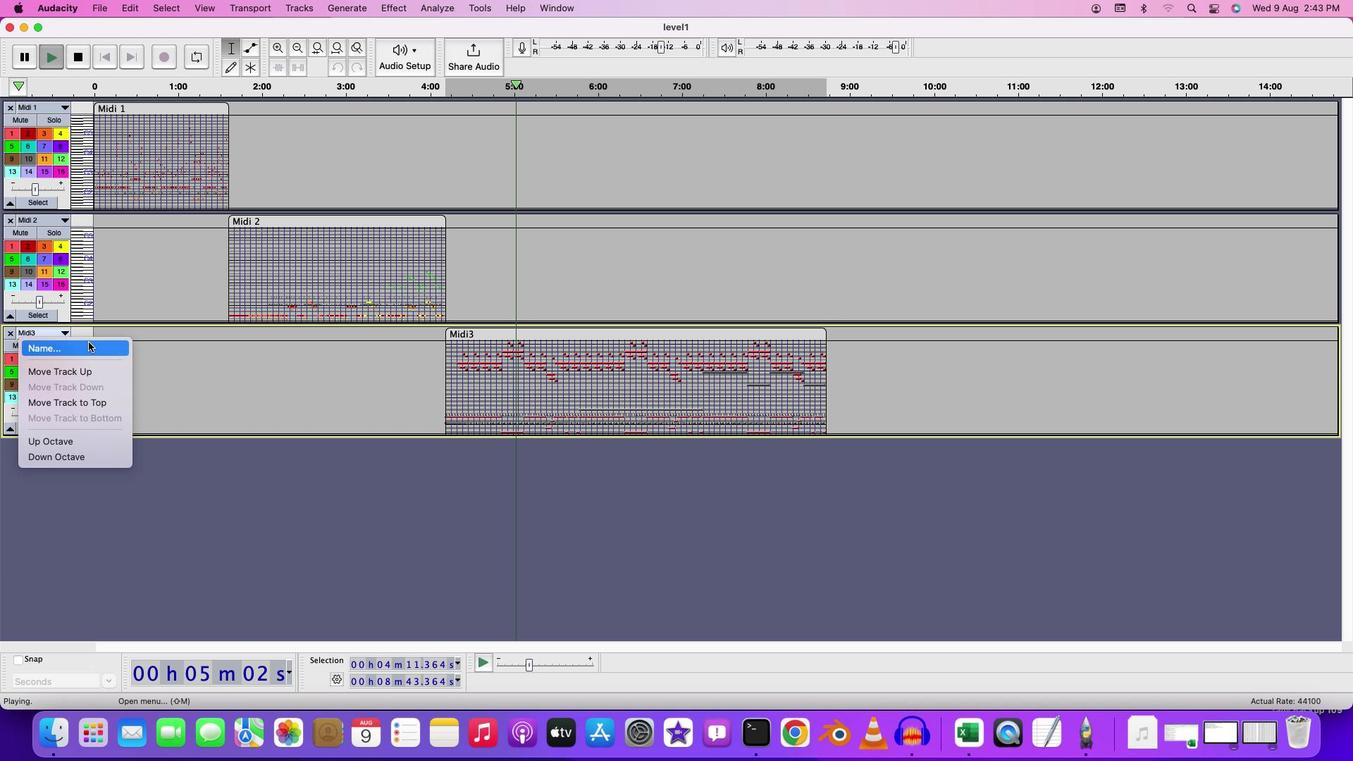 
Action: Mouse pressed left at (88, 342)
Screenshot: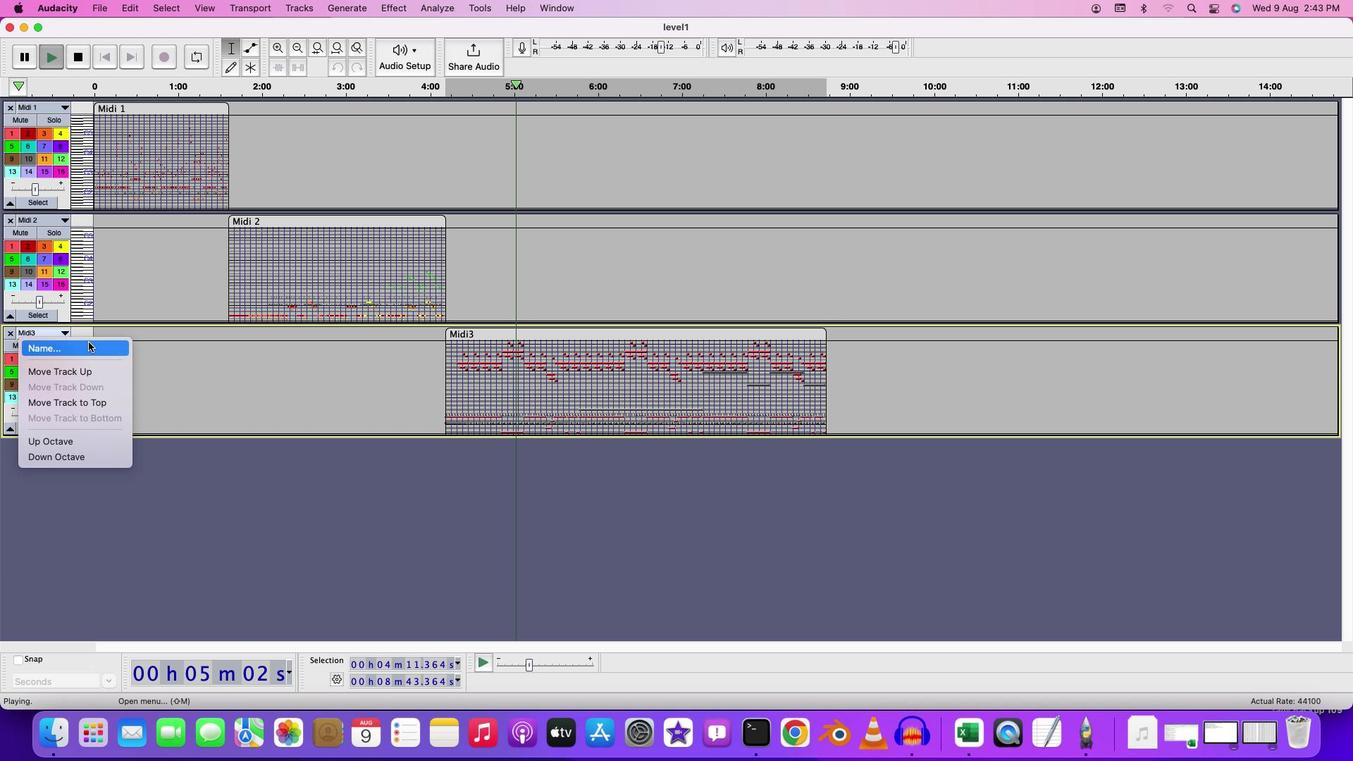 
Action: Mouse moved to (548, 357)
Screenshot: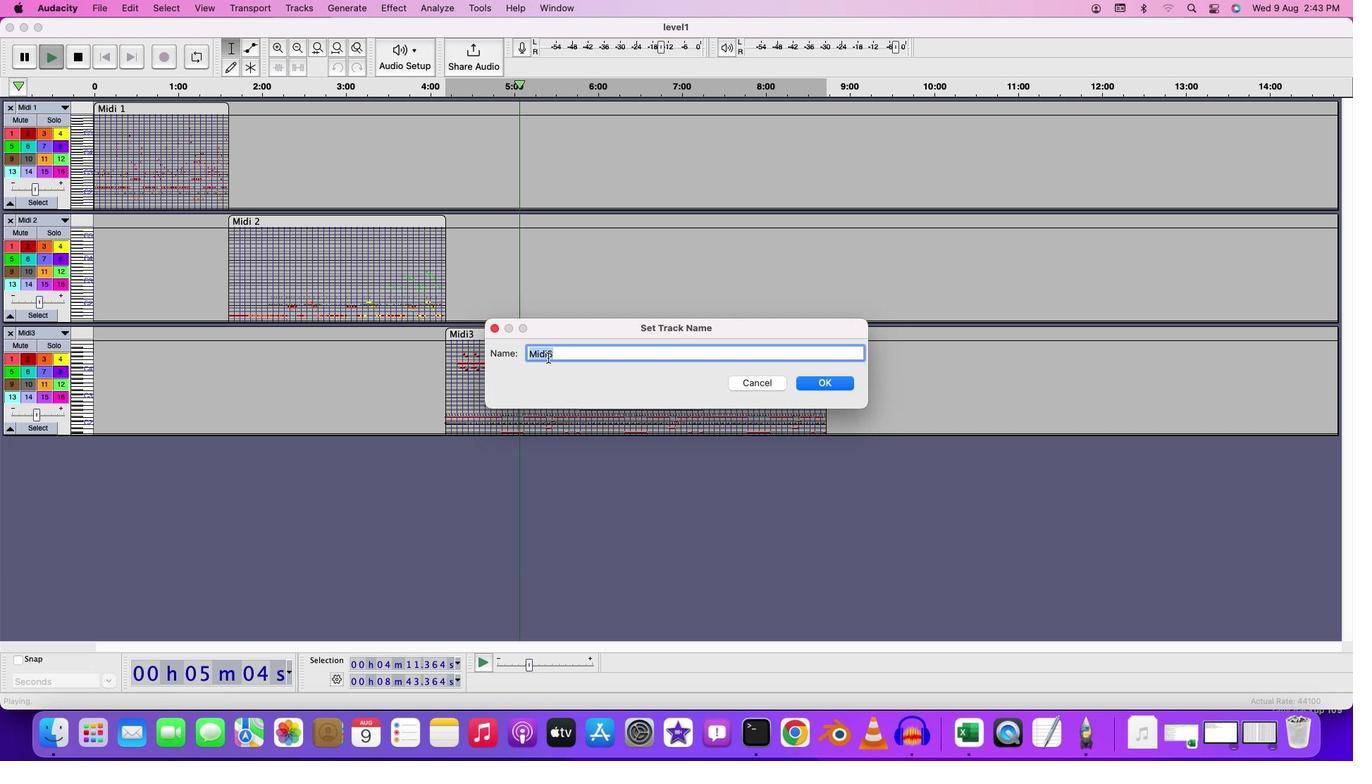
Action: Mouse pressed left at (548, 357)
Screenshot: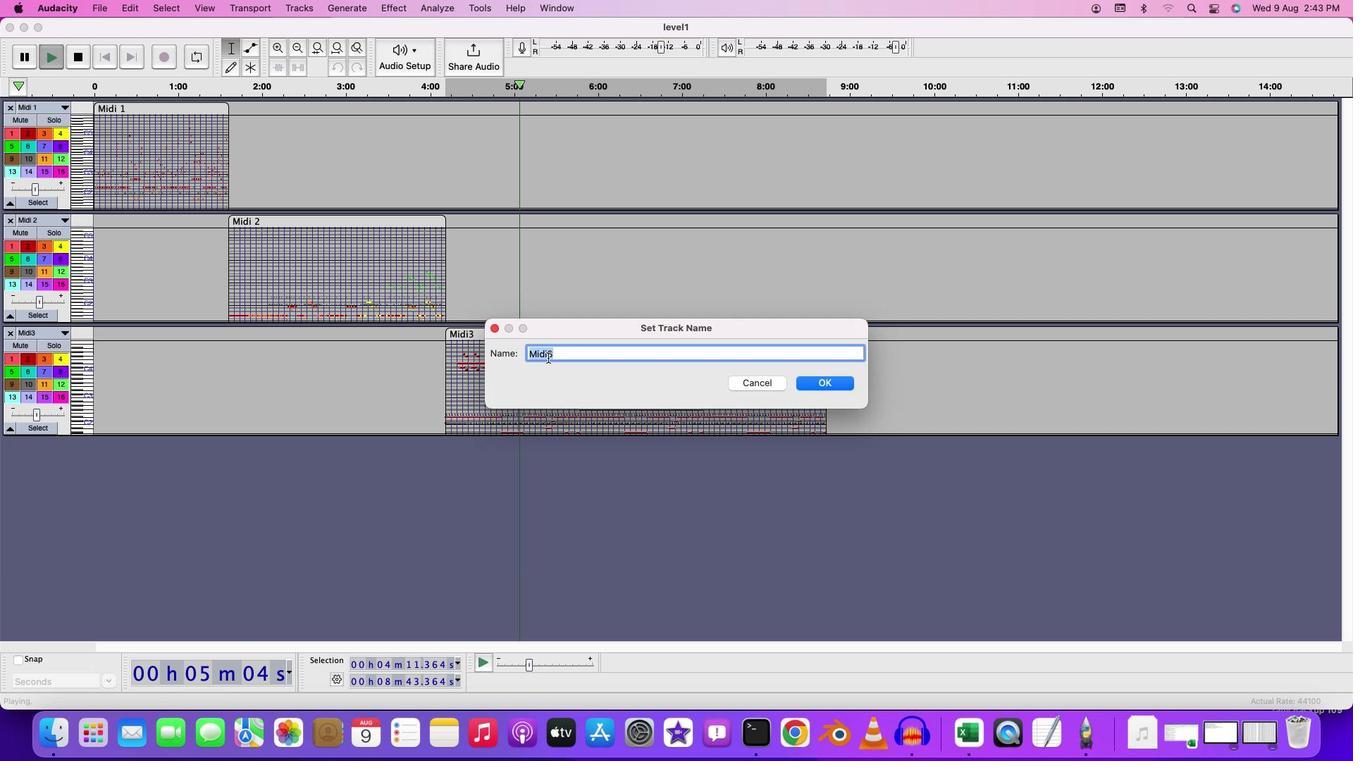 
Action: Mouse moved to (688, 399)
Screenshot: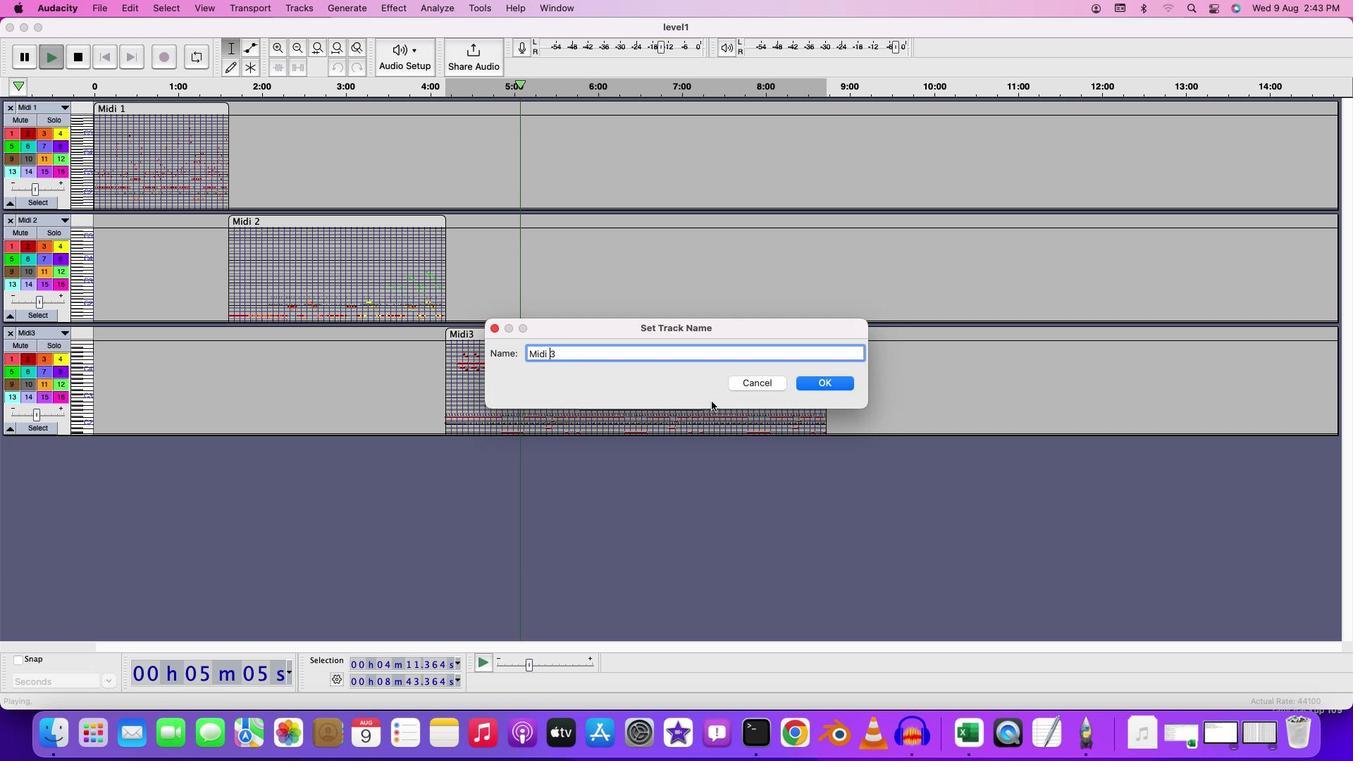
Action: Key pressed Key.space
Screenshot: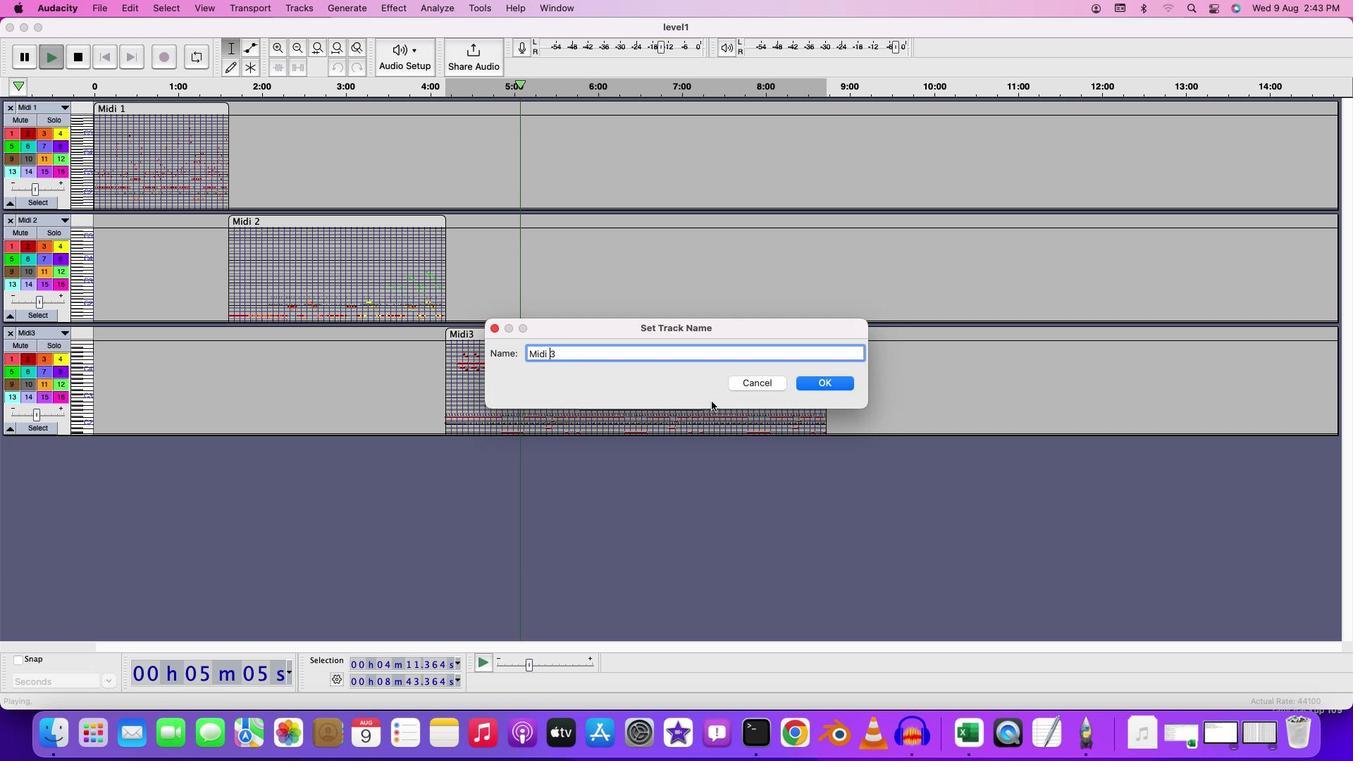 
Action: Mouse moved to (845, 389)
Screenshot: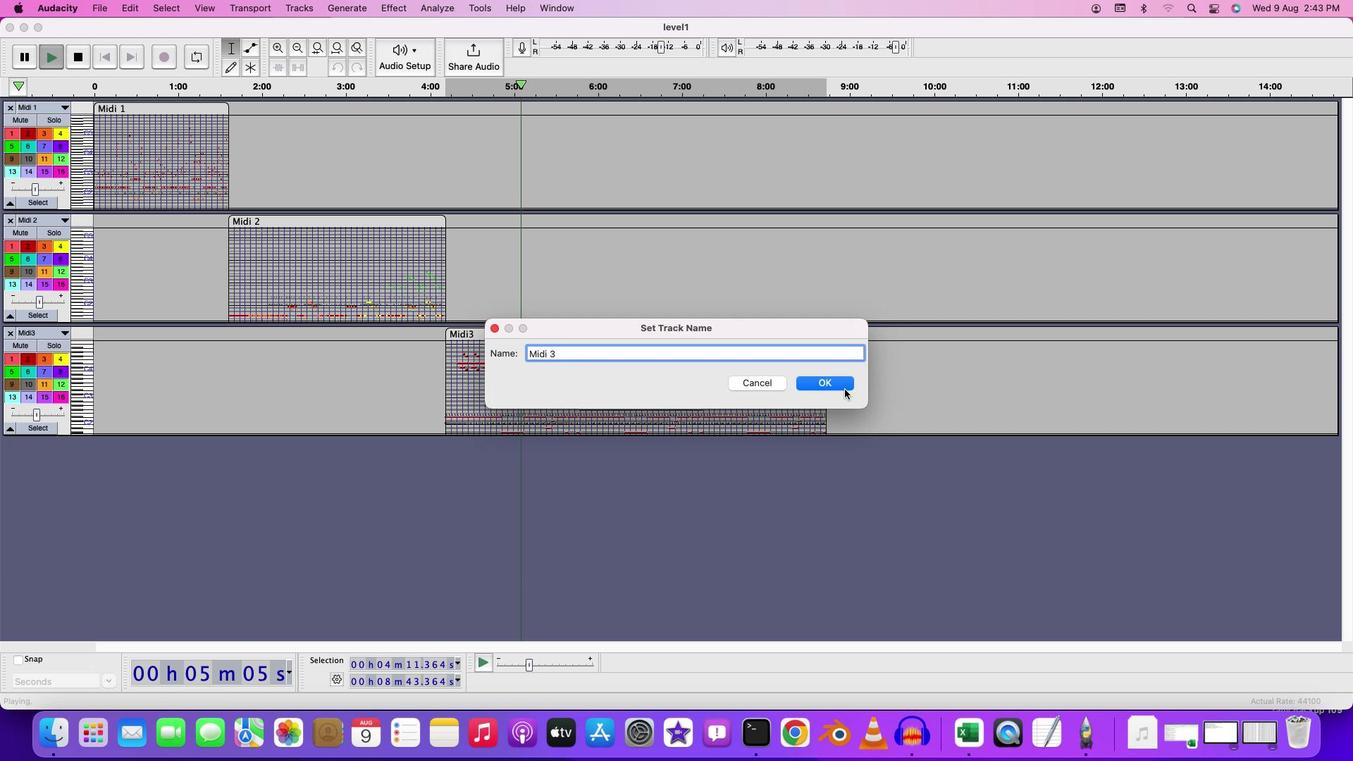 
Action: Mouse pressed left at (845, 389)
Screenshot: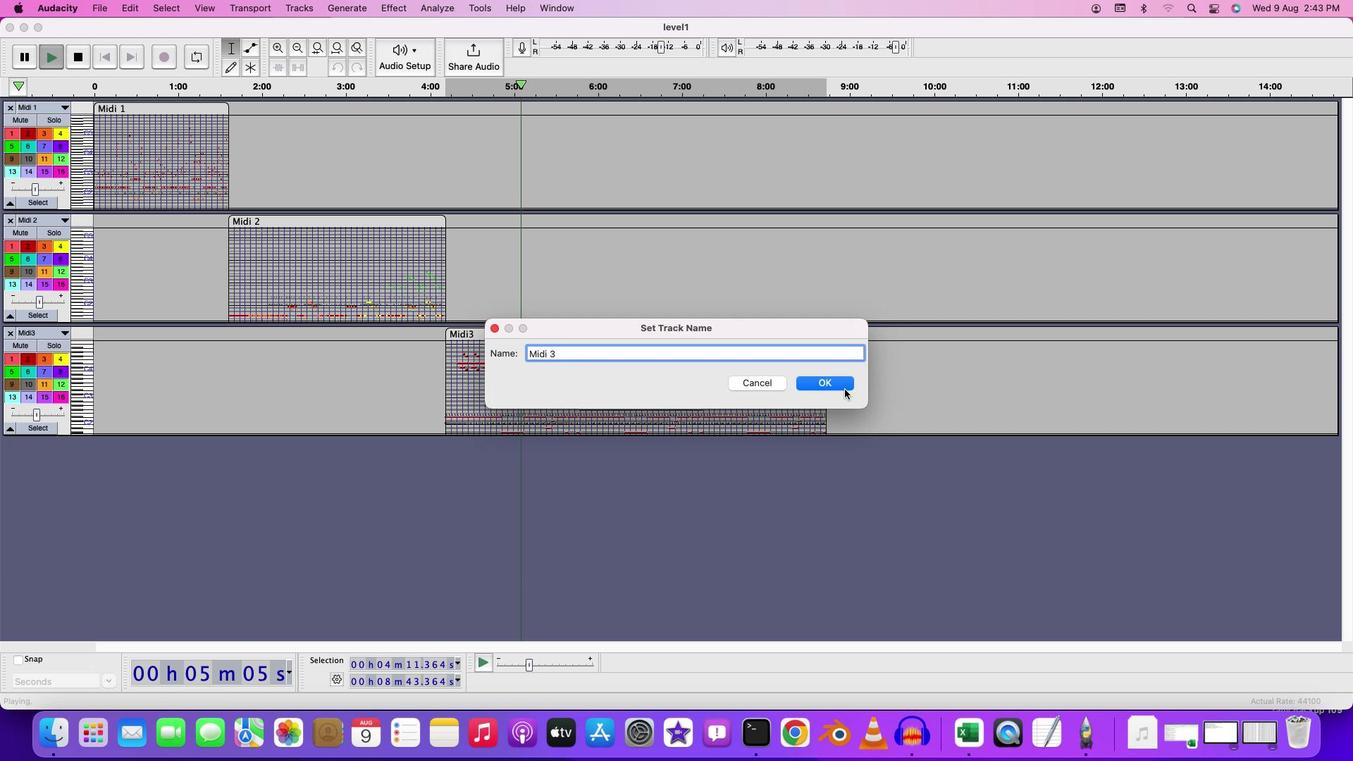 
Action: Mouse moved to (424, 275)
Screenshot: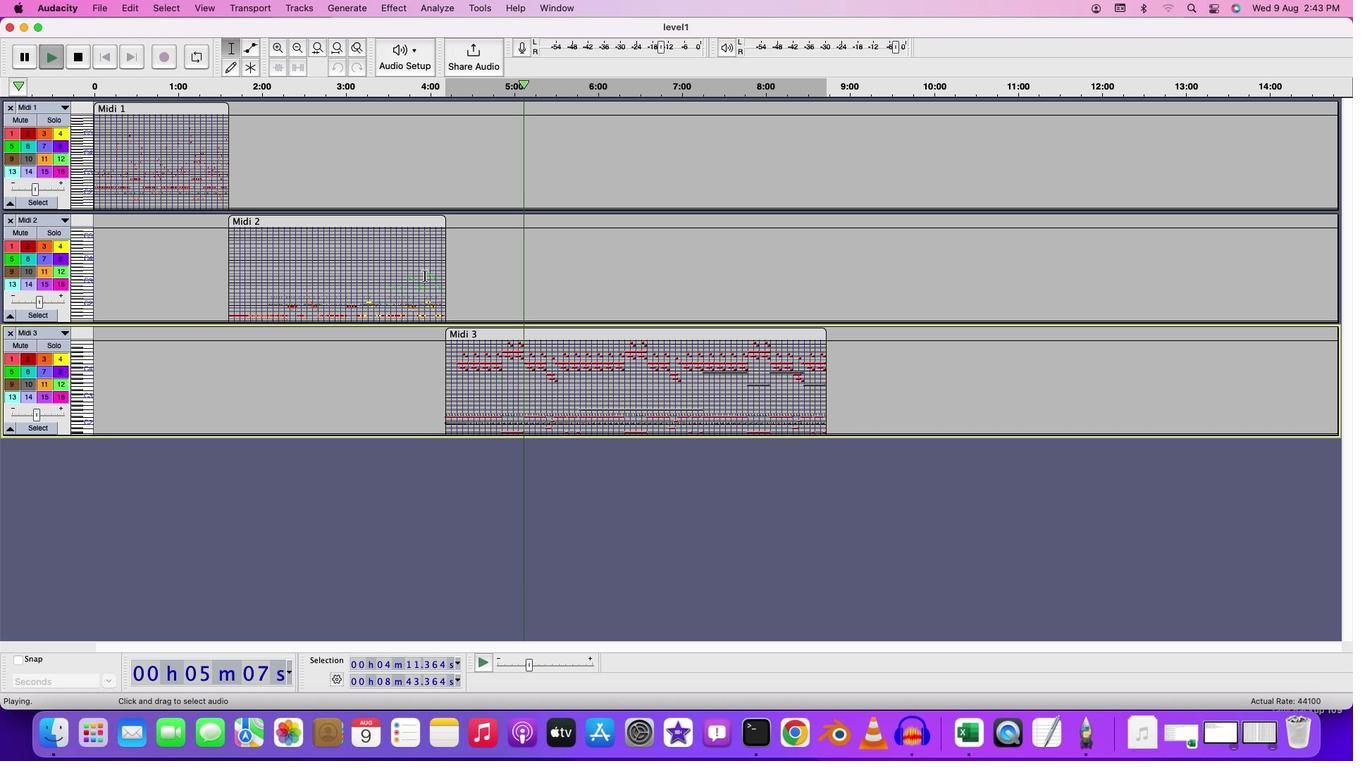 
Action: Mouse pressed left at (424, 275)
Screenshot: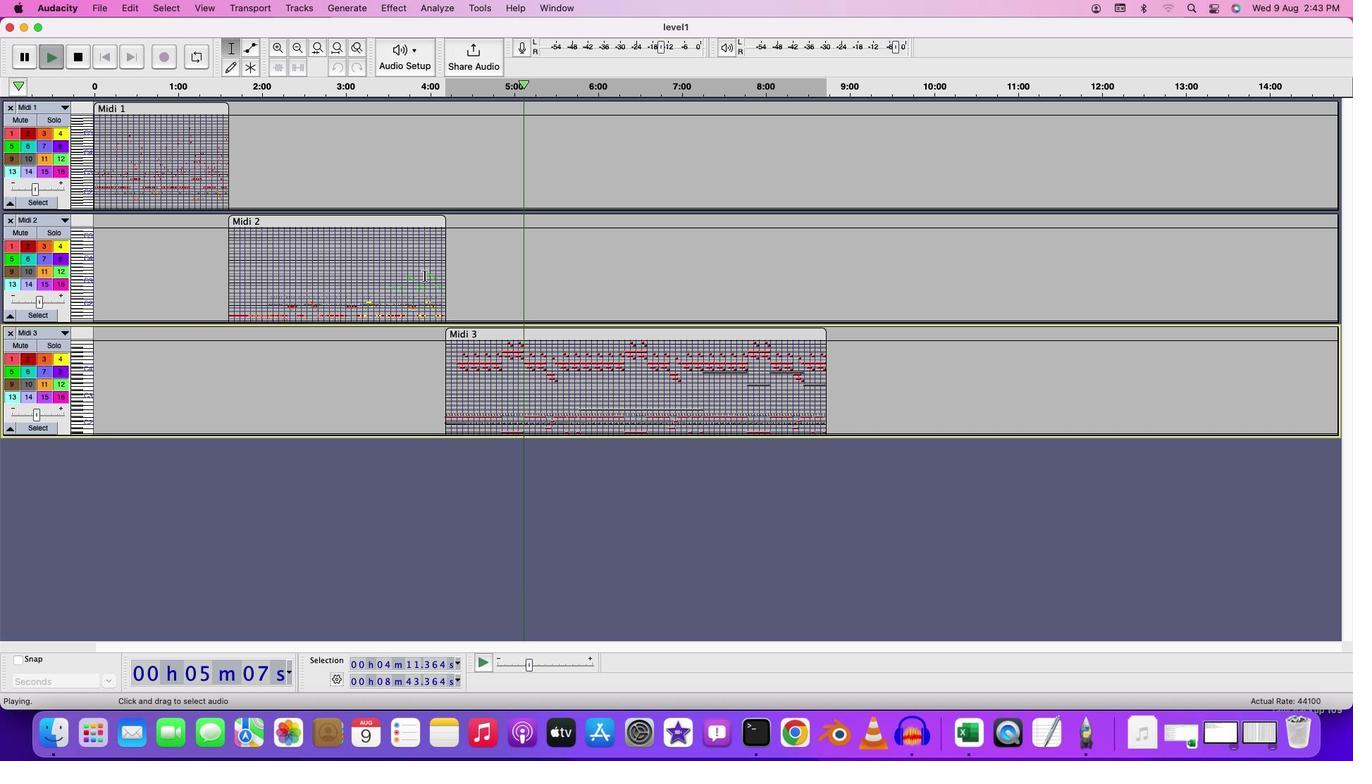
Action: Key pressed Key.spaceKey.space
Screenshot: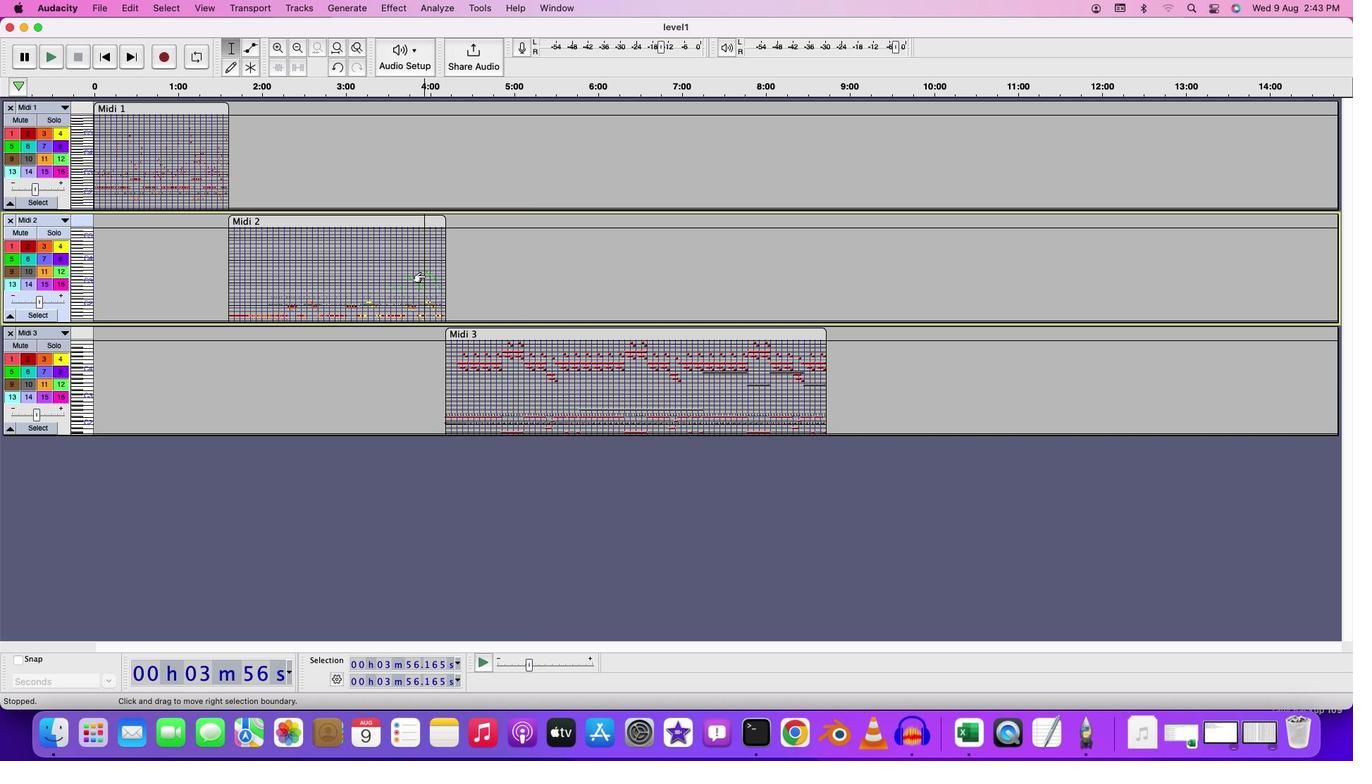 
Action: Mouse moved to (798, 266)
Screenshot: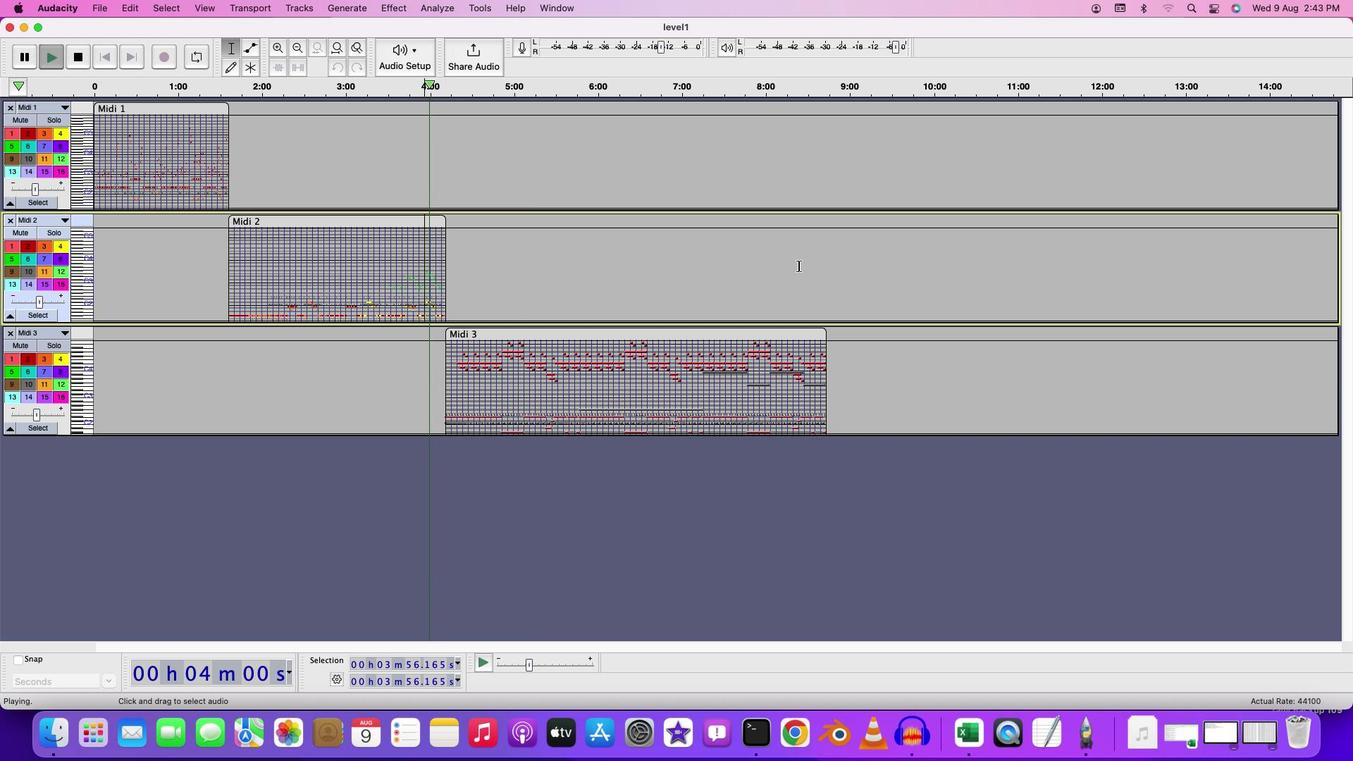 
Action: Mouse pressed left at (798, 266)
Screenshot: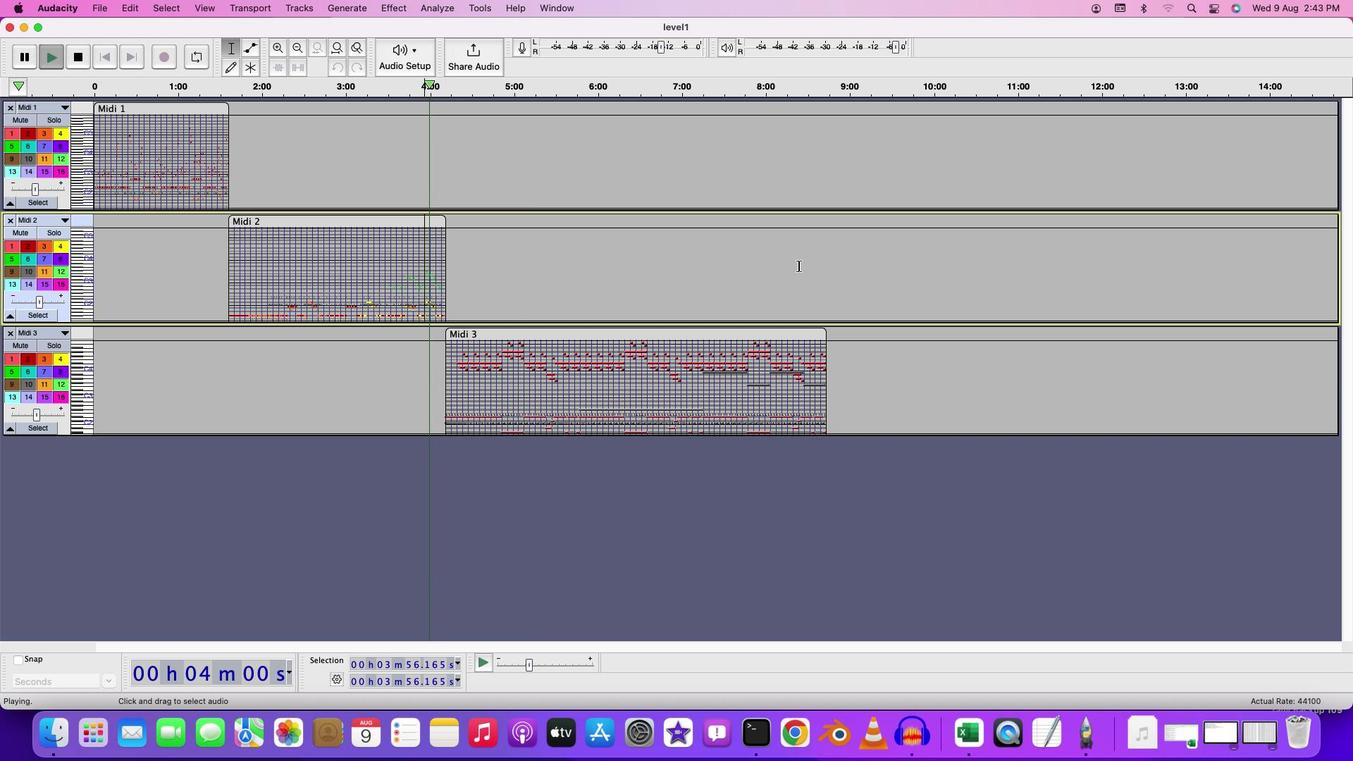 
Action: Key pressed Key.spaceKey.space
Screenshot: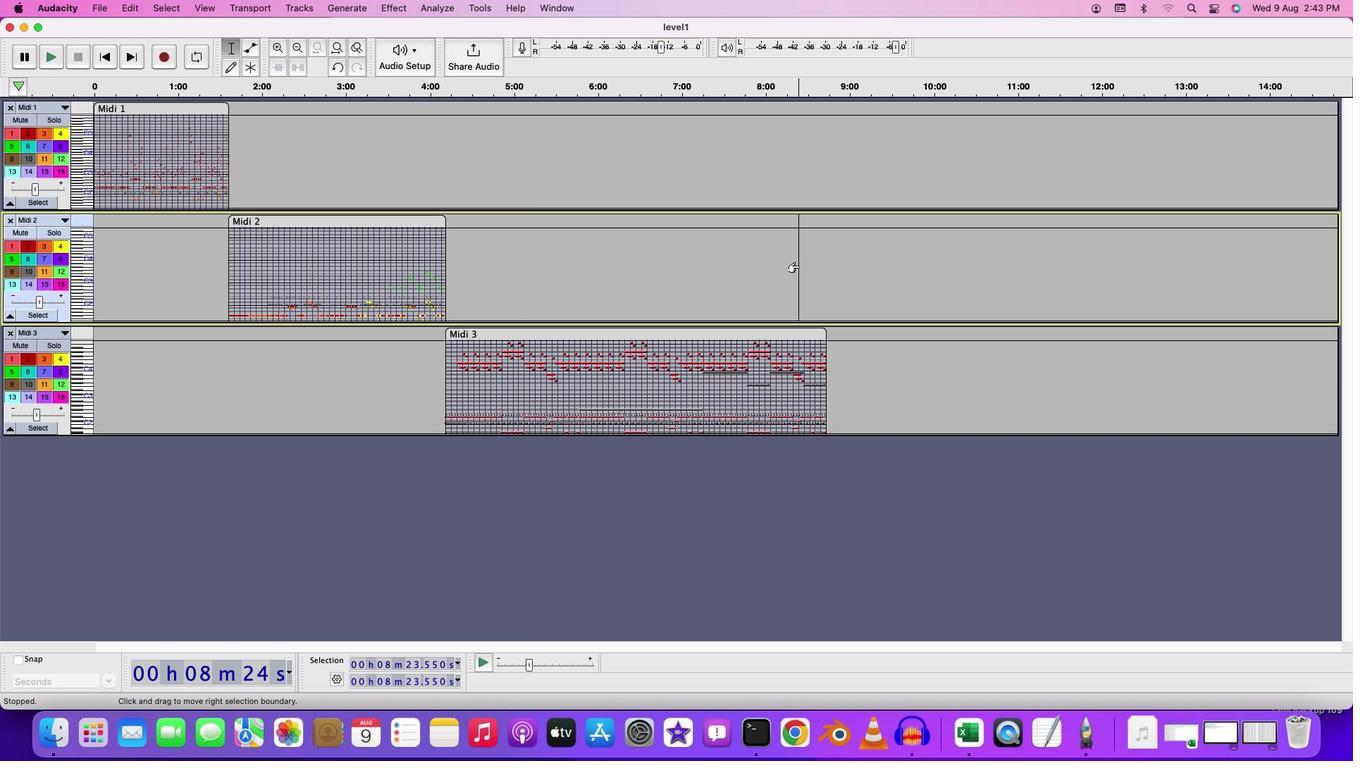
Action: Mouse moved to (804, 267)
Screenshot: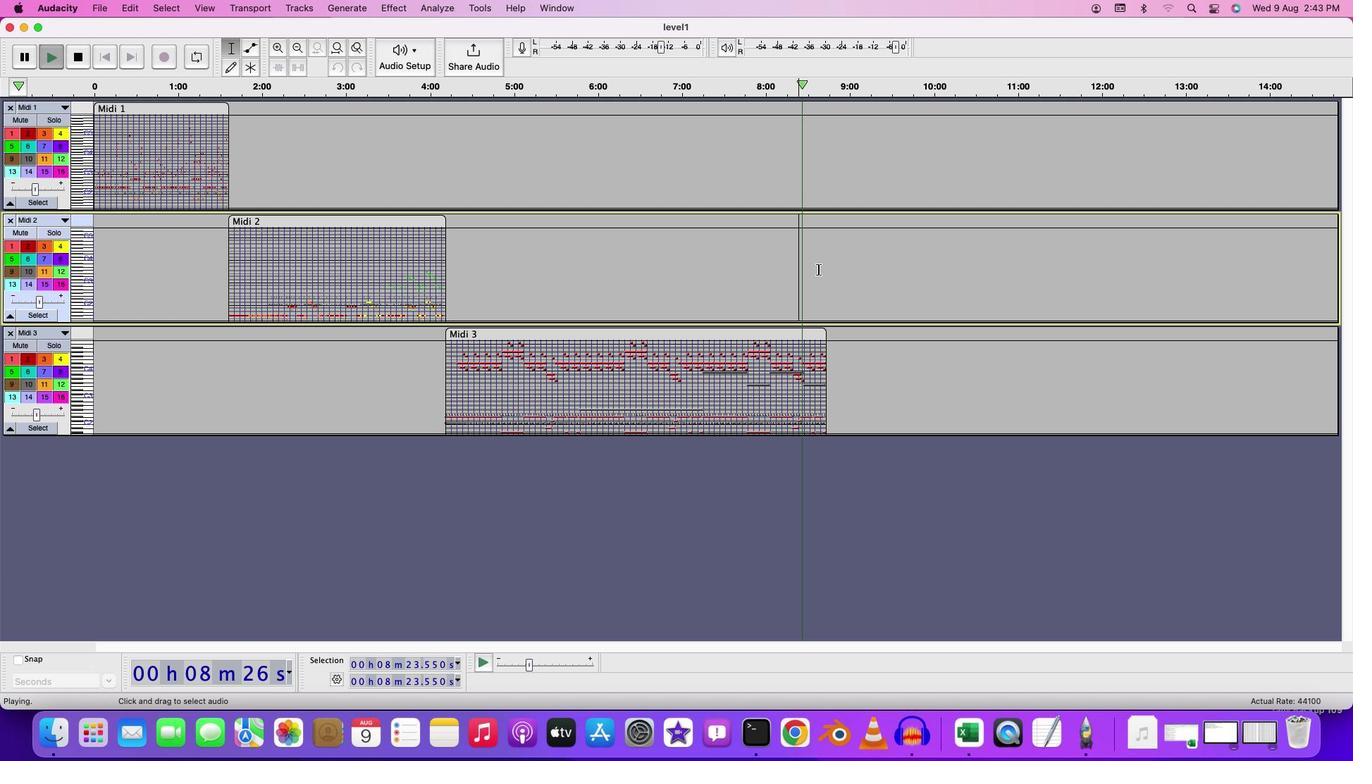 
Action: Key pressed Key.space
Screenshot: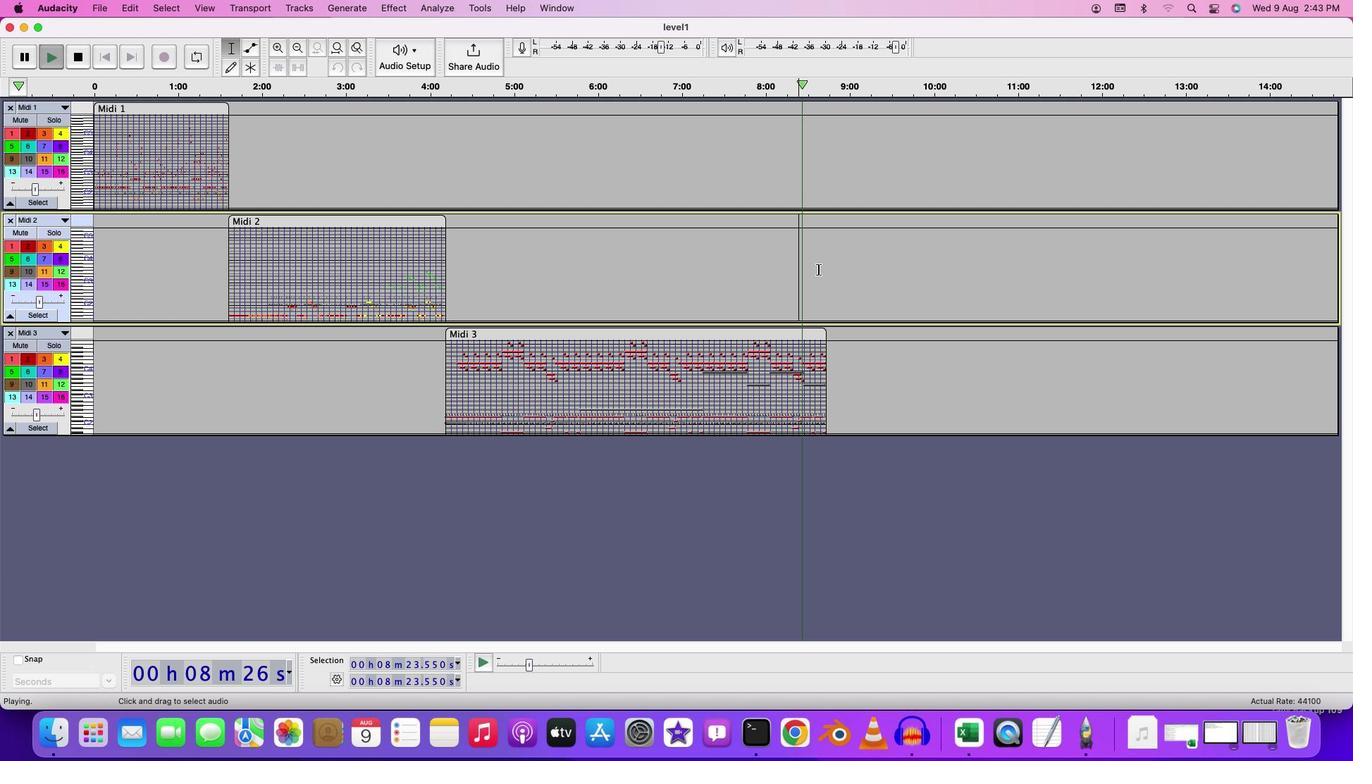 
Action: Mouse moved to (105, 13)
Screenshot: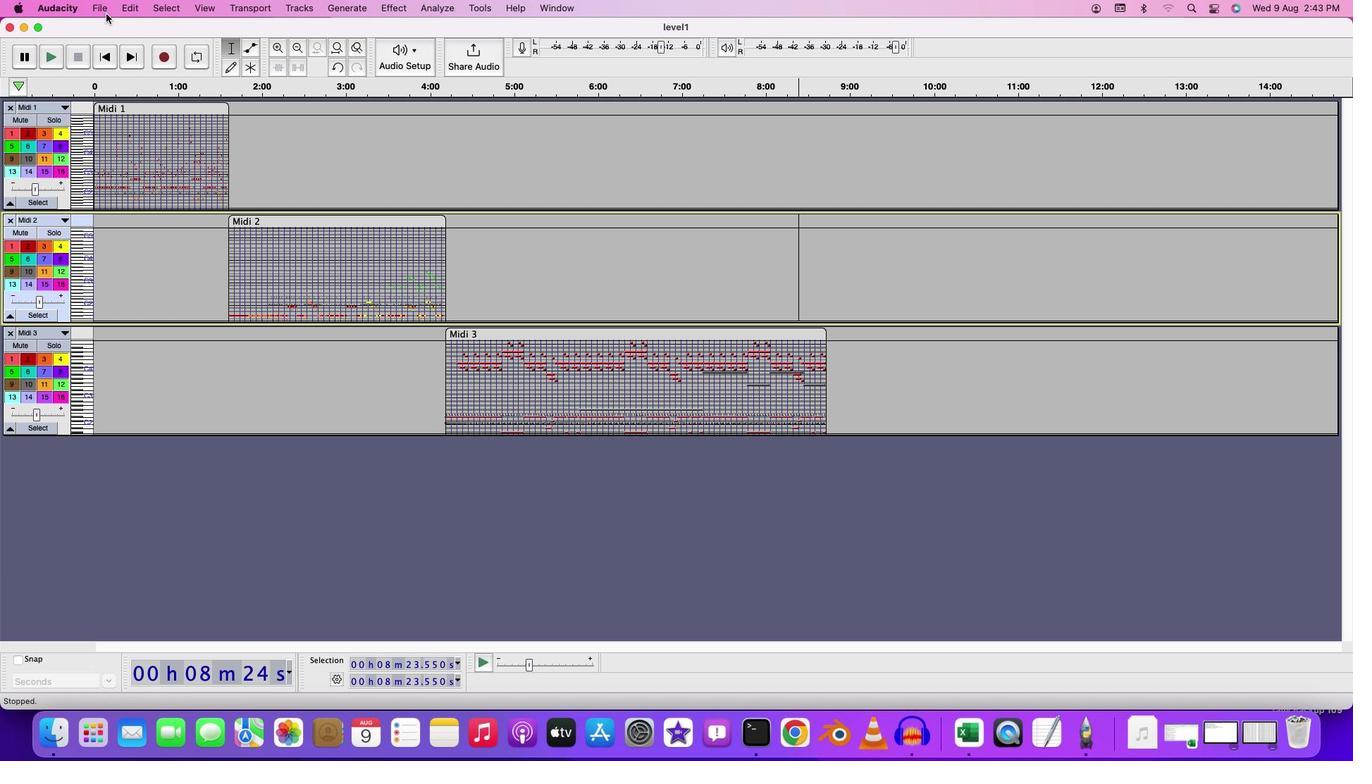 
Action: Mouse pressed left at (105, 13)
Screenshot: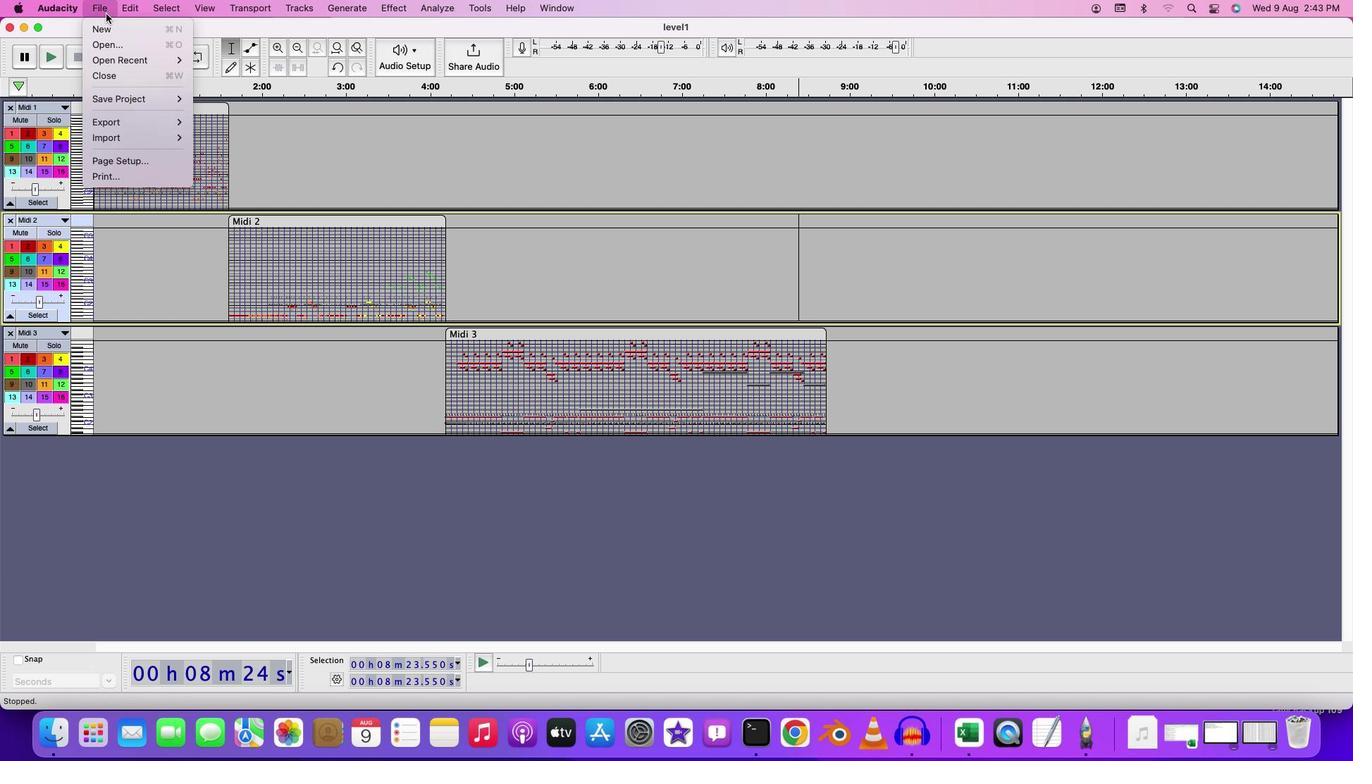 
Action: Mouse moved to (238, 231)
Screenshot: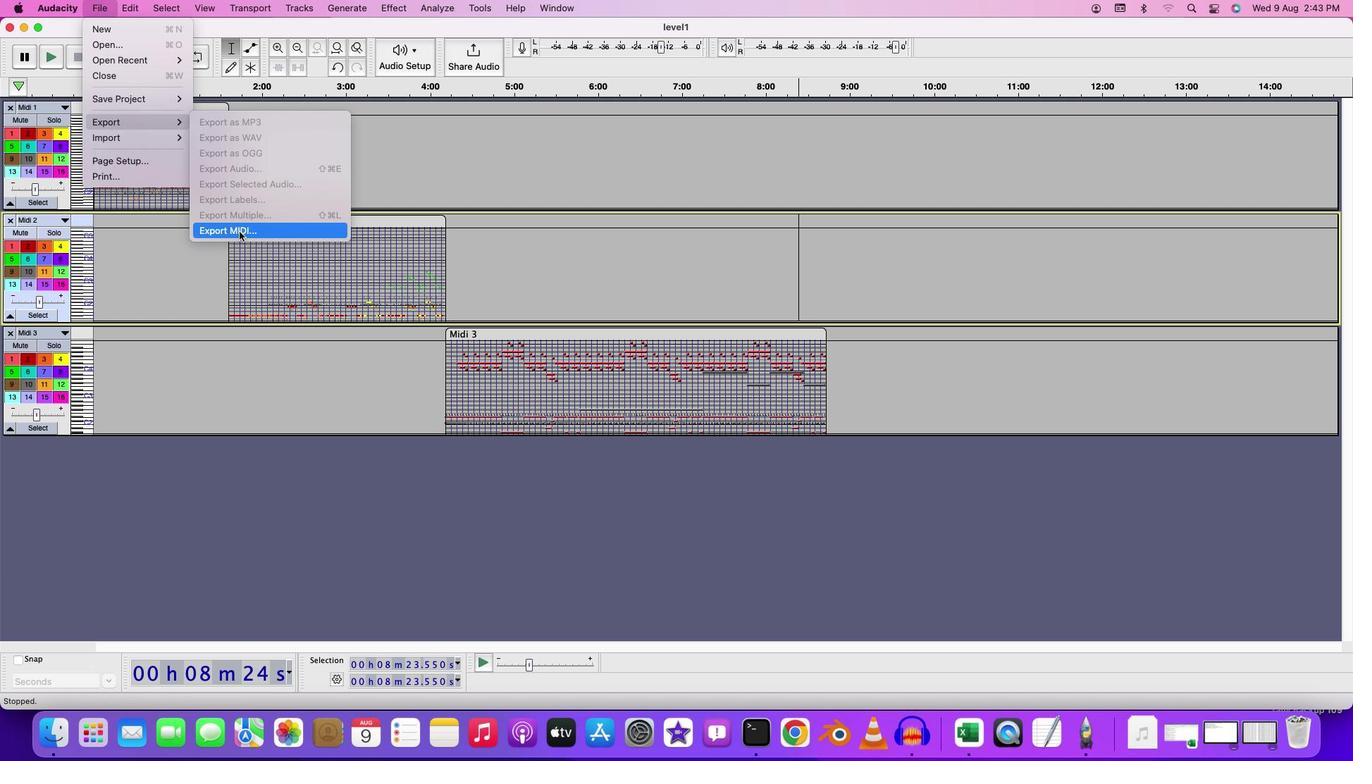 
Action: Mouse pressed left at (238, 231)
Screenshot: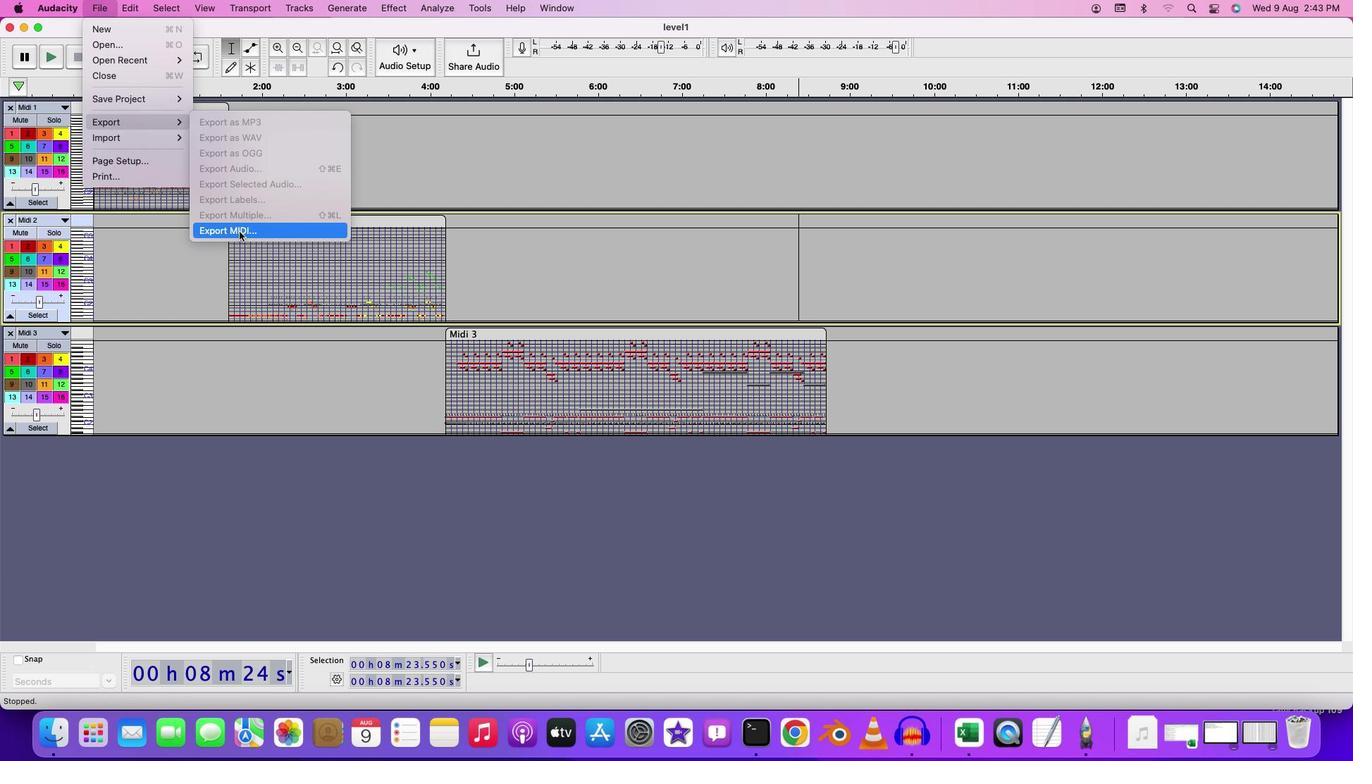 
Action: Mouse moved to (658, 230)
Screenshot: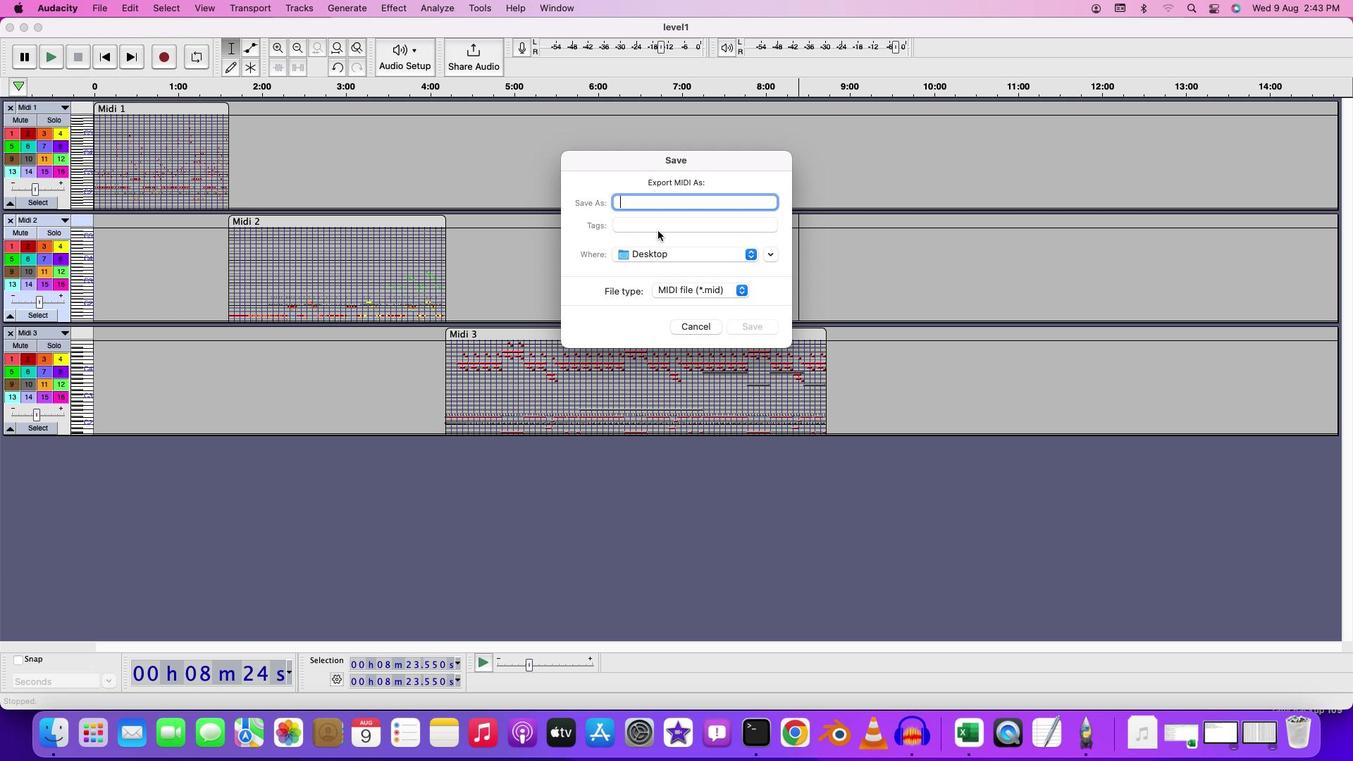 
Action: Key pressed Key.shift'E''x''p''o''r''t''e''i''n'Key.backspaceKey.backspaceKey.backspace'i''n''g'Key.spaceKey.shift'M''I''D''I'
Screenshot: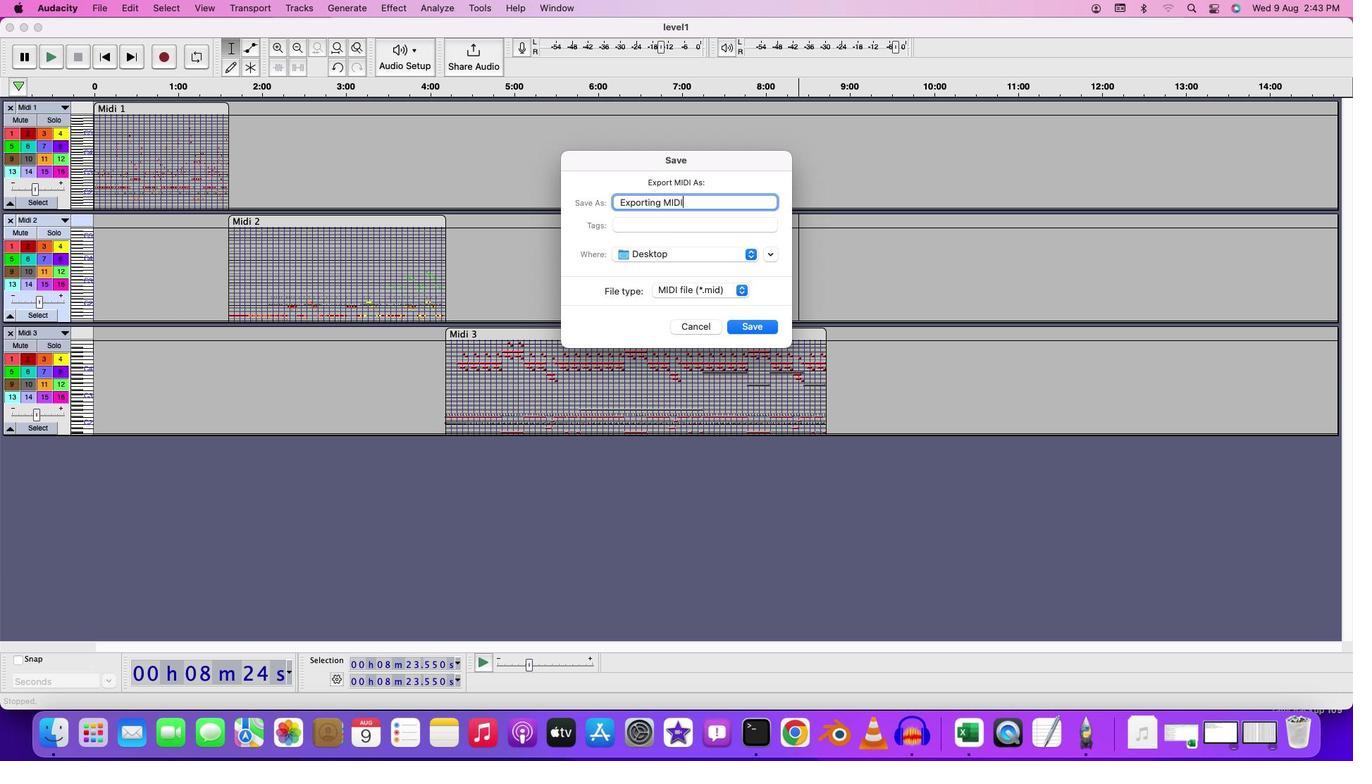 
Action: Mouse moved to (736, 297)
Screenshot: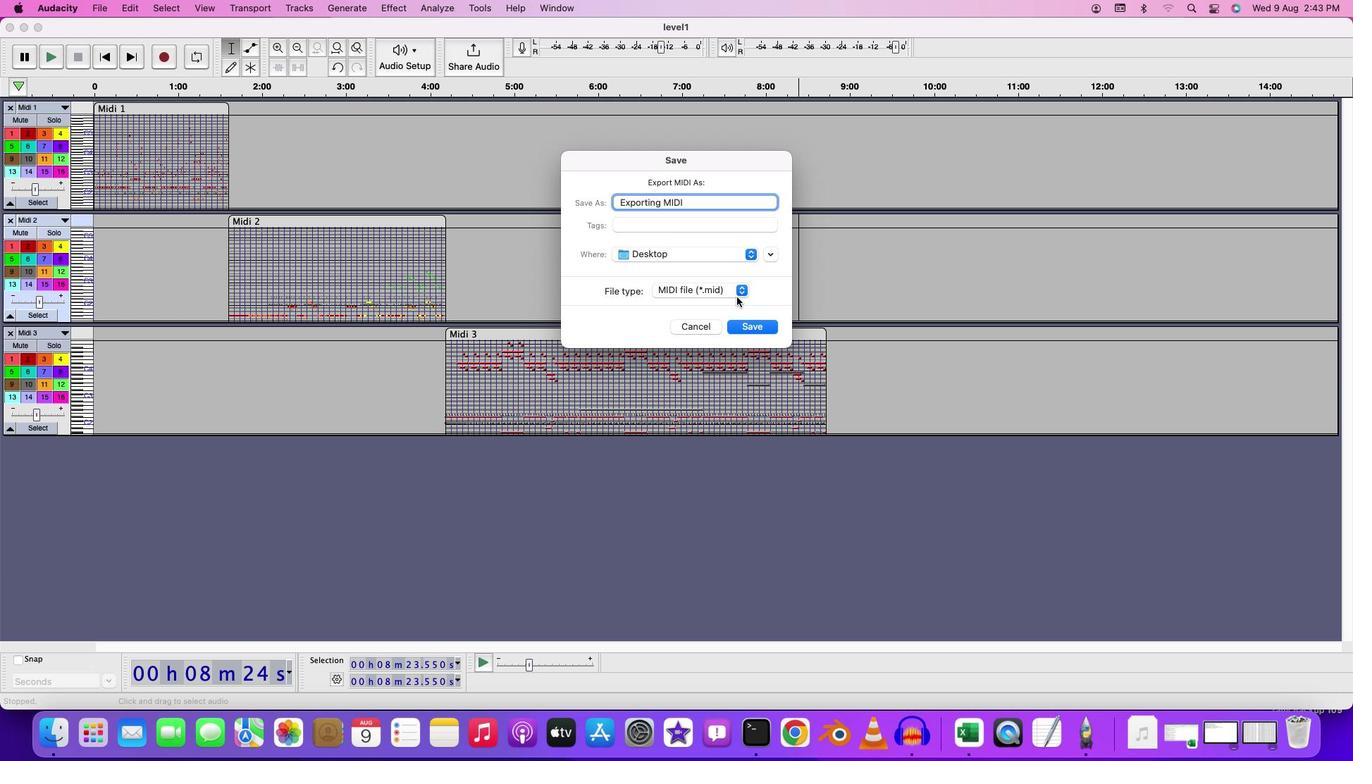 
Action: Mouse pressed left at (736, 297)
Screenshot: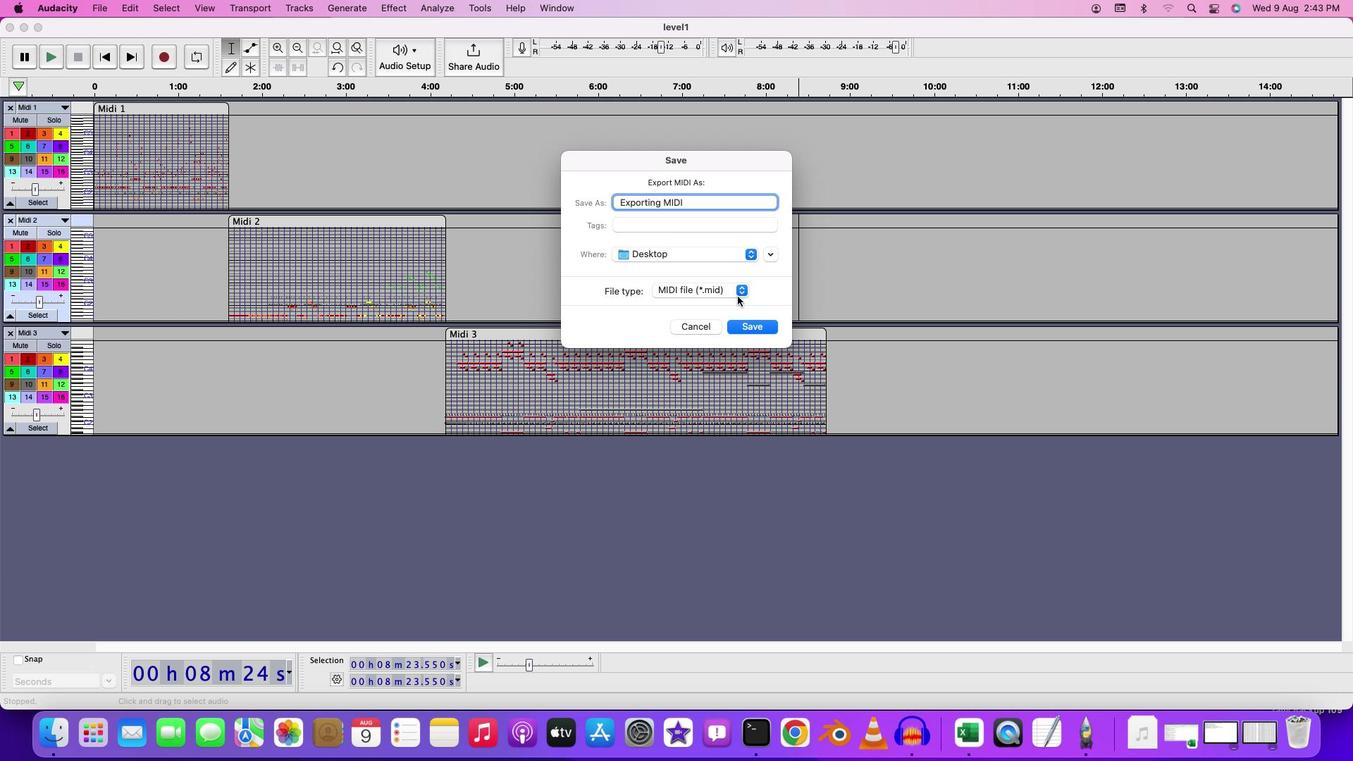 
Action: Mouse moved to (762, 289)
Screenshot: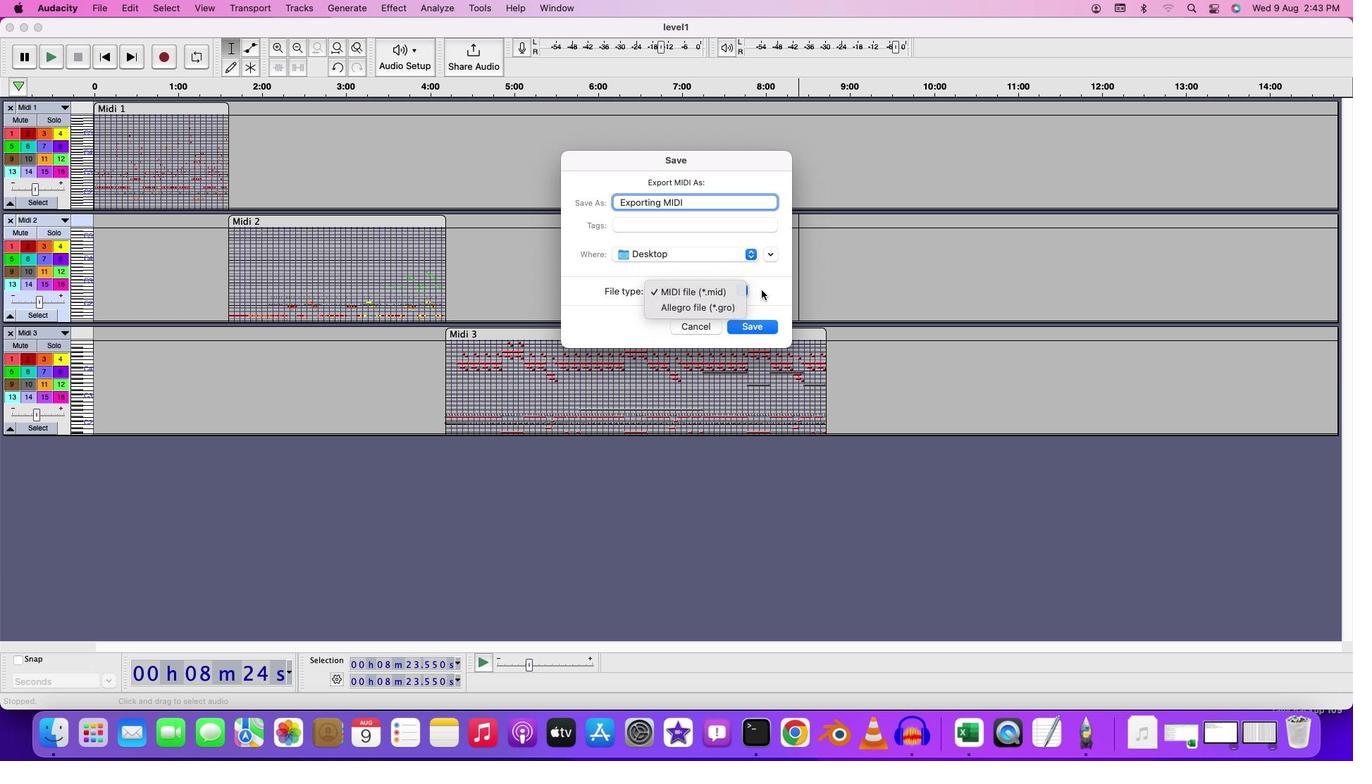 
Action: Mouse pressed left at (762, 289)
Screenshot: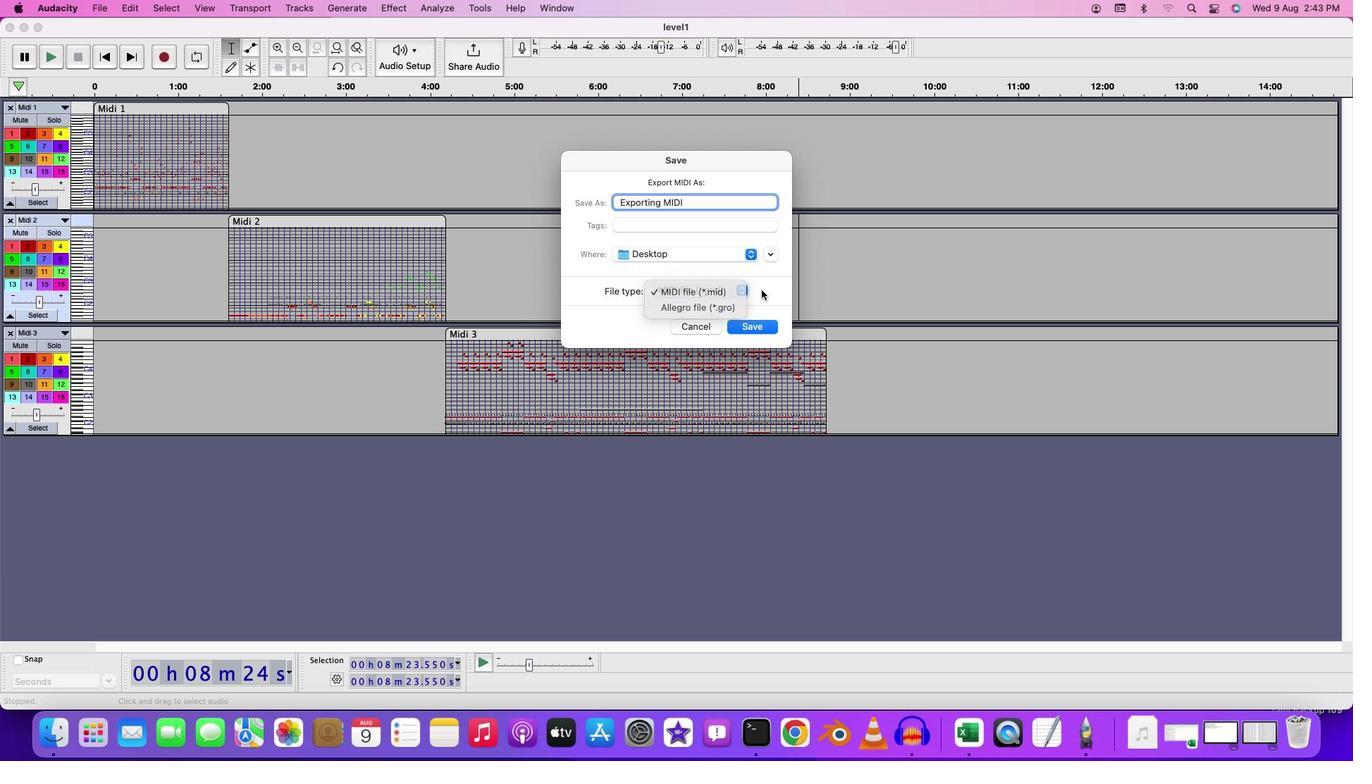
Action: Mouse moved to (764, 327)
Screenshot: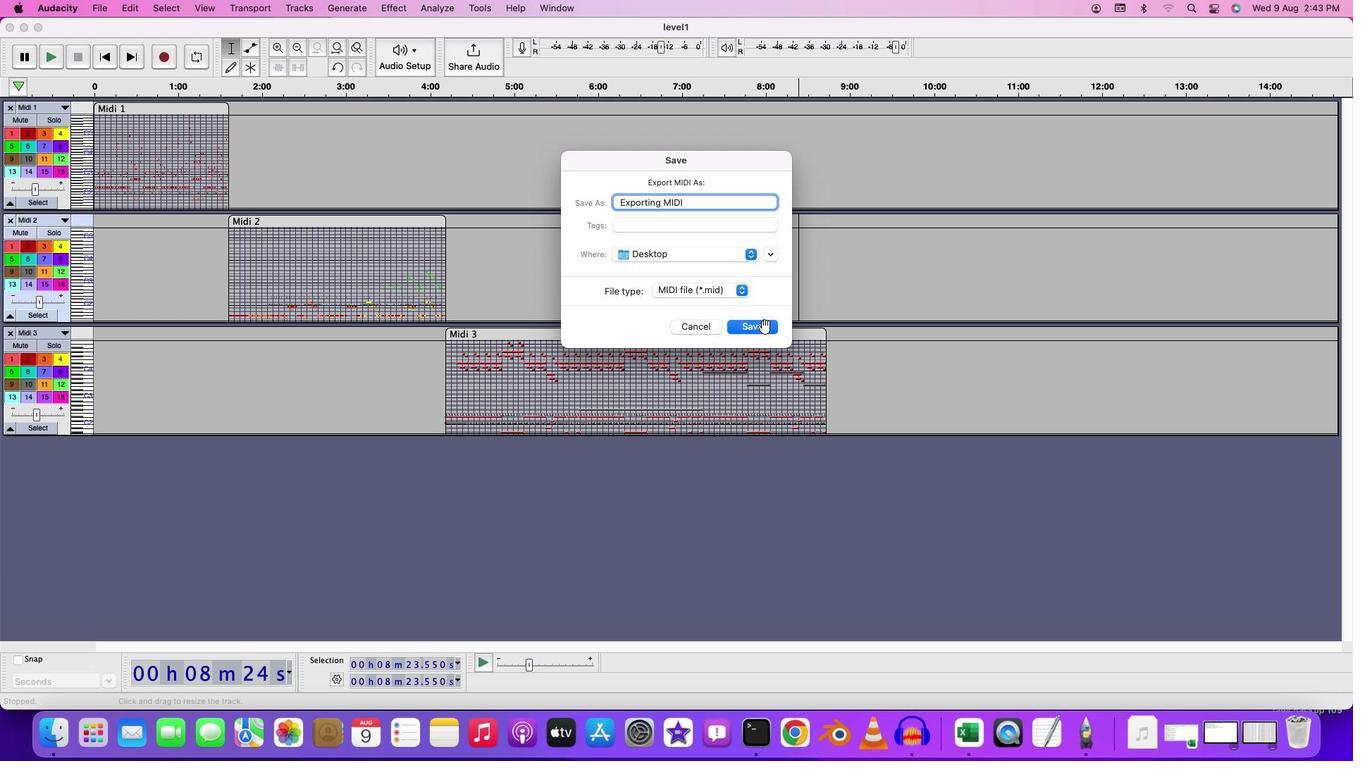 
Action: Mouse pressed left at (764, 327)
Screenshot: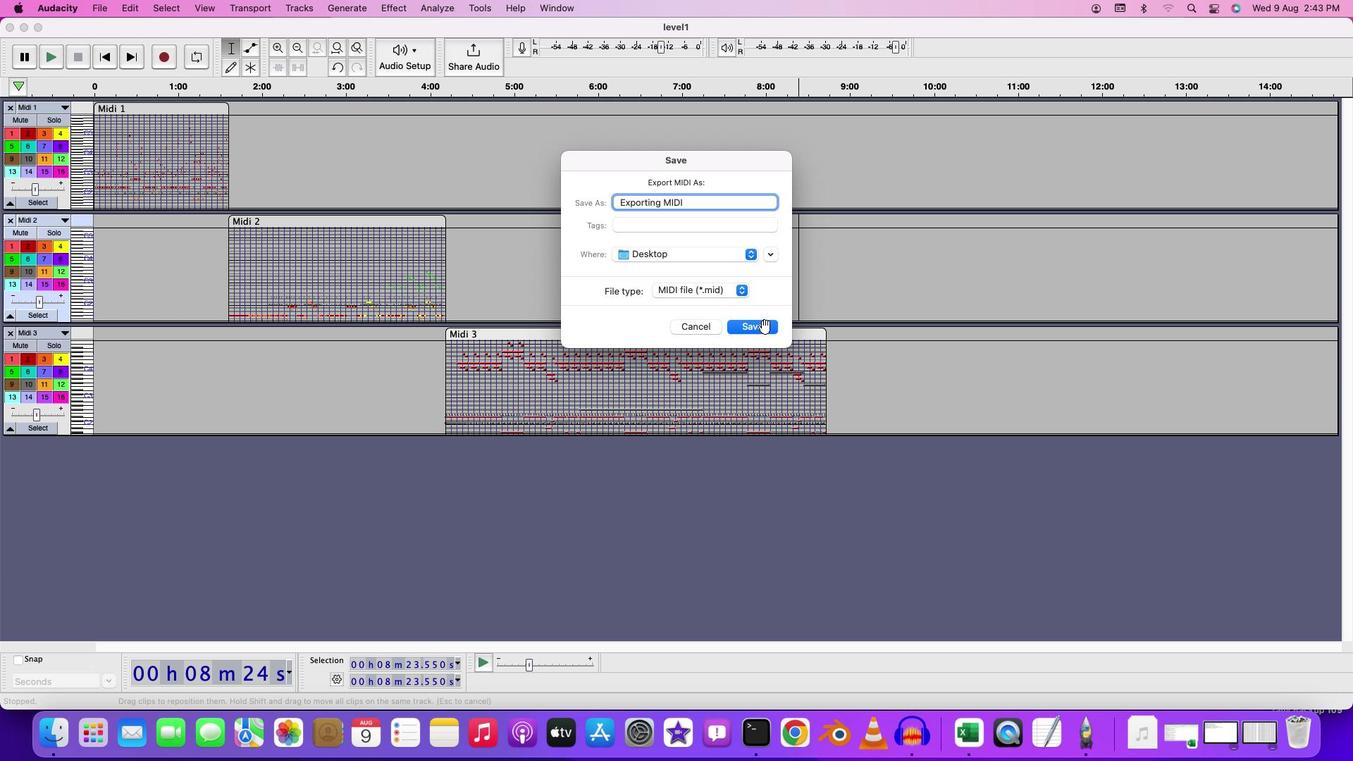 
Action: Mouse moved to (719, 532)
Screenshot: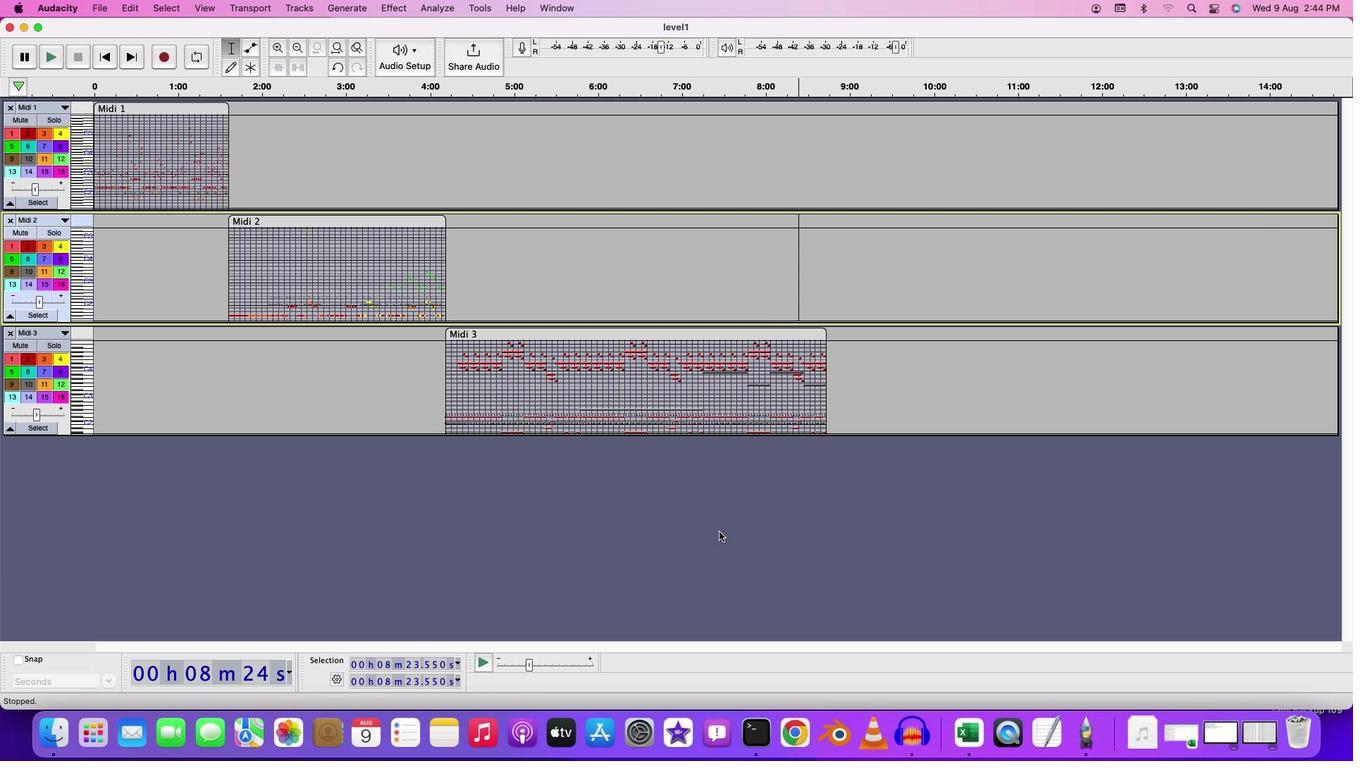 
Action: Mouse pressed left at (719, 532)
Screenshot: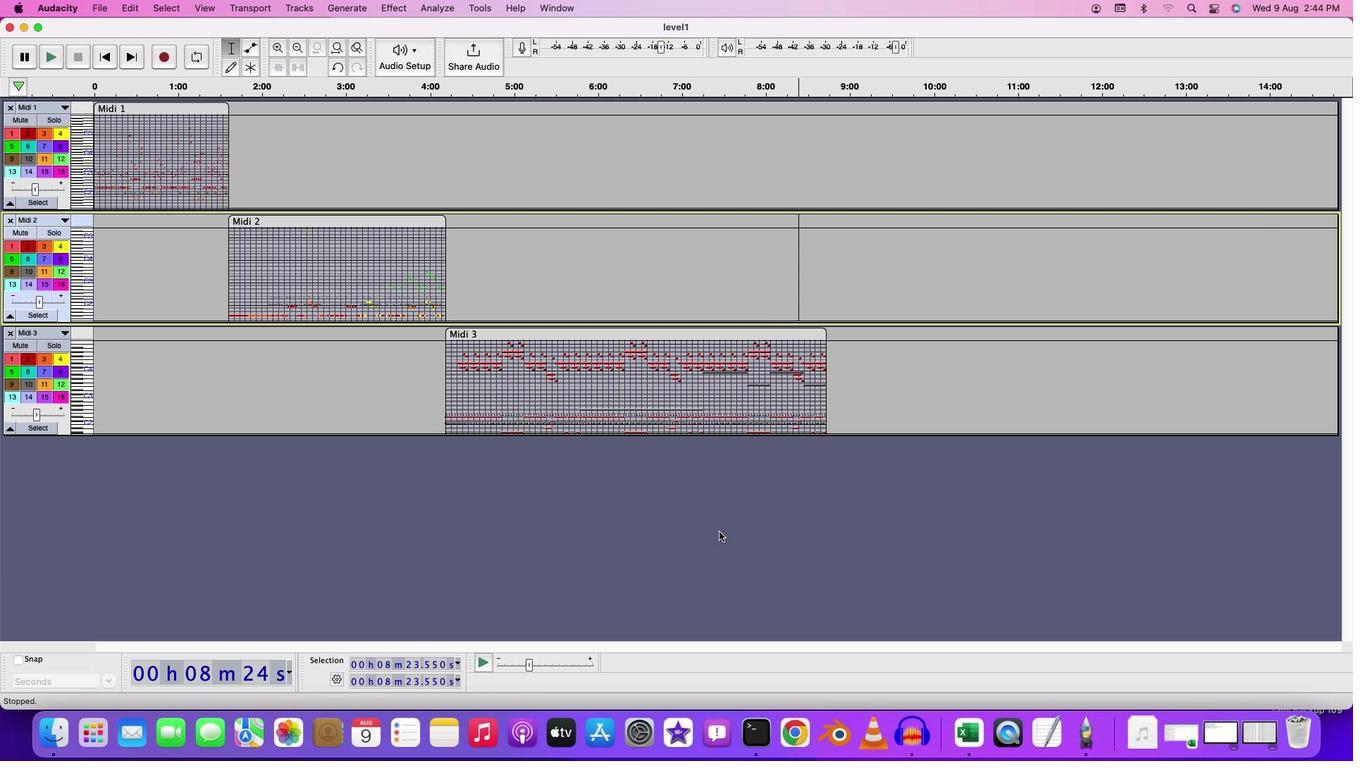 
